 Task: Look for Airbnb properties in Hatsavan, Armenia from 2nd December, 2023 to 12th December, 2023 for 2 adults. Place can be private room with 1  bedroom having 1 bed and 1 bathroom. Amenities needed are: heating. Booking option can be shelf check-in.
Action: Key pressed hatsavan
Screenshot: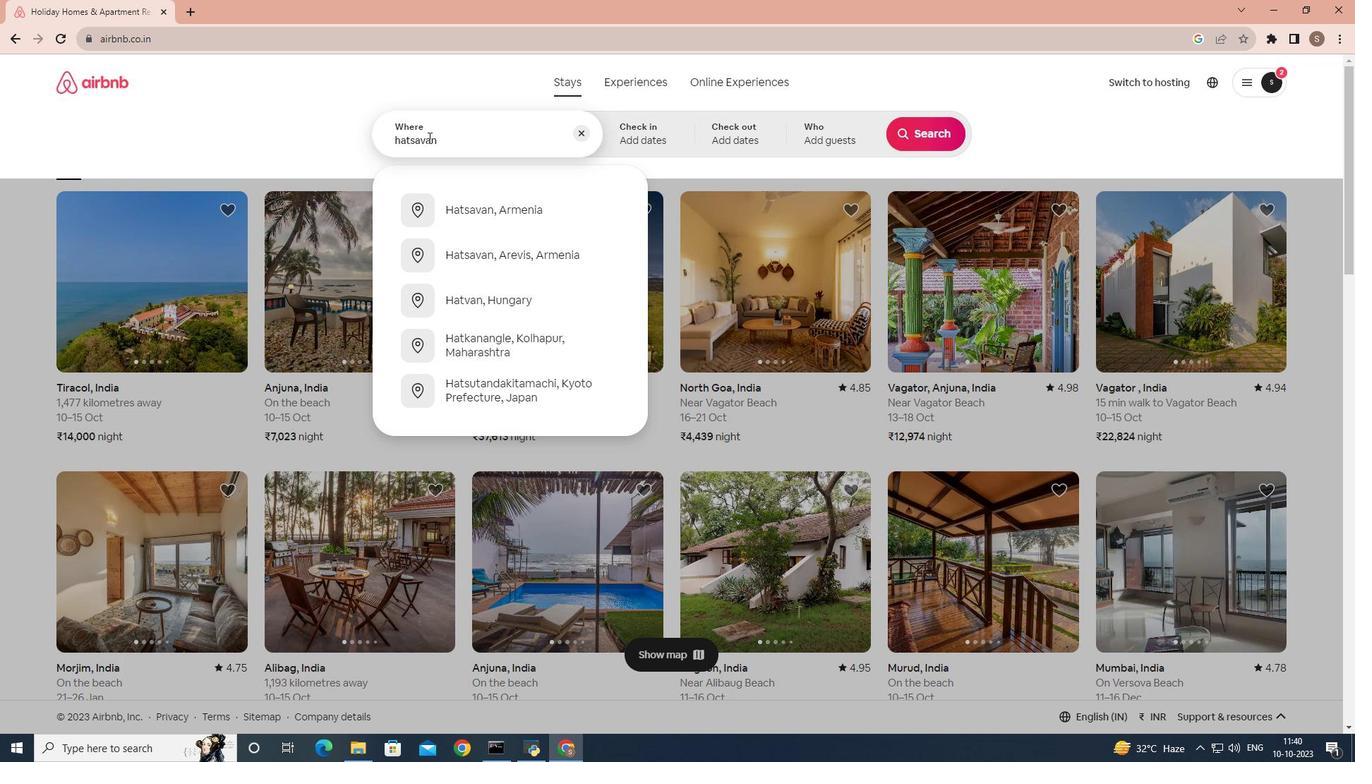 
Action: Mouse moved to (460, 226)
Screenshot: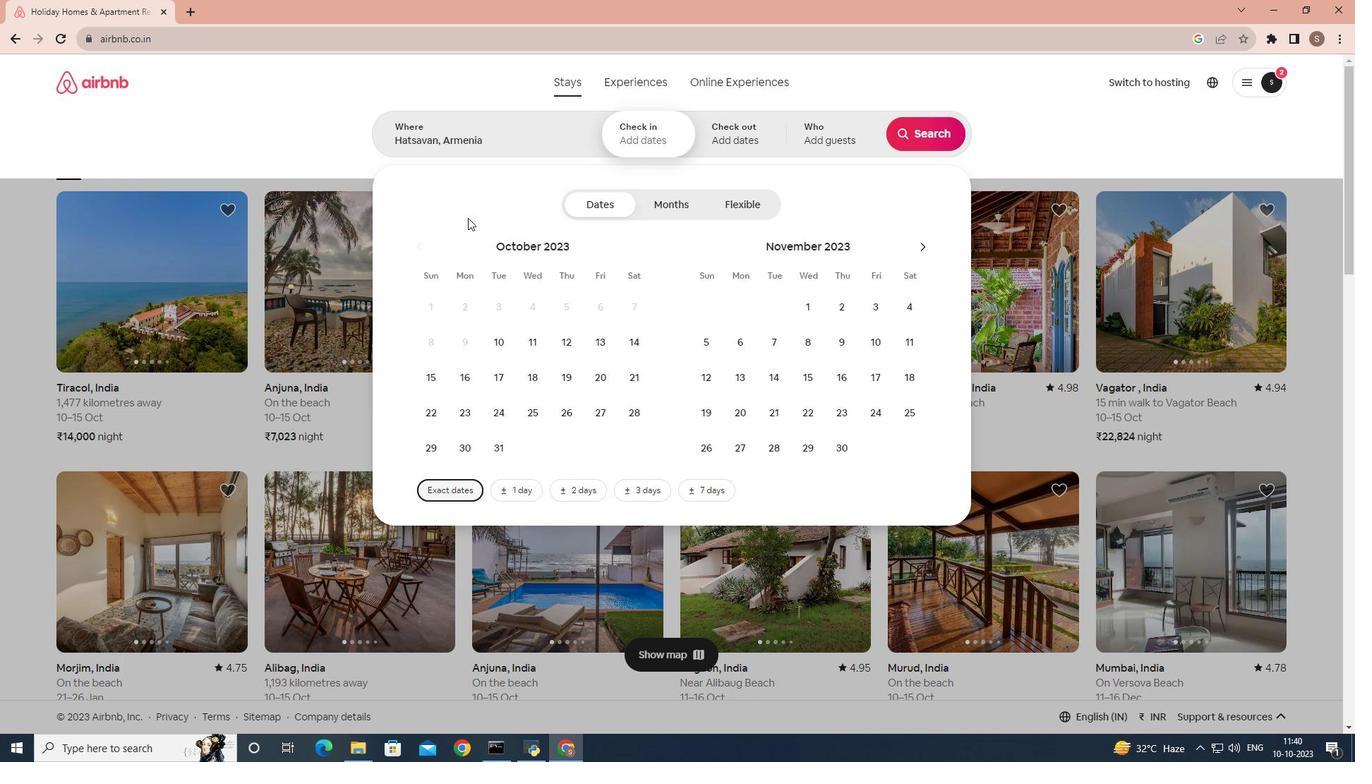 
Action: Mouse pressed left at (460, 226)
Screenshot: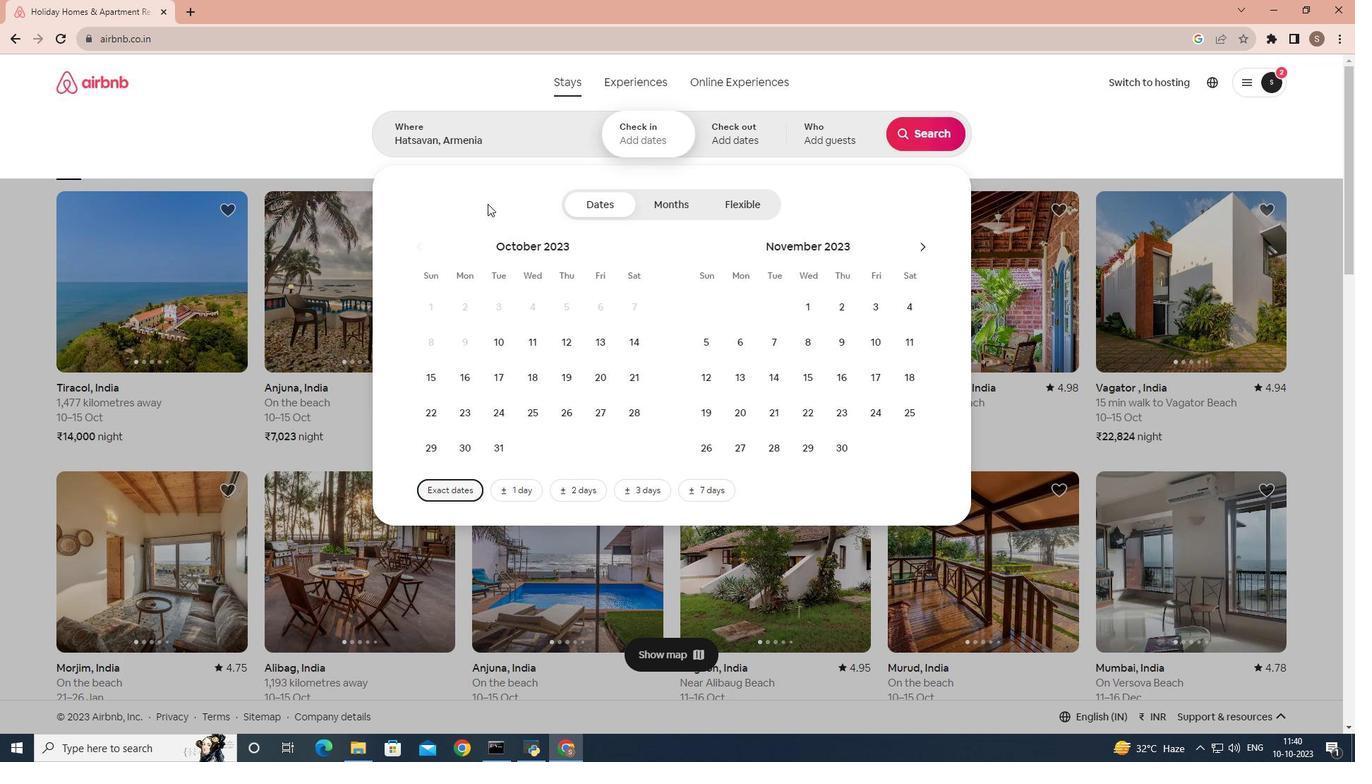 
Action: Mouse moved to (917, 250)
Screenshot: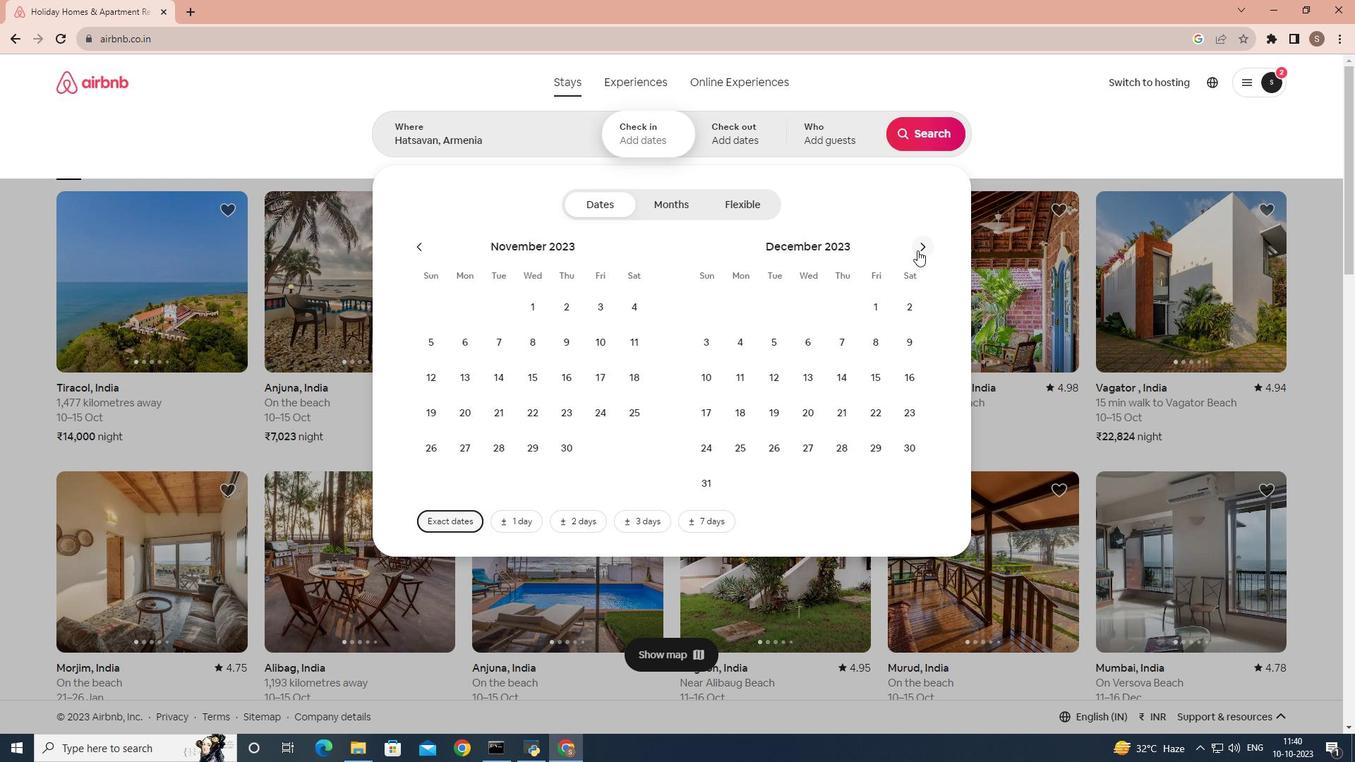 
Action: Mouse pressed left at (917, 250)
Screenshot: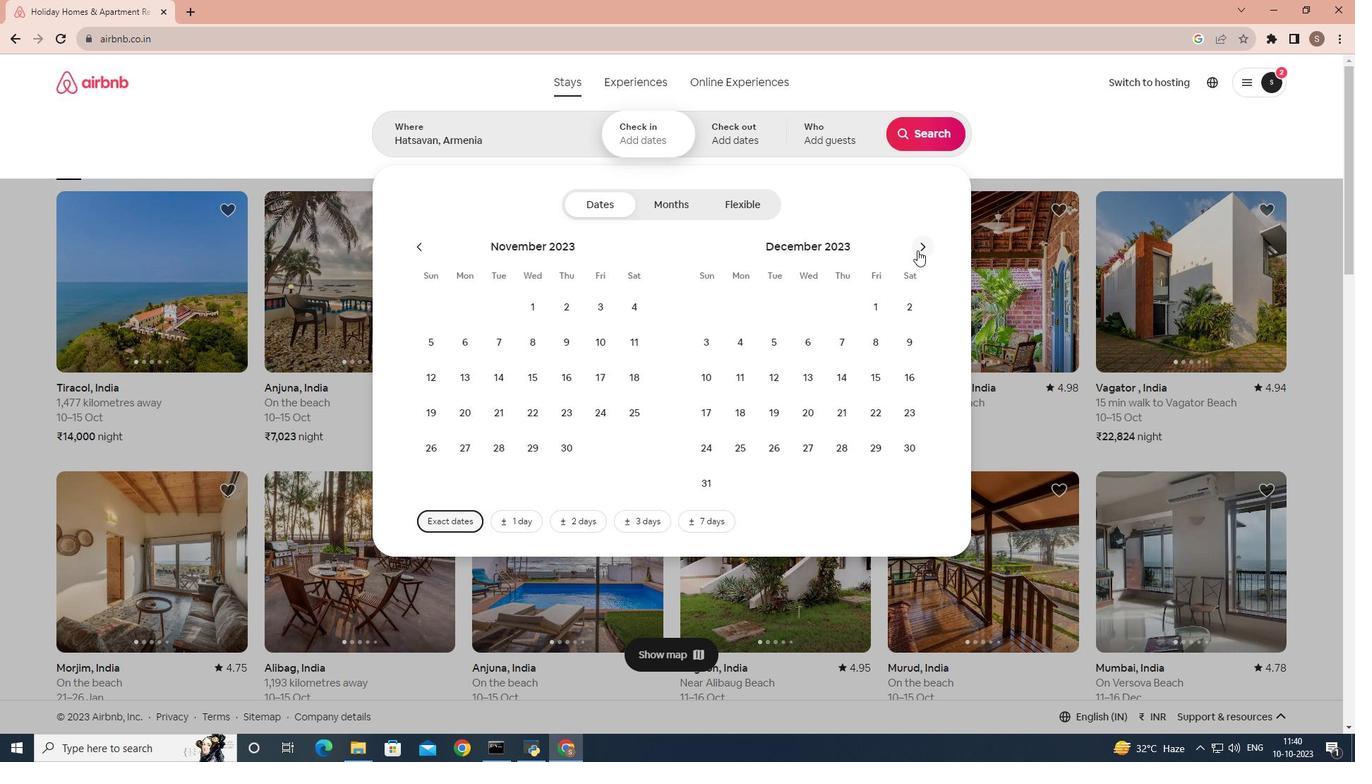 
Action: Mouse moved to (912, 305)
Screenshot: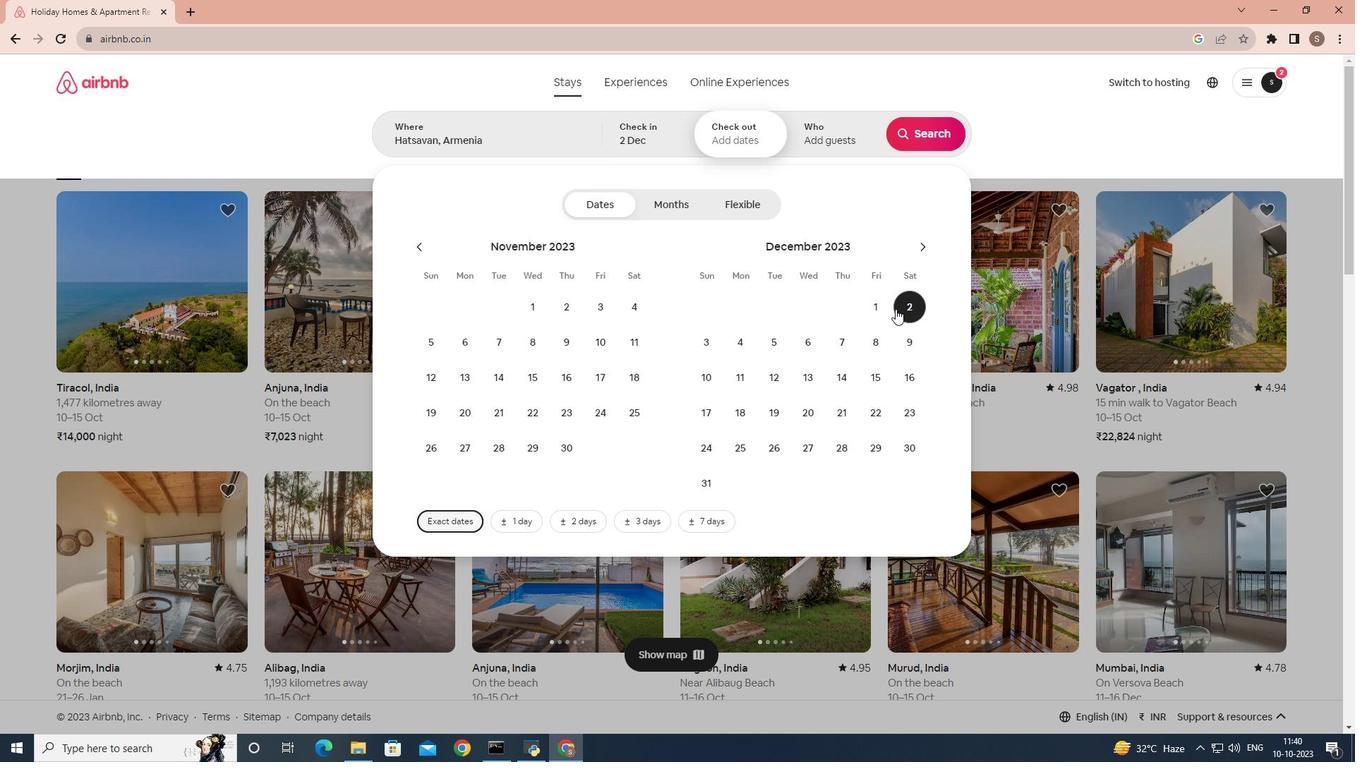 
Action: Mouse pressed left at (912, 305)
Screenshot: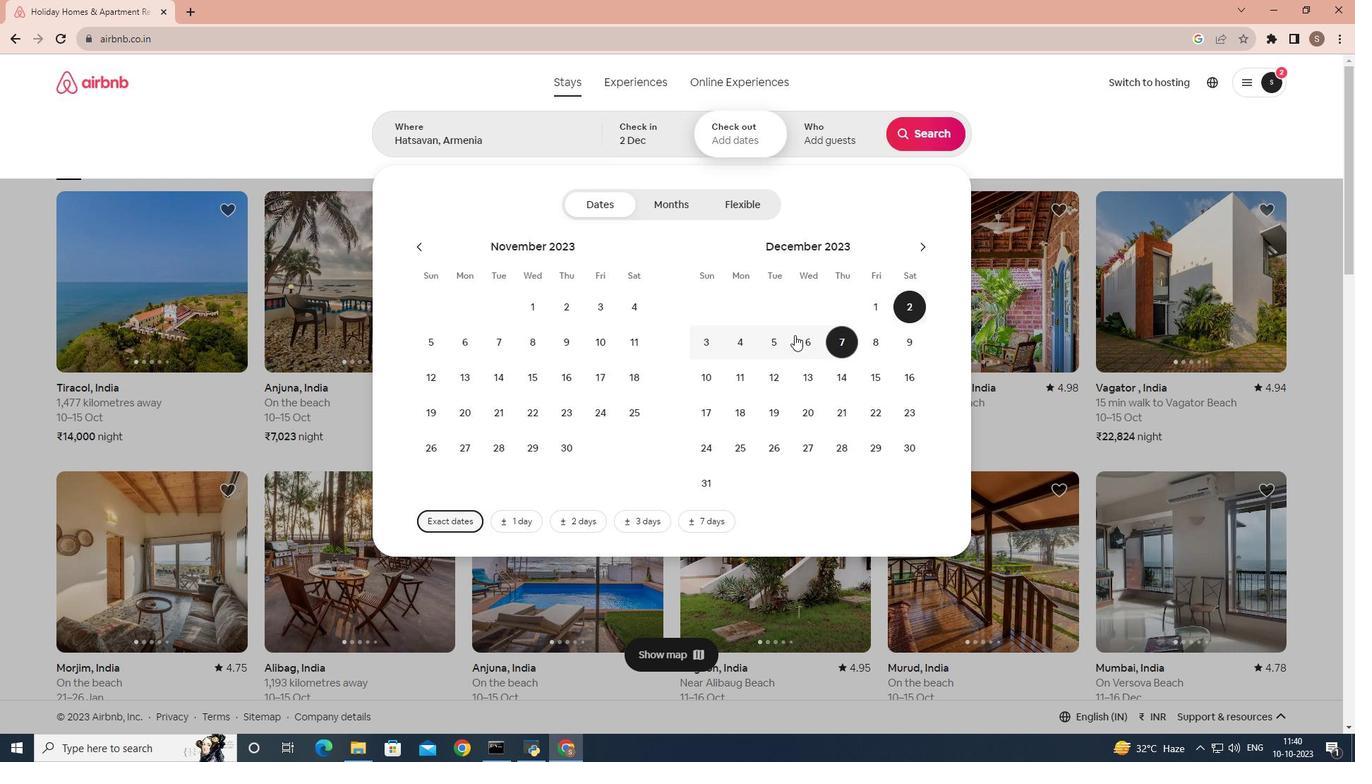 
Action: Mouse moved to (761, 376)
Screenshot: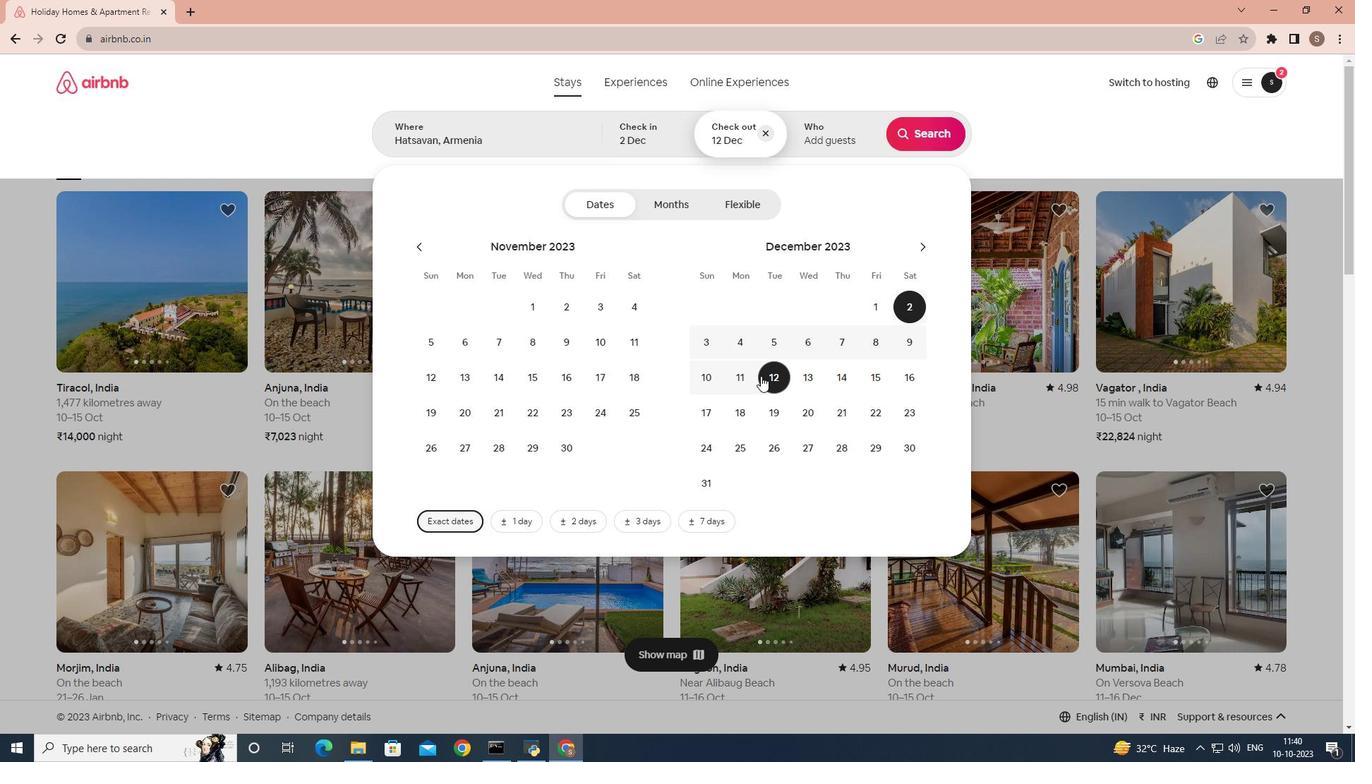 
Action: Mouse pressed left at (761, 376)
Screenshot: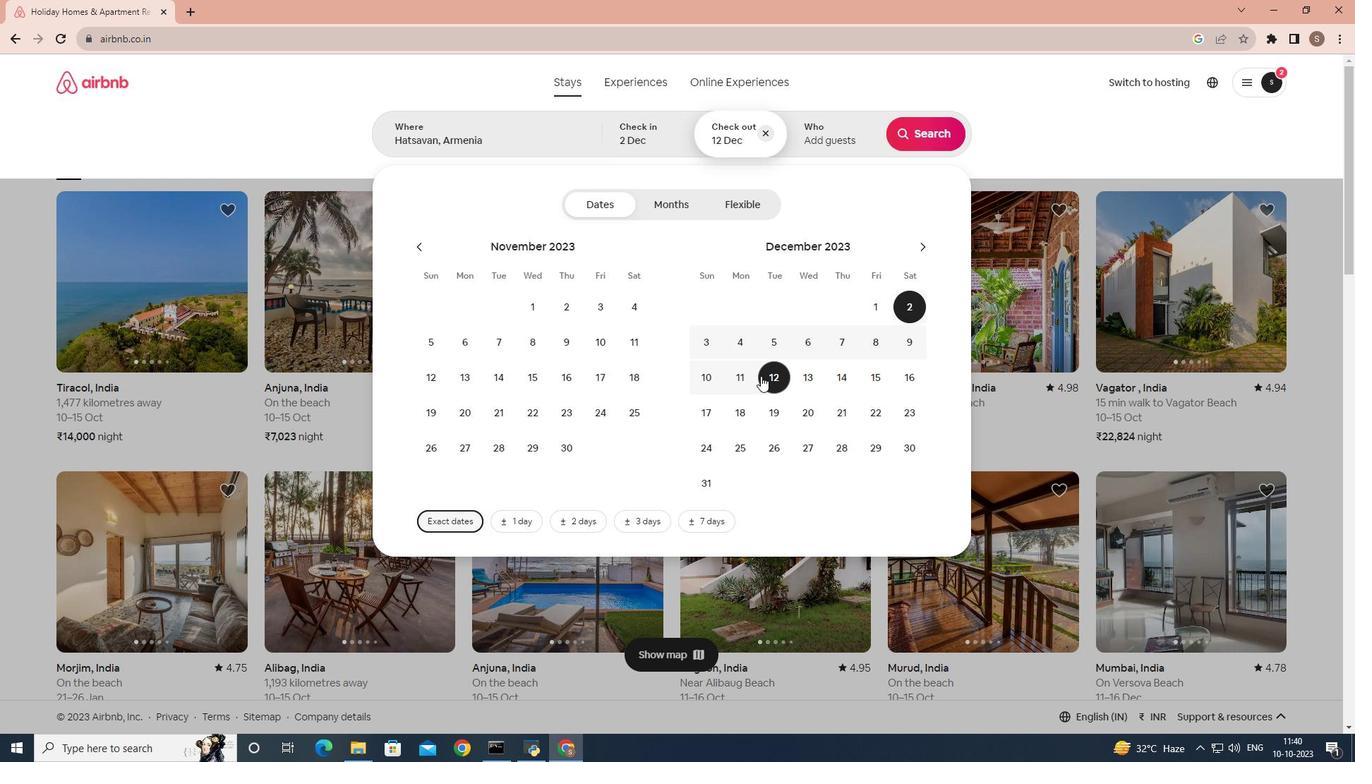 
Action: Mouse moved to (840, 147)
Screenshot: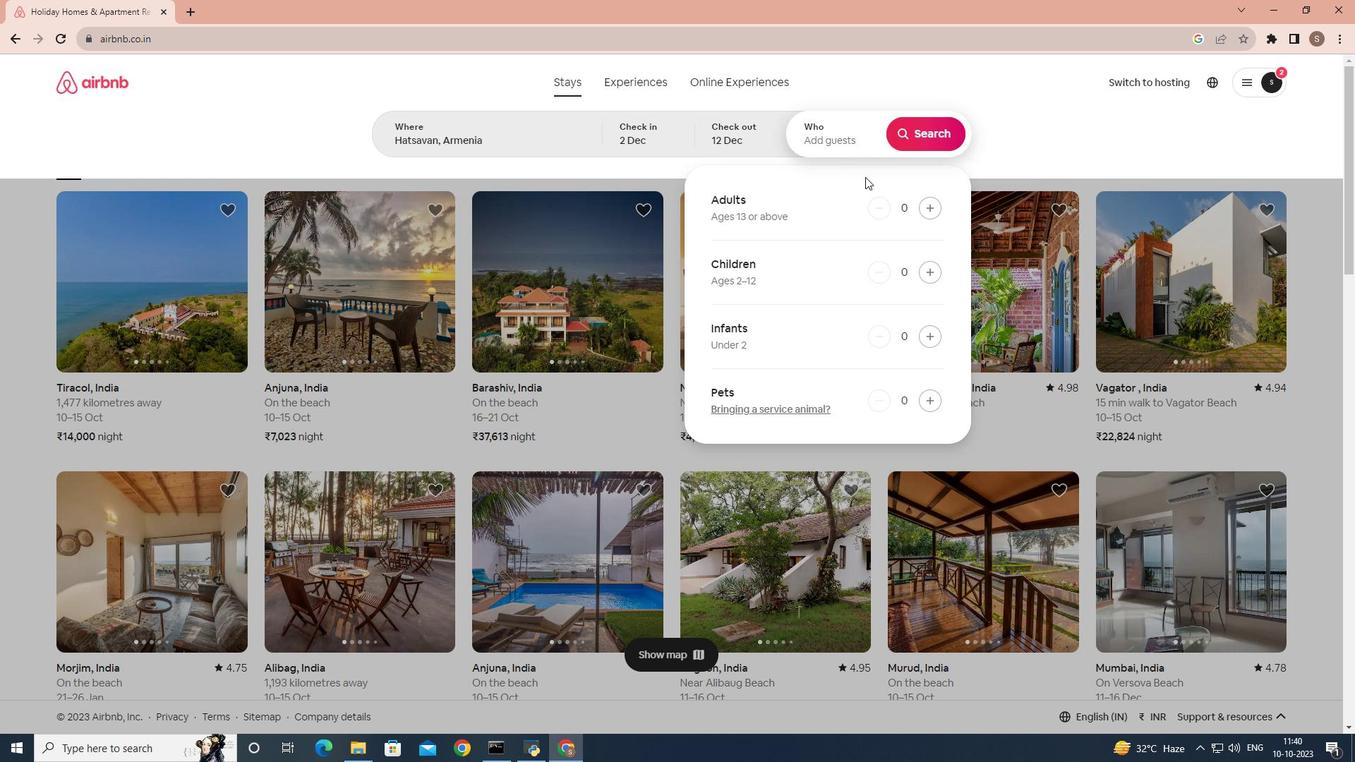 
Action: Mouse pressed left at (840, 147)
Screenshot: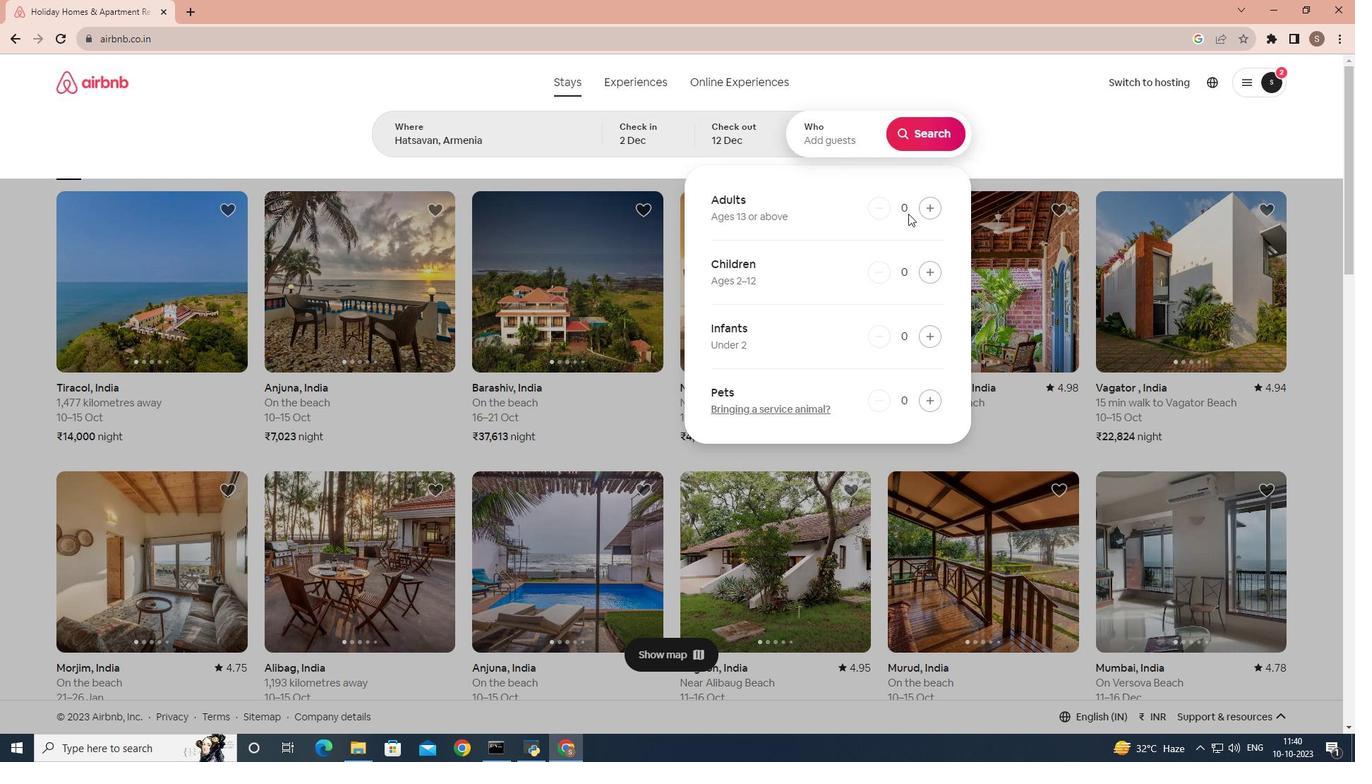 
Action: Mouse moved to (920, 213)
Screenshot: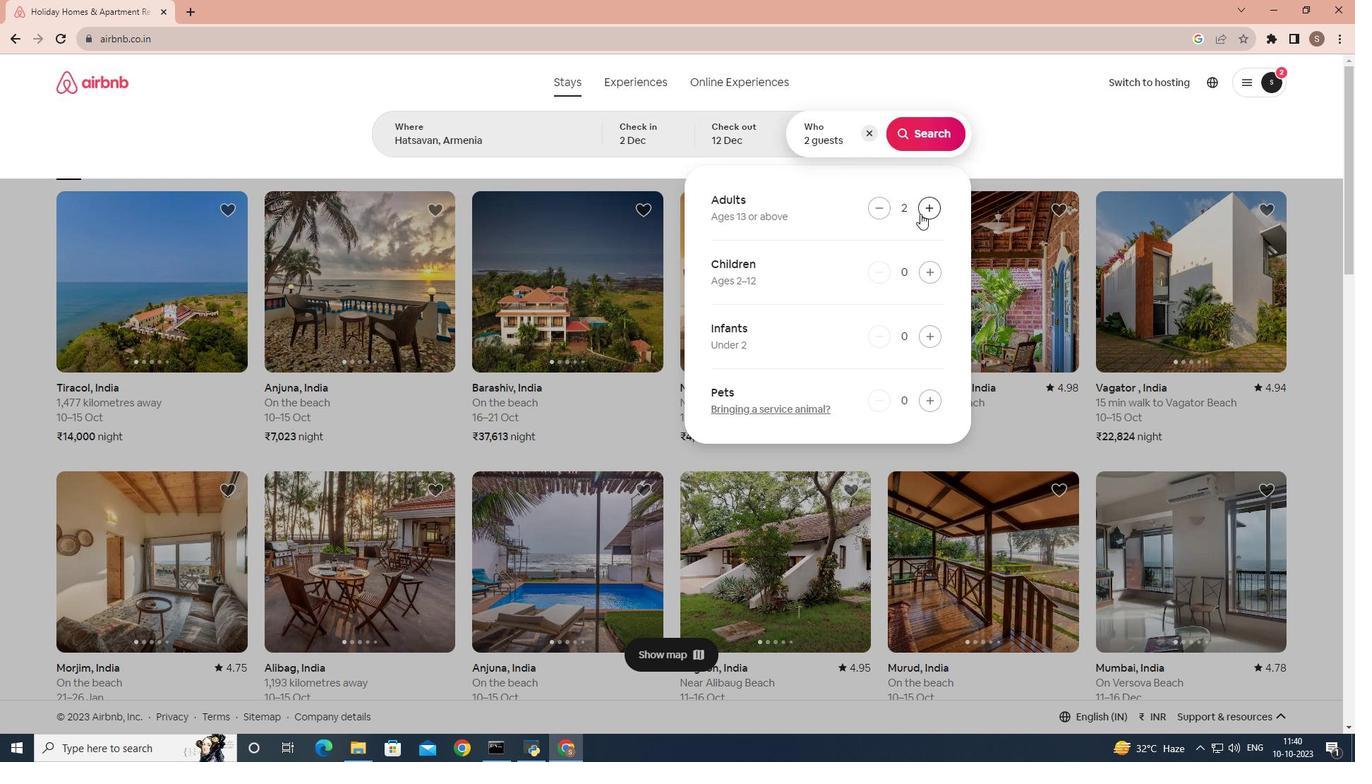 
Action: Mouse pressed left at (920, 213)
Screenshot: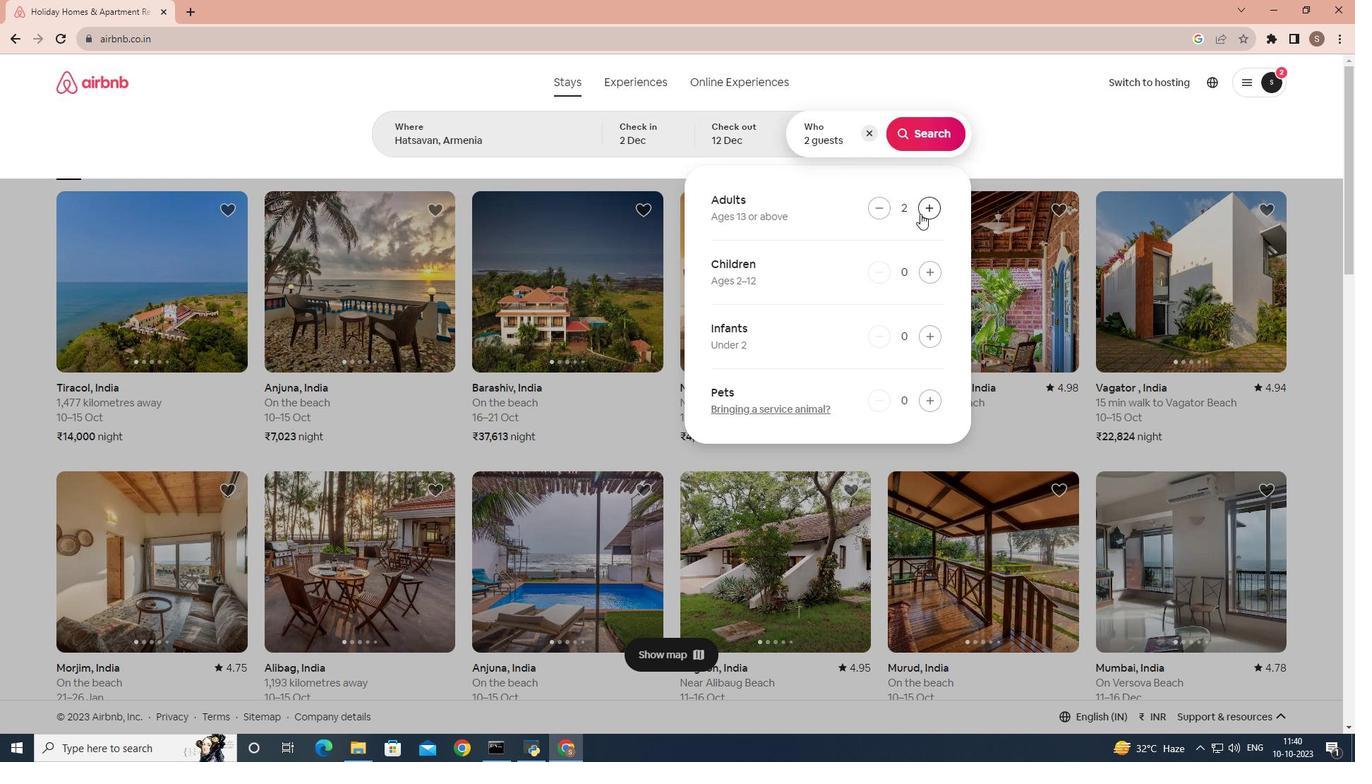 
Action: Mouse pressed left at (920, 213)
Screenshot: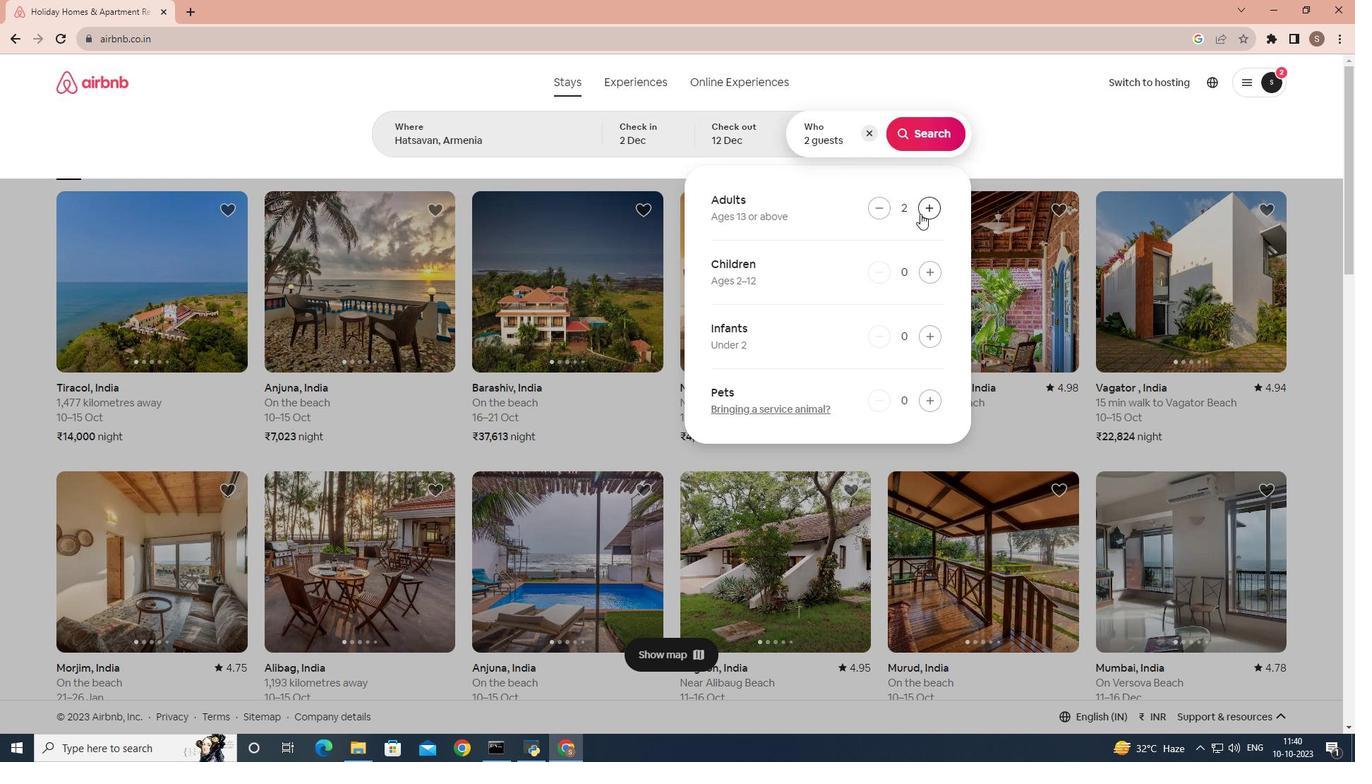
Action: Mouse moved to (936, 144)
Screenshot: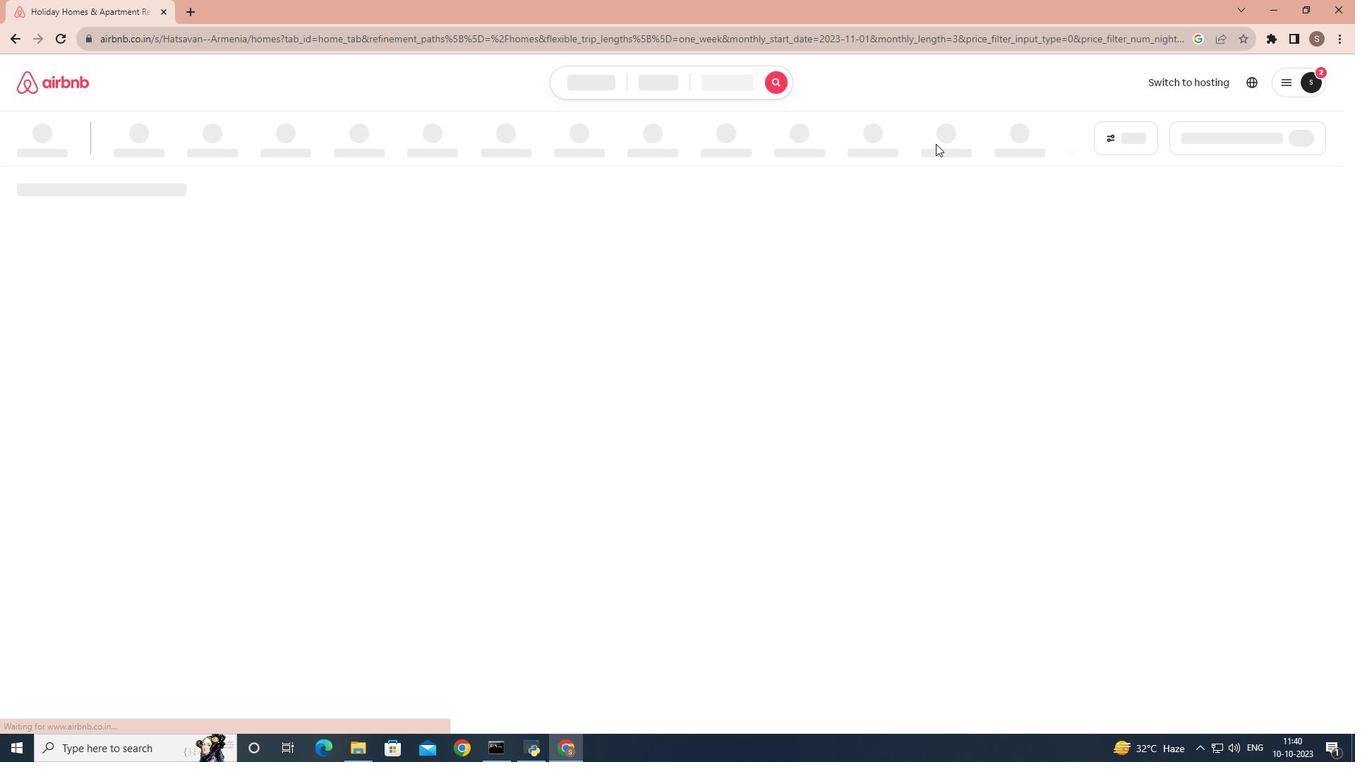 
Action: Mouse pressed left at (936, 144)
Screenshot: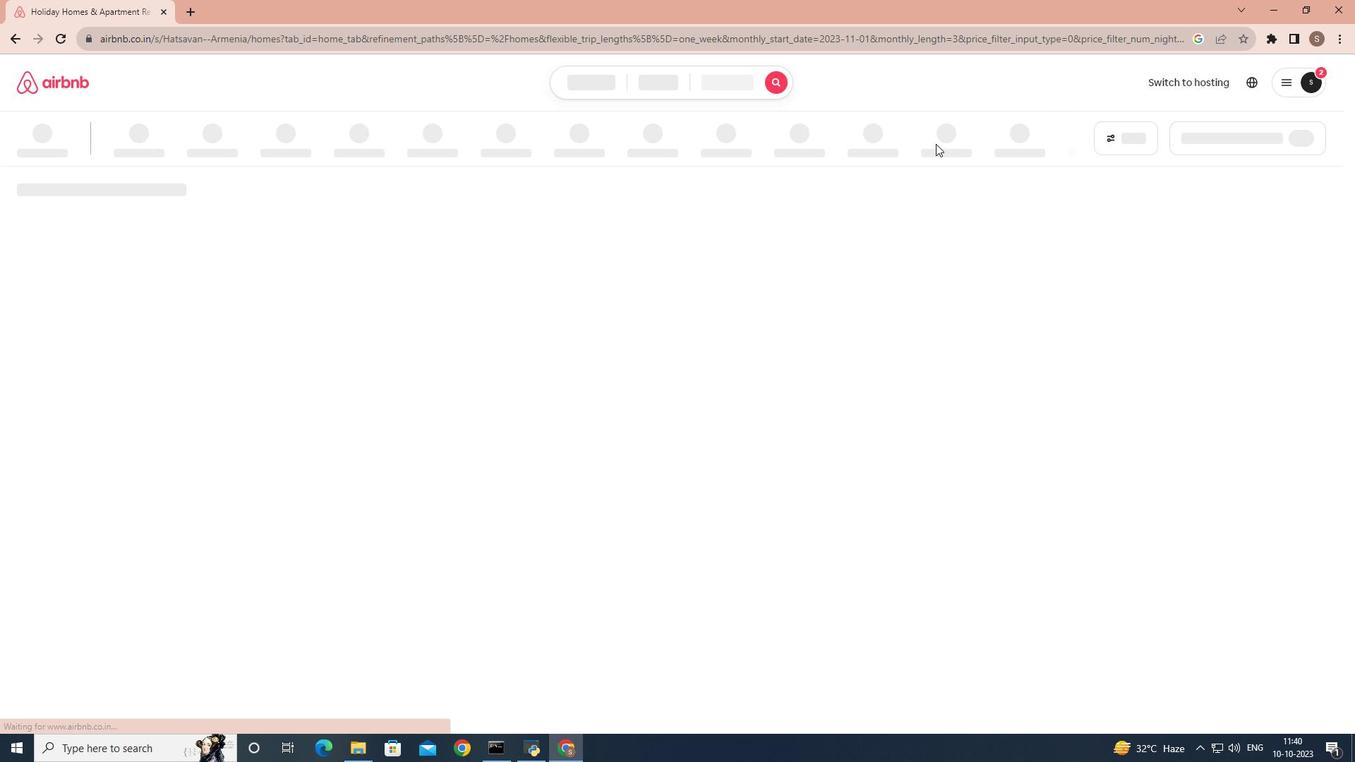
Action: Mouse moved to (1120, 149)
Screenshot: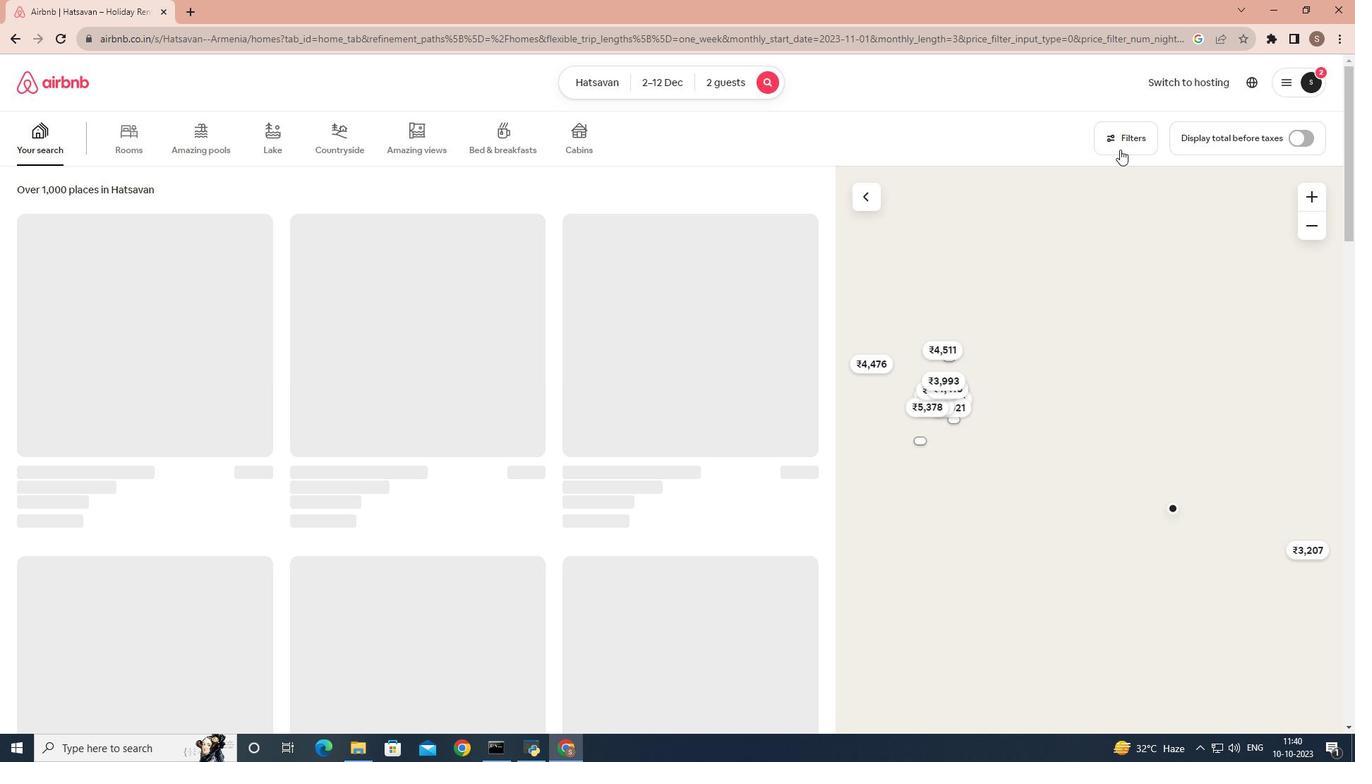 
Action: Mouse pressed left at (1120, 149)
Screenshot: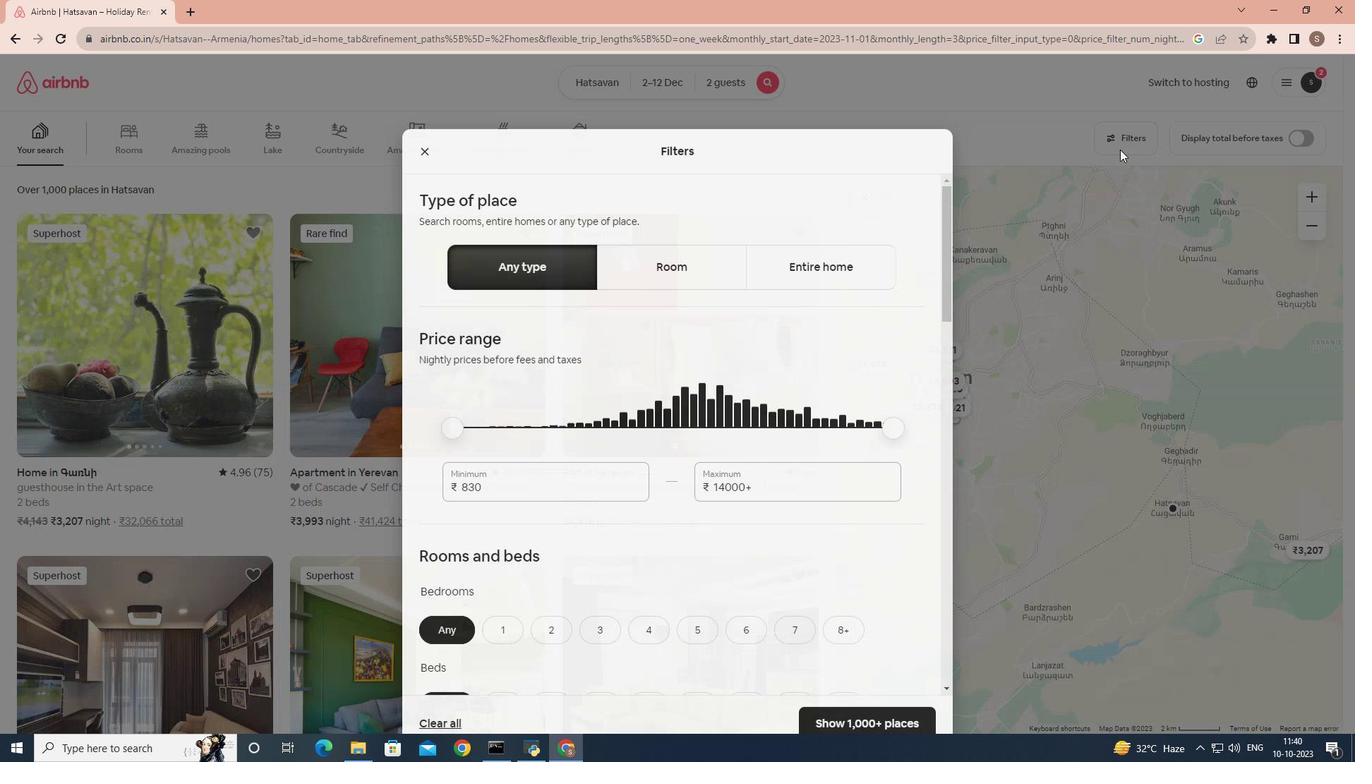 
Action: Mouse moved to (721, 237)
Screenshot: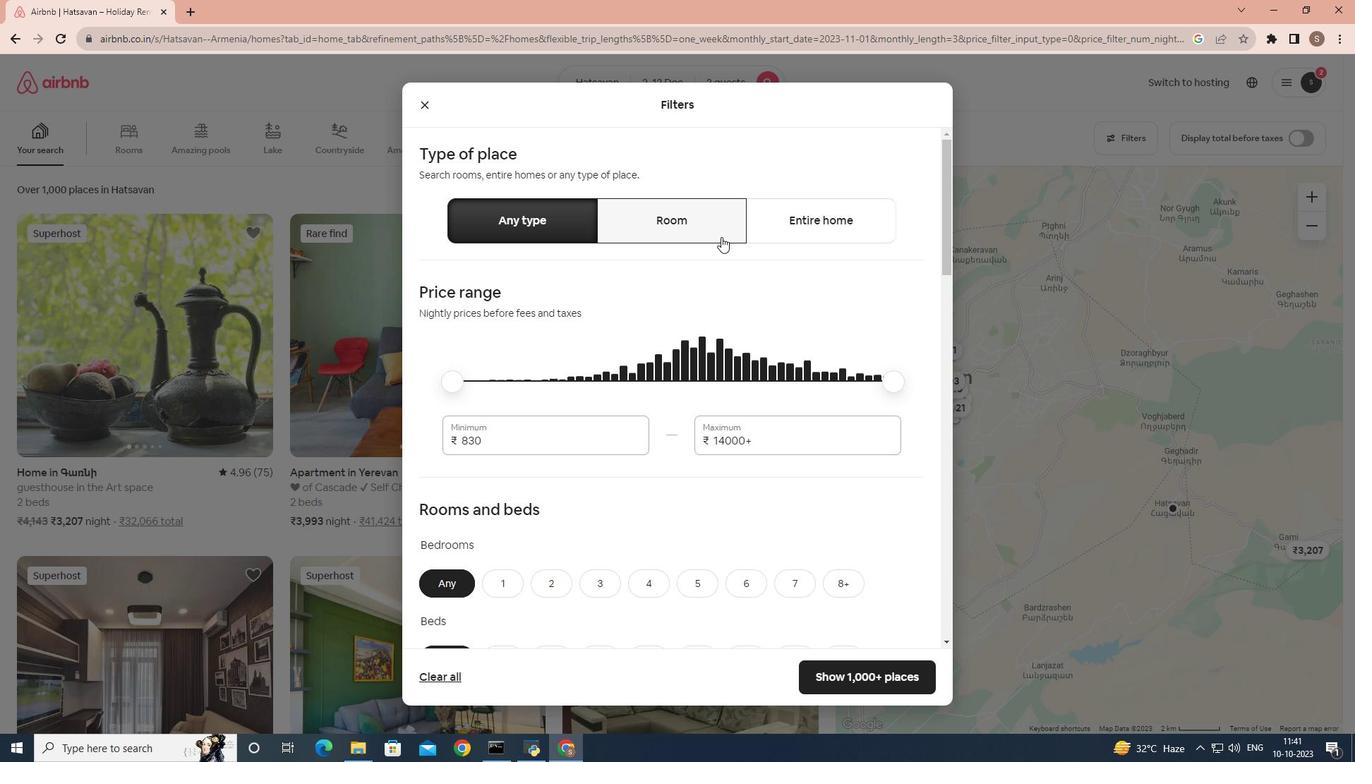 
Action: Mouse pressed left at (721, 237)
Screenshot: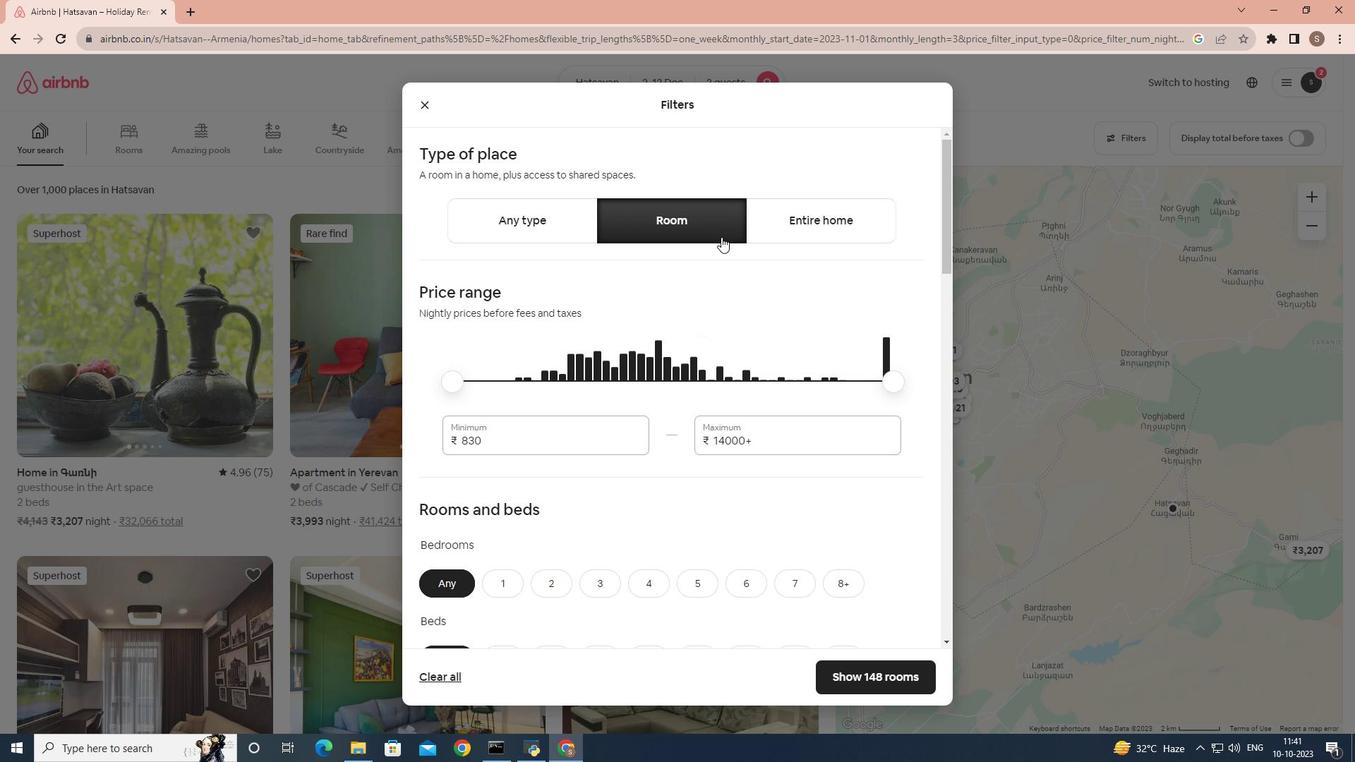 
Action: Mouse moved to (557, 423)
Screenshot: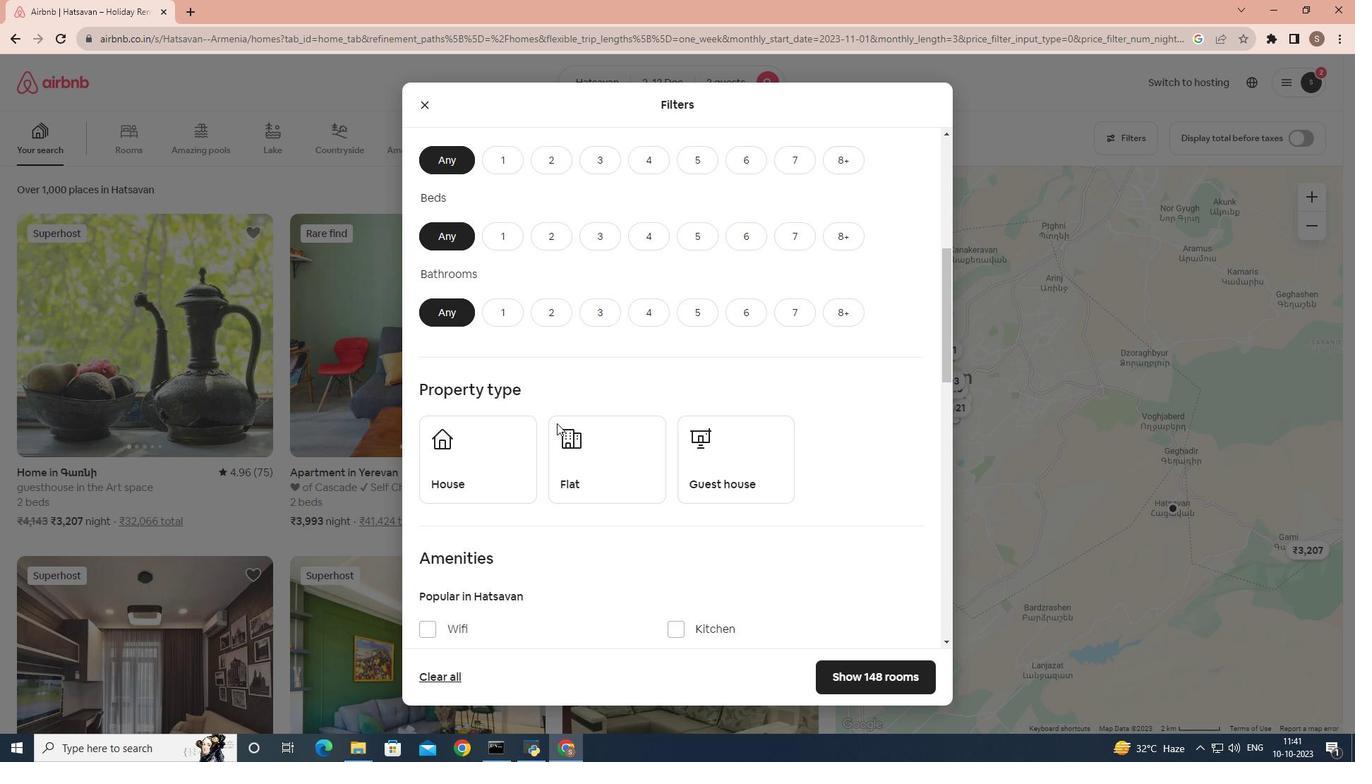 
Action: Mouse scrolled (557, 422) with delta (0, 0)
Screenshot: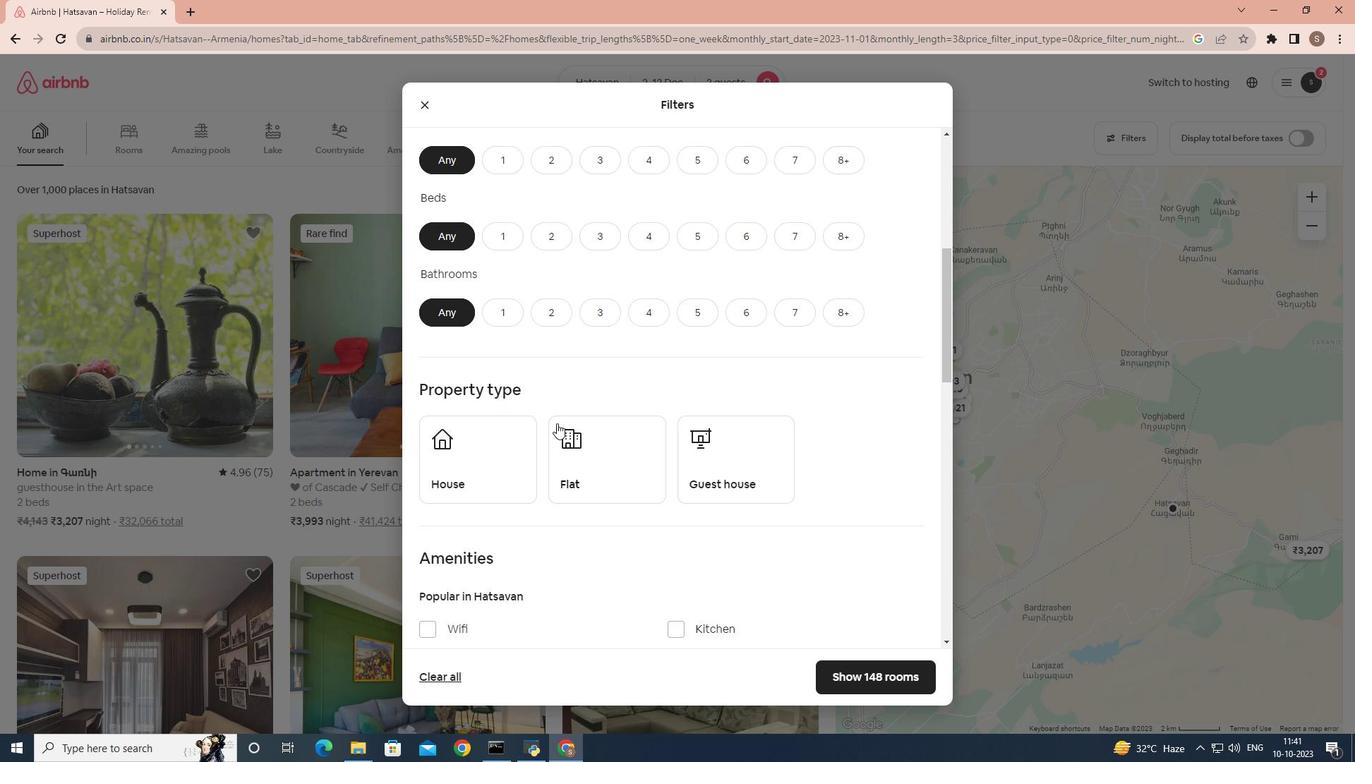
Action: Mouse scrolled (557, 422) with delta (0, 0)
Screenshot: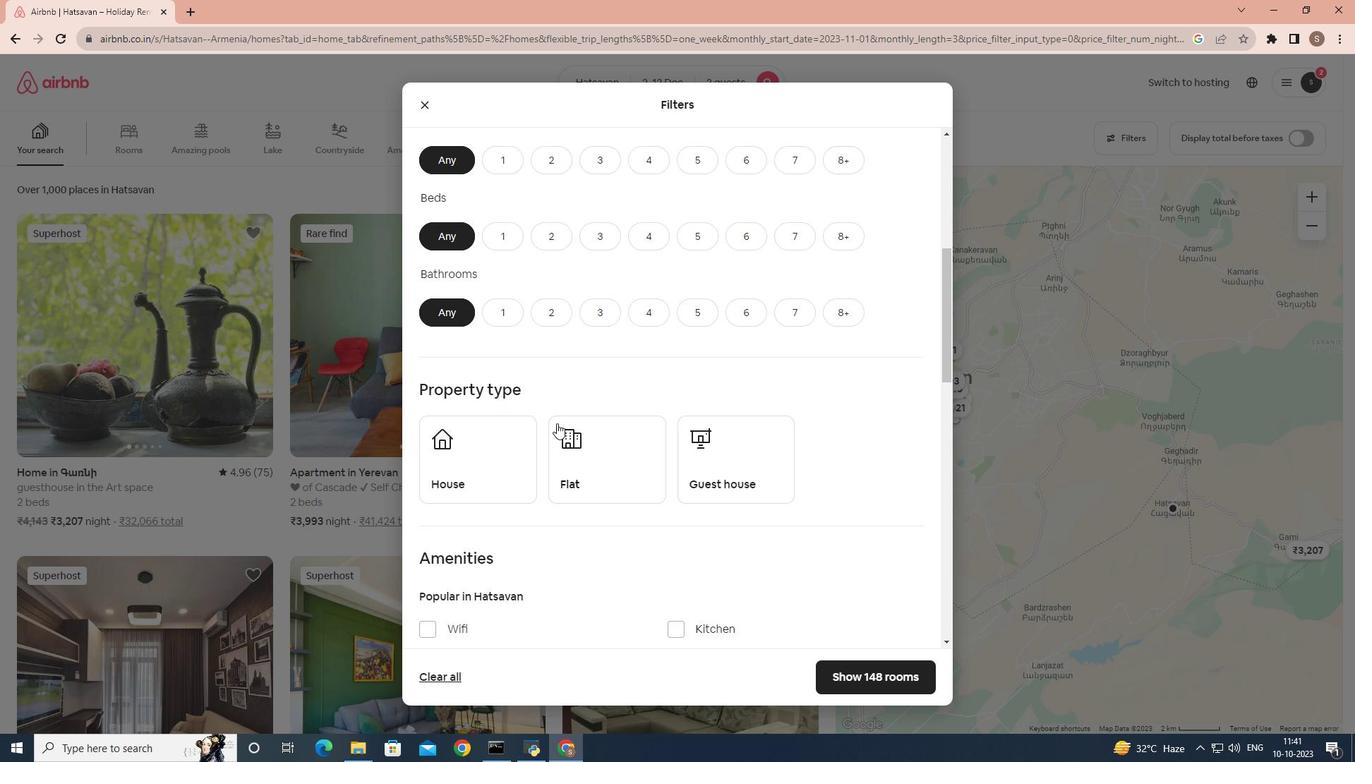 
Action: Mouse scrolled (557, 422) with delta (0, 0)
Screenshot: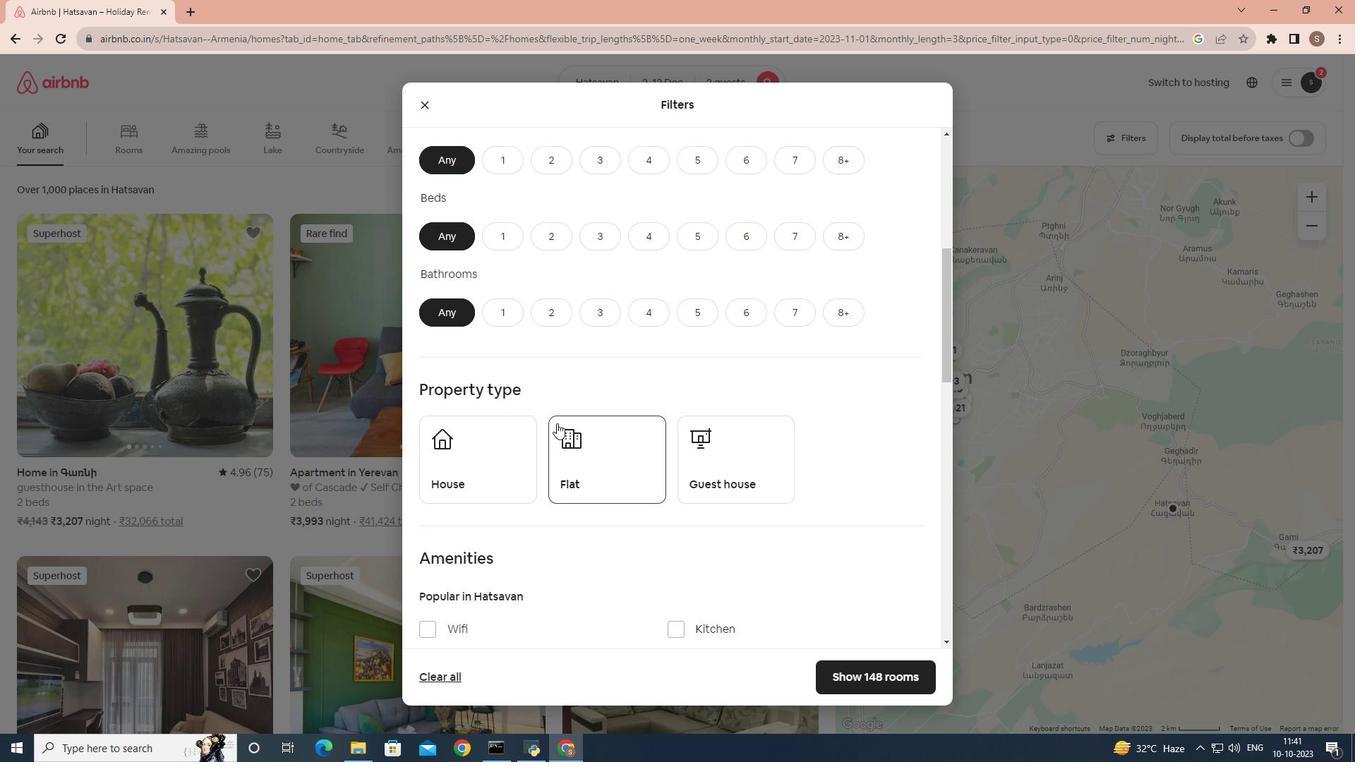 
Action: Mouse scrolled (557, 422) with delta (0, 0)
Screenshot: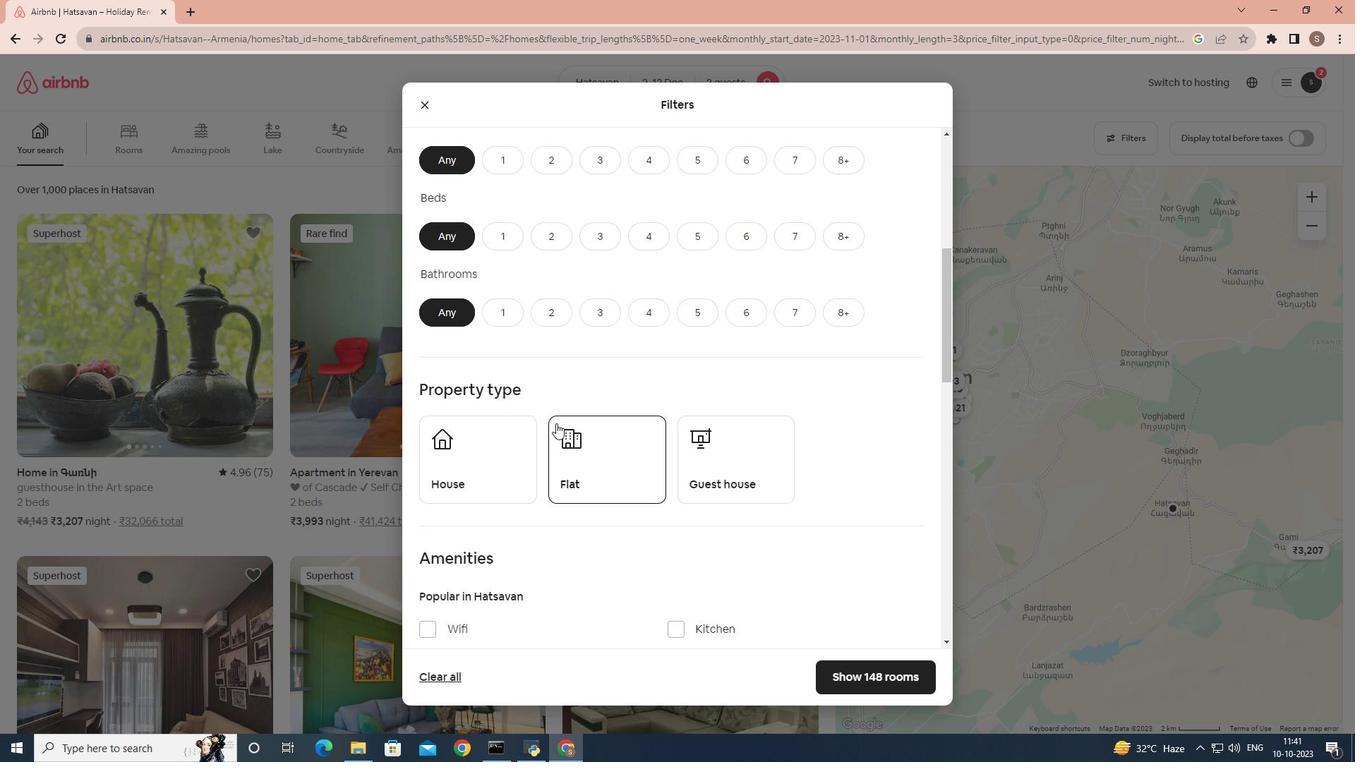 
Action: Mouse scrolled (557, 422) with delta (0, 0)
Screenshot: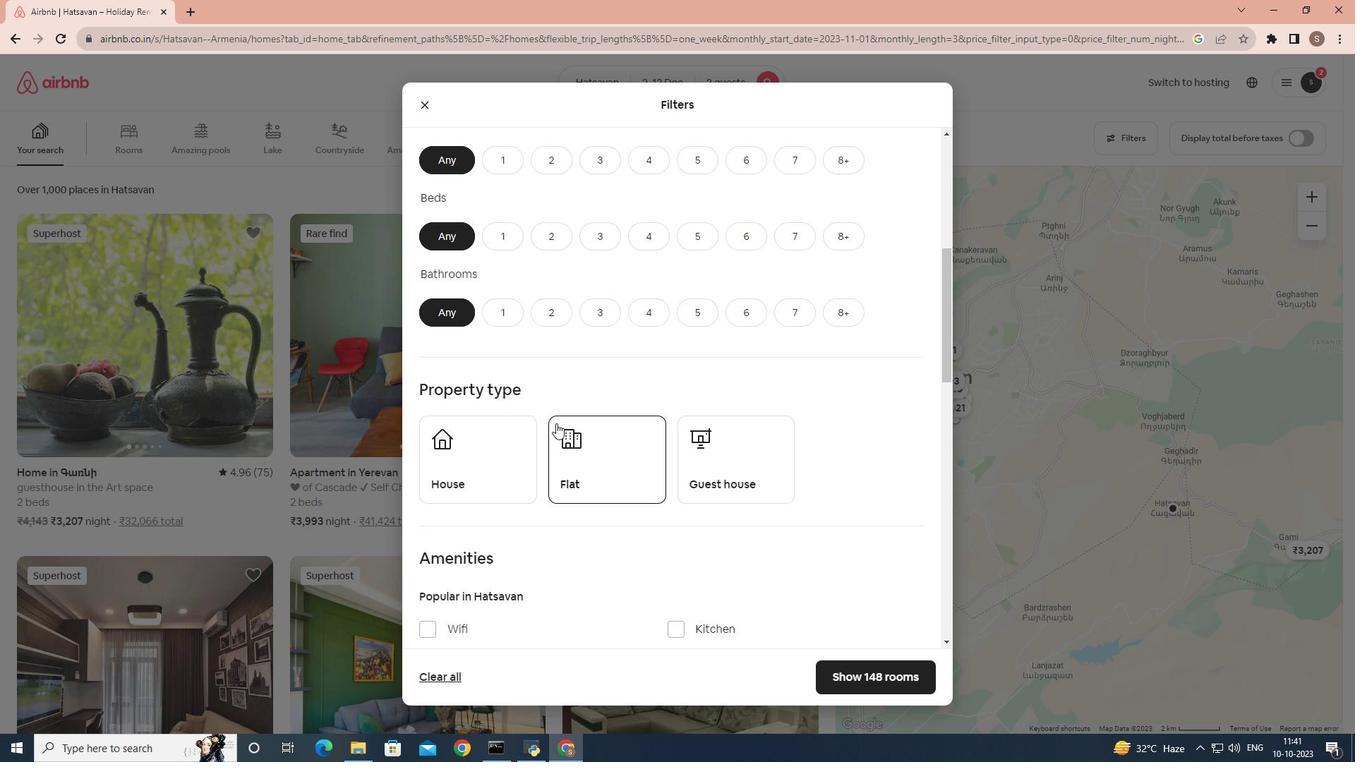 
Action: Mouse scrolled (557, 422) with delta (0, 0)
Screenshot: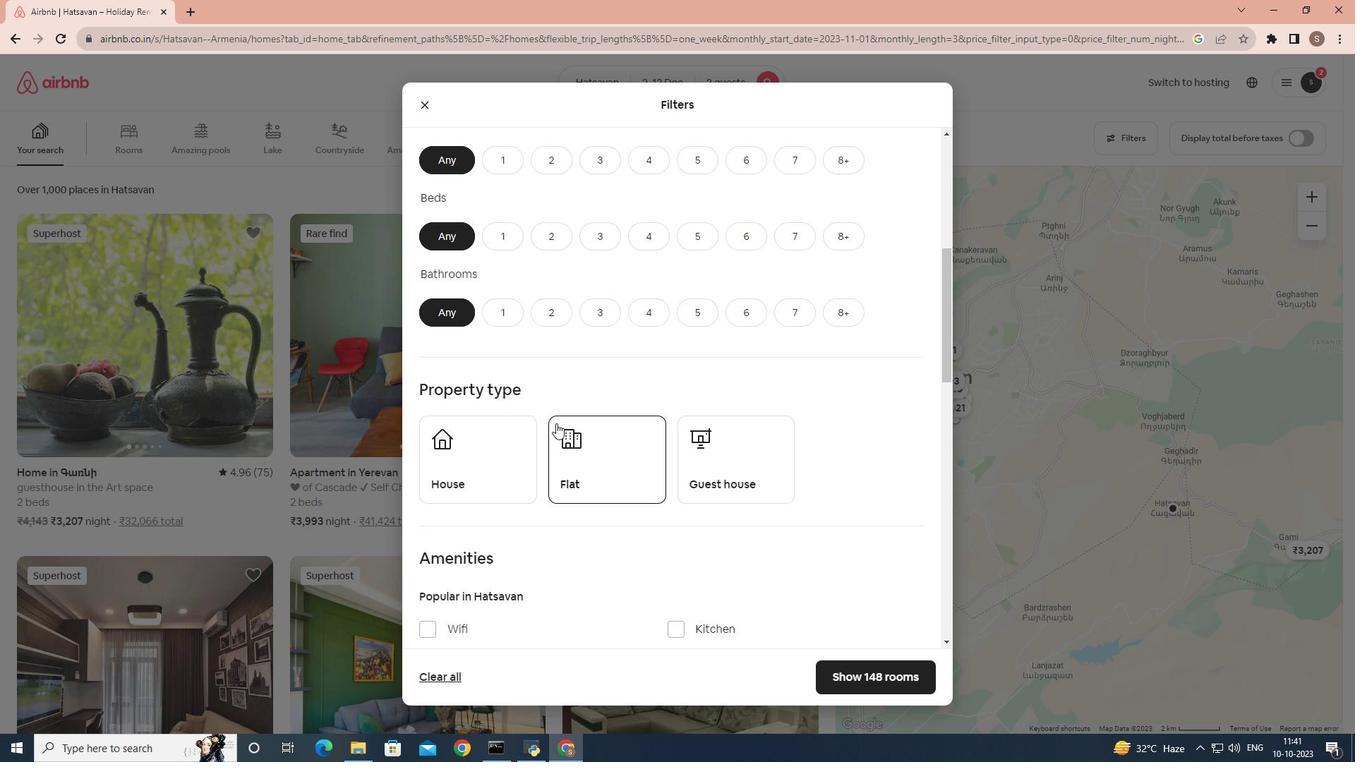 
Action: Mouse moved to (550, 411)
Screenshot: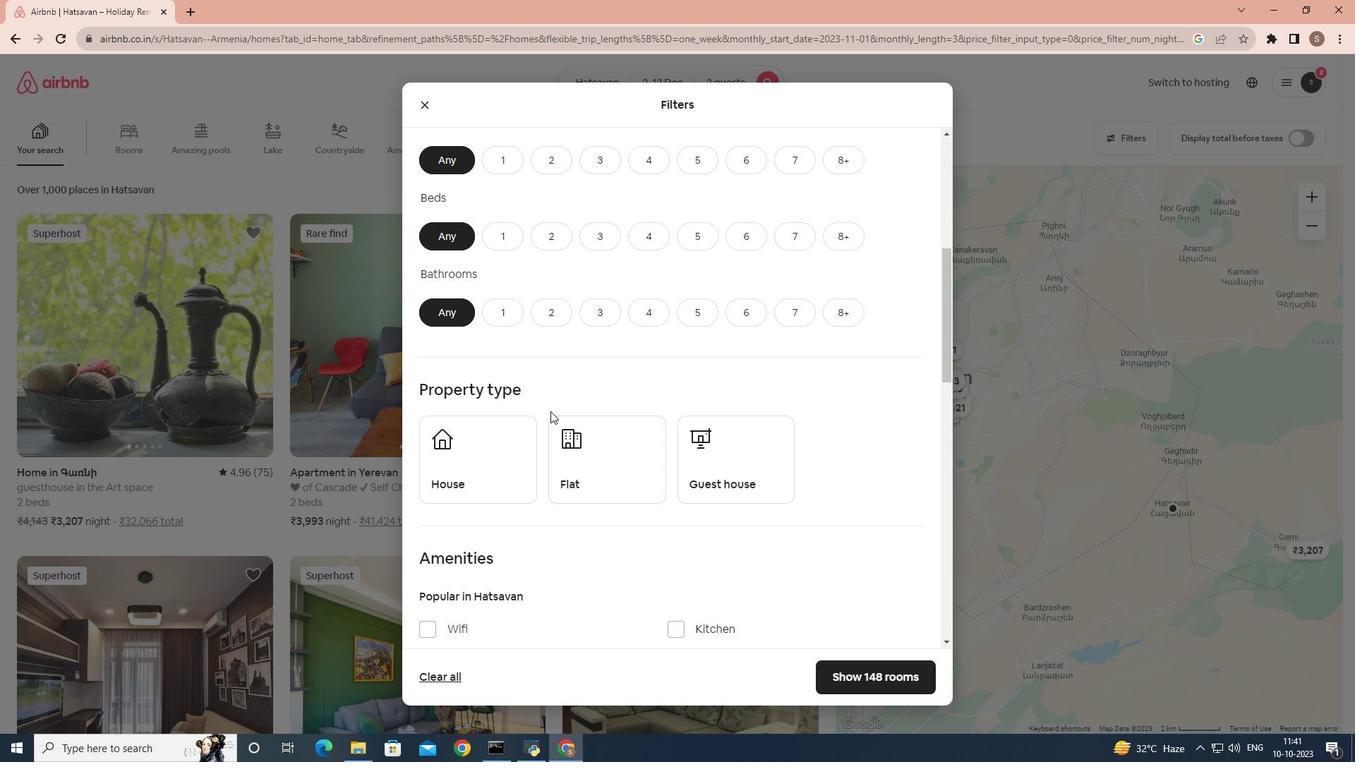 
Action: Mouse scrolled (550, 410) with delta (0, 0)
Screenshot: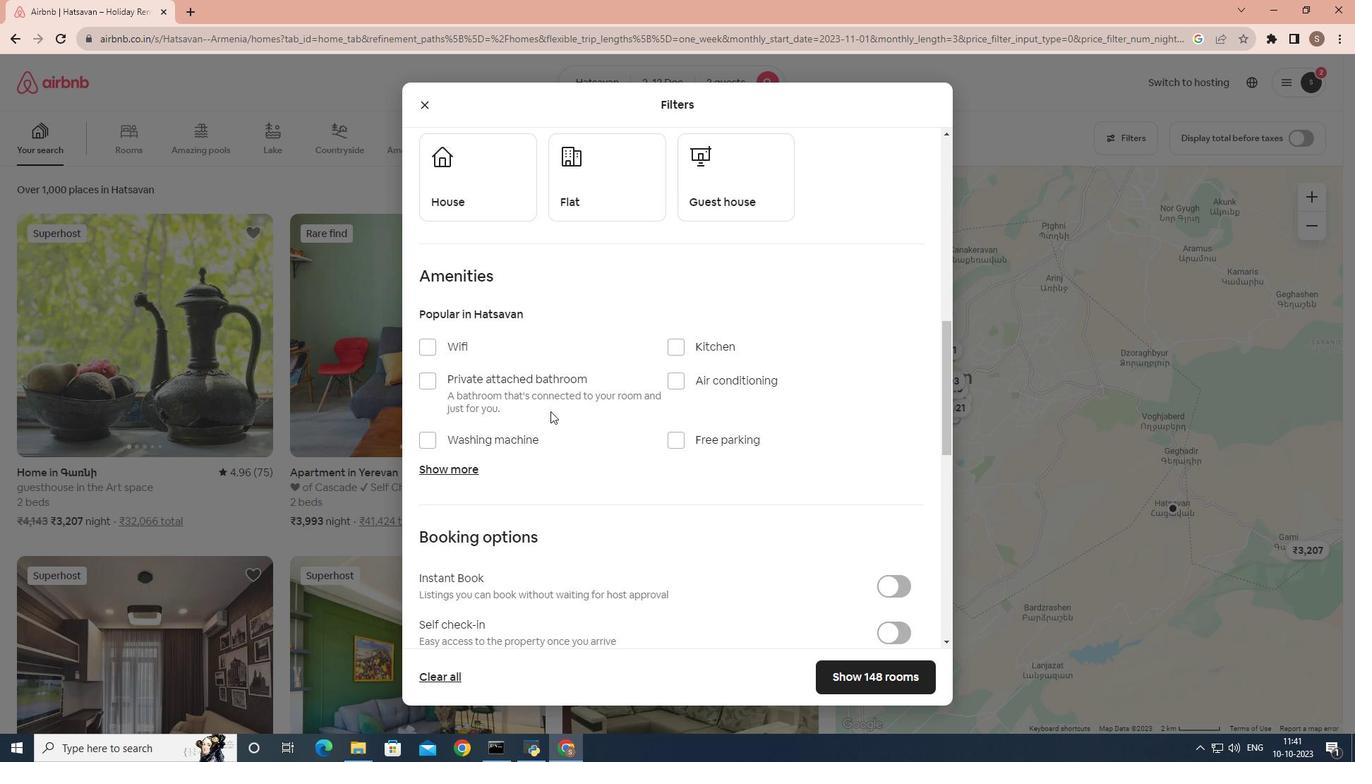 
Action: Mouse scrolled (550, 410) with delta (0, 0)
Screenshot: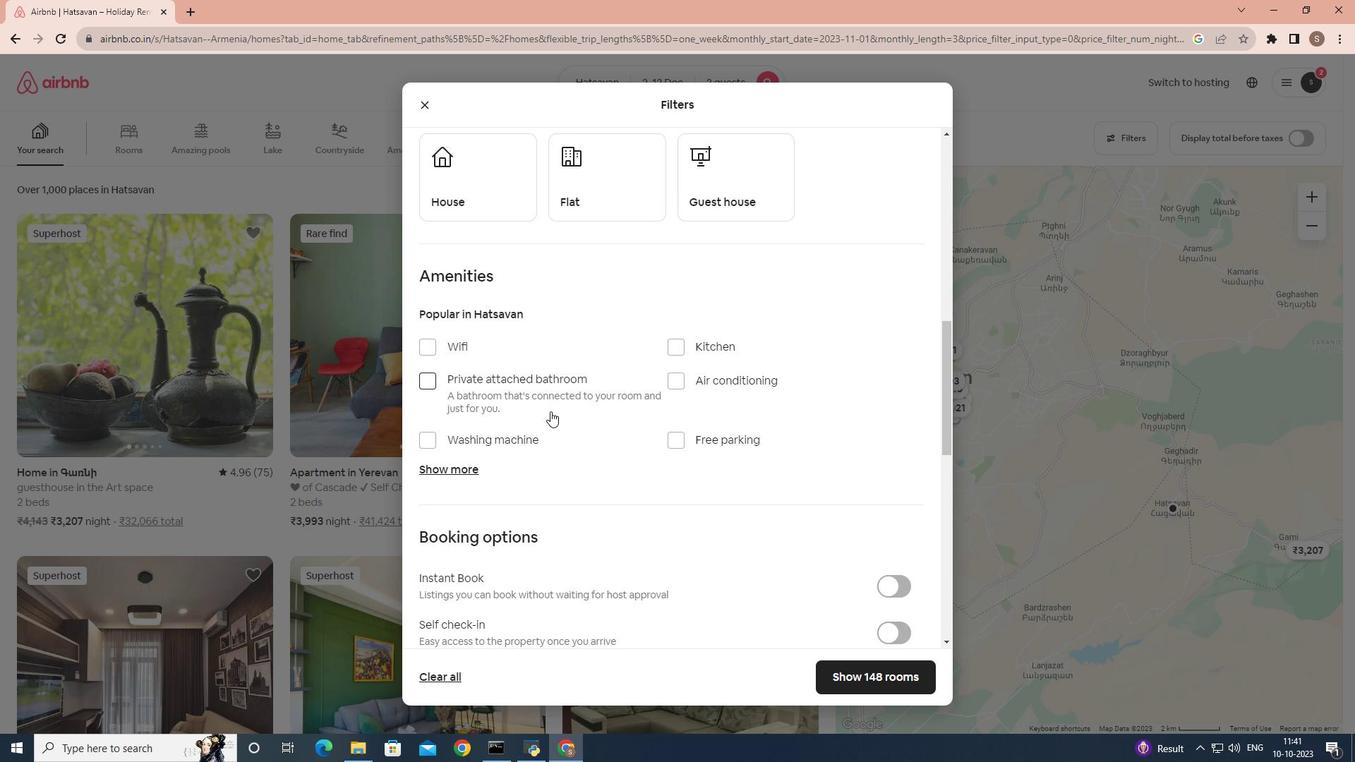 
Action: Mouse scrolled (550, 410) with delta (0, 0)
Screenshot: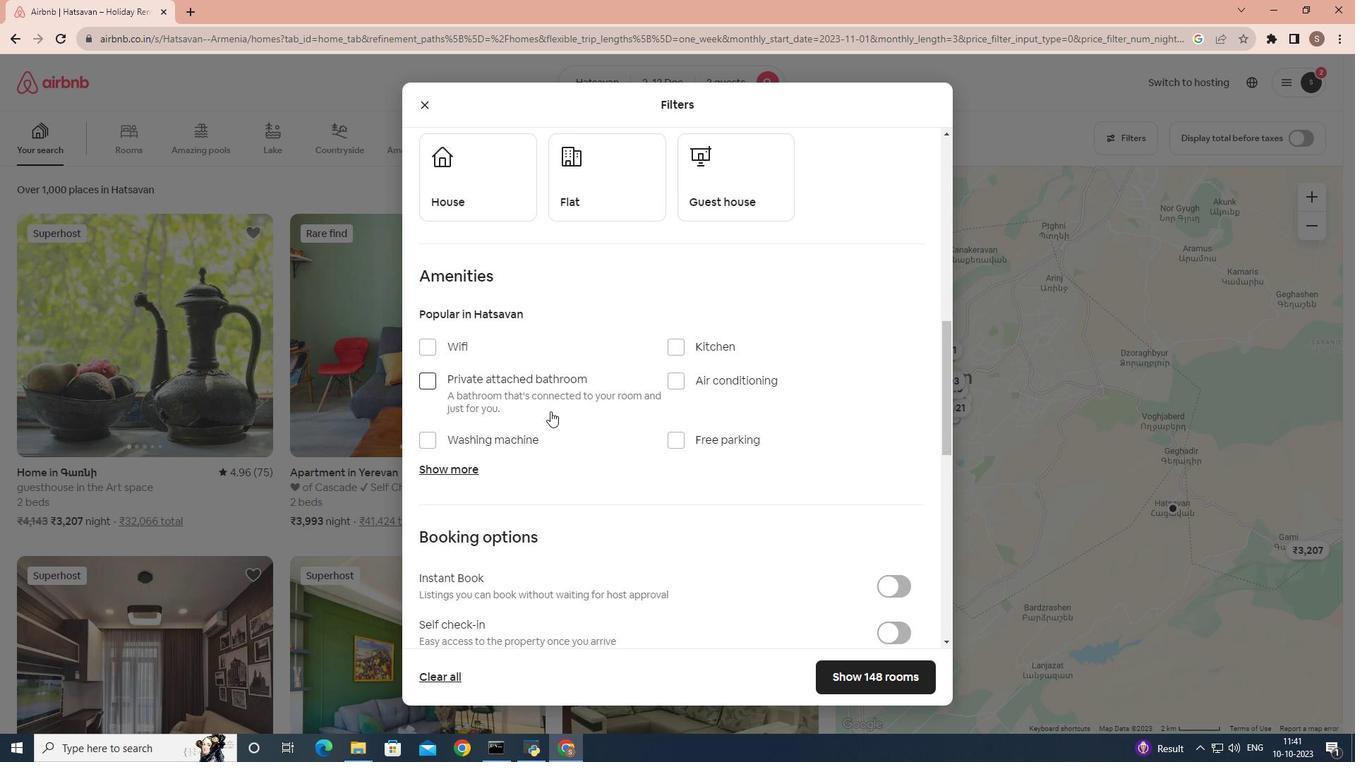 
Action: Mouse scrolled (550, 410) with delta (0, 0)
Screenshot: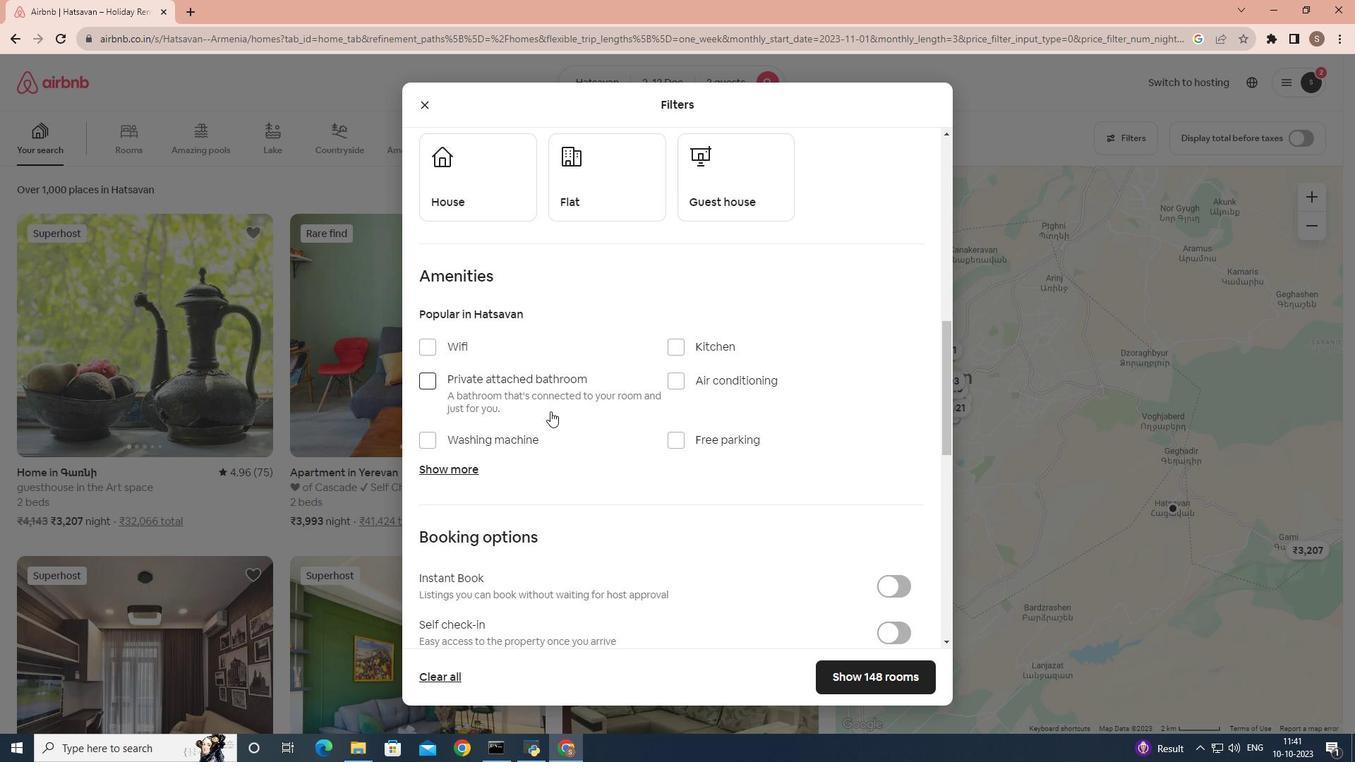 
Action: Mouse scrolled (550, 412) with delta (0, 0)
Screenshot: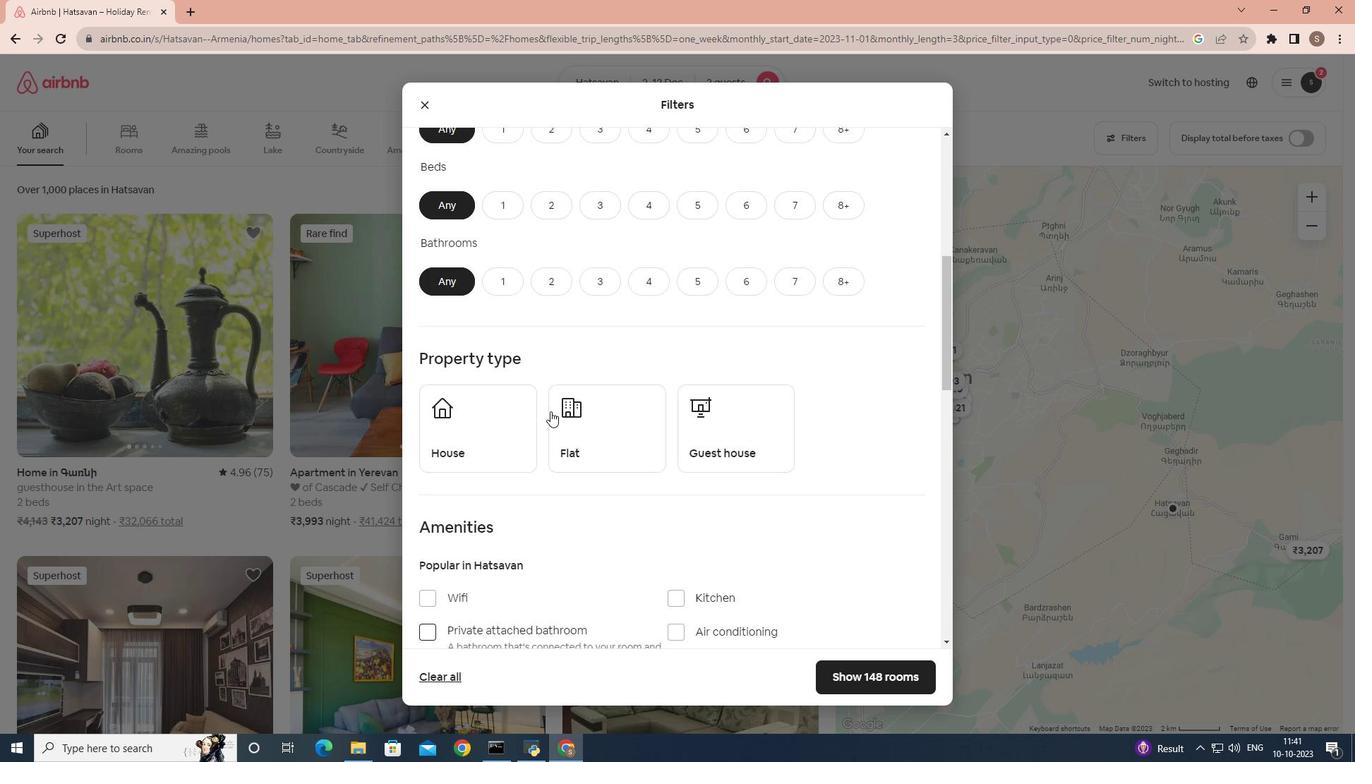 
Action: Mouse scrolled (550, 412) with delta (0, 0)
Screenshot: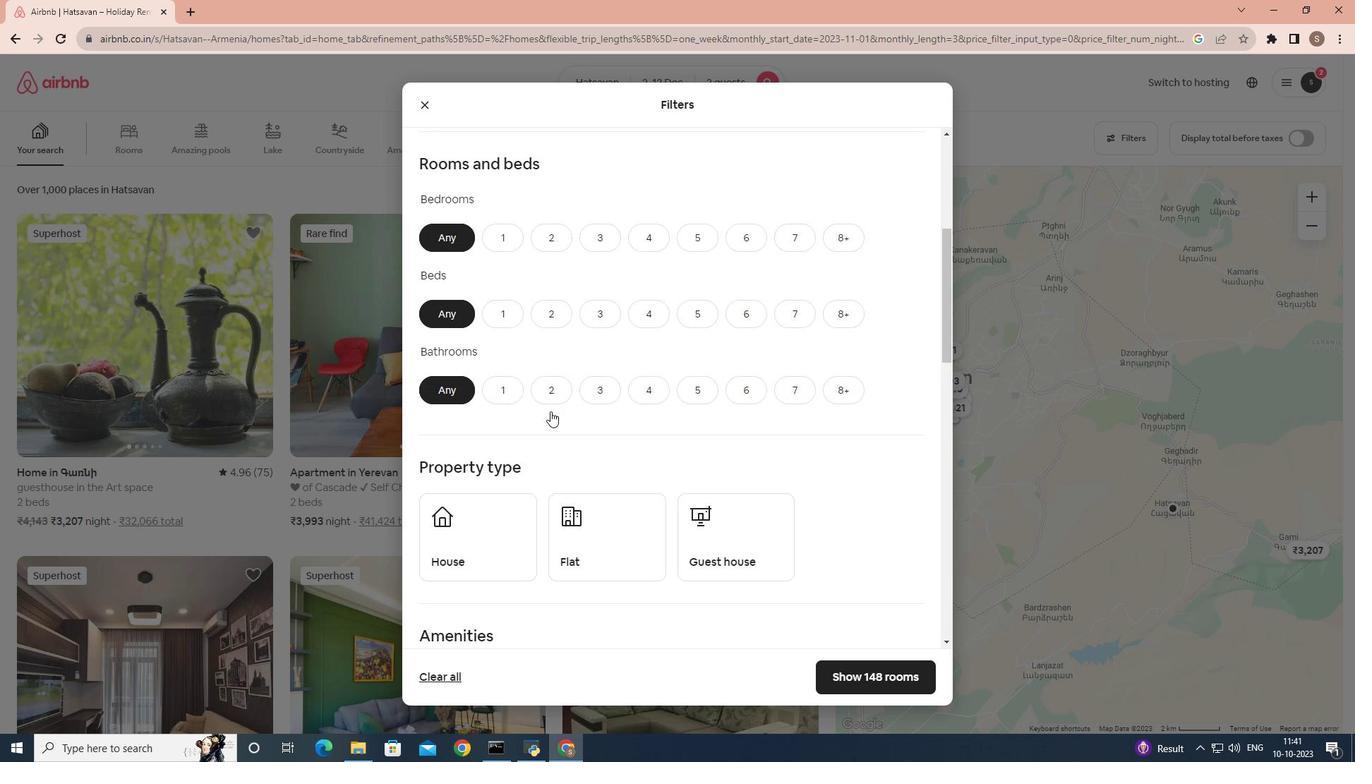 
Action: Mouse scrolled (550, 412) with delta (0, 0)
Screenshot: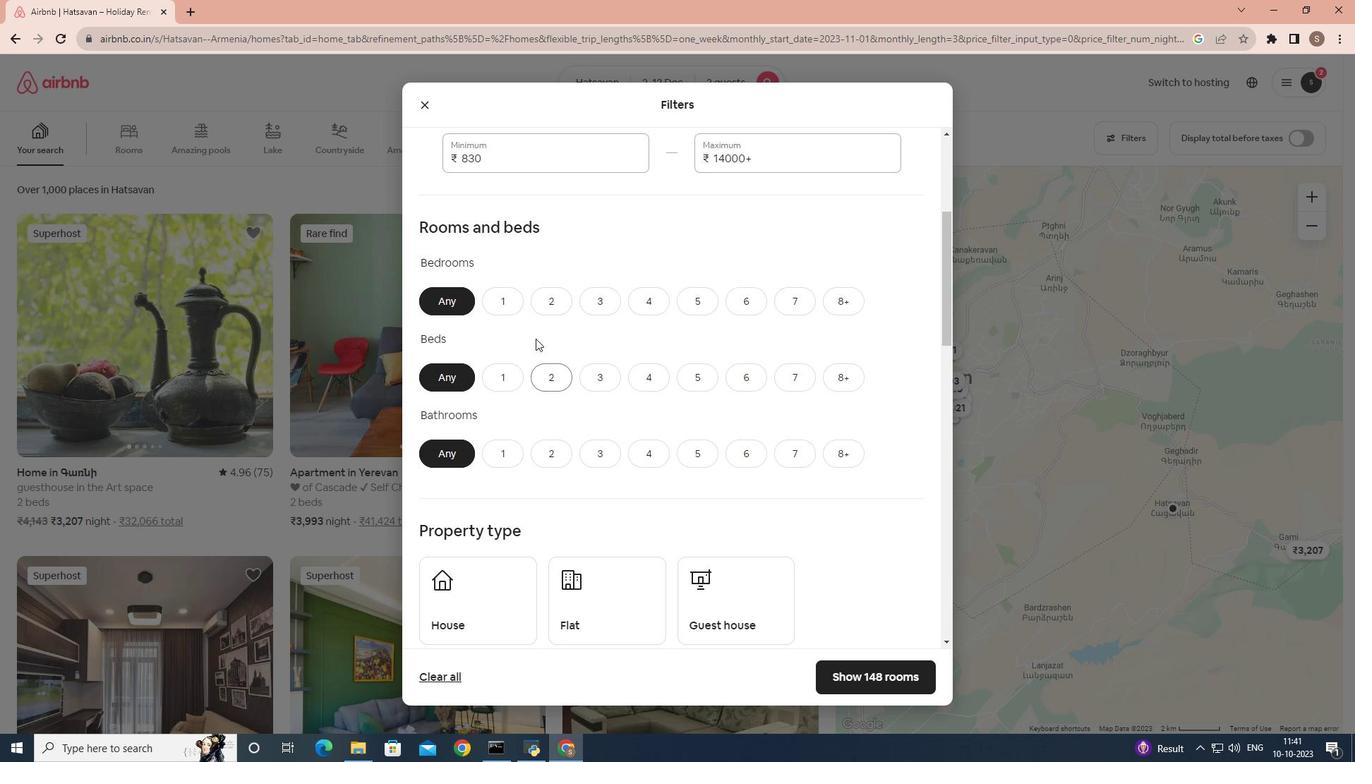
Action: Mouse scrolled (550, 412) with delta (0, 0)
Screenshot: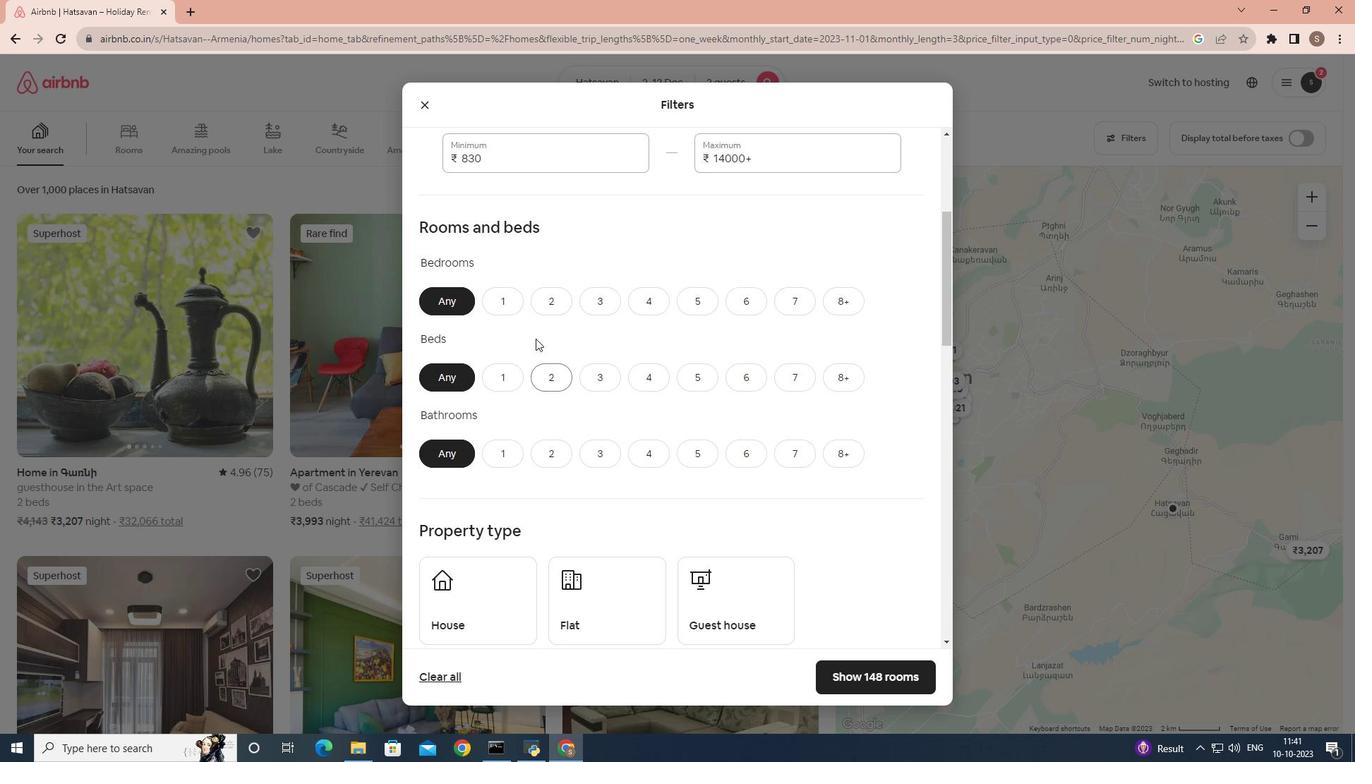 
Action: Mouse scrolled (550, 412) with delta (0, 0)
Screenshot: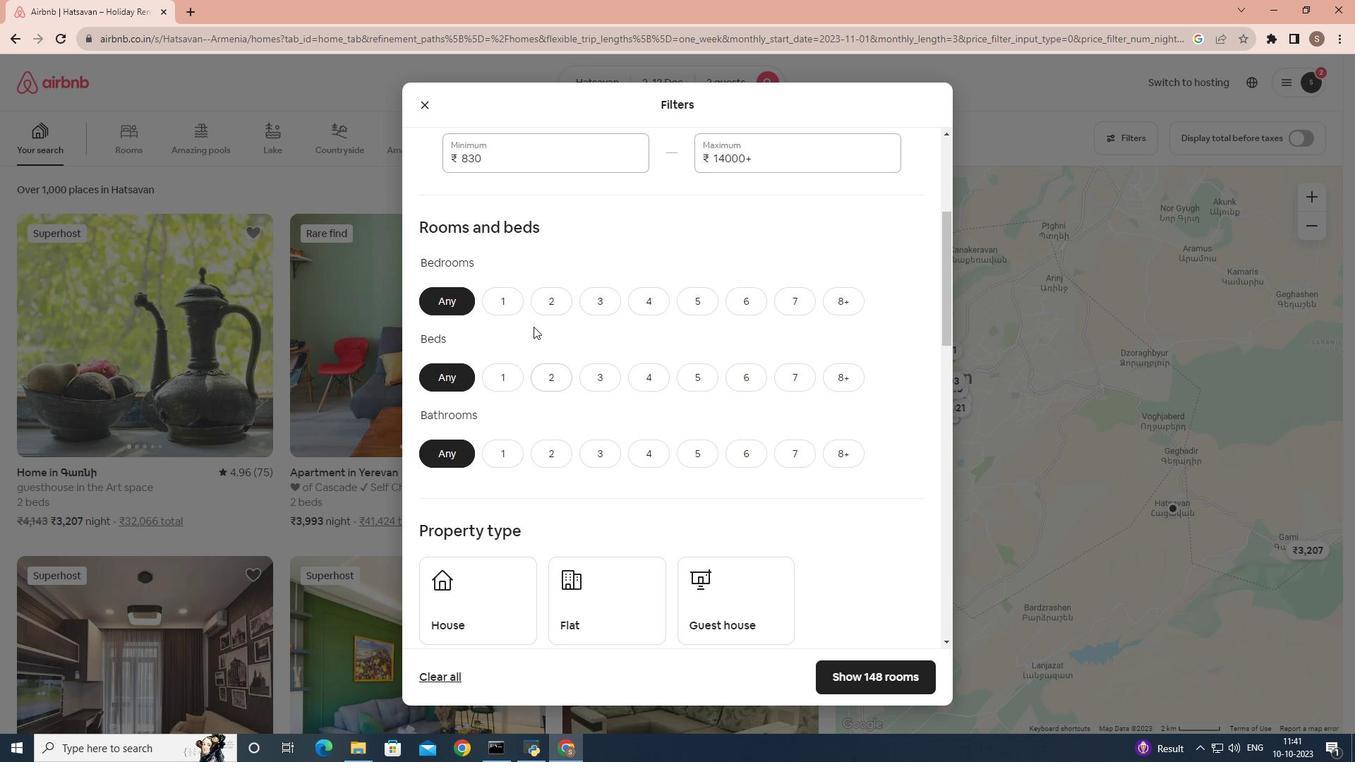 
Action: Mouse scrolled (550, 412) with delta (0, 0)
Screenshot: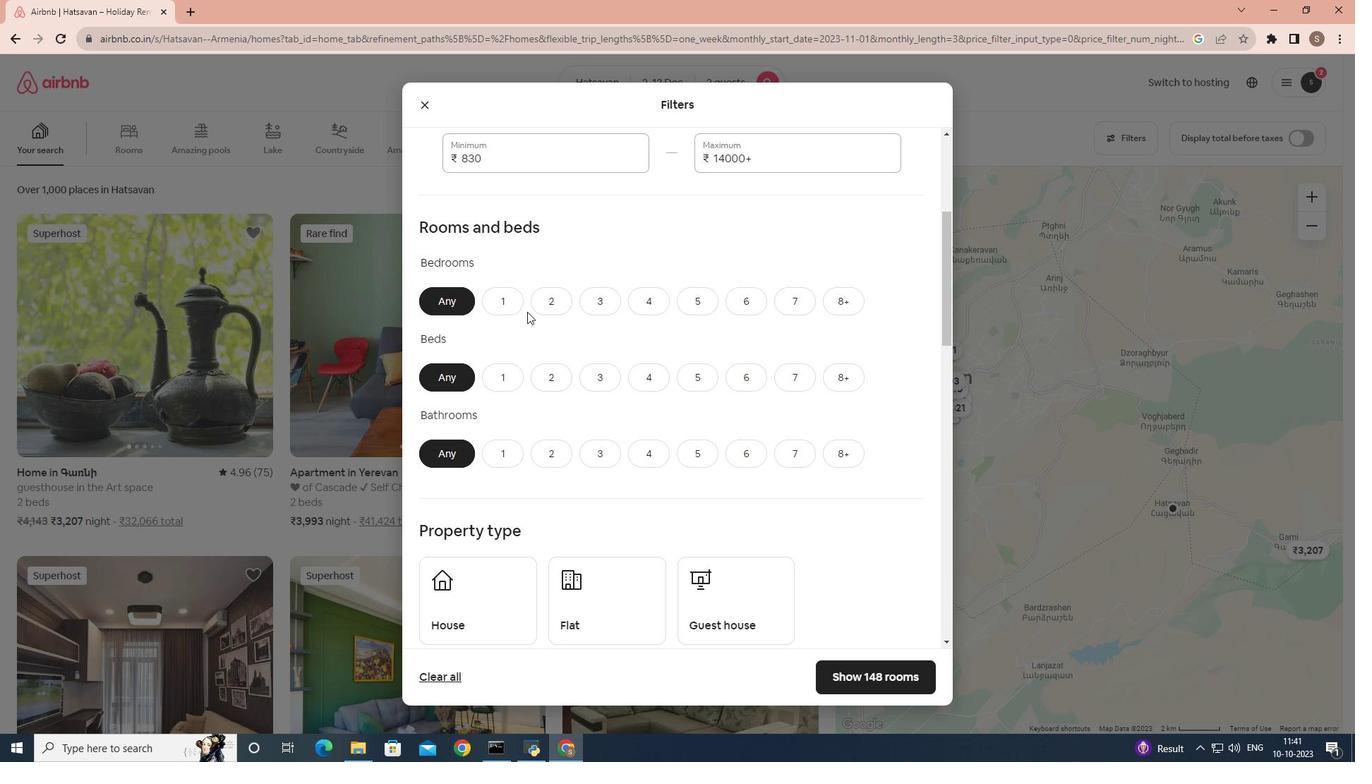
Action: Mouse moved to (516, 305)
Screenshot: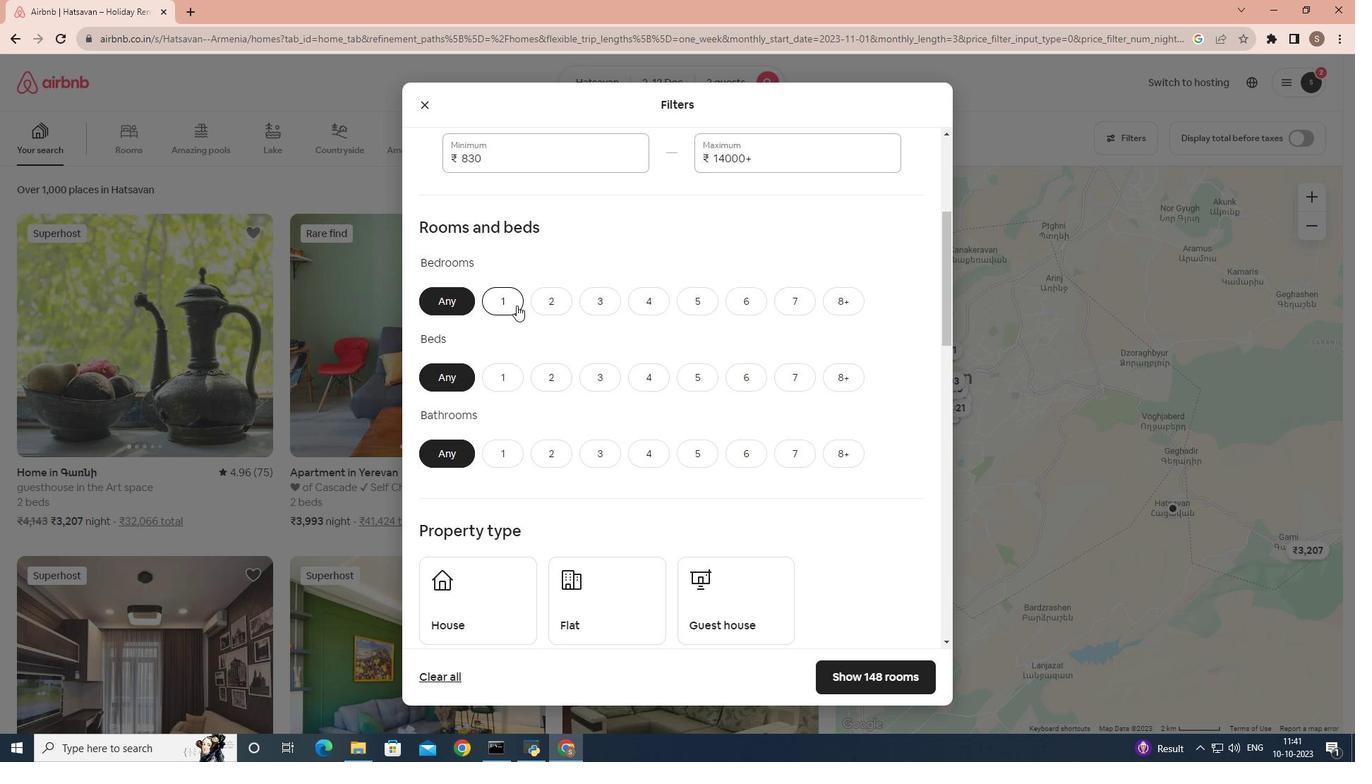 
Action: Mouse pressed left at (516, 305)
Screenshot: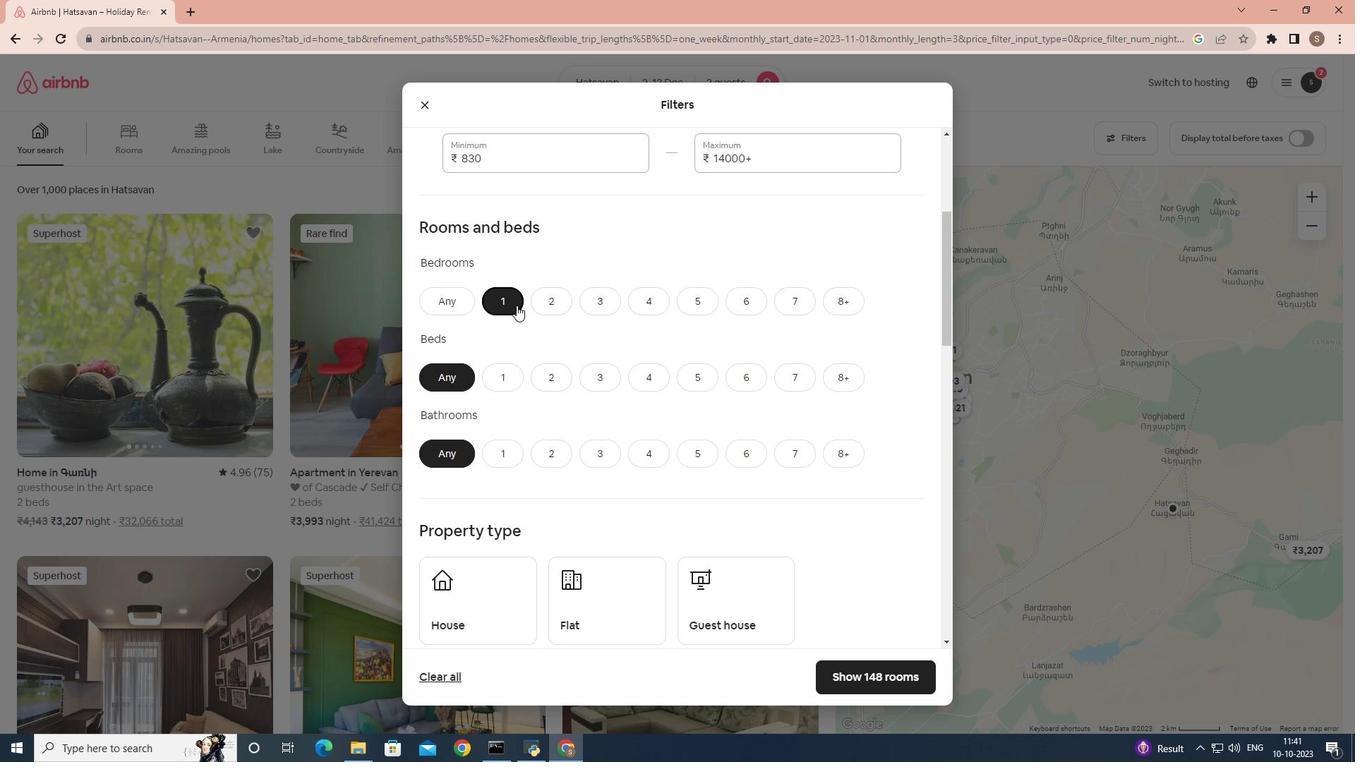 
Action: Mouse moved to (514, 383)
Screenshot: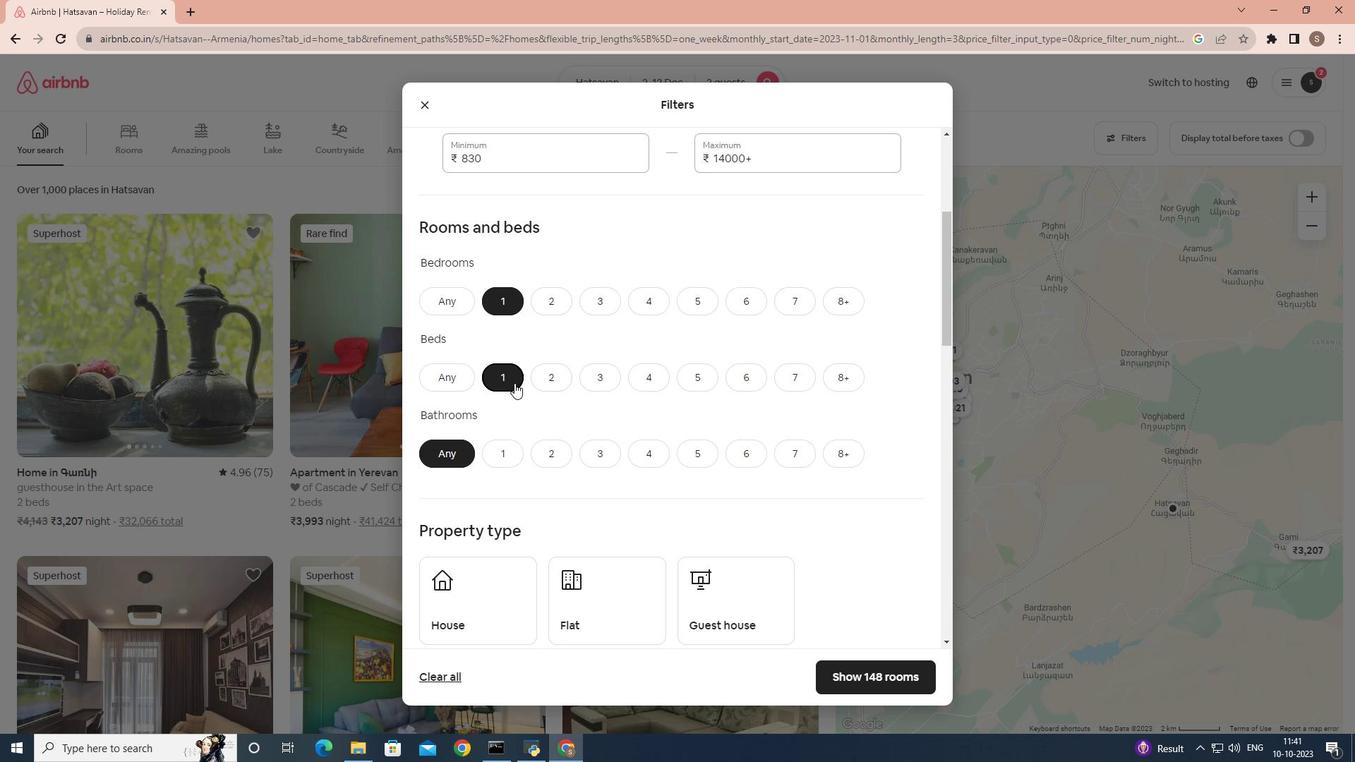 
Action: Mouse pressed left at (514, 383)
Screenshot: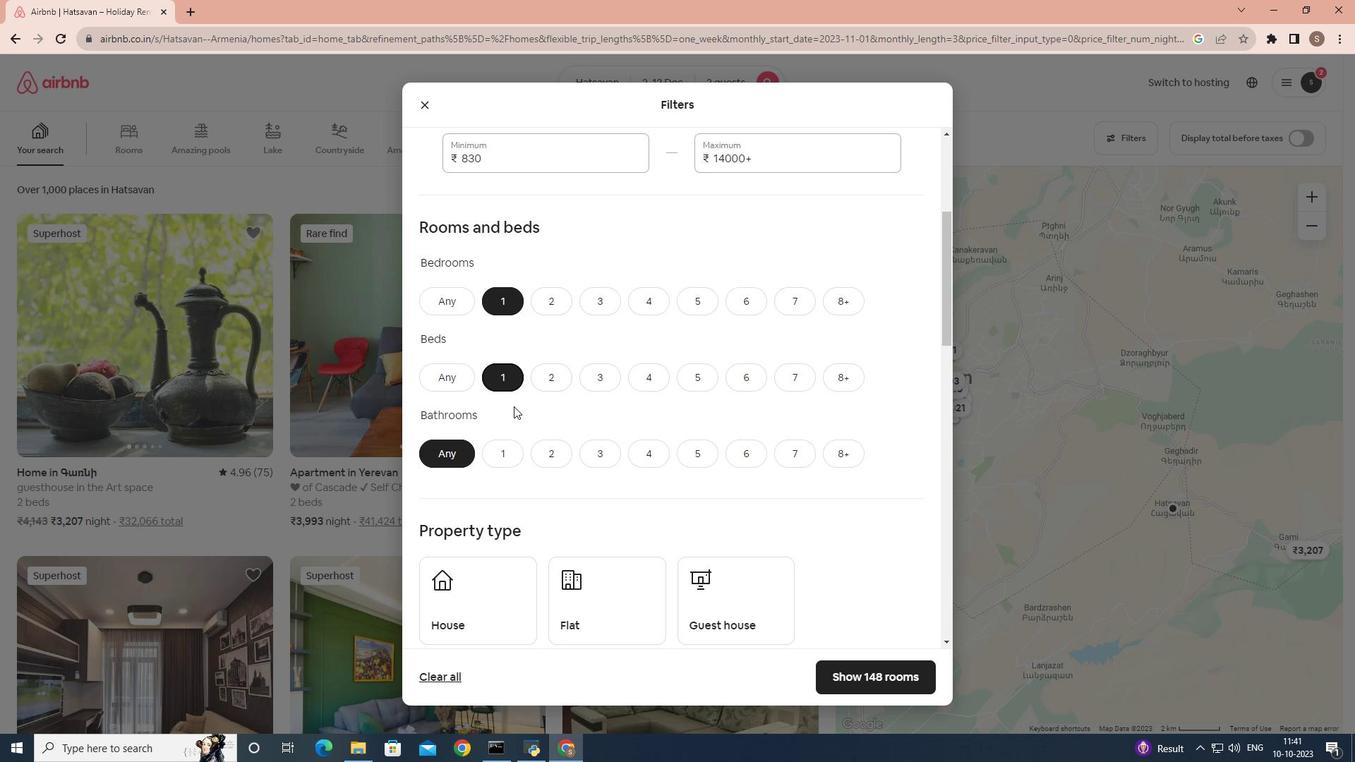 
Action: Mouse moved to (516, 460)
Screenshot: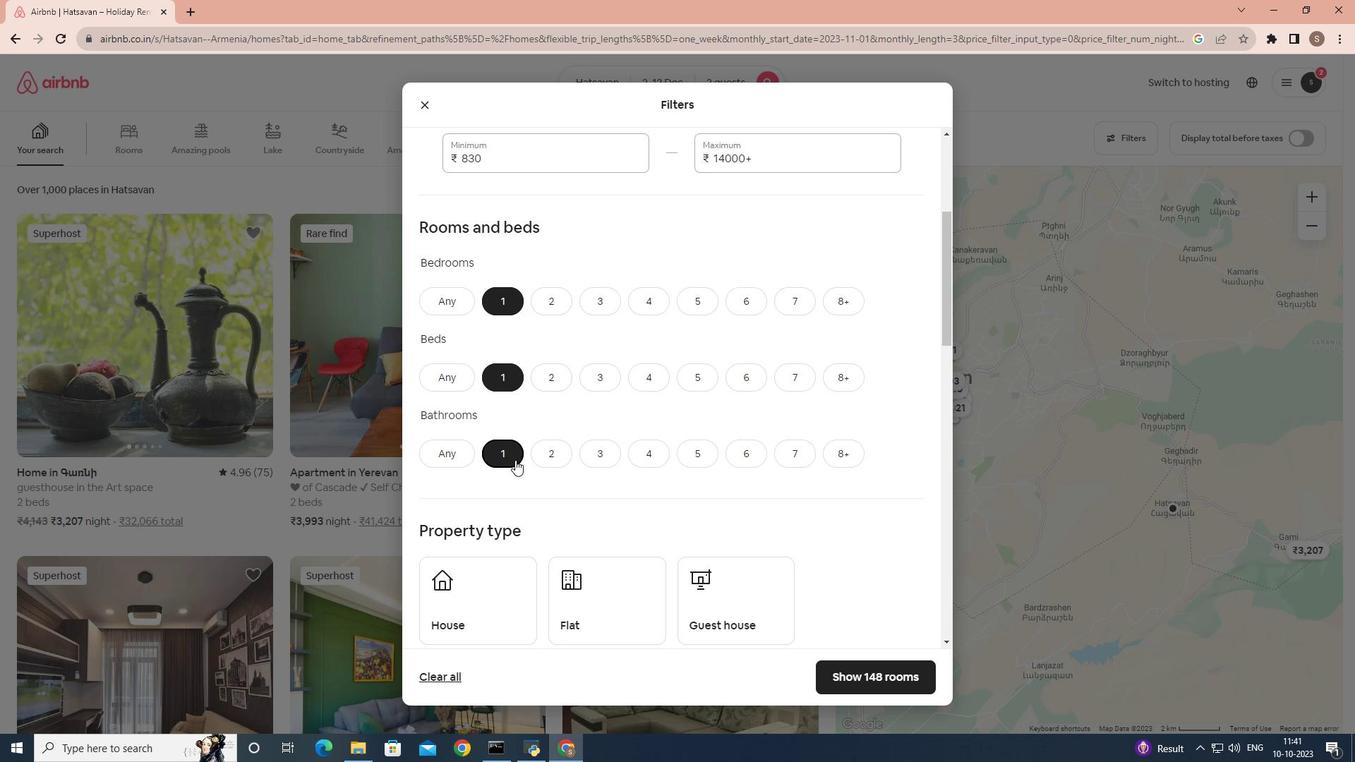 
Action: Mouse pressed left at (516, 460)
Screenshot: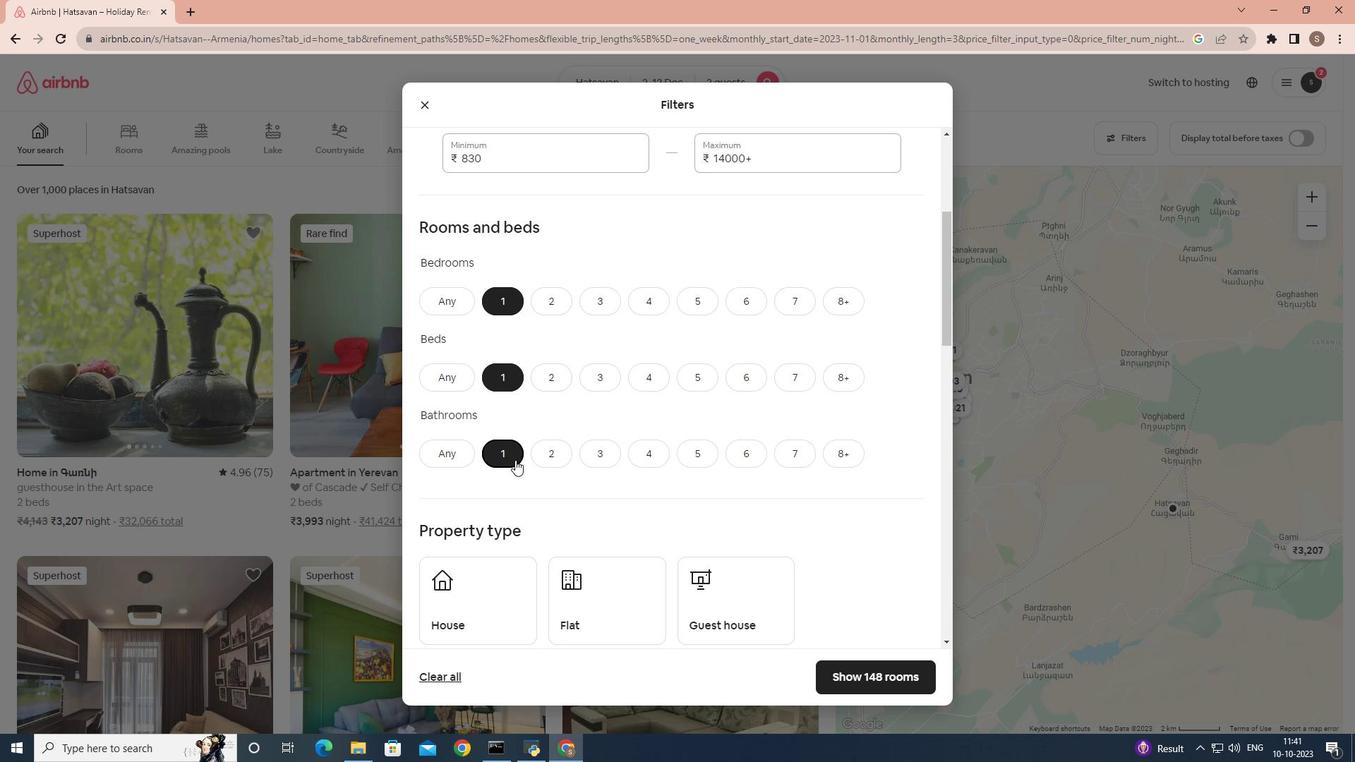 
Action: Mouse moved to (578, 465)
Screenshot: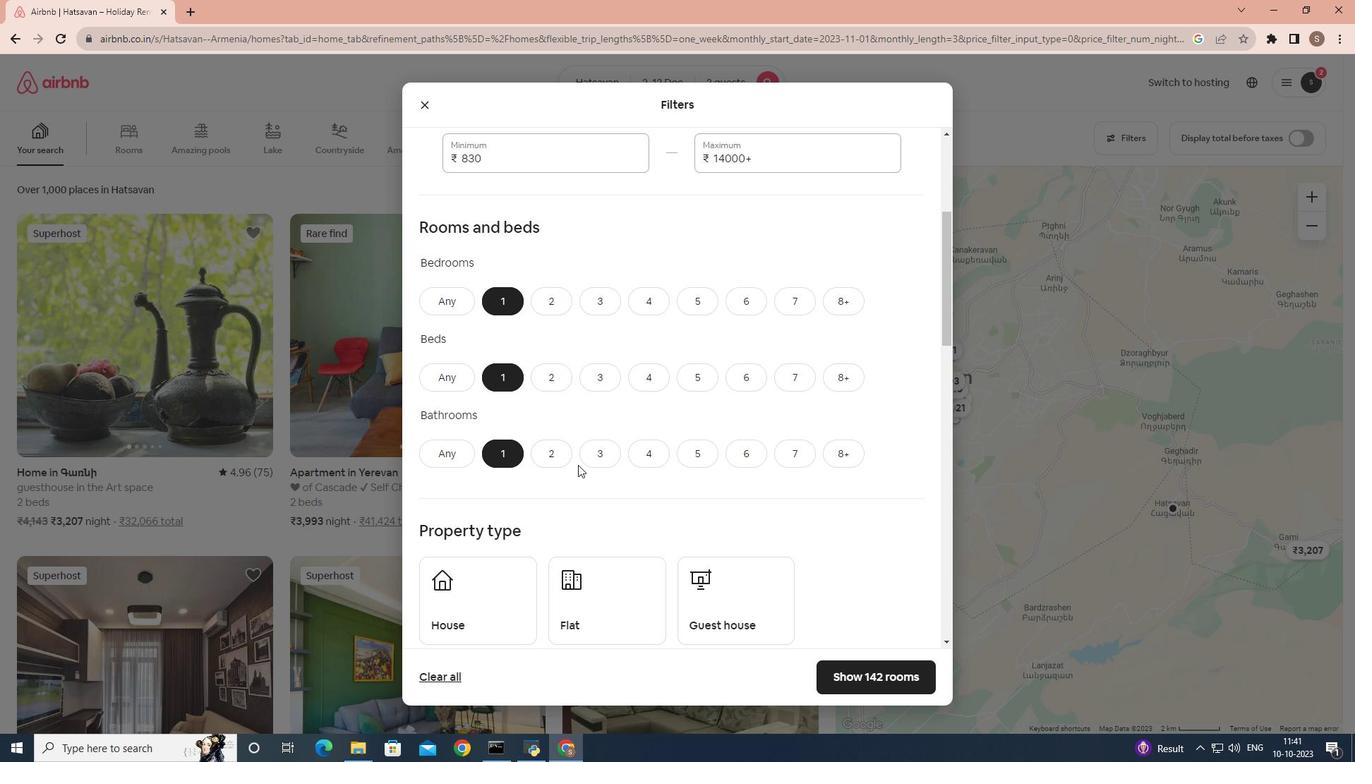 
Action: Mouse scrolled (578, 464) with delta (0, 0)
Screenshot: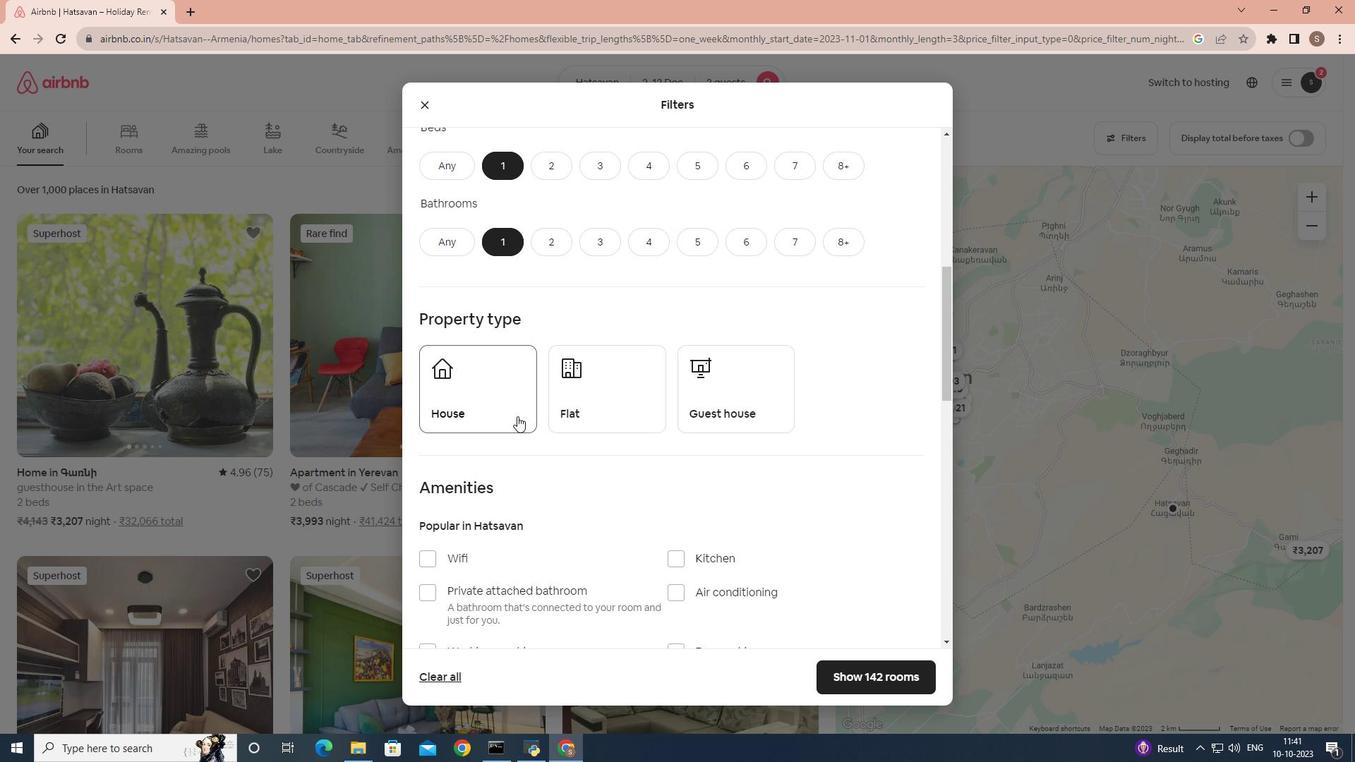 
Action: Mouse scrolled (578, 464) with delta (0, 0)
Screenshot: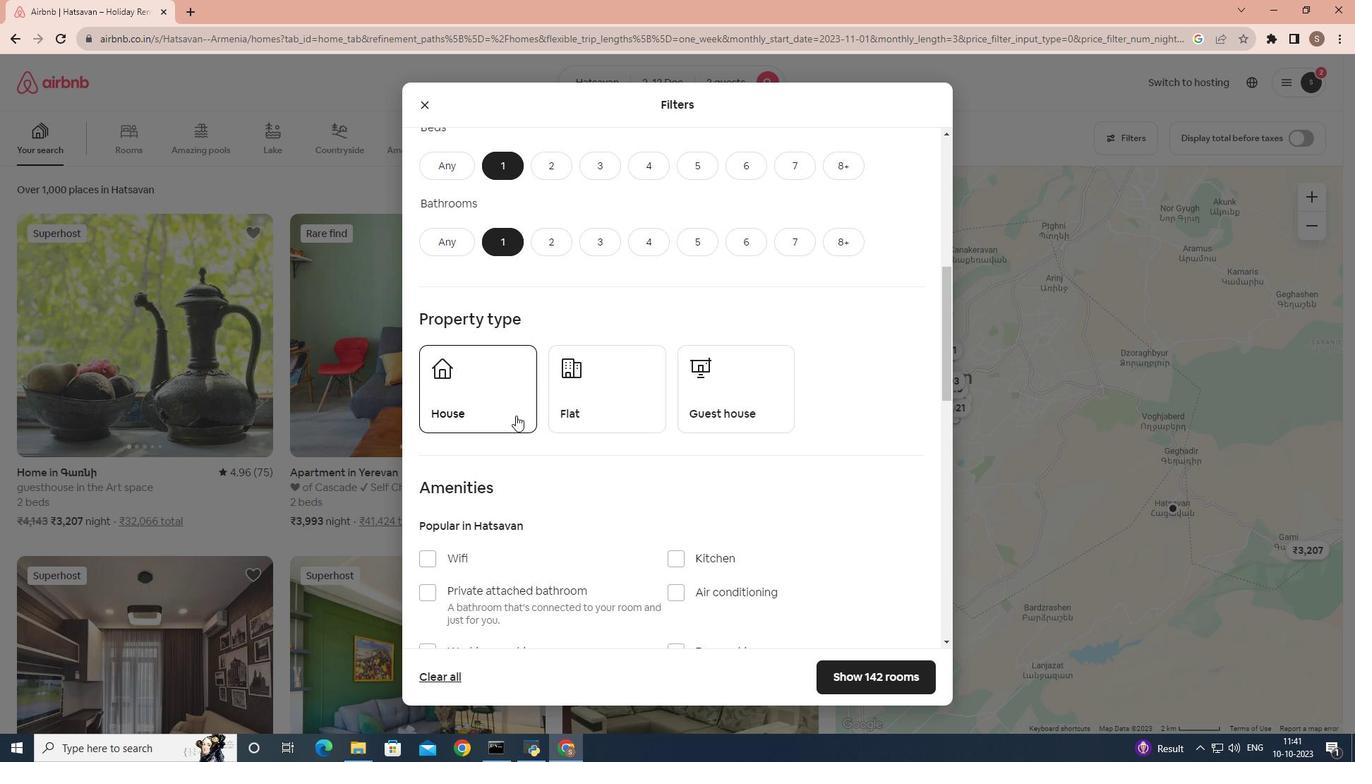 
Action: Mouse scrolled (578, 464) with delta (0, 0)
Screenshot: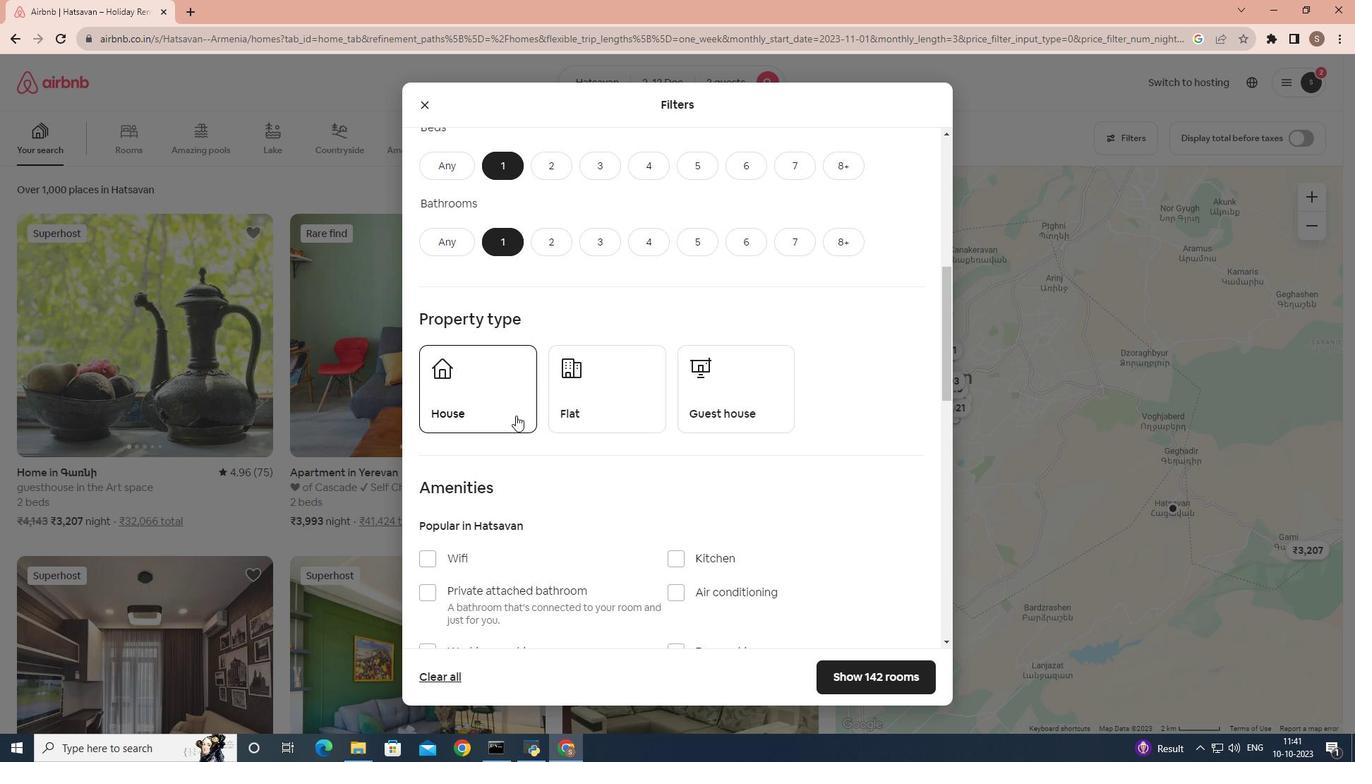 
Action: Mouse moved to (801, 438)
Screenshot: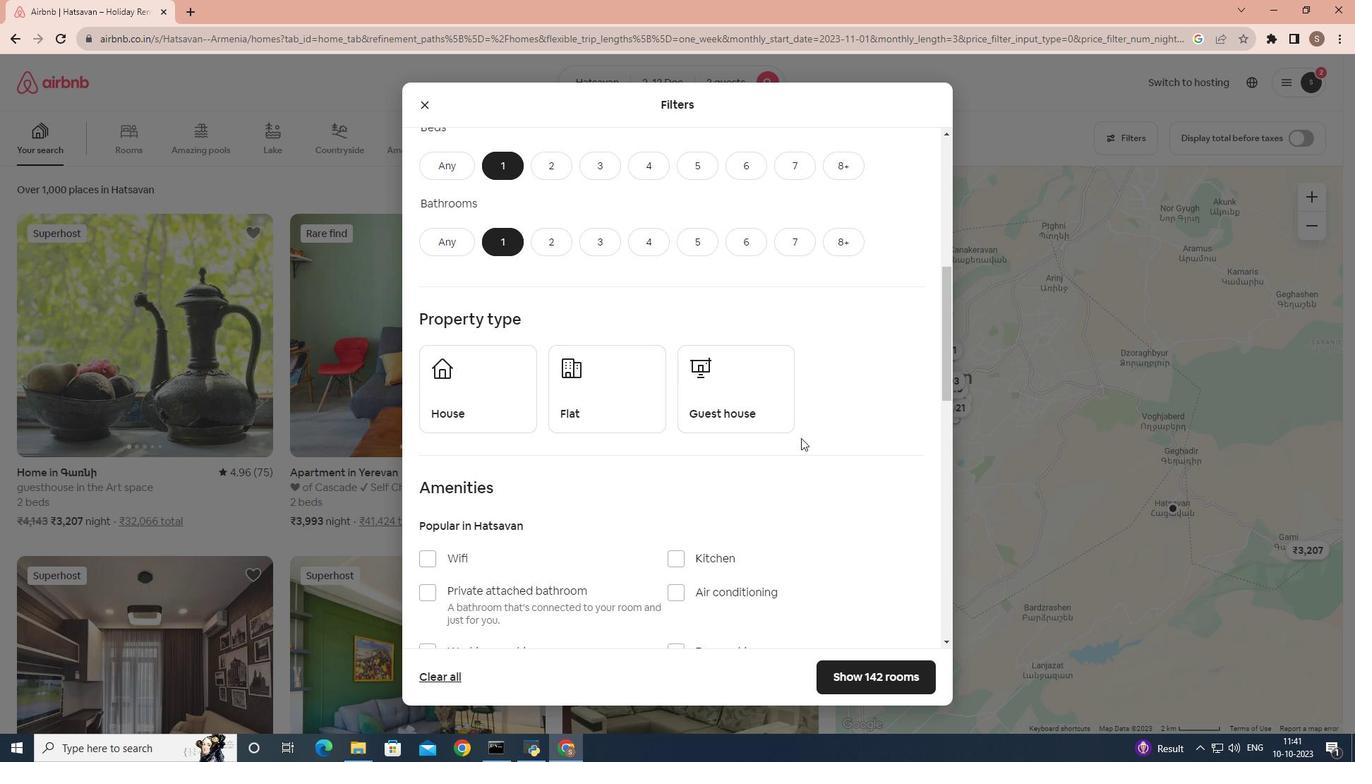 
Action: Mouse scrolled (801, 437) with delta (0, 0)
Screenshot: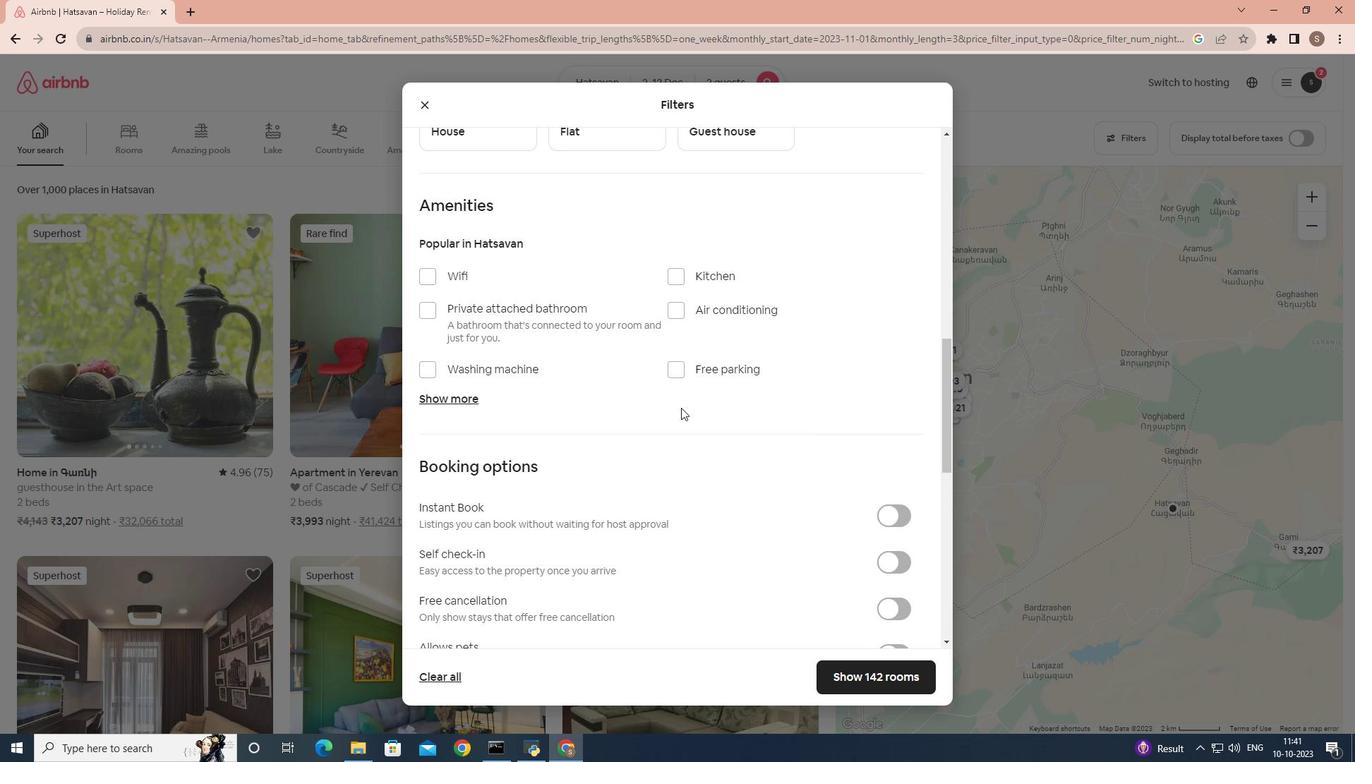 
Action: Mouse scrolled (801, 437) with delta (0, 0)
Screenshot: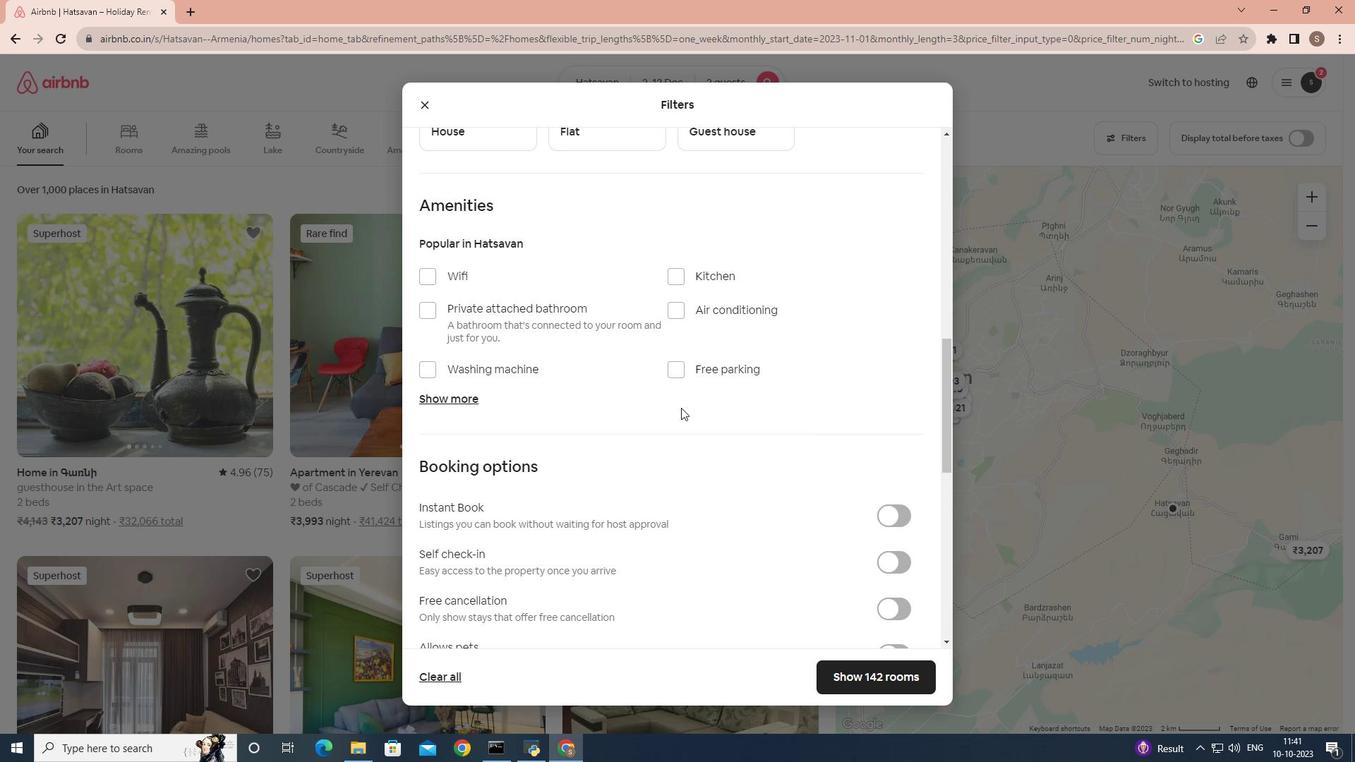 
Action: Mouse scrolled (801, 437) with delta (0, 0)
Screenshot: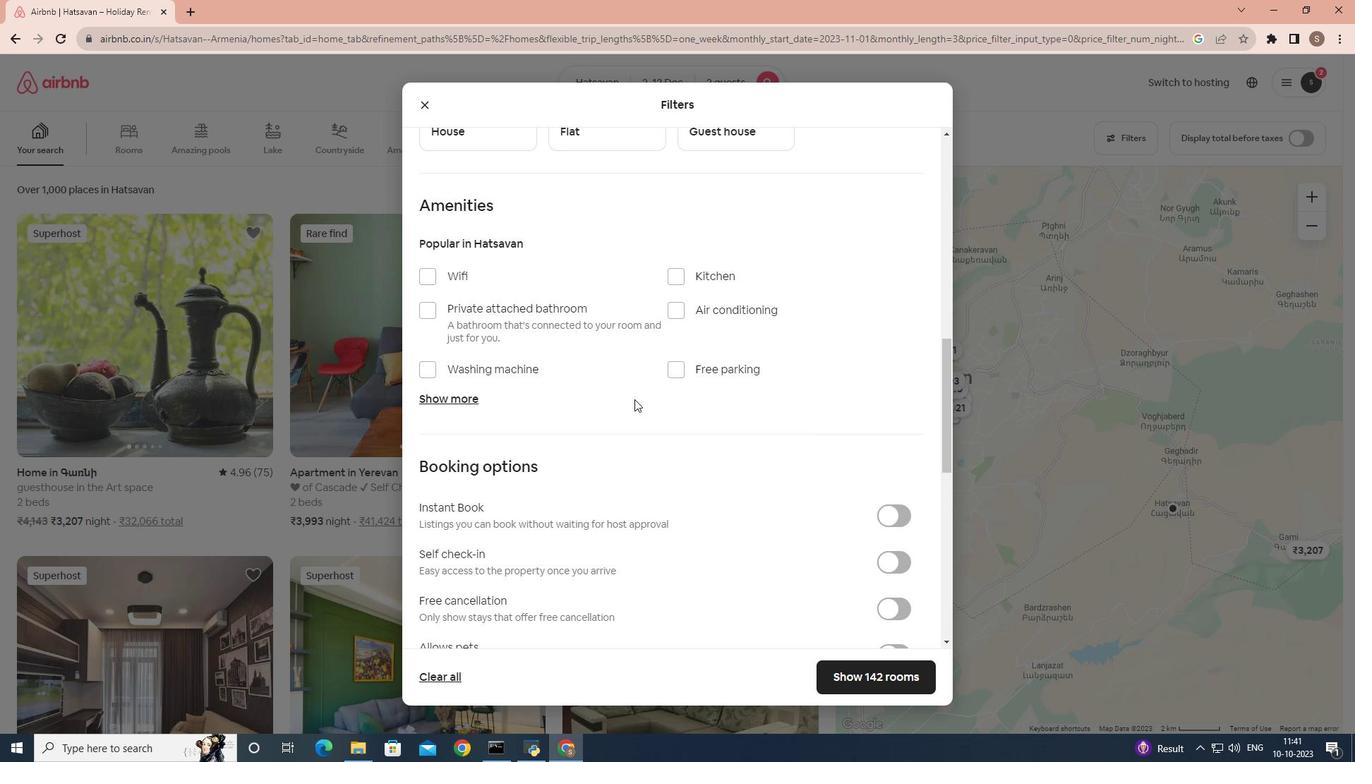 
Action: Mouse scrolled (801, 437) with delta (0, 0)
Screenshot: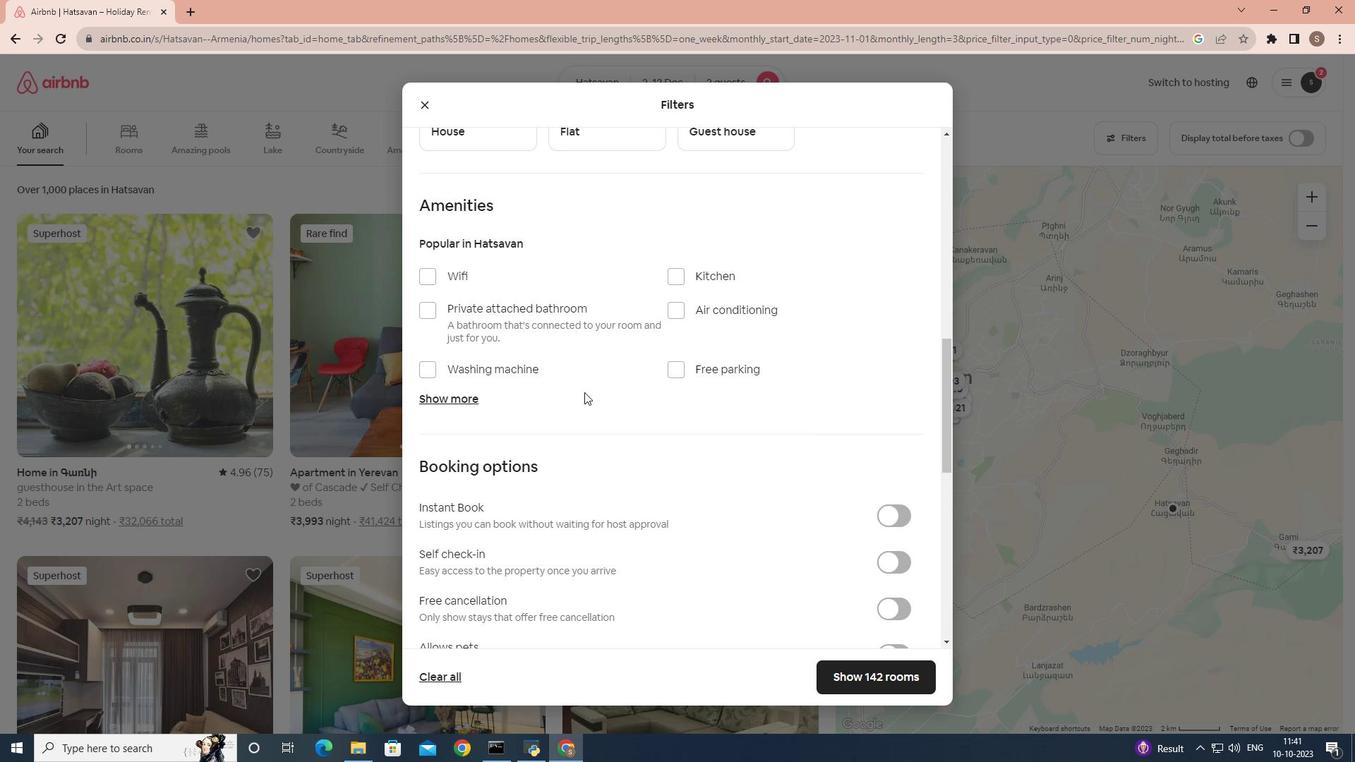 
Action: Mouse moved to (470, 401)
Screenshot: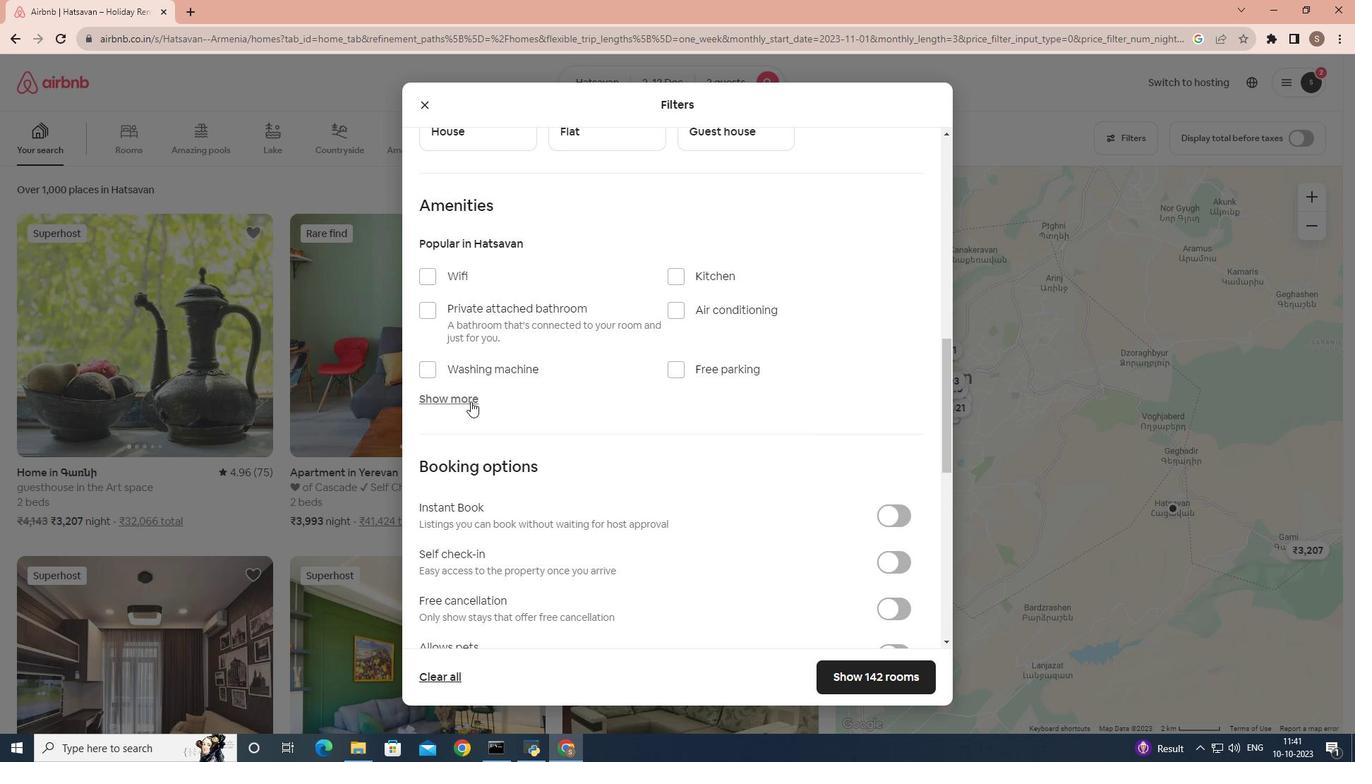 
Action: Mouse pressed left at (470, 401)
Screenshot: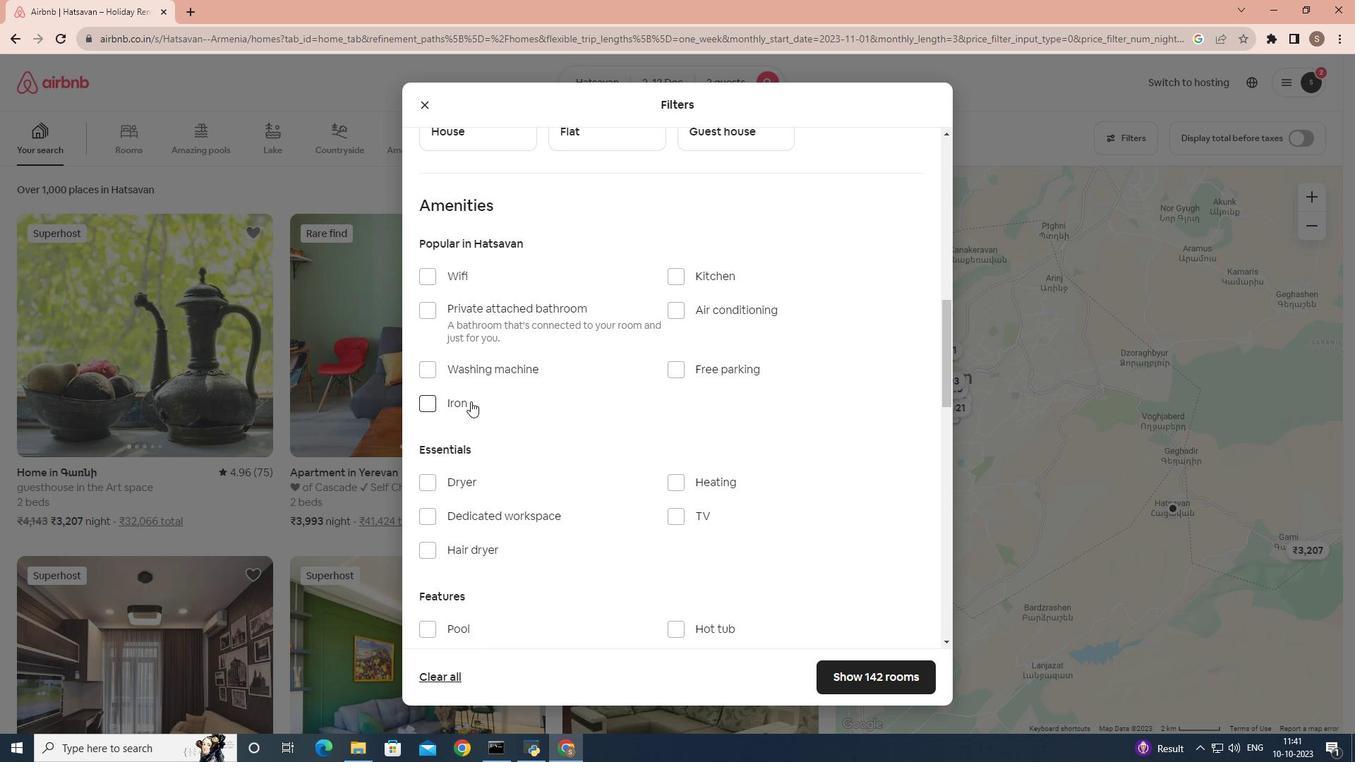 
Action: Mouse moved to (510, 399)
Screenshot: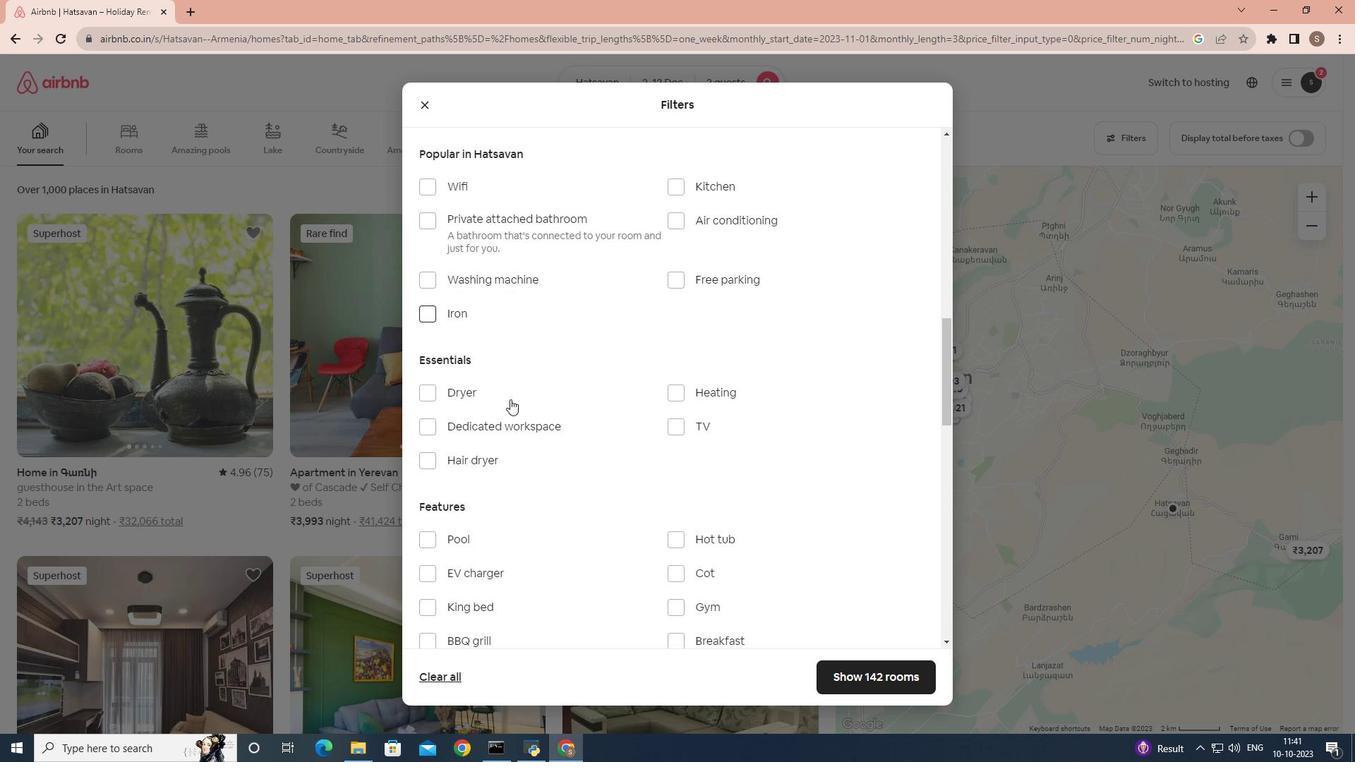 
Action: Mouse scrolled (510, 398) with delta (0, 0)
Screenshot: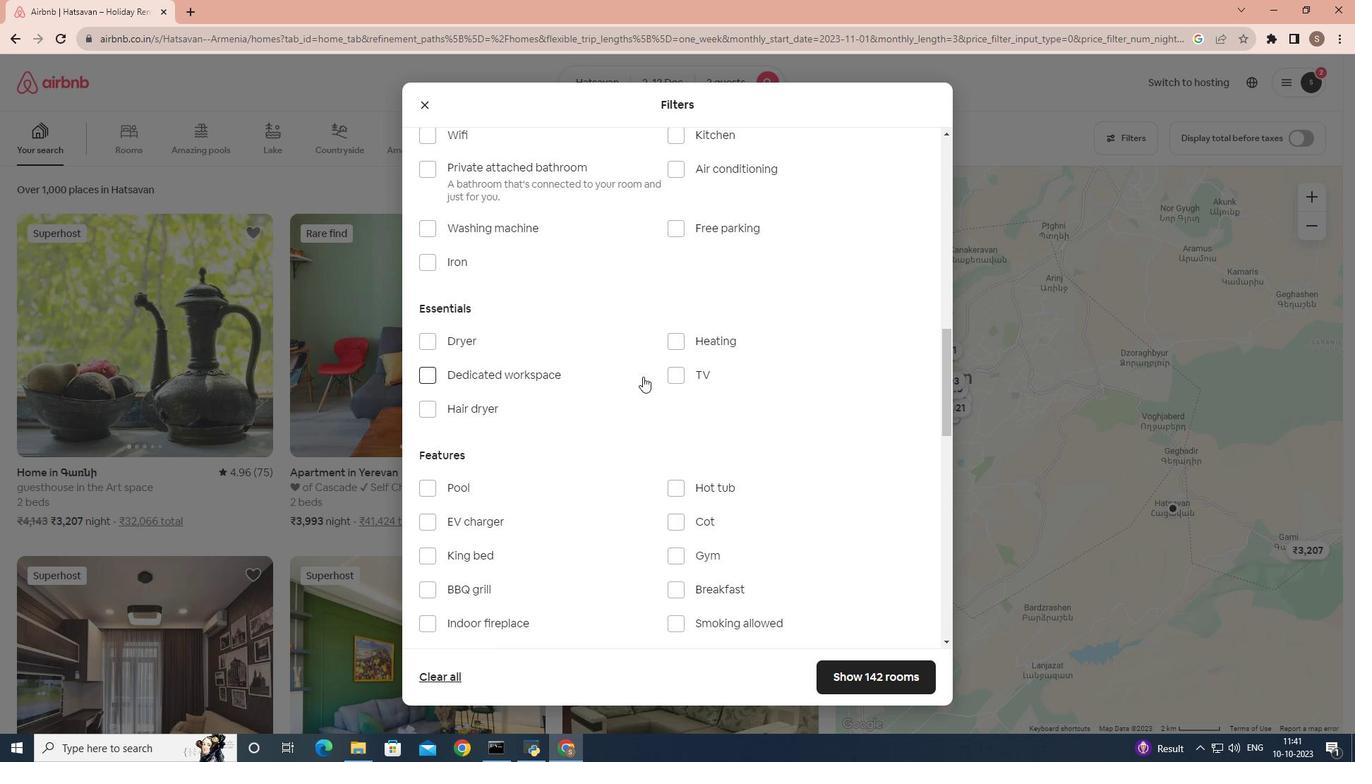 
Action: Mouse scrolled (510, 398) with delta (0, 0)
Screenshot: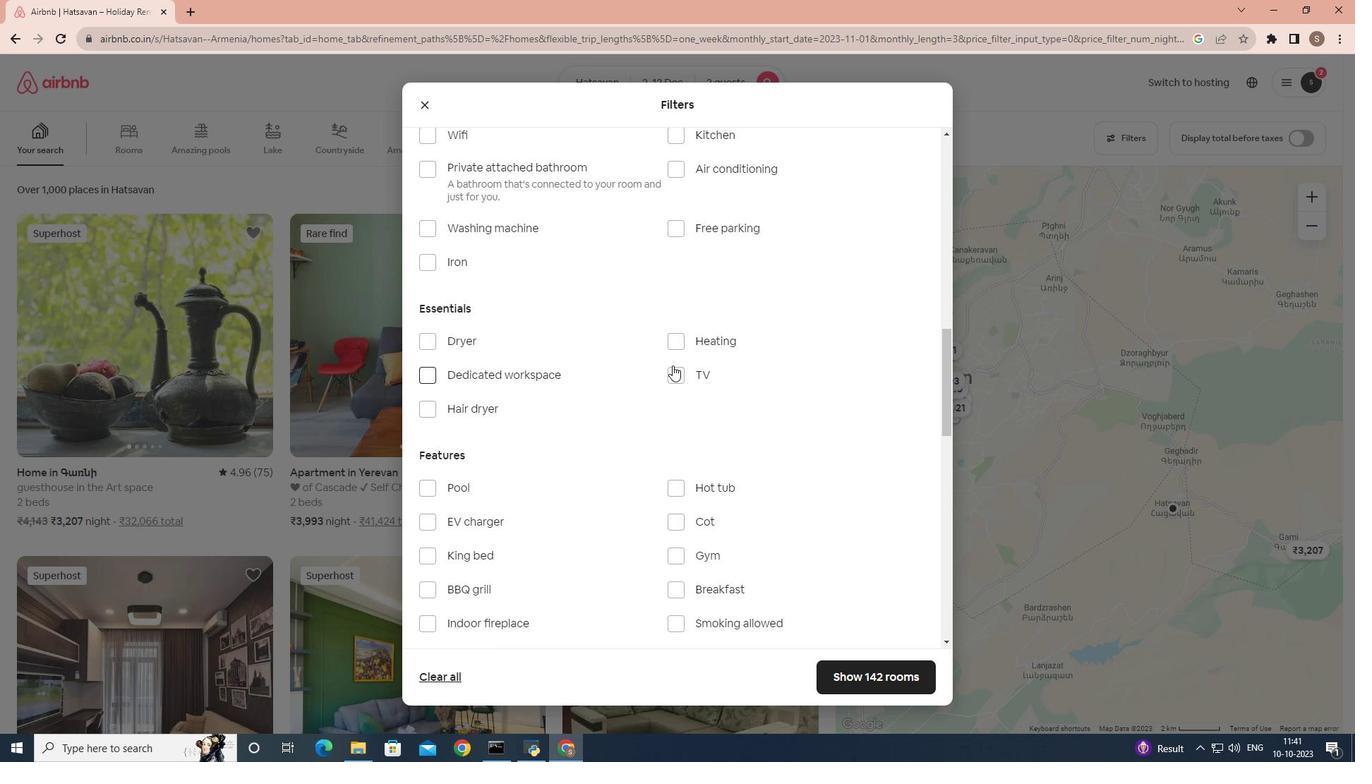 
Action: Mouse moved to (687, 349)
Screenshot: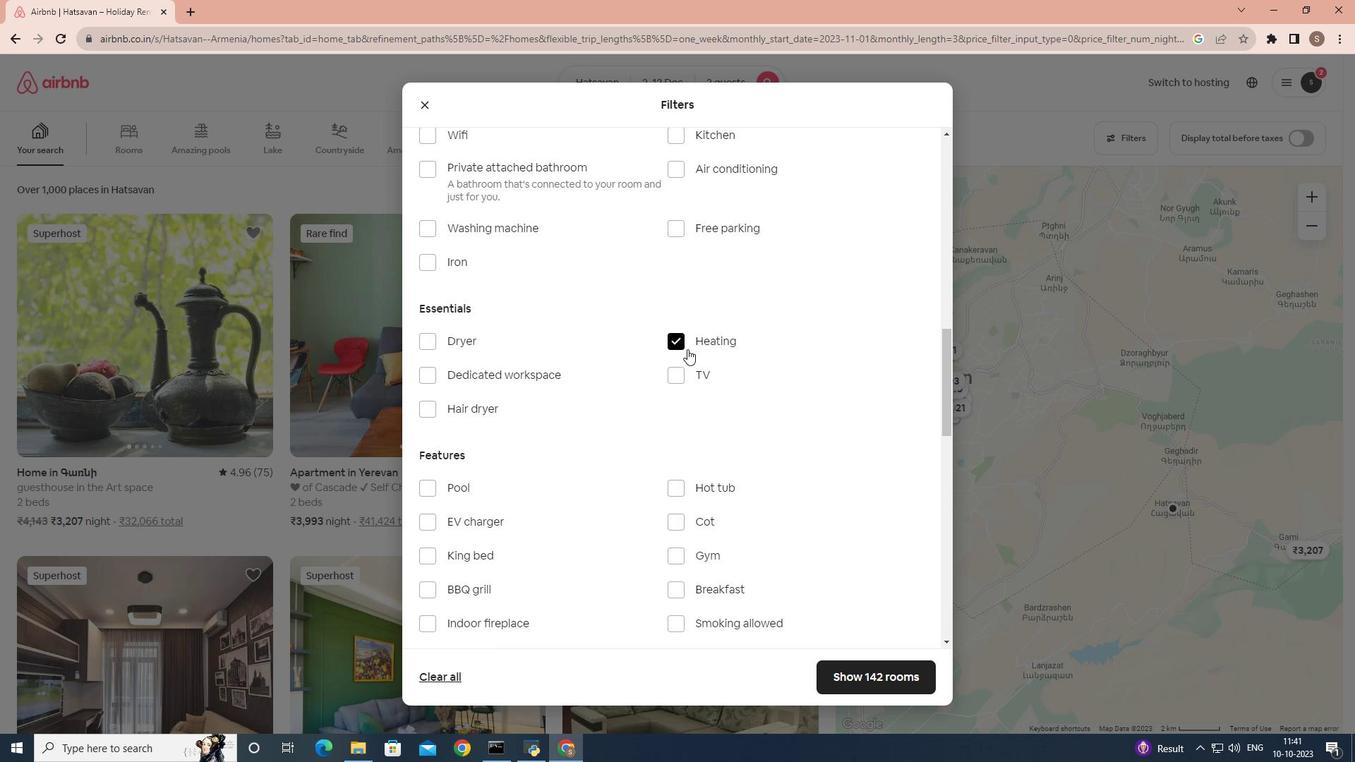 
Action: Mouse pressed left at (687, 349)
Screenshot: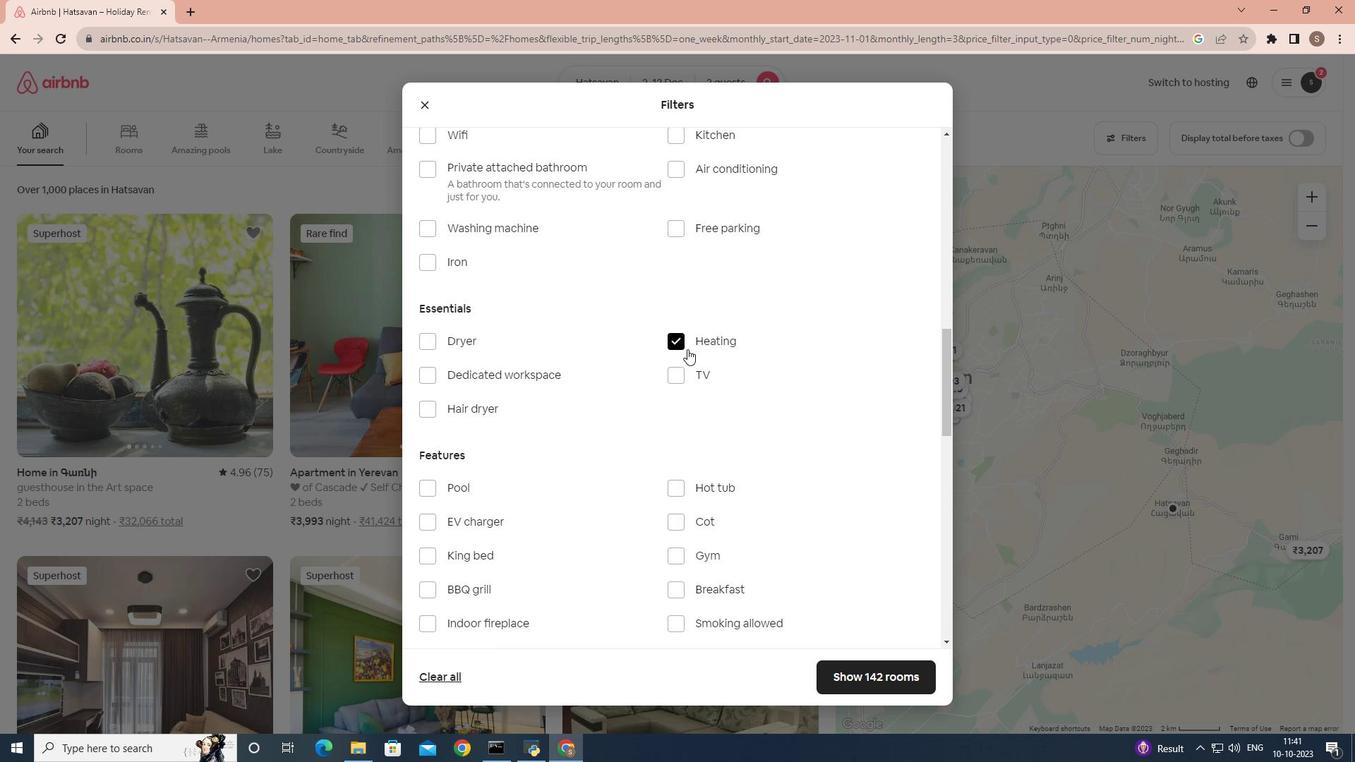 
Action: Mouse moved to (624, 471)
Screenshot: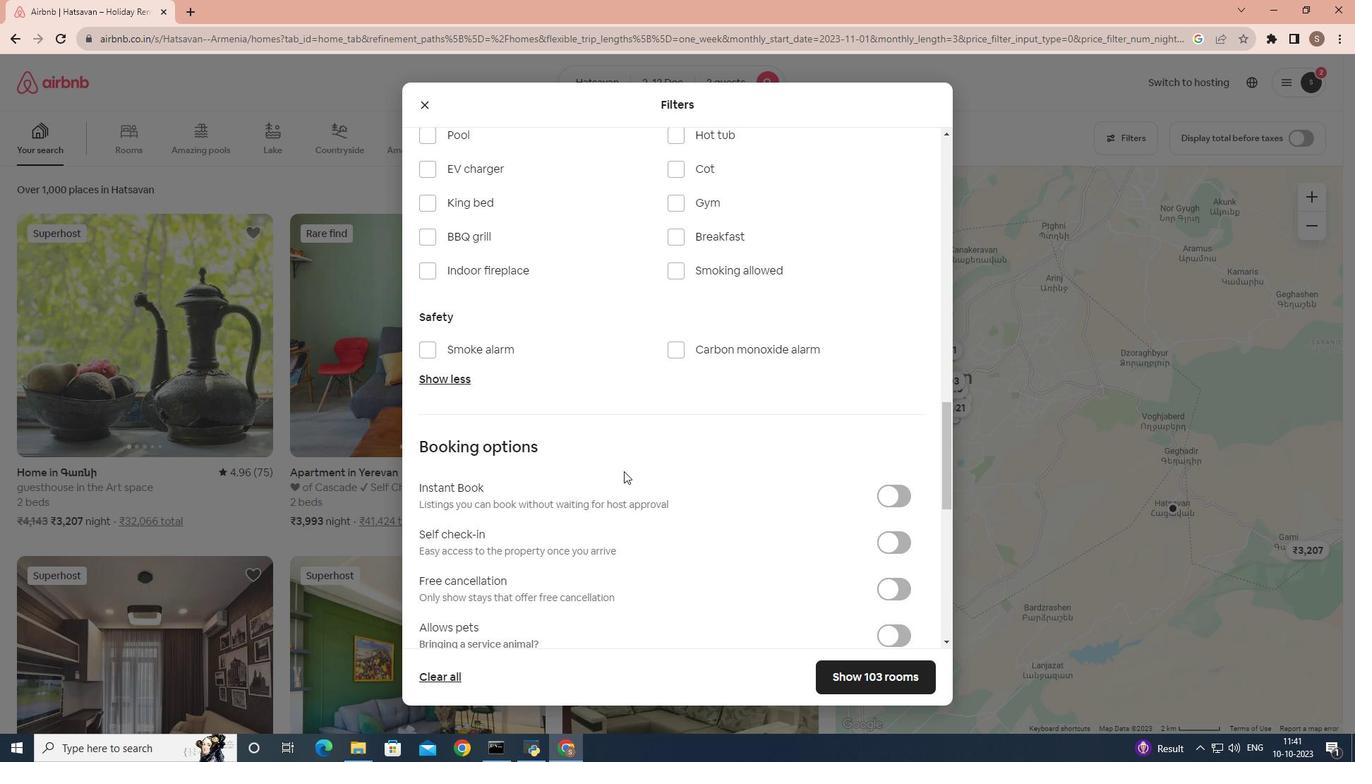 
Action: Mouse scrolled (624, 470) with delta (0, 0)
Screenshot: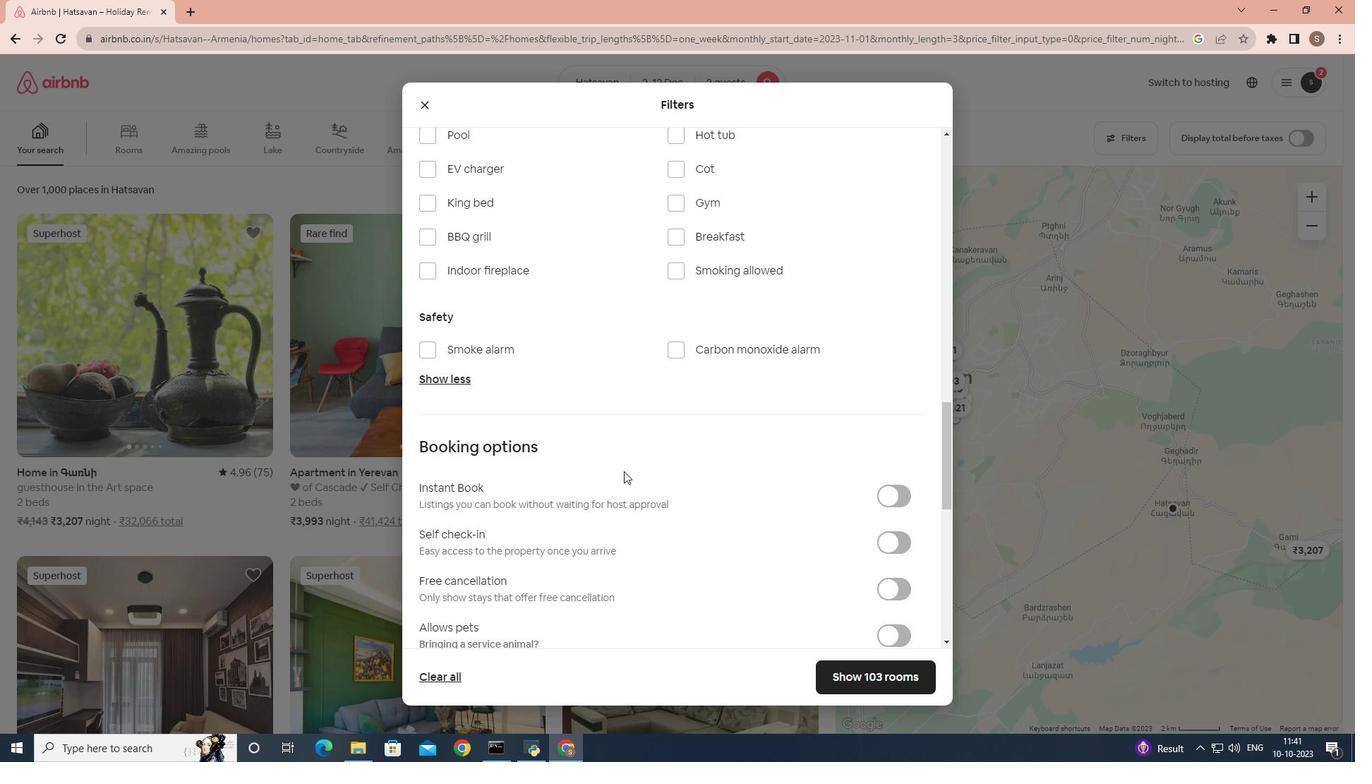 
Action: Mouse scrolled (624, 470) with delta (0, 0)
Screenshot: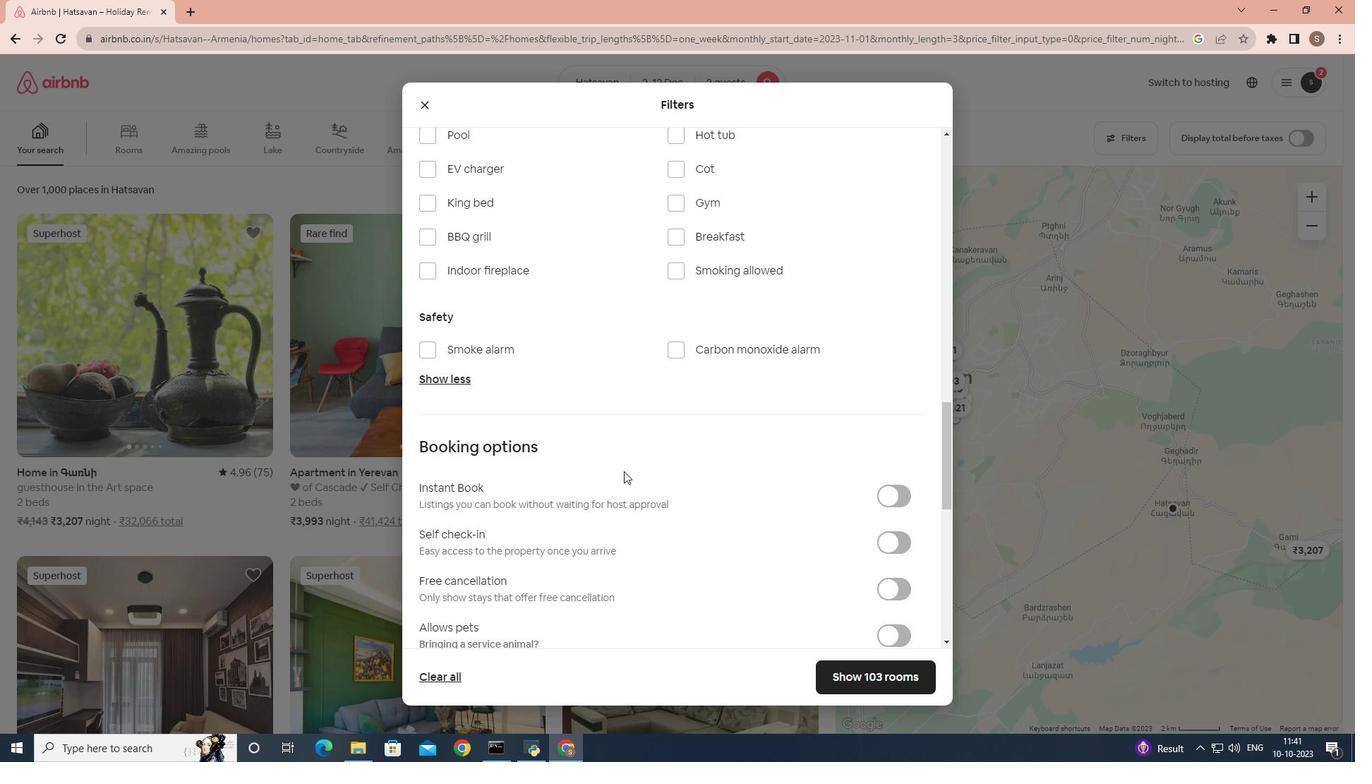 
Action: Mouse scrolled (624, 470) with delta (0, 0)
Screenshot: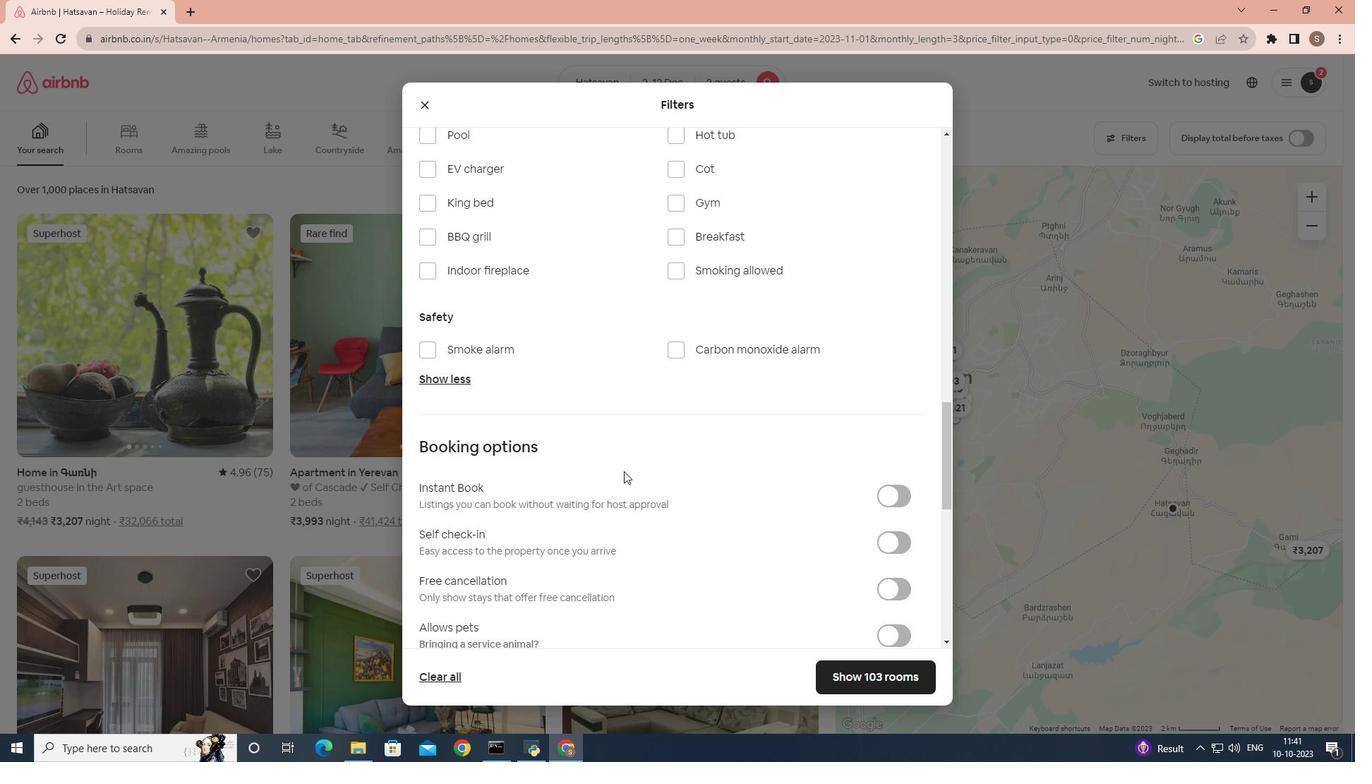
Action: Mouse scrolled (624, 470) with delta (0, 0)
Screenshot: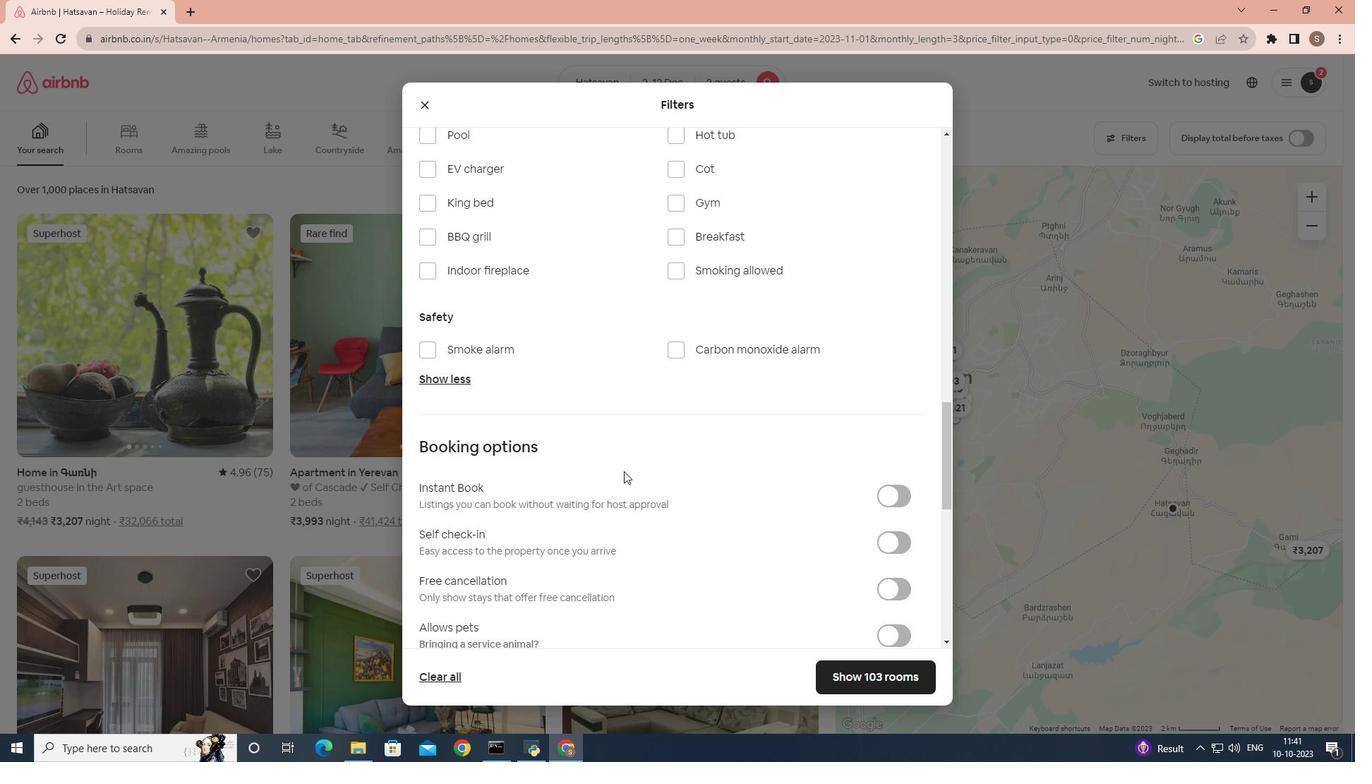 
Action: Mouse scrolled (624, 470) with delta (0, 0)
Screenshot: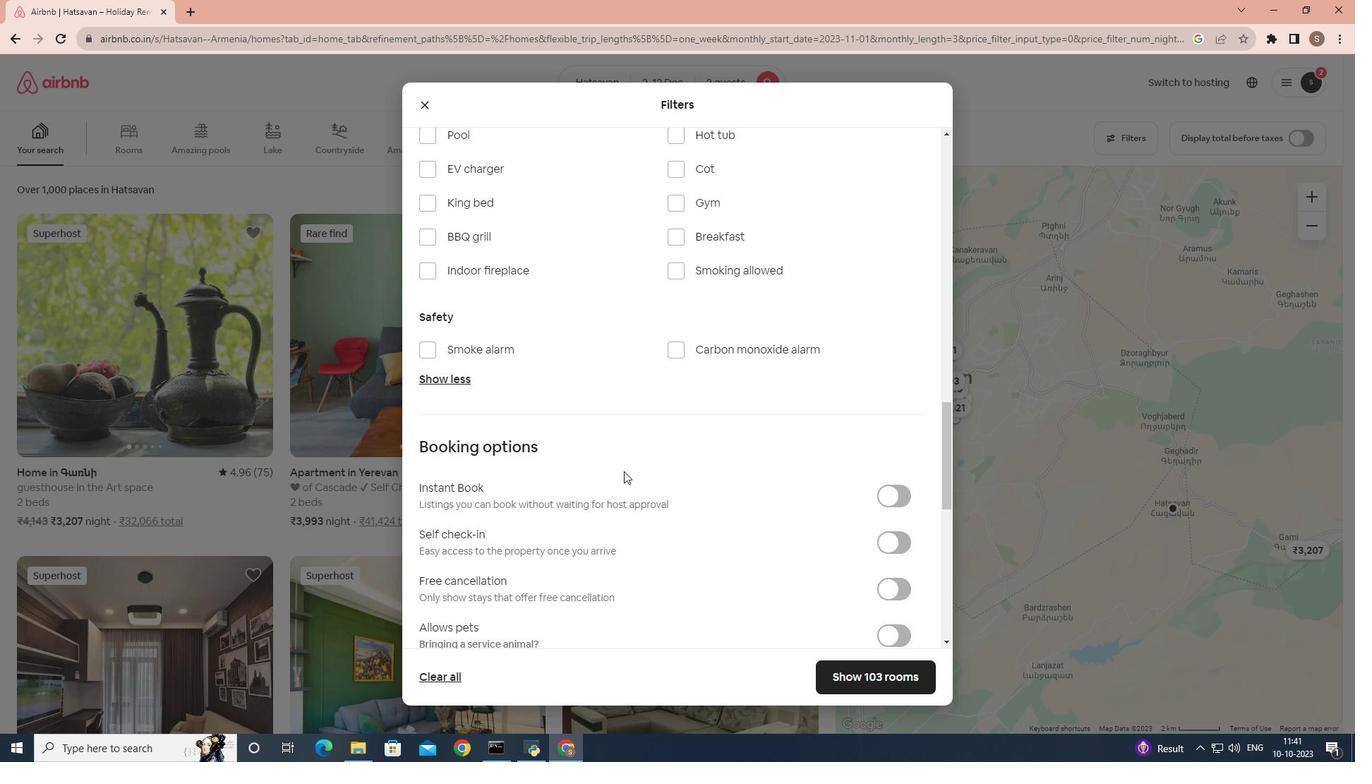 
Action: Mouse scrolled (624, 470) with delta (0, 0)
Screenshot: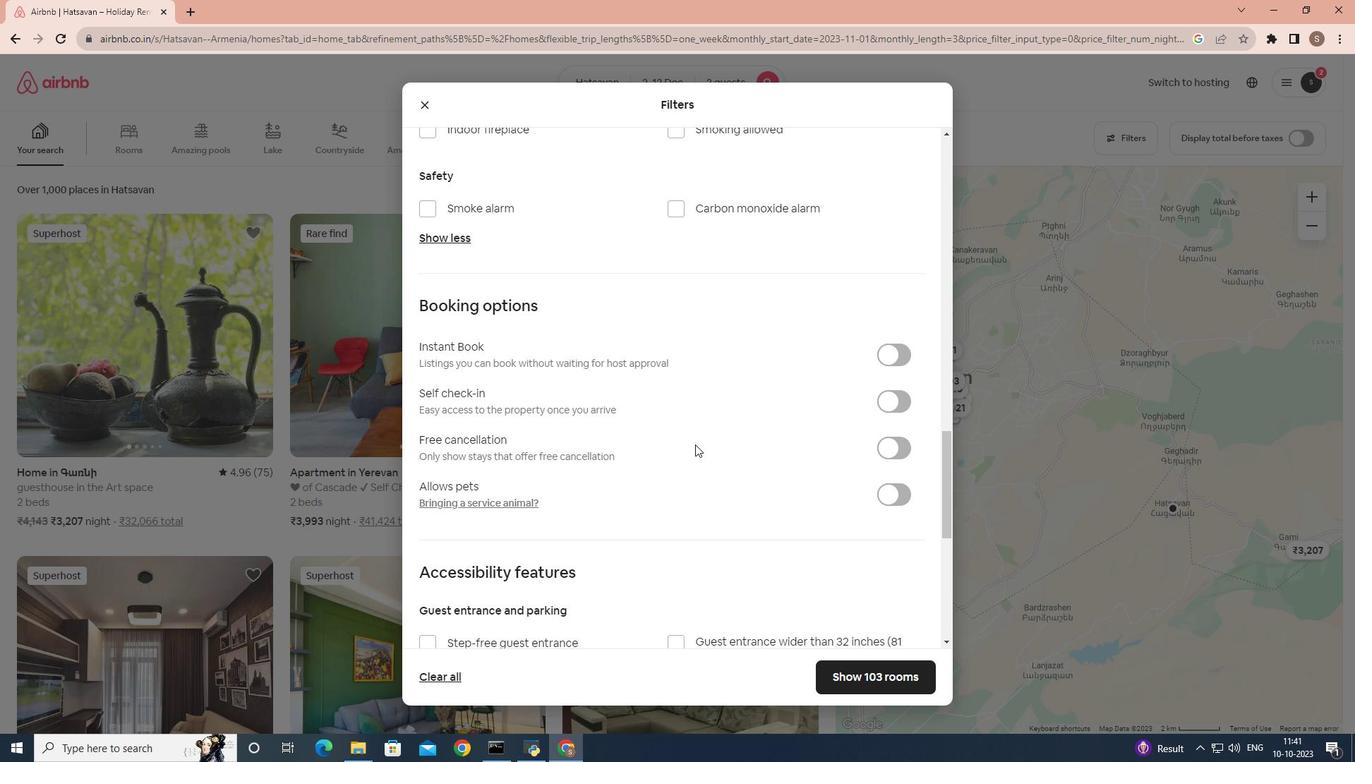 
Action: Mouse scrolled (624, 470) with delta (0, 0)
Screenshot: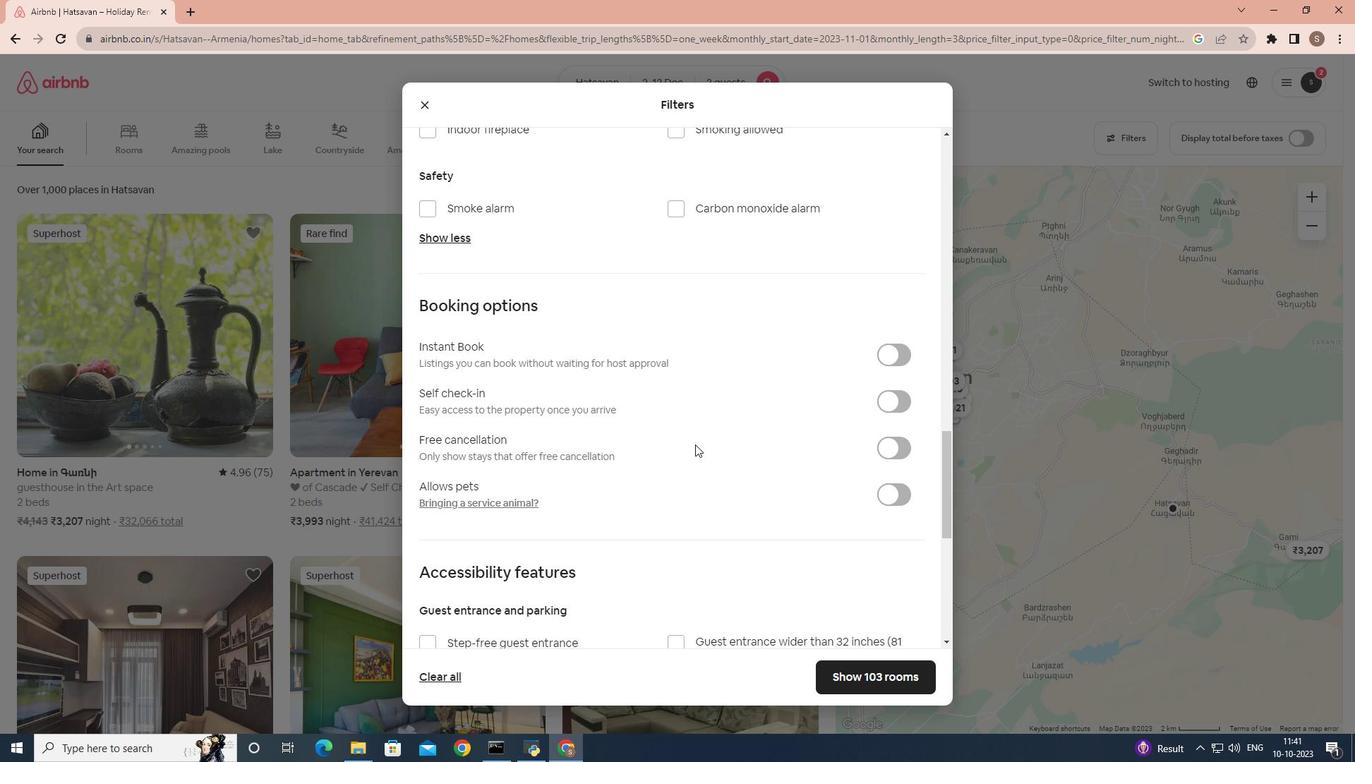 
Action: Mouse moved to (904, 412)
Screenshot: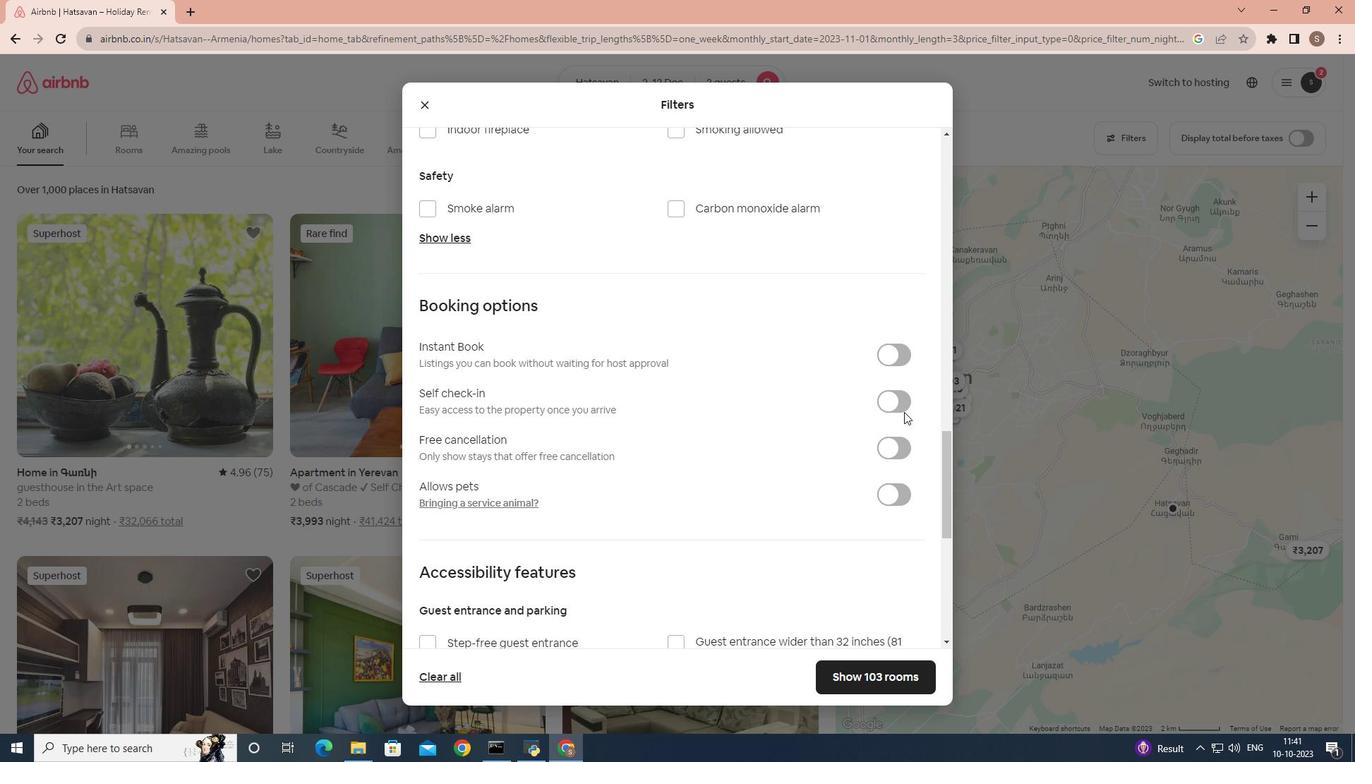 
Action: Mouse pressed left at (904, 412)
Screenshot: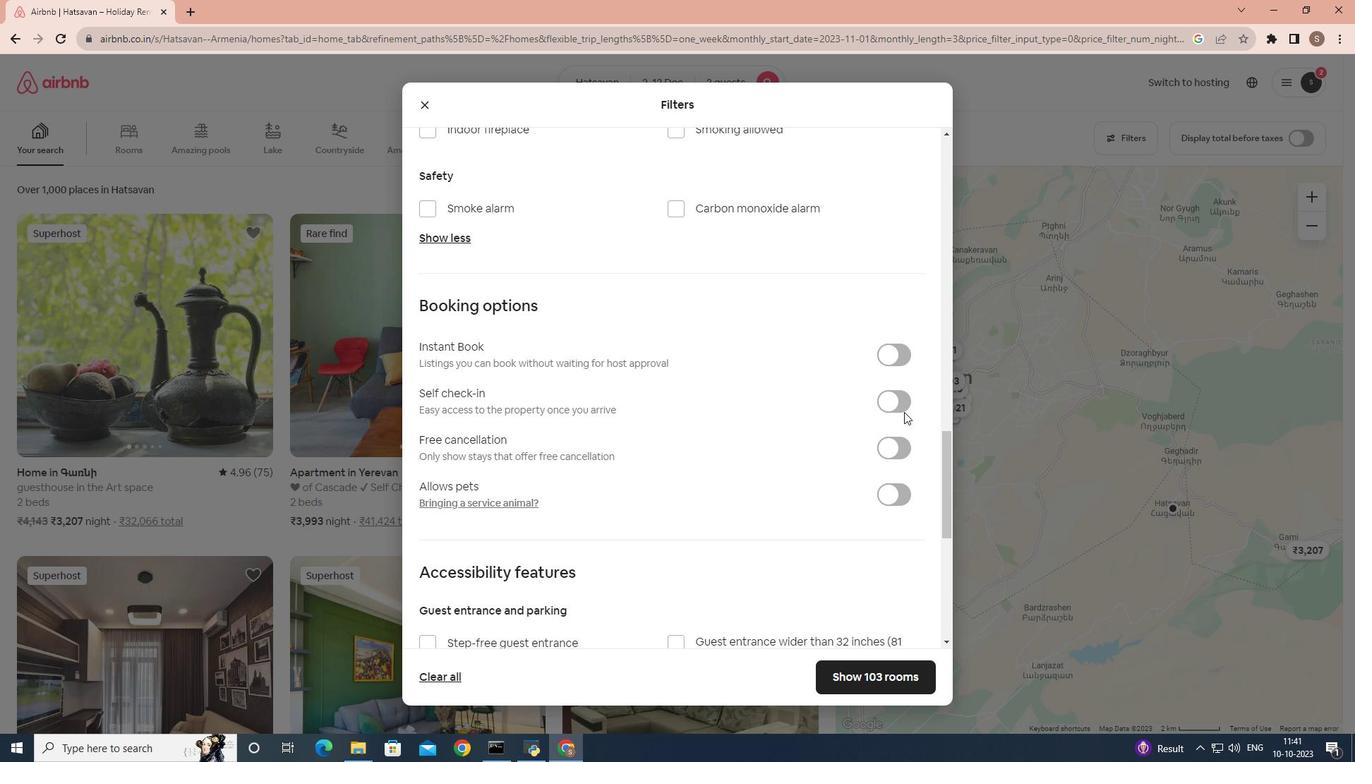 
Action: Mouse moved to (902, 403)
Screenshot: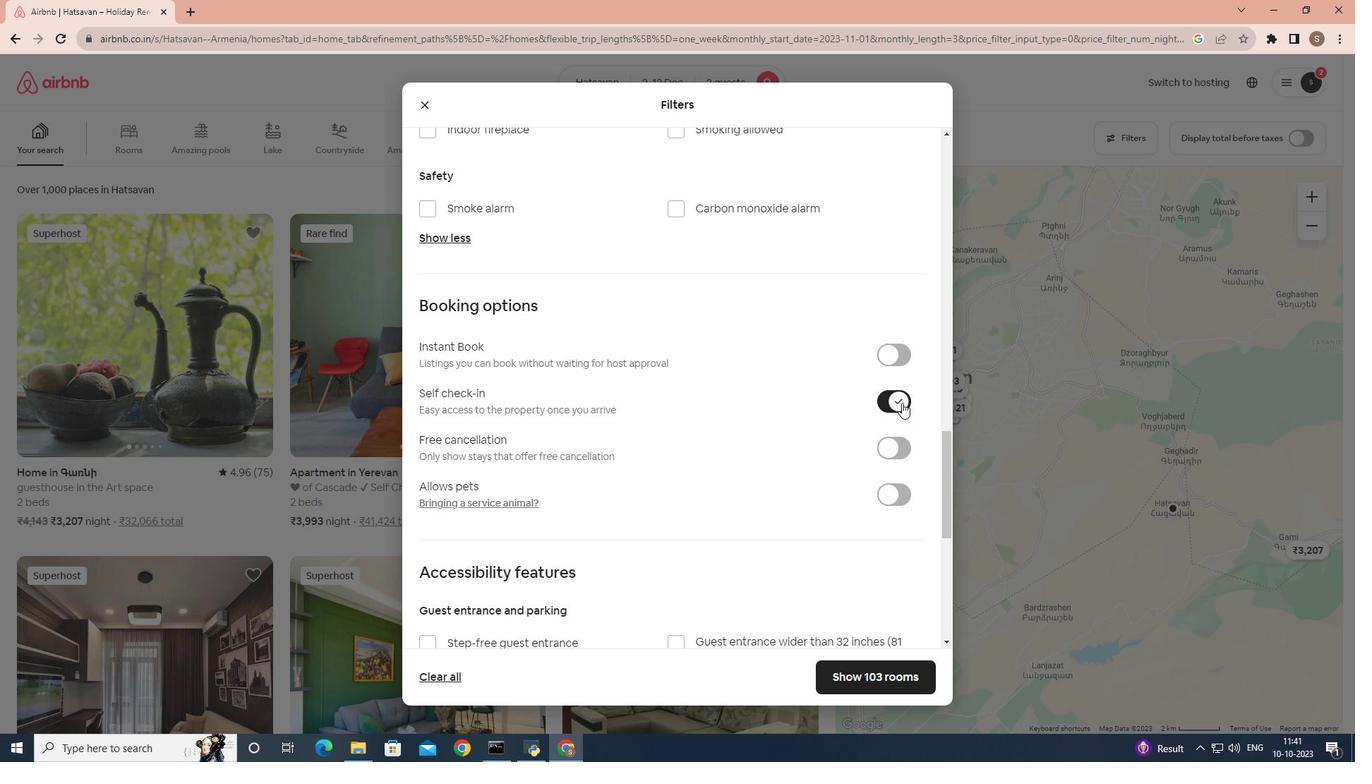 
Action: Mouse pressed left at (902, 403)
Screenshot: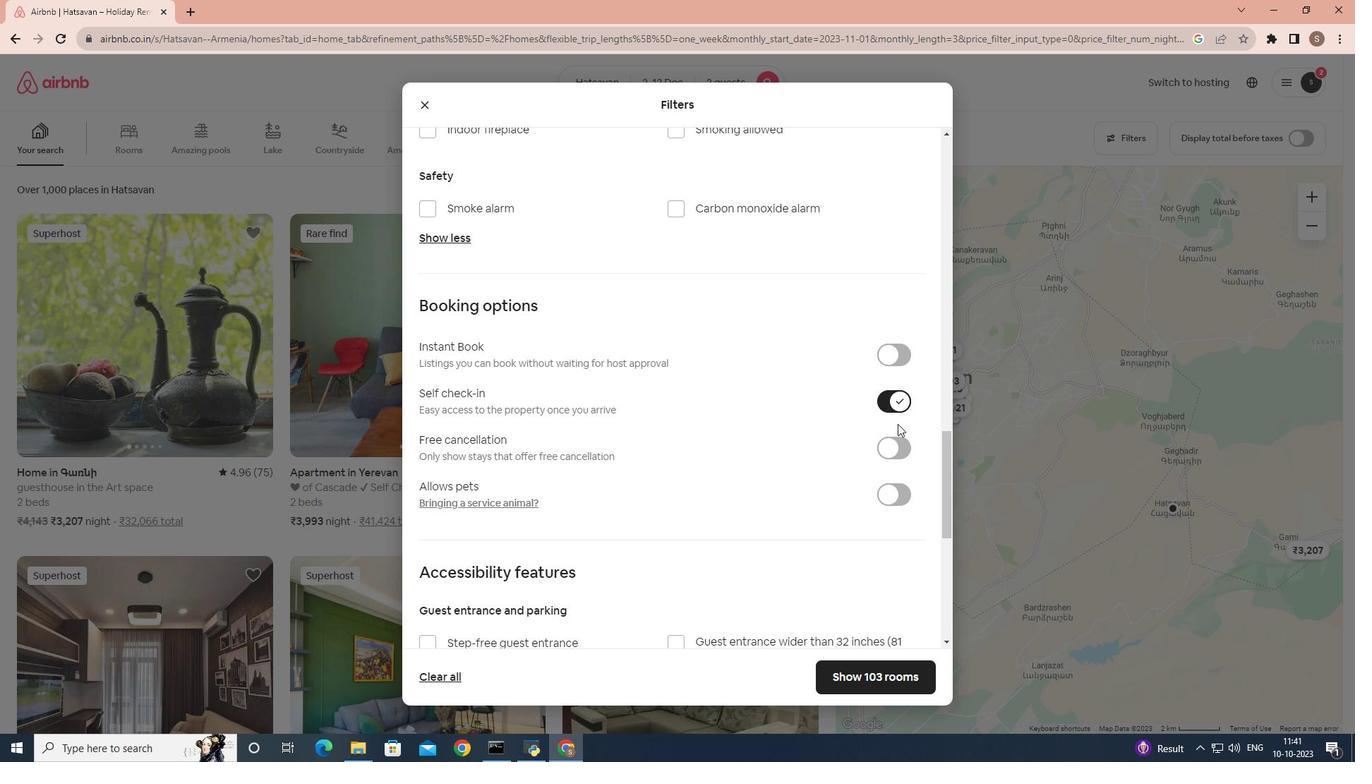 
Action: Mouse moved to (860, 677)
Screenshot: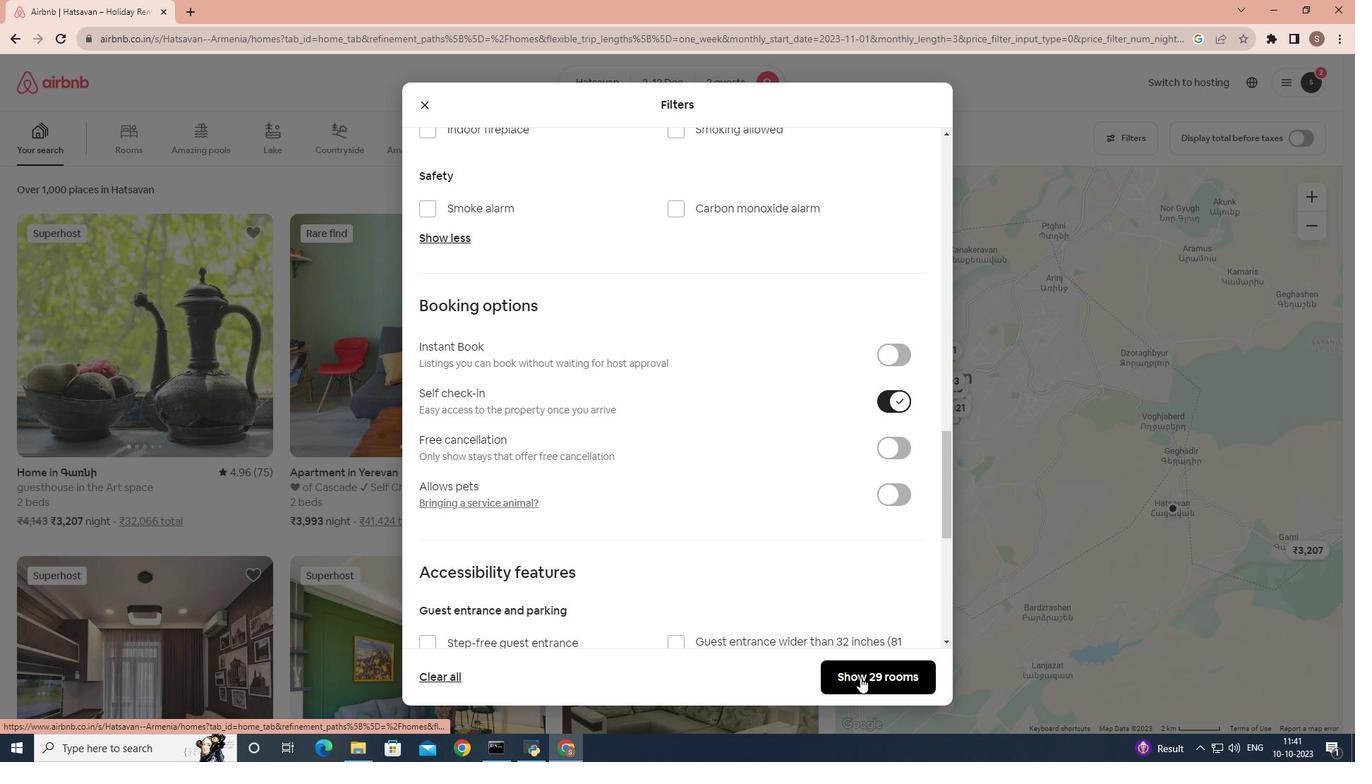 
Action: Mouse pressed left at (860, 677)
Screenshot: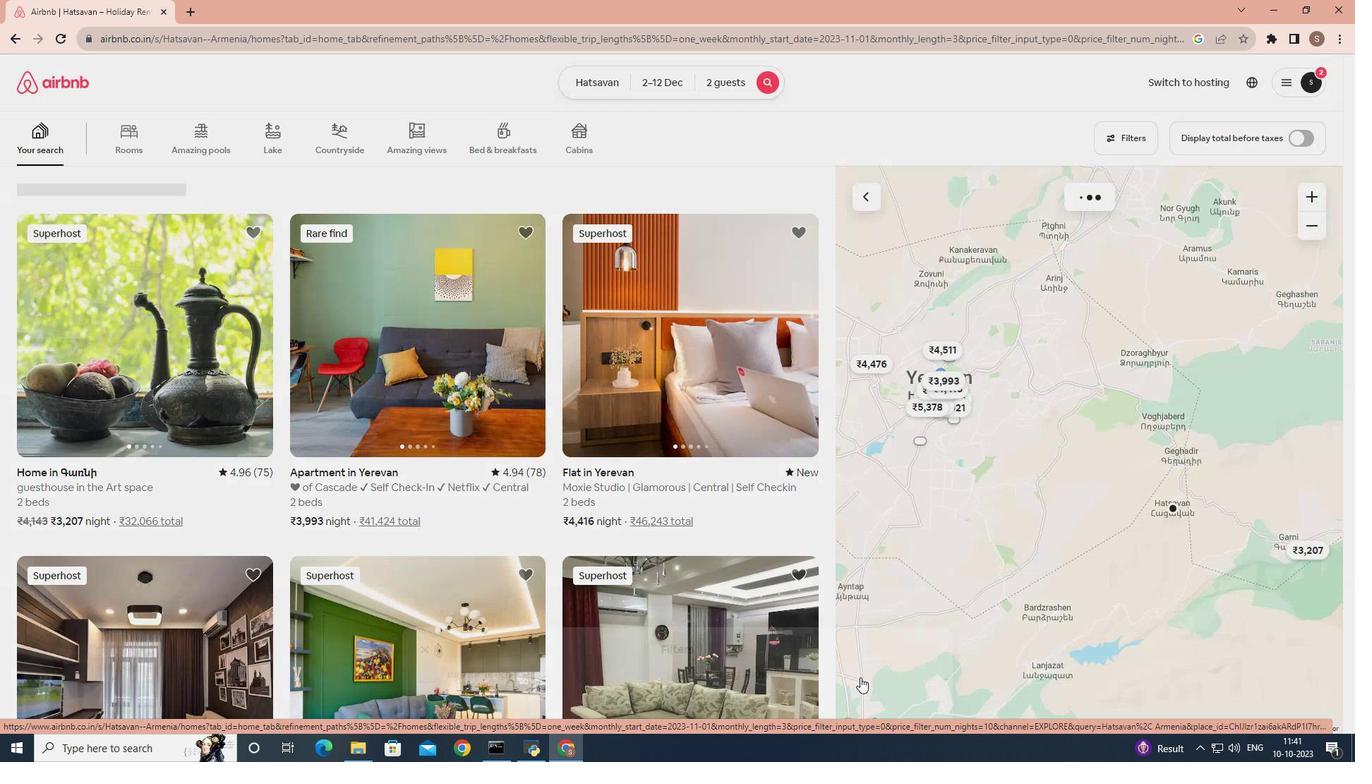 
Action: Mouse moved to (249, 386)
Screenshot: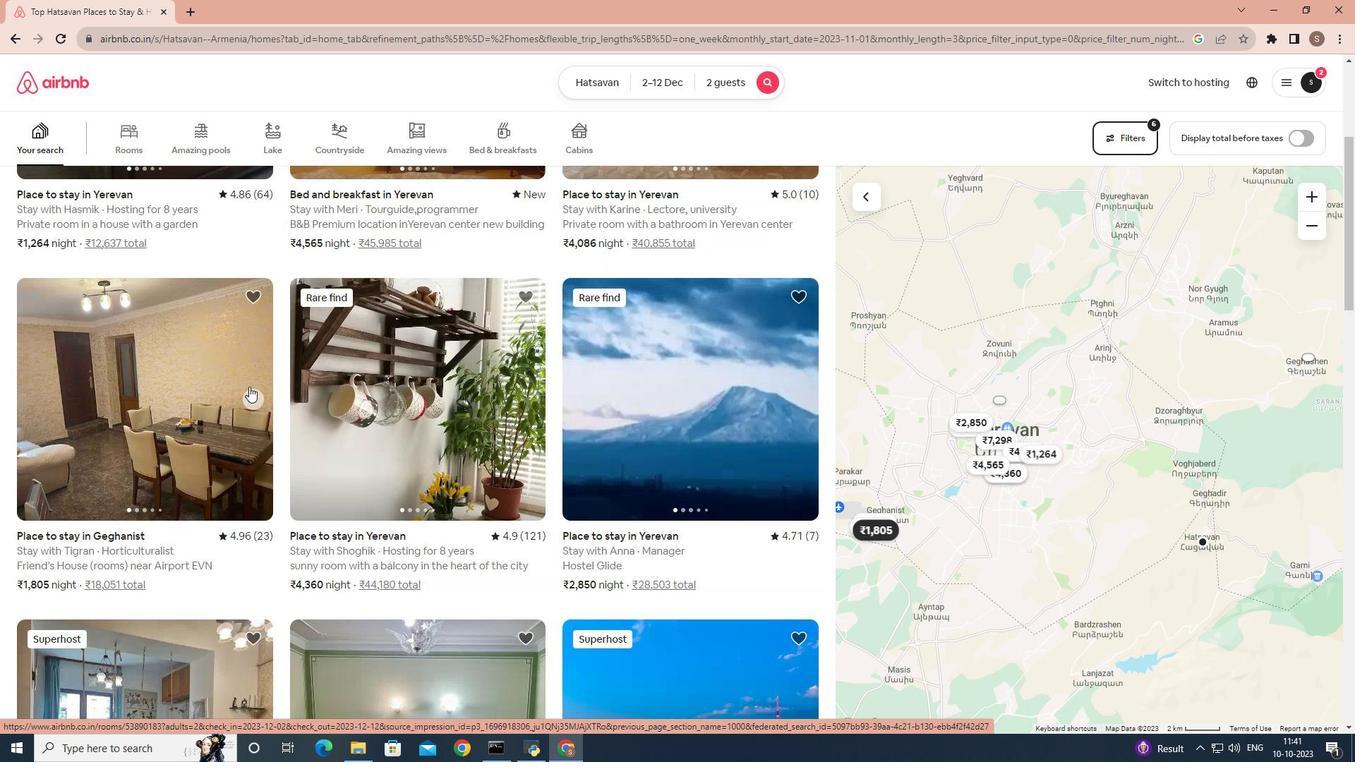 
Action: Mouse scrolled (249, 386) with delta (0, 0)
Screenshot: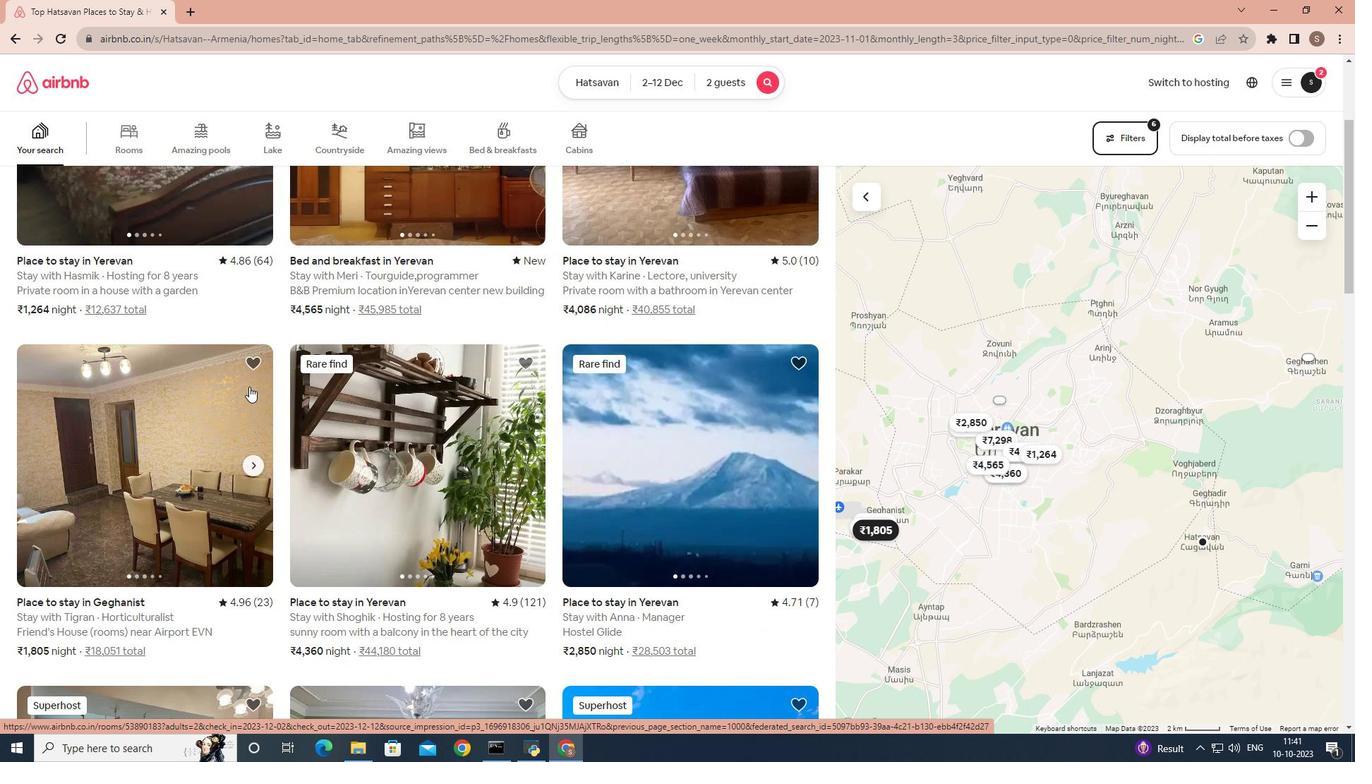 
Action: Mouse scrolled (249, 386) with delta (0, 0)
Screenshot: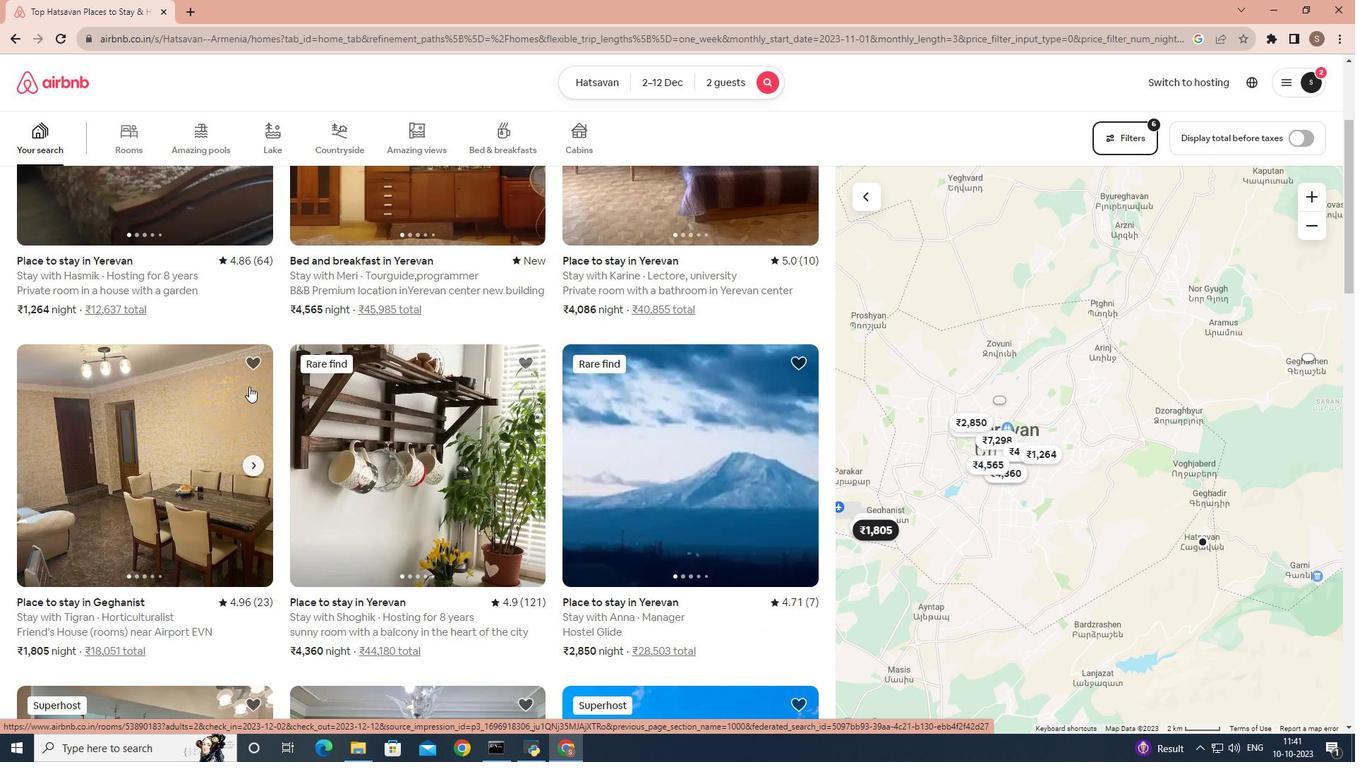 
Action: Mouse scrolled (249, 386) with delta (0, 0)
Screenshot: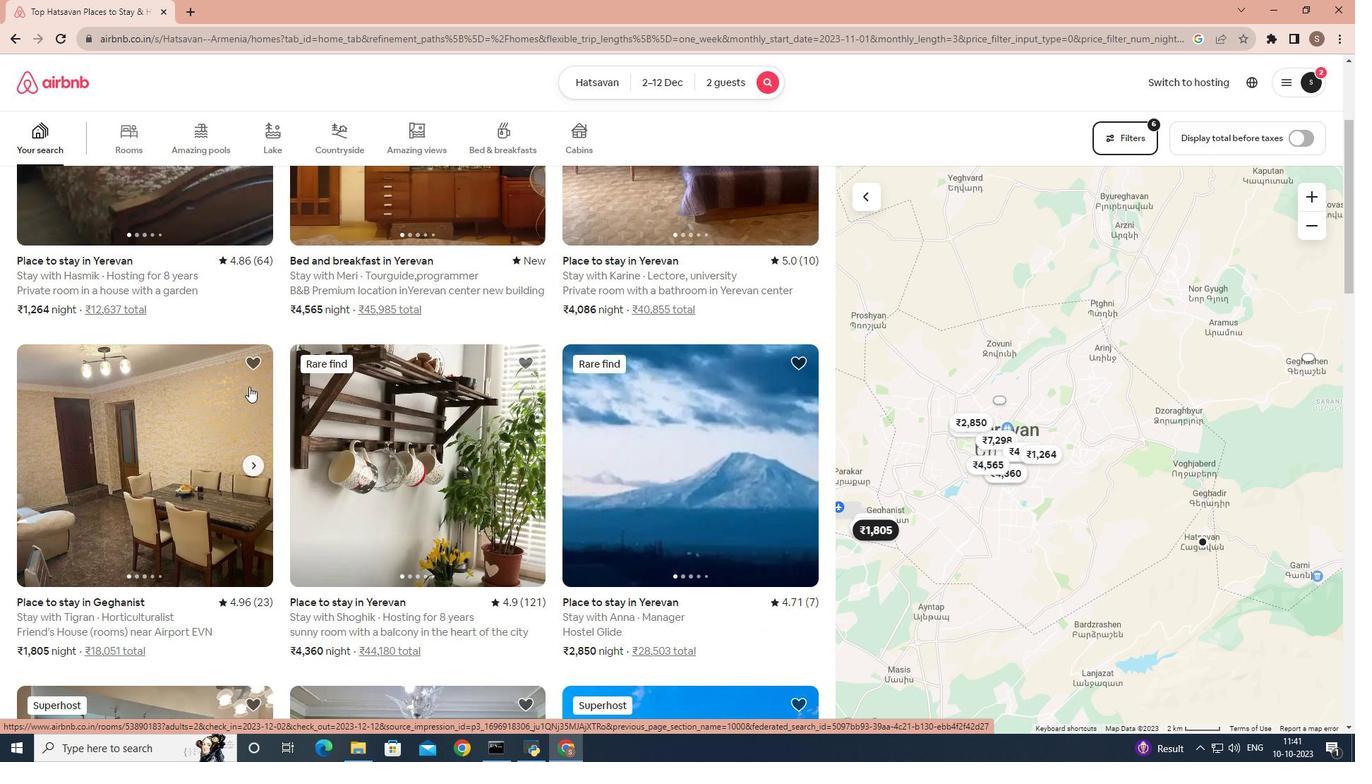 
Action: Mouse scrolled (249, 386) with delta (0, 0)
Screenshot: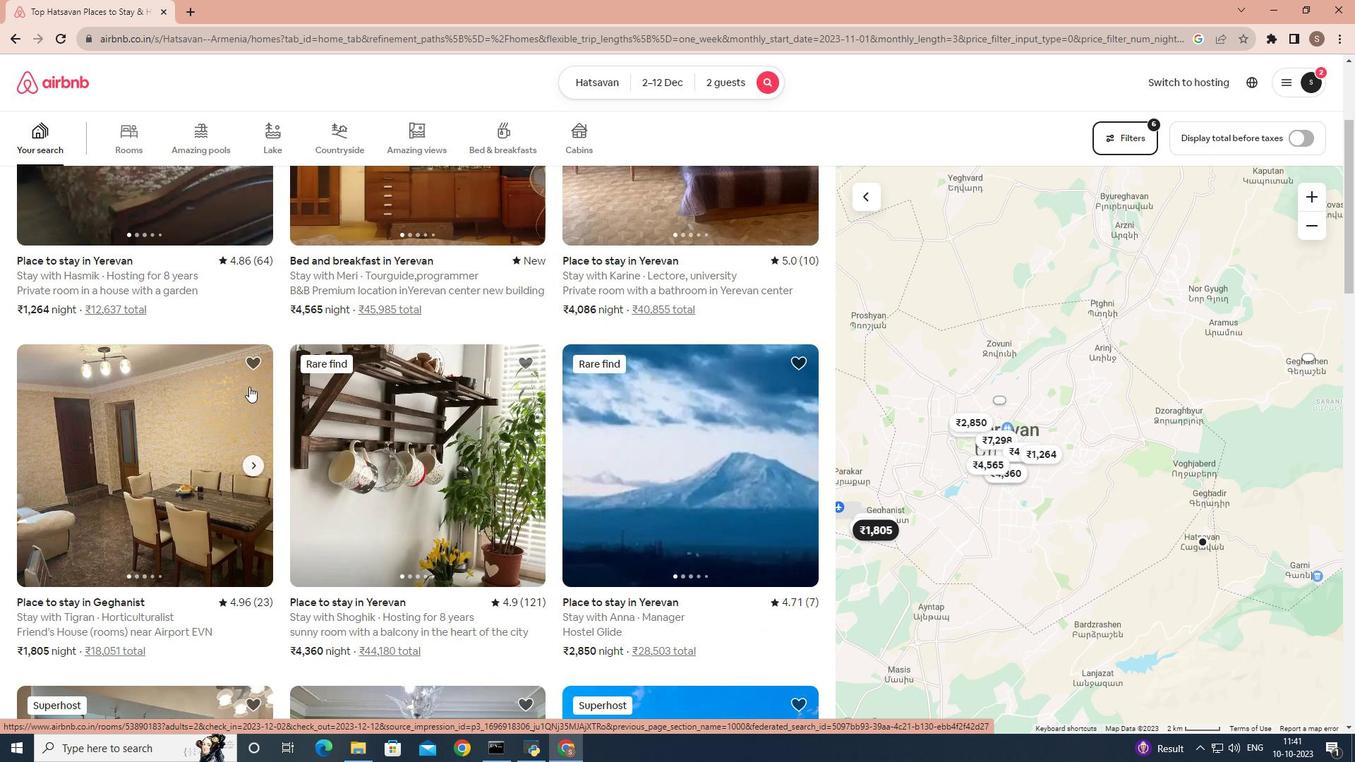 
Action: Mouse scrolled (249, 387) with delta (0, 0)
Screenshot: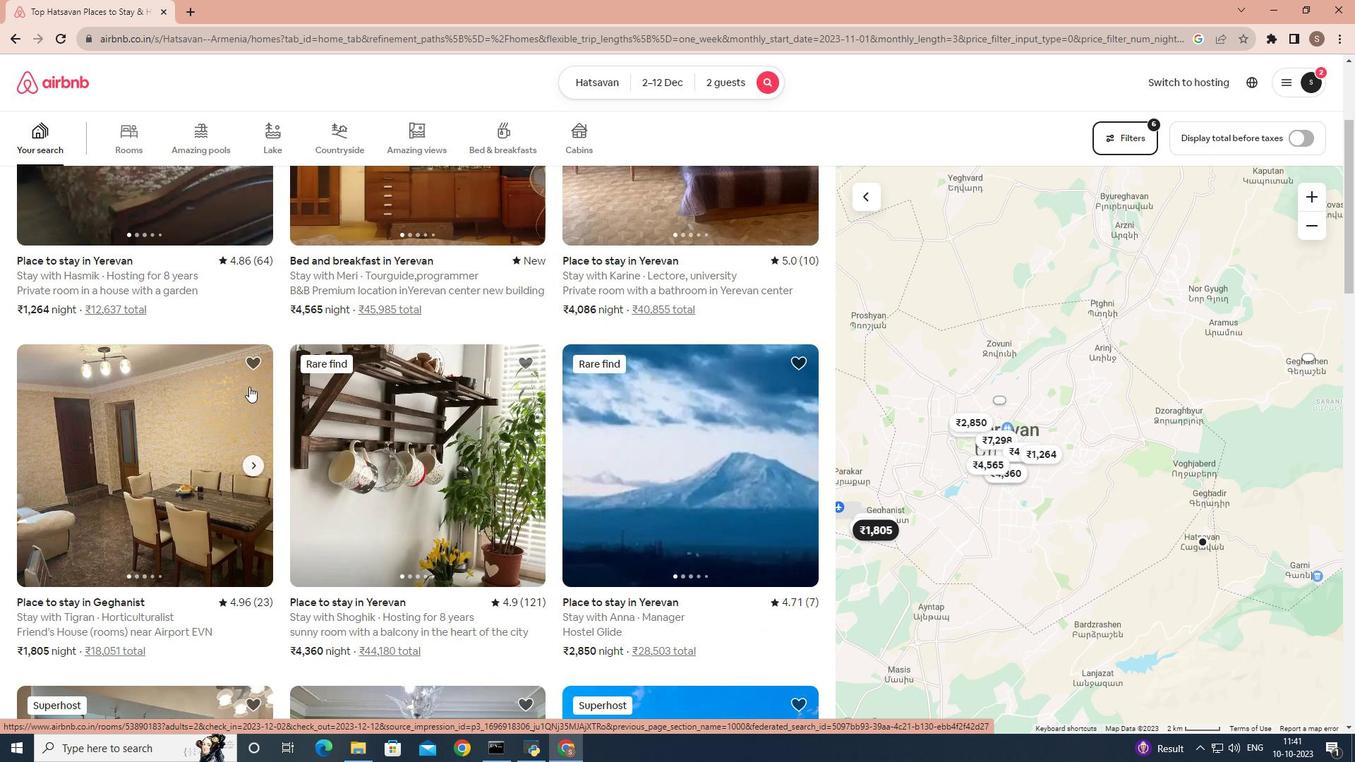 
Action: Mouse moved to (368, 399)
Screenshot: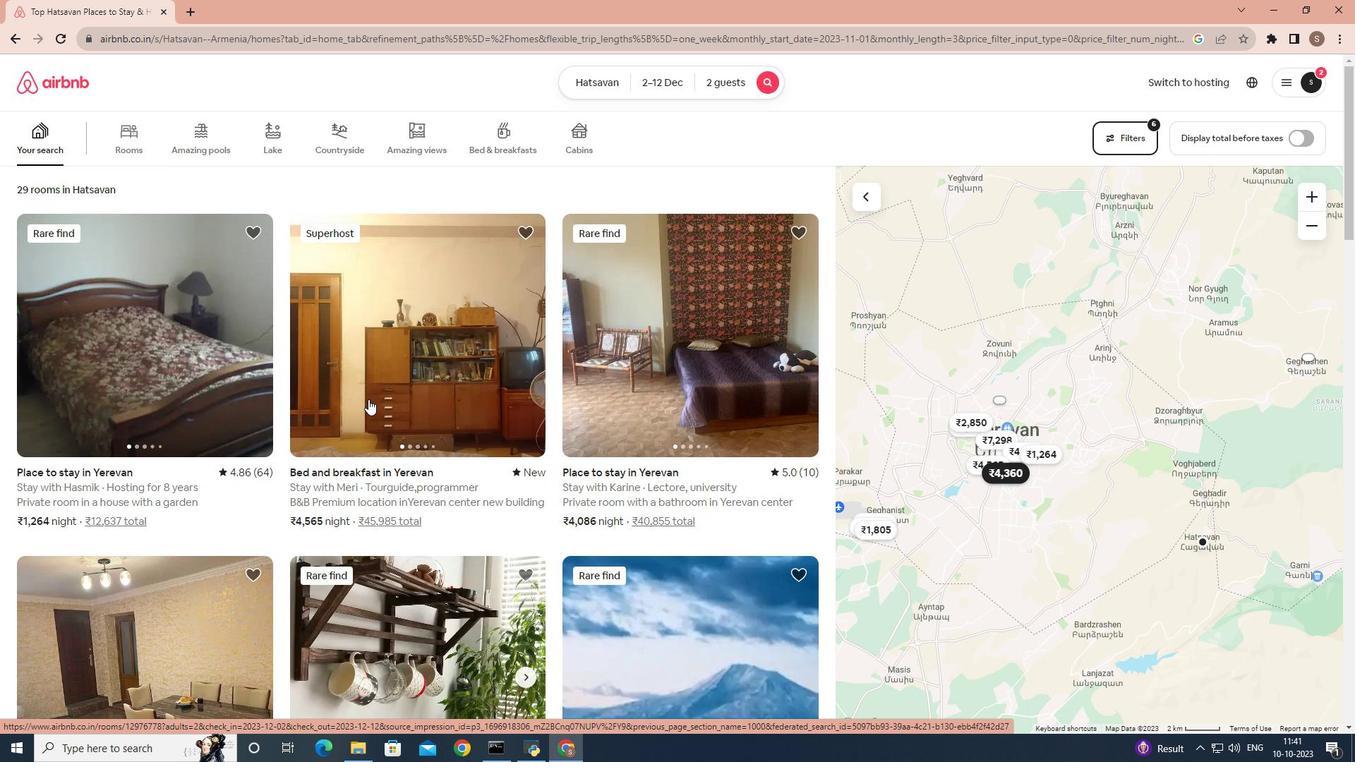 
Action: Mouse scrolled (368, 400) with delta (0, 0)
Screenshot: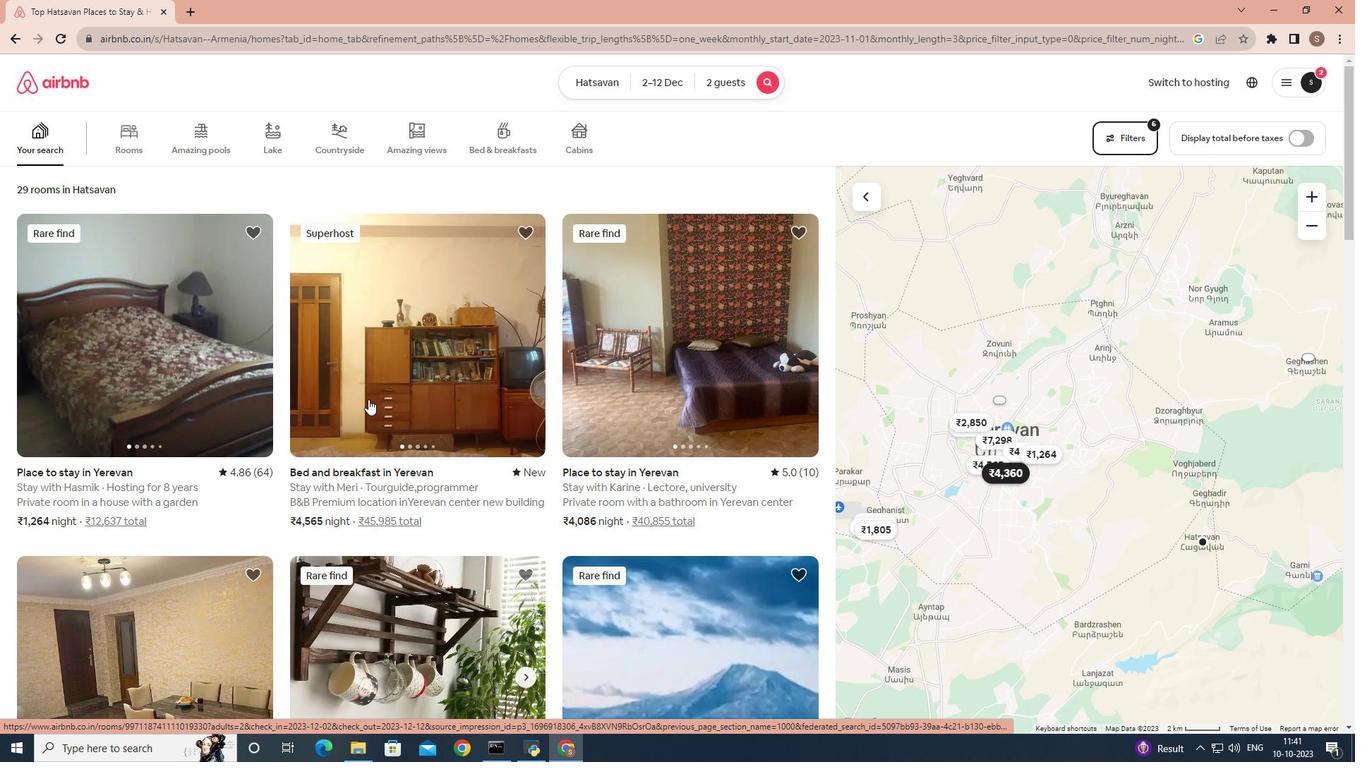 
Action: Mouse scrolled (368, 400) with delta (0, 0)
Screenshot: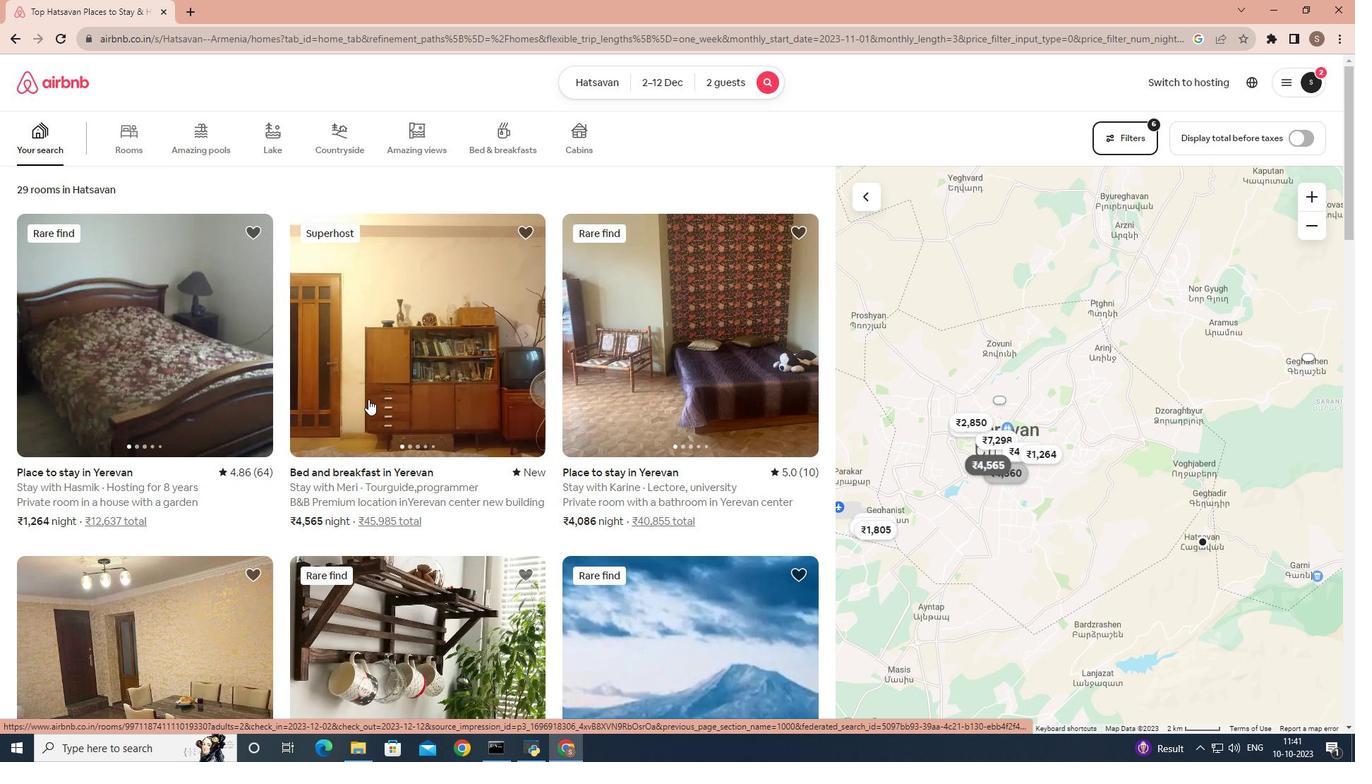 
Action: Mouse scrolled (368, 400) with delta (0, 0)
Screenshot: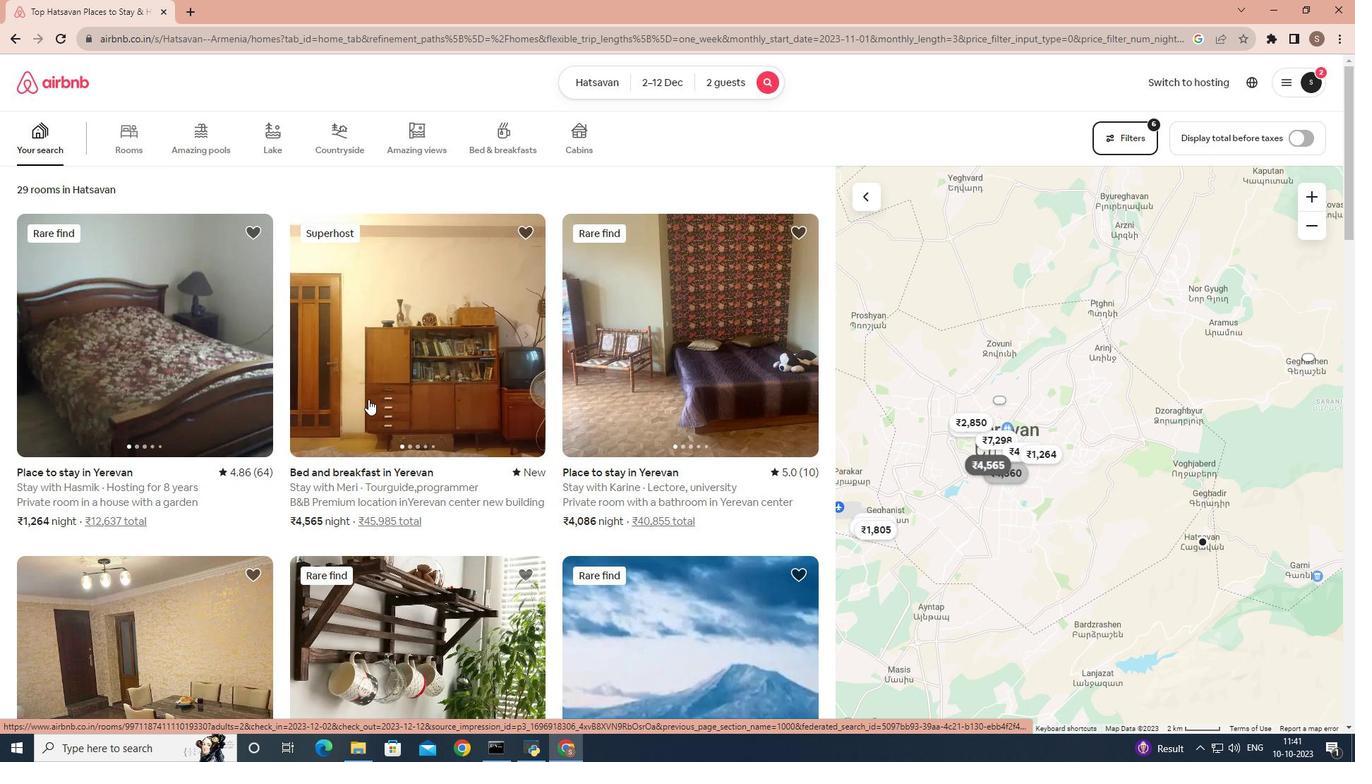 
Action: Mouse scrolled (368, 398) with delta (0, 0)
Screenshot: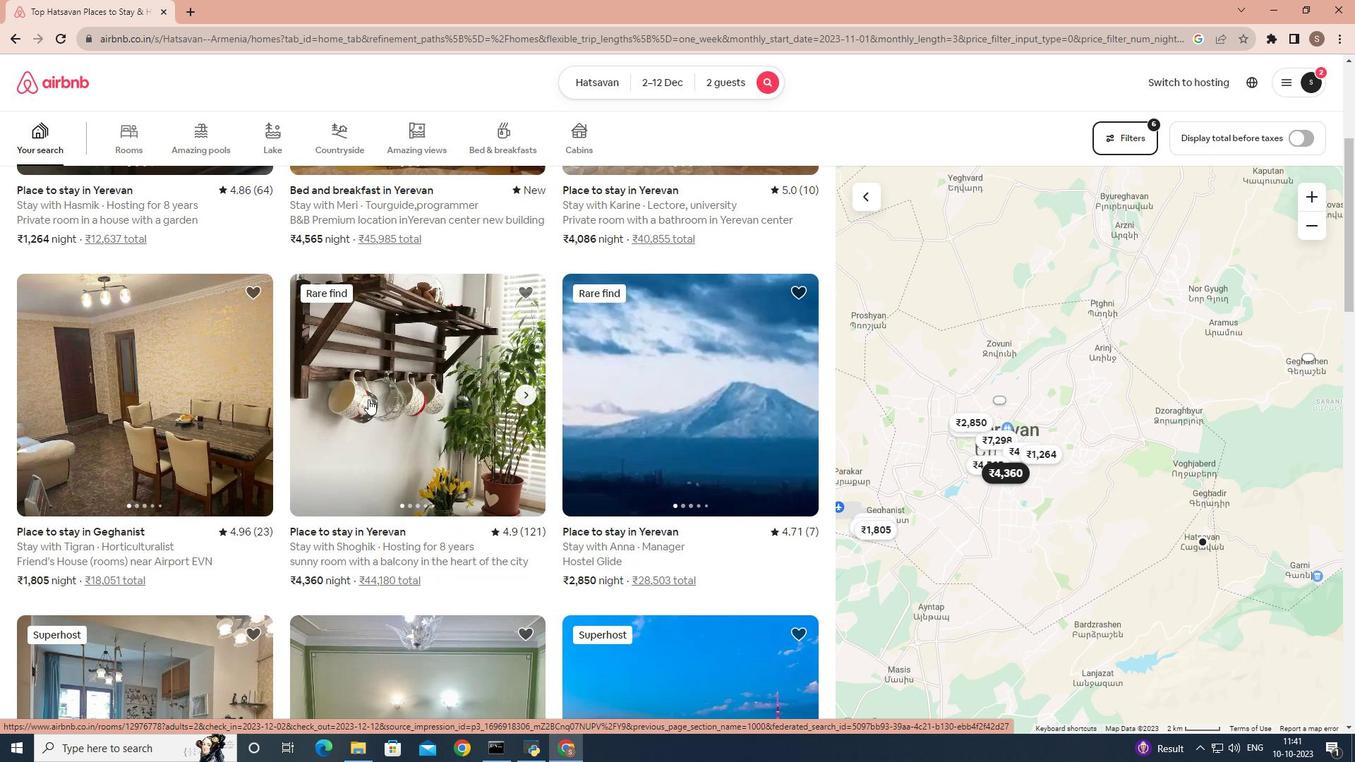 
Action: Mouse scrolled (368, 398) with delta (0, 0)
Screenshot: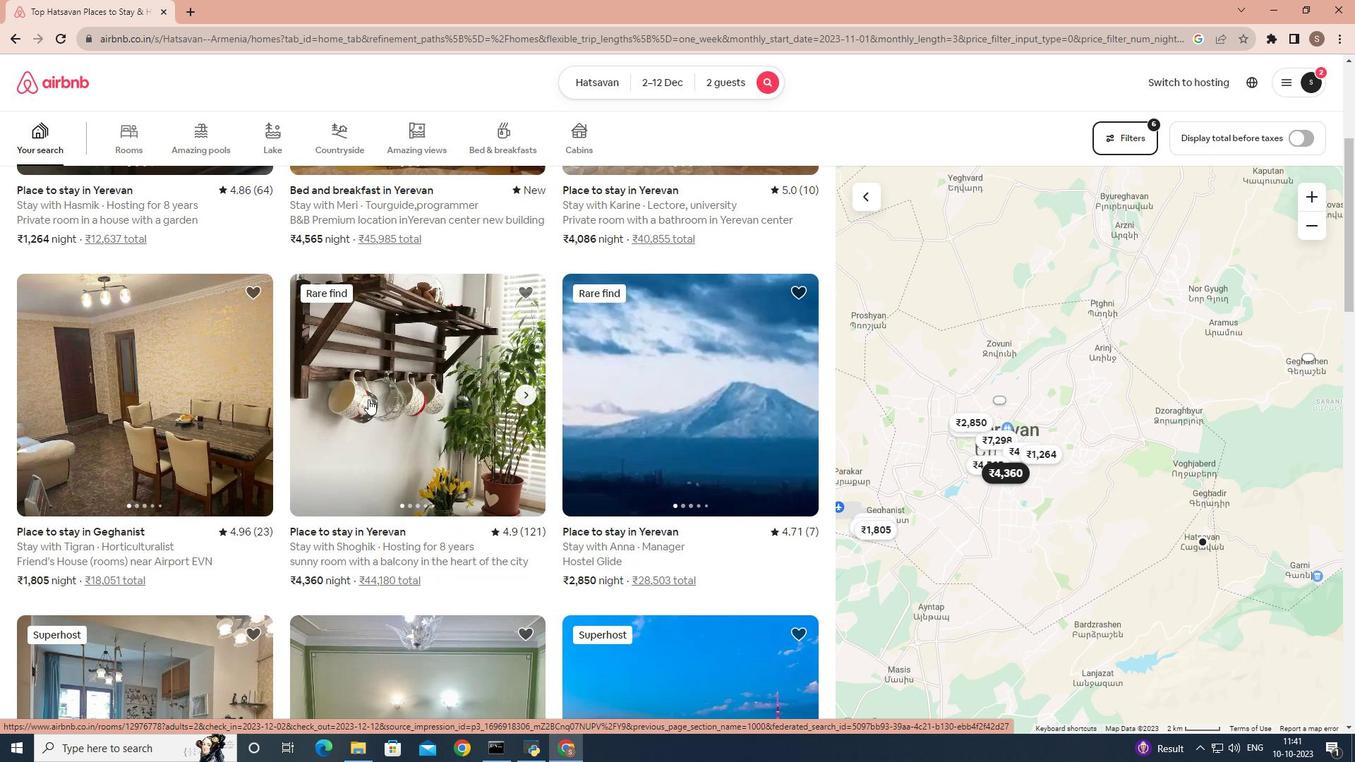 
Action: Mouse scrolled (368, 398) with delta (0, 0)
Screenshot: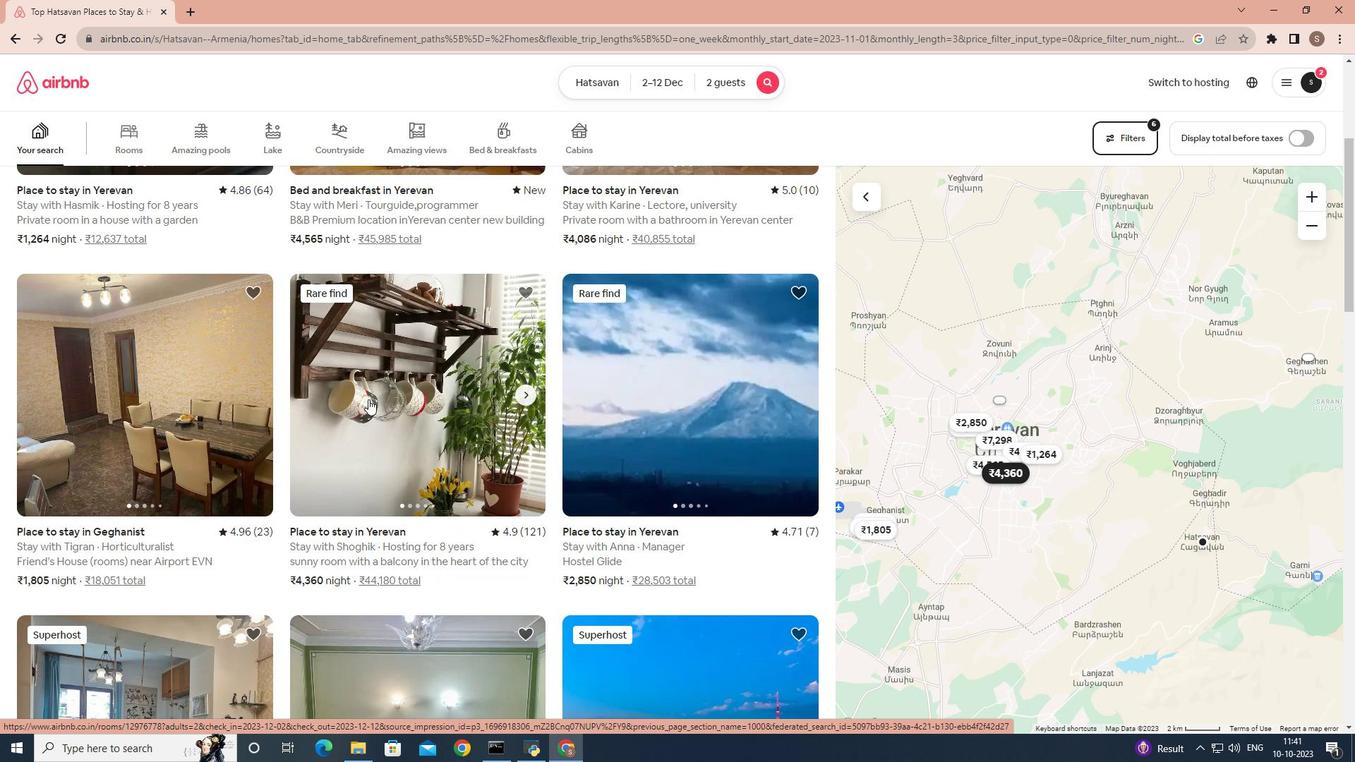 
Action: Mouse scrolled (368, 398) with delta (0, 0)
Screenshot: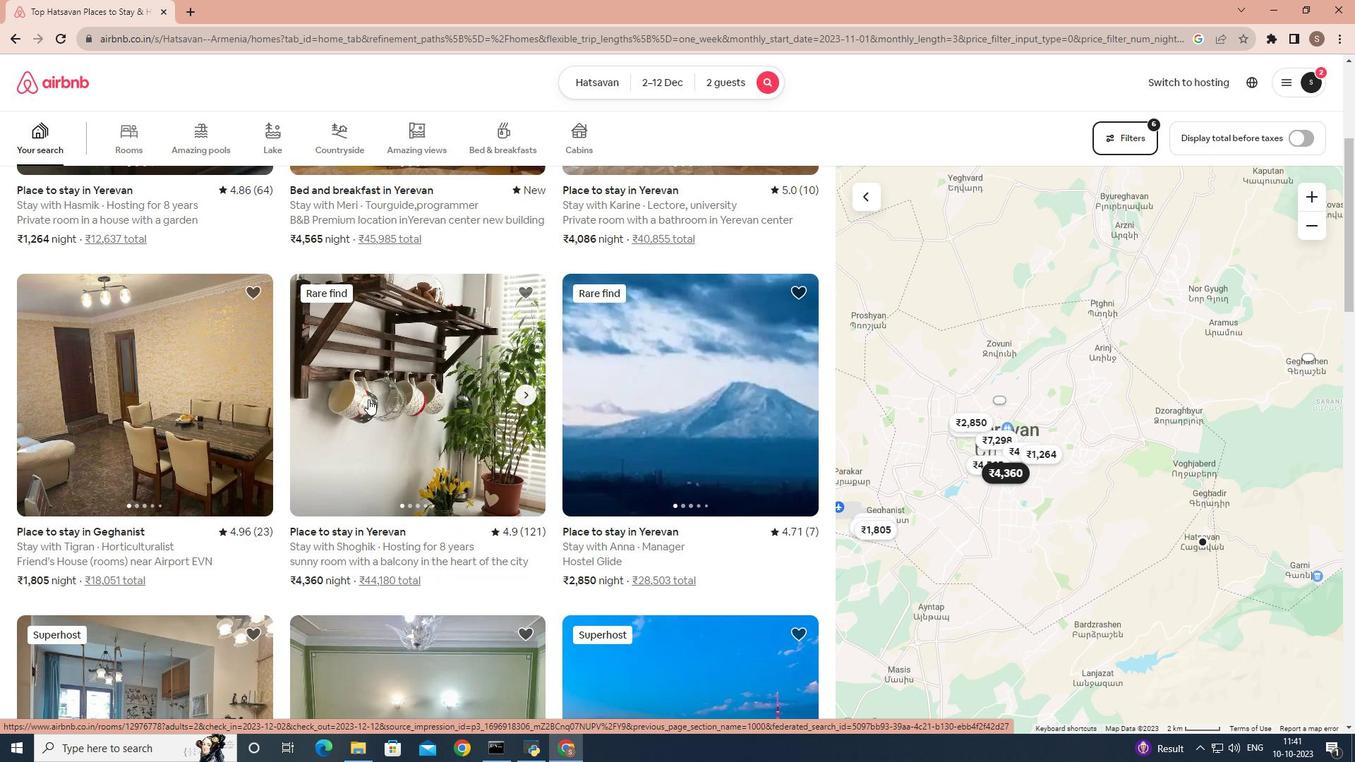 
Action: Mouse scrolled (368, 398) with delta (0, 0)
Screenshot: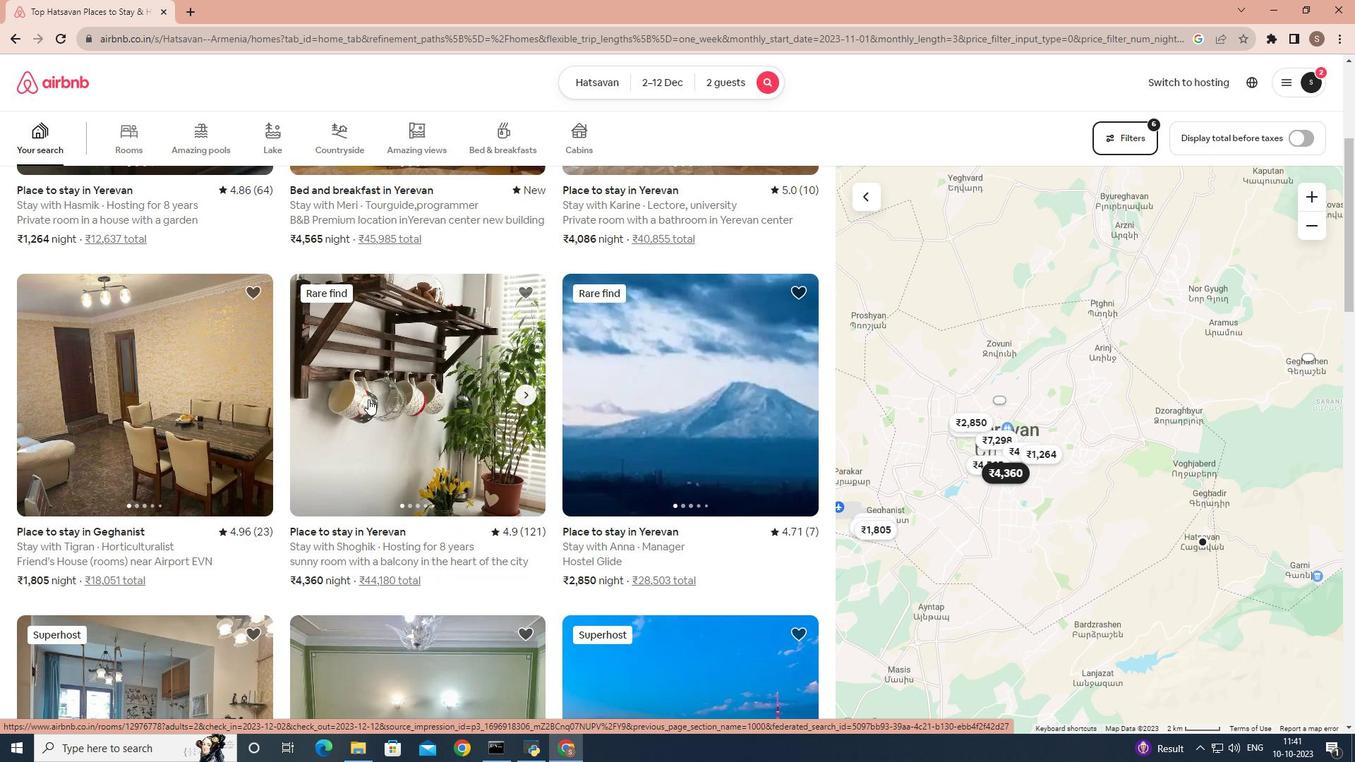 
Action: Mouse scrolled (368, 400) with delta (0, 0)
Screenshot: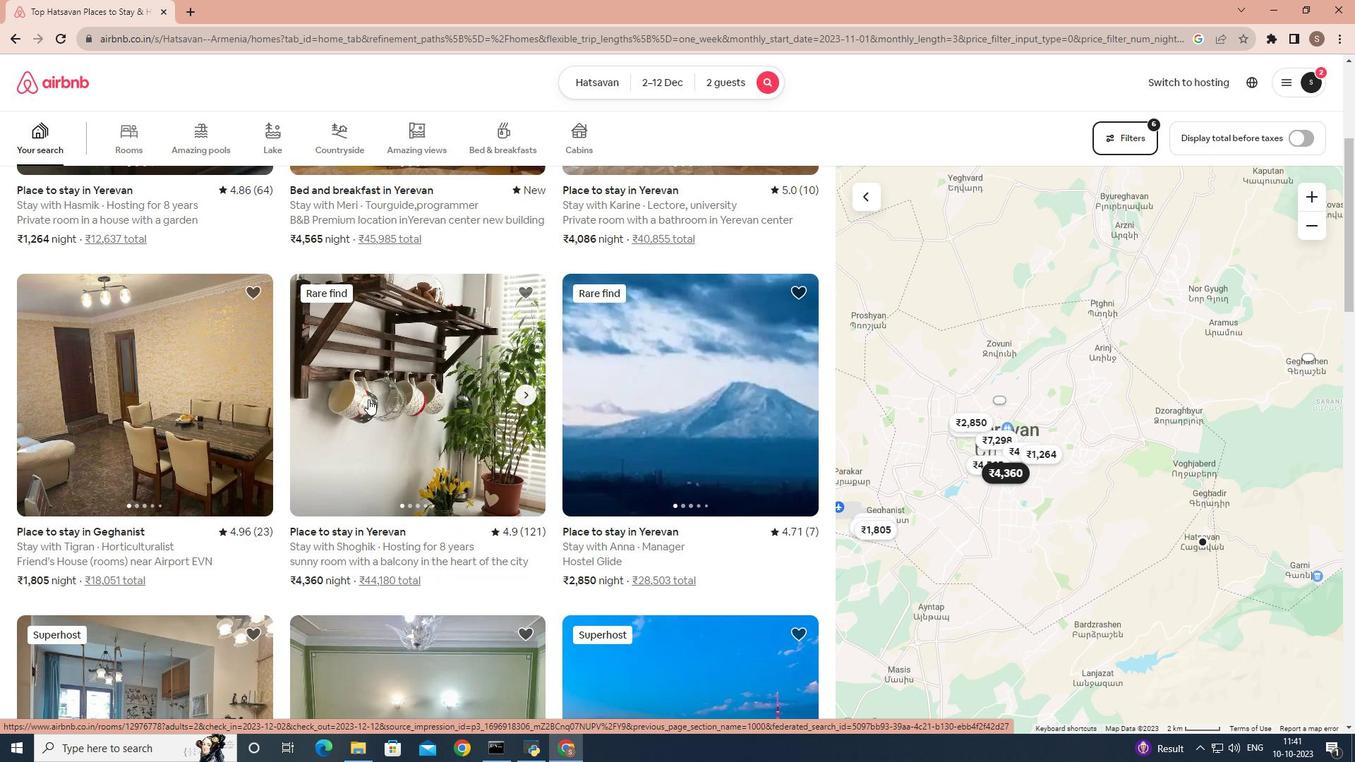 
Action: Mouse scrolled (368, 398) with delta (0, 0)
Screenshot: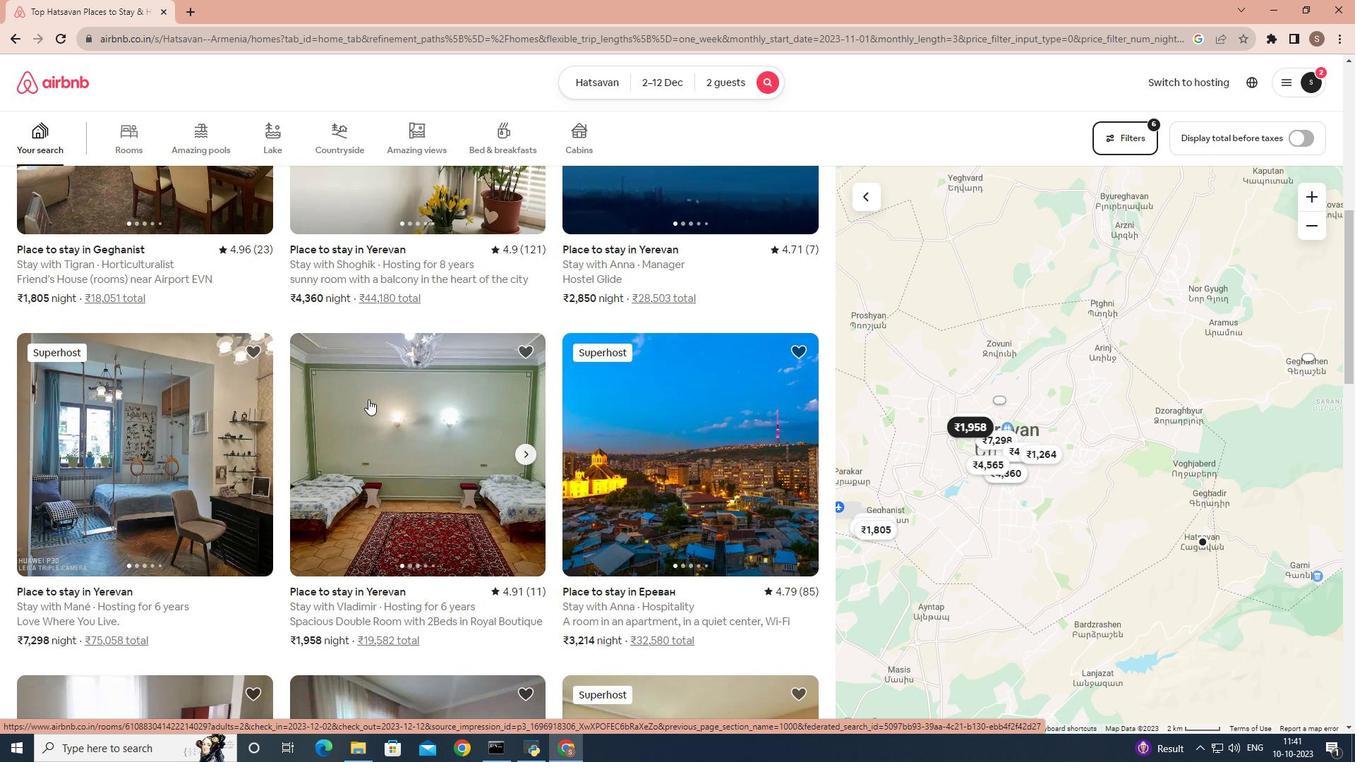 
Action: Mouse scrolled (368, 398) with delta (0, 0)
Screenshot: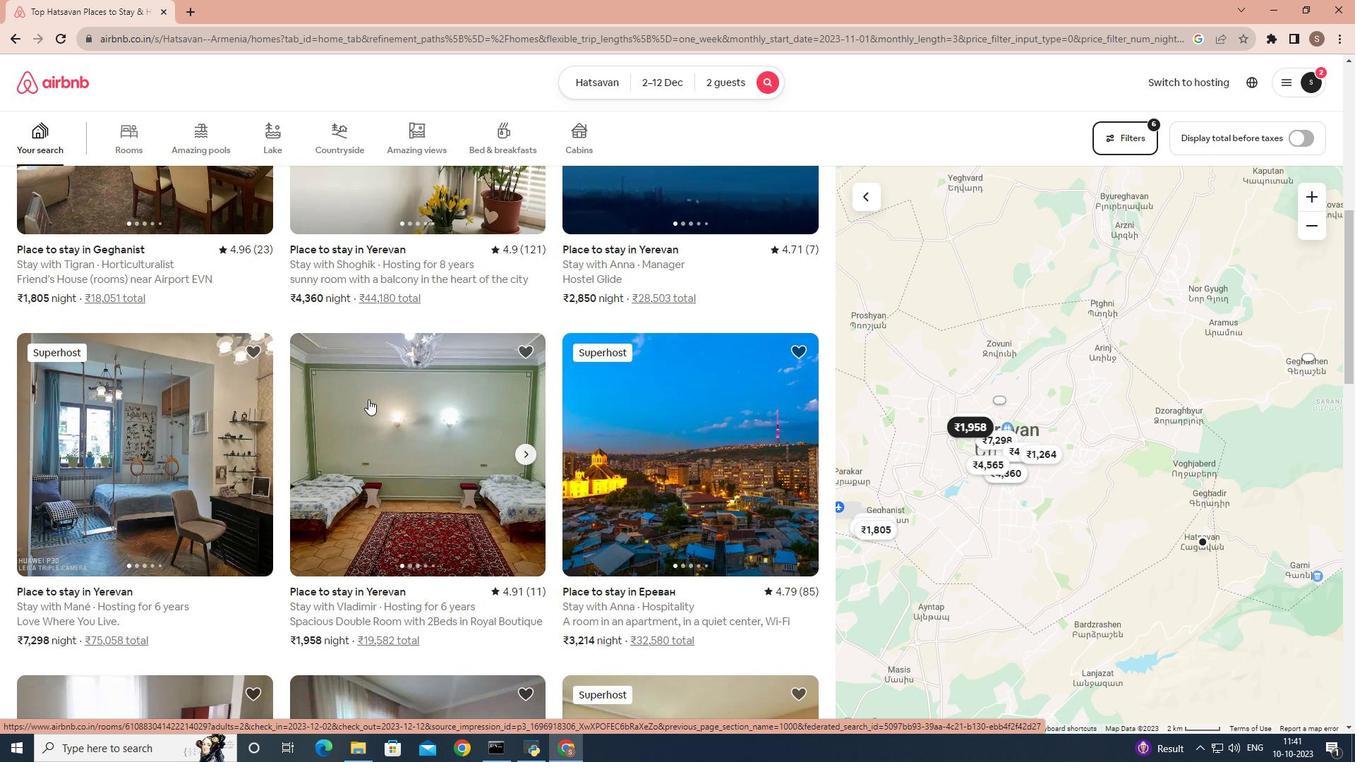 
Action: Mouse scrolled (368, 398) with delta (0, 0)
Screenshot: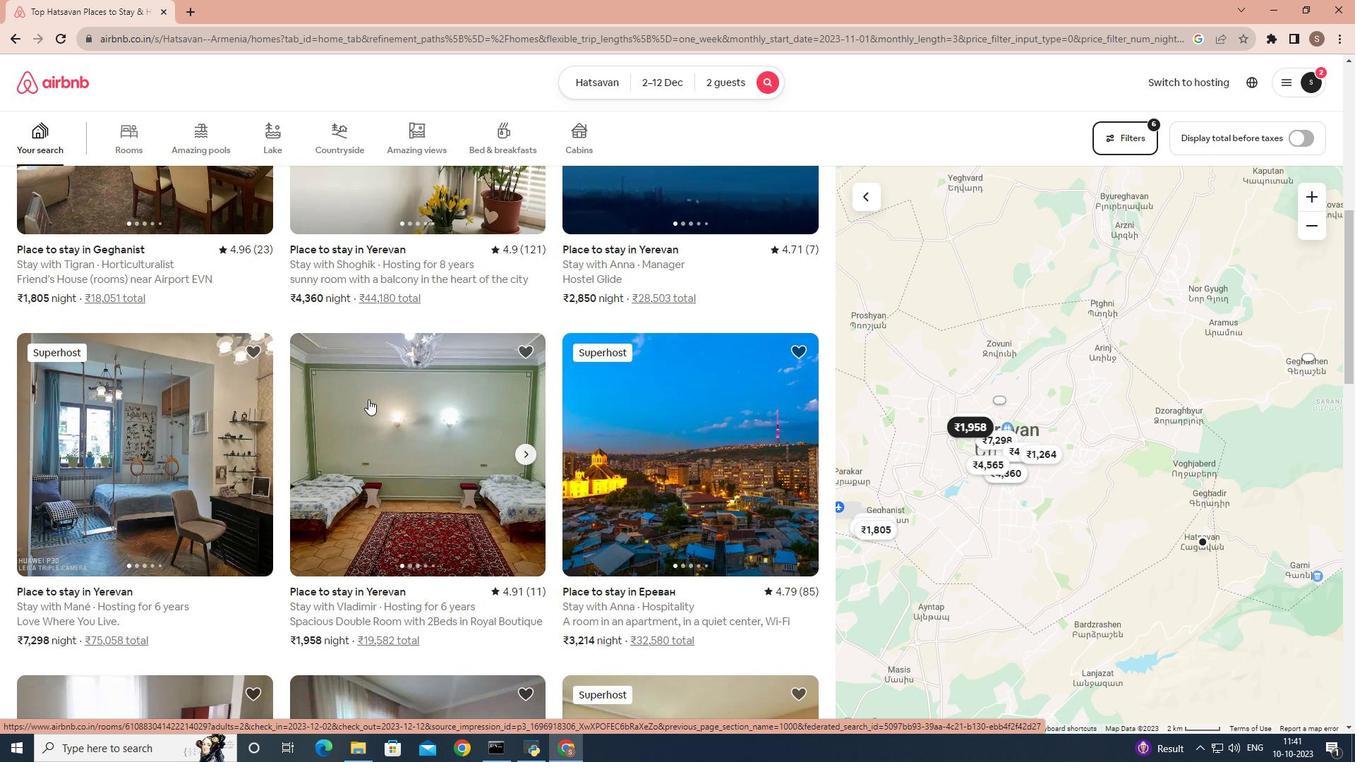 
Action: Mouse scrolled (368, 398) with delta (0, 0)
Screenshot: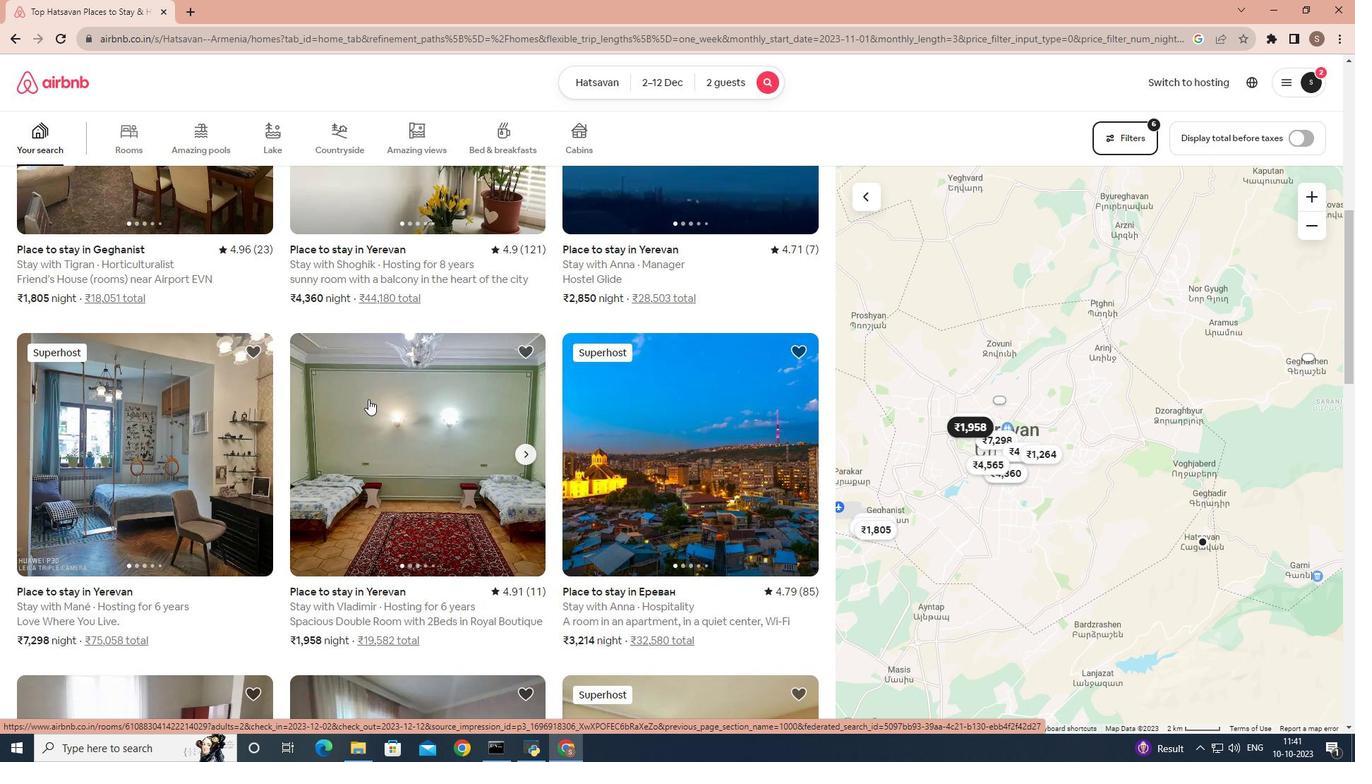 
Action: Mouse scrolled (368, 398) with delta (0, 0)
Screenshot: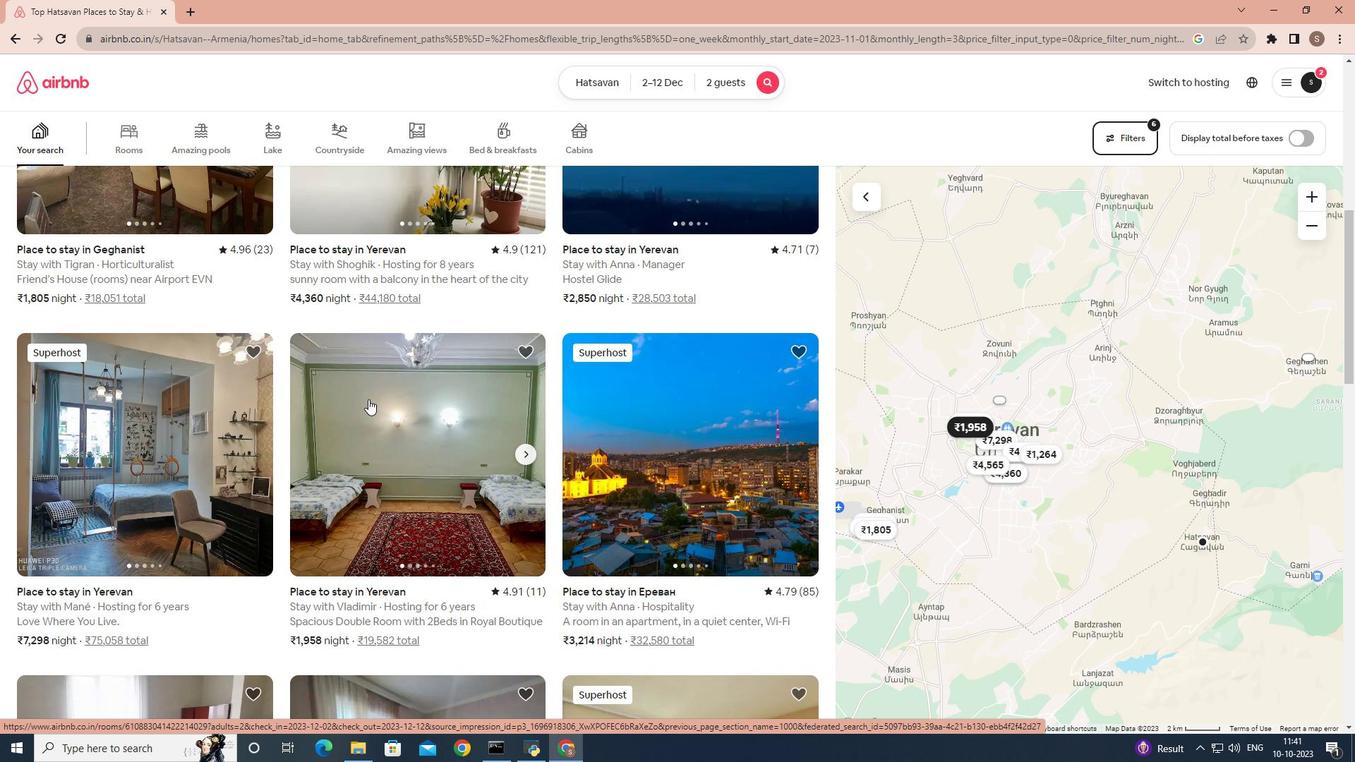 
Action: Mouse scrolled (368, 400) with delta (0, 0)
Screenshot: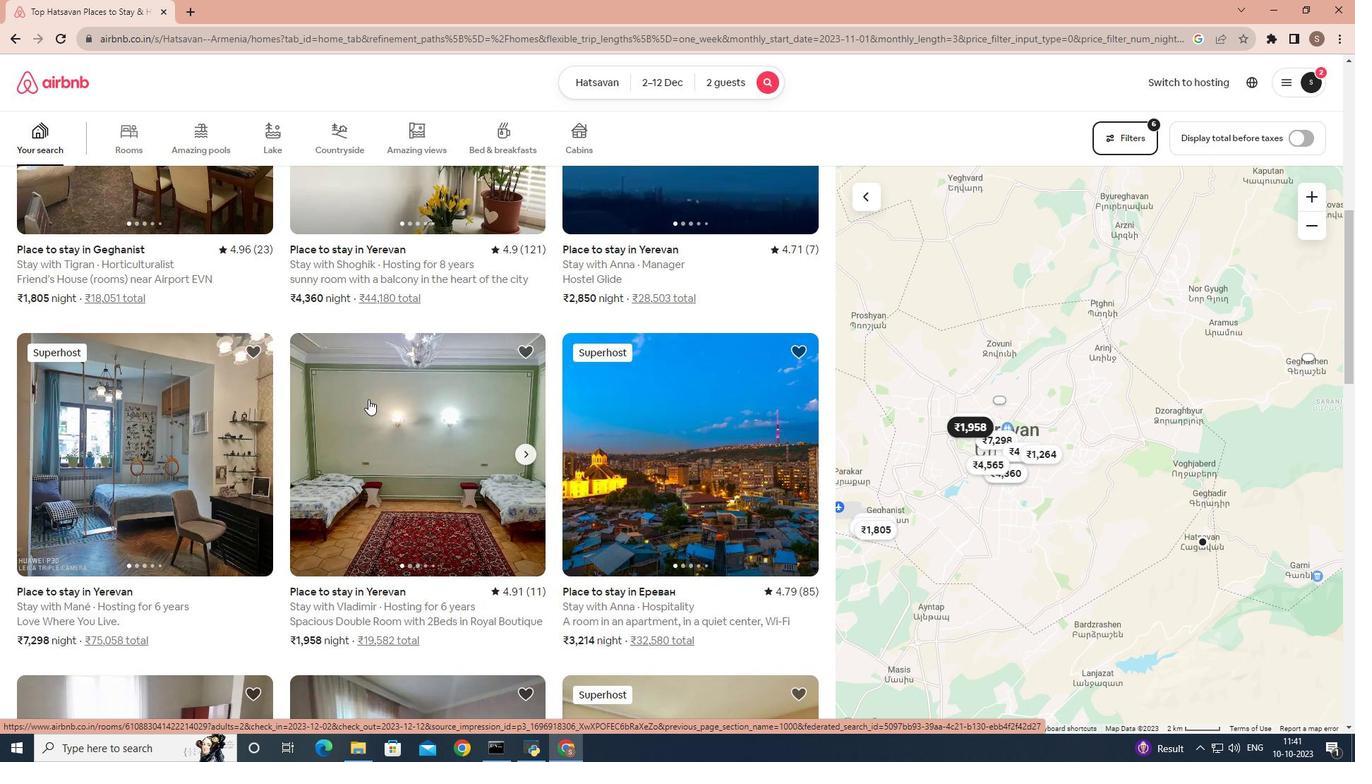 
Action: Mouse scrolled (368, 400) with delta (0, 0)
Screenshot: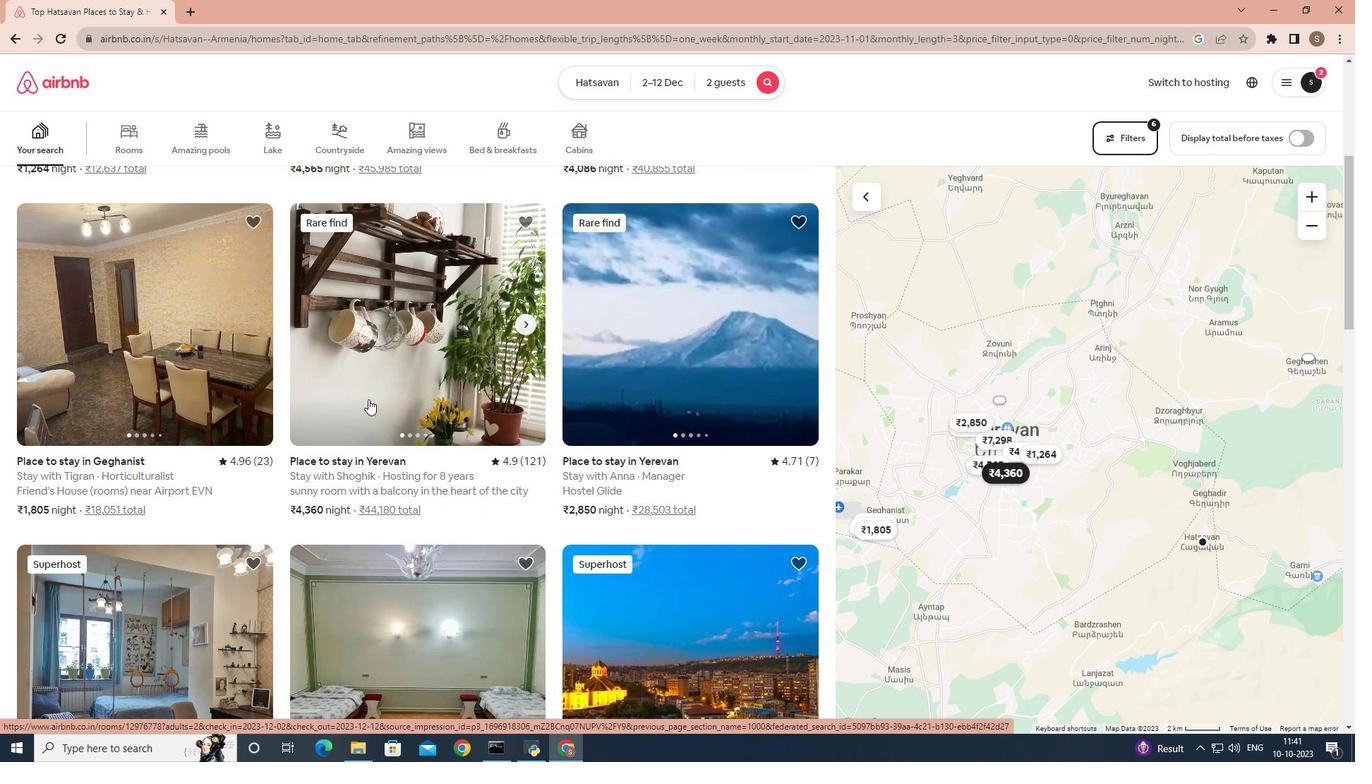 
Action: Mouse scrolled (368, 400) with delta (0, 0)
Screenshot: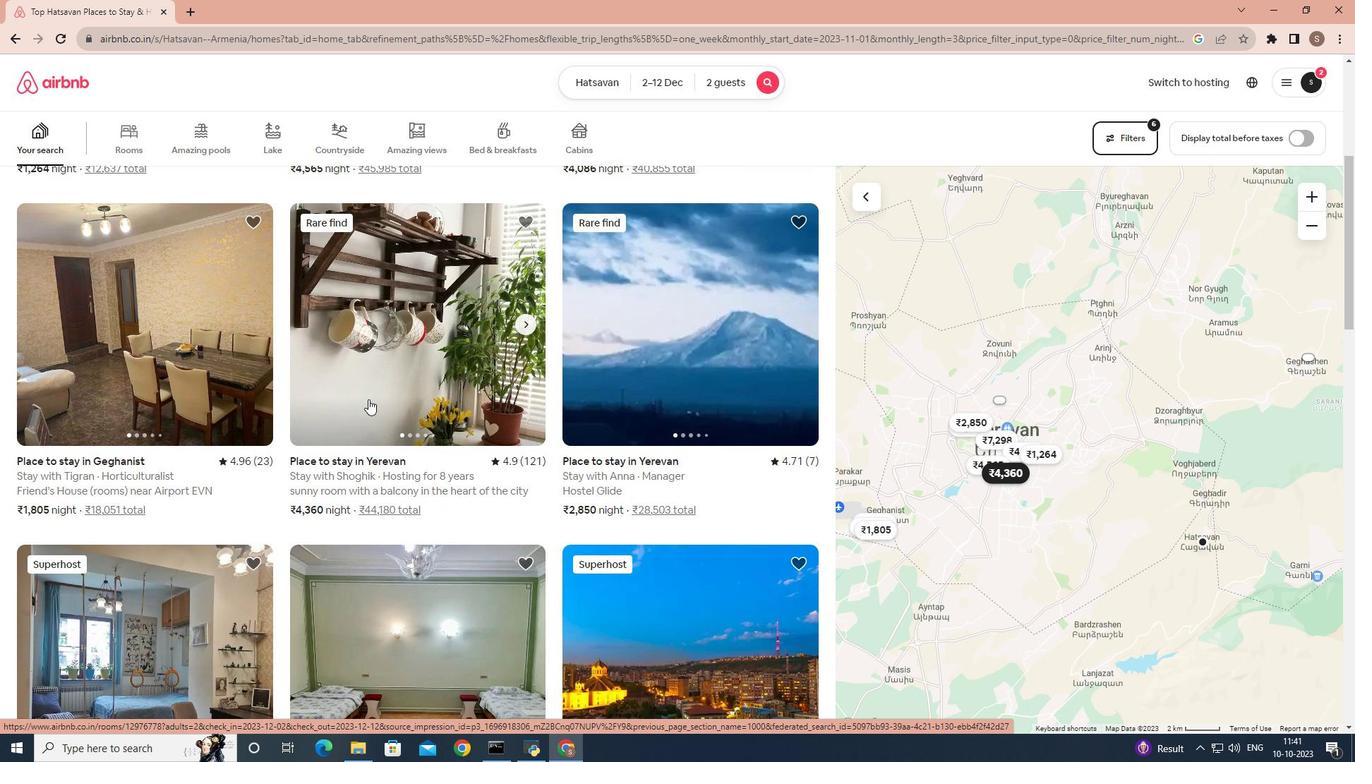 
Action: Mouse scrolled (368, 400) with delta (0, 0)
Screenshot: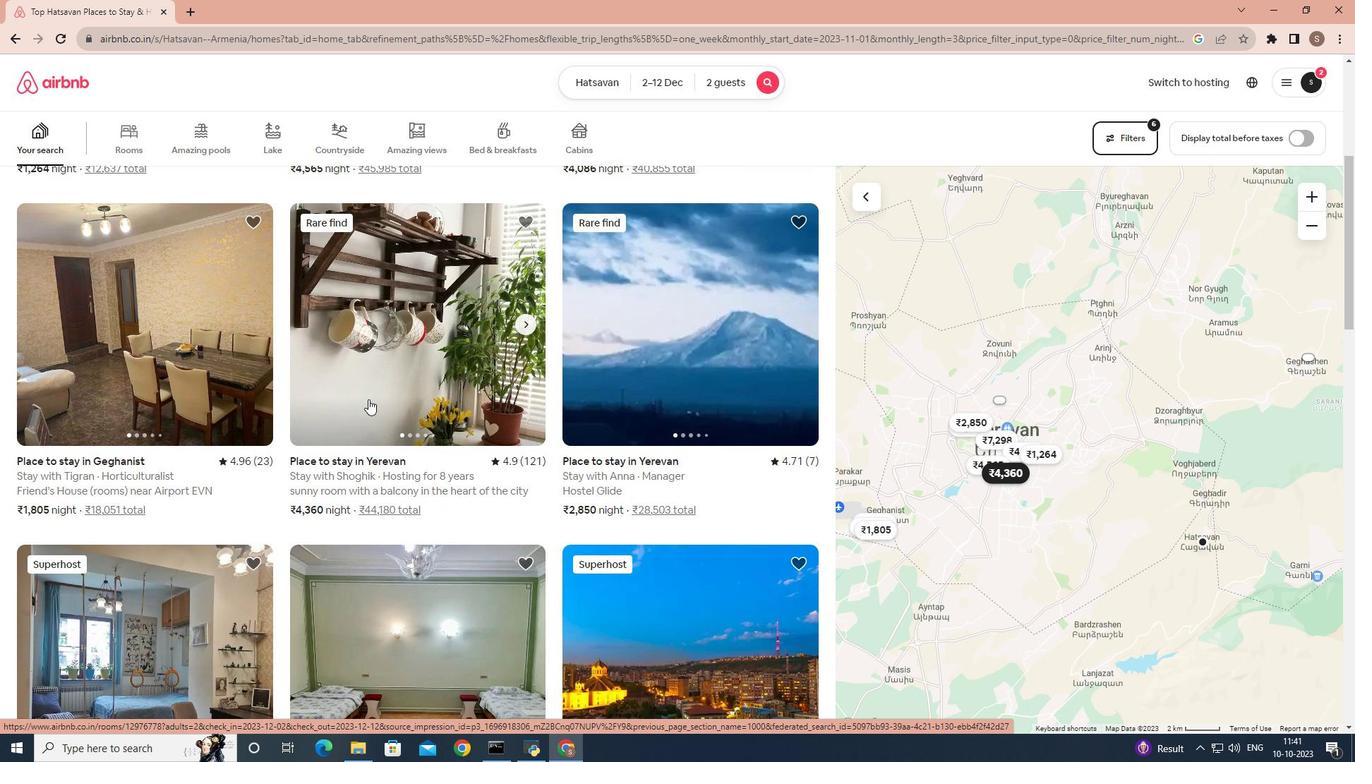 
Action: Mouse scrolled (368, 400) with delta (0, 0)
Screenshot: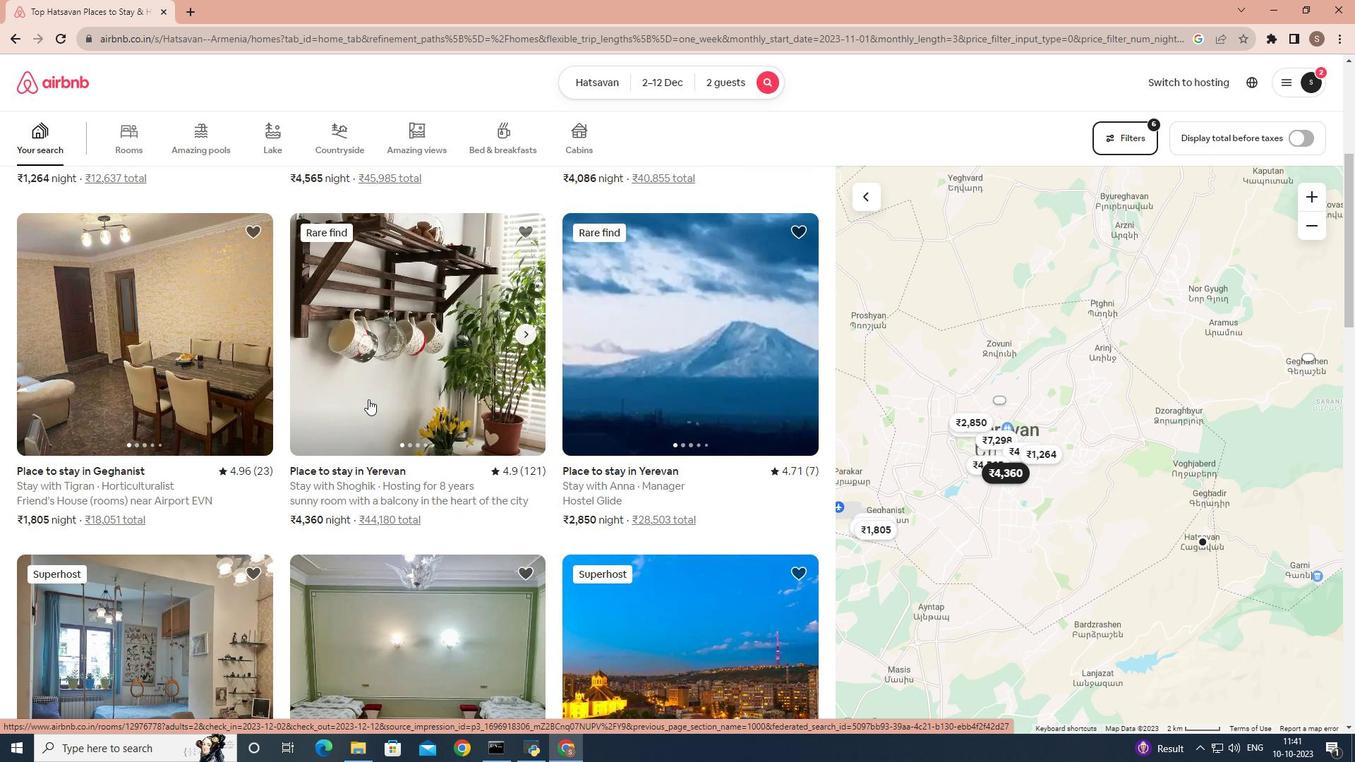 
Action: Mouse scrolled (368, 398) with delta (0, 0)
Screenshot: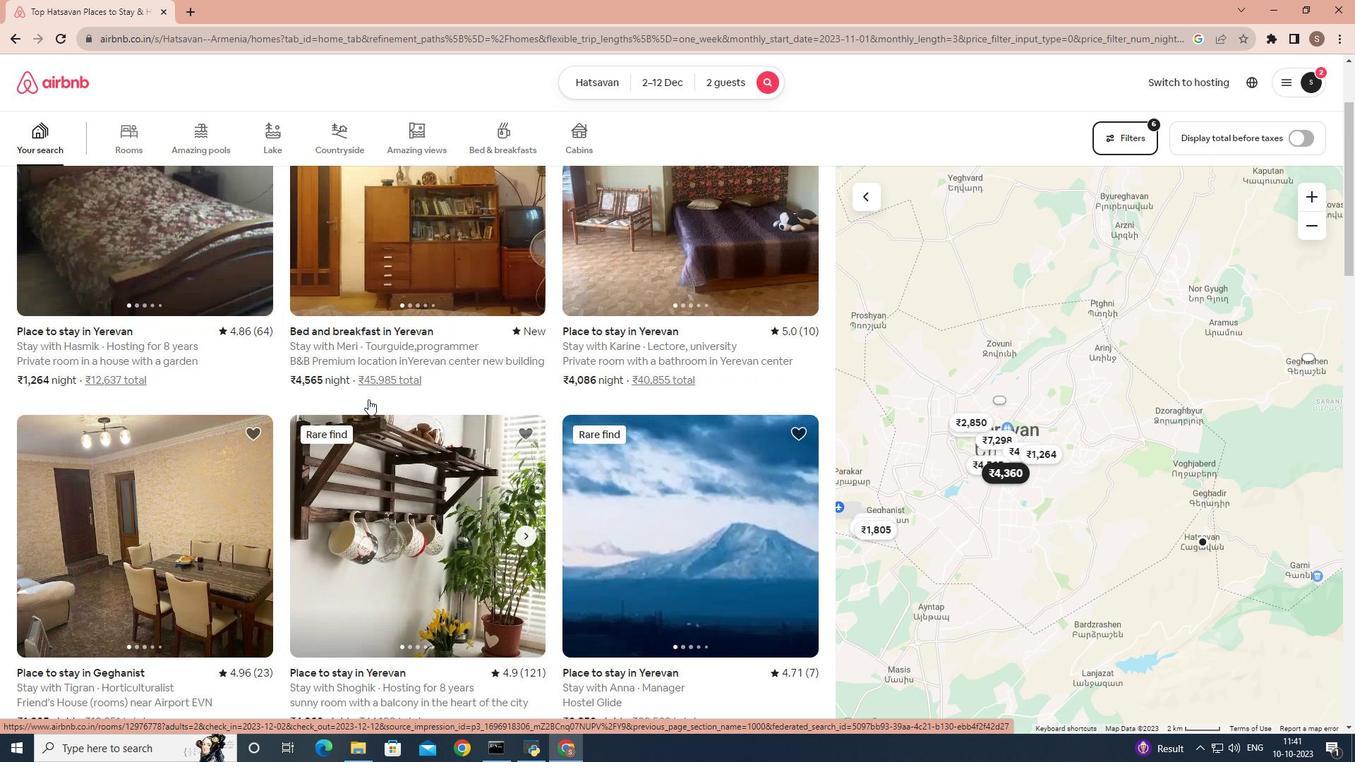 
Action: Mouse scrolled (368, 400) with delta (0, 0)
Screenshot: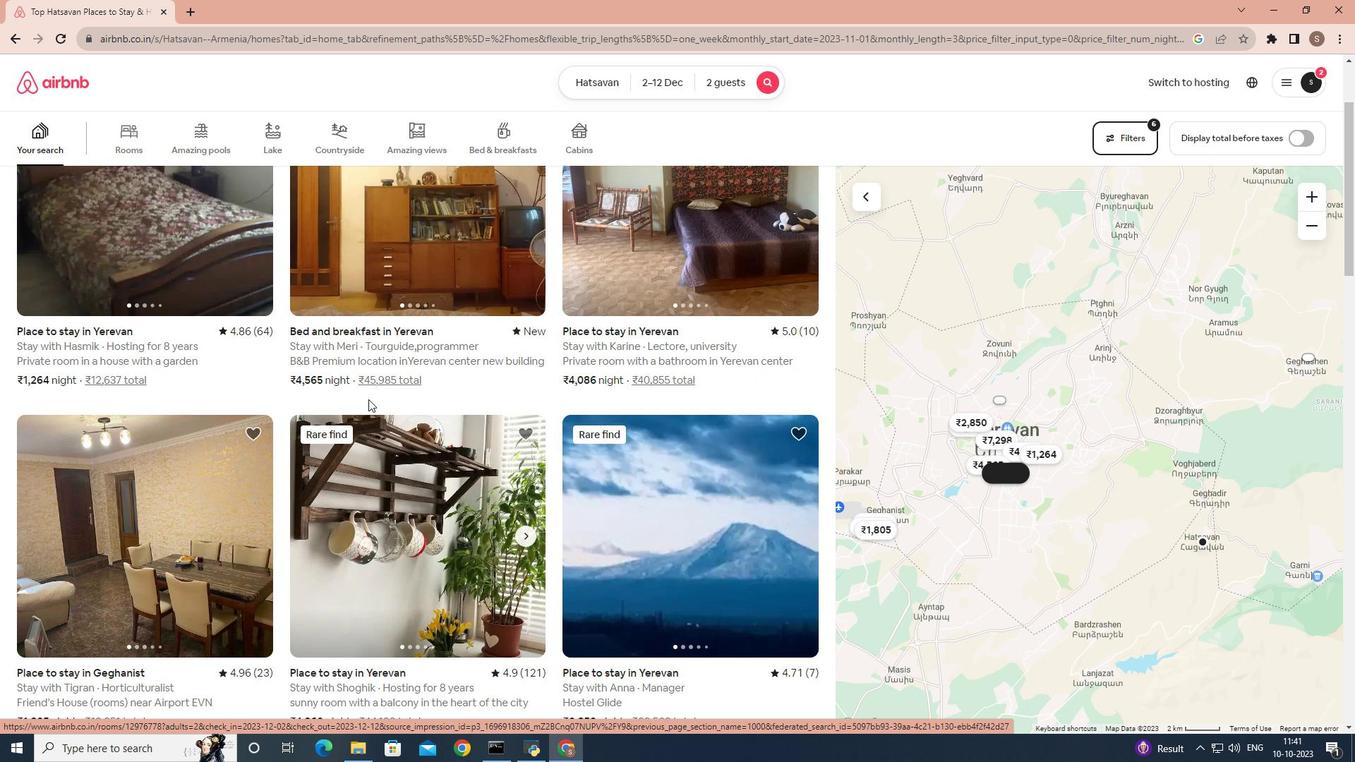 
Action: Mouse scrolled (368, 400) with delta (0, 0)
Screenshot: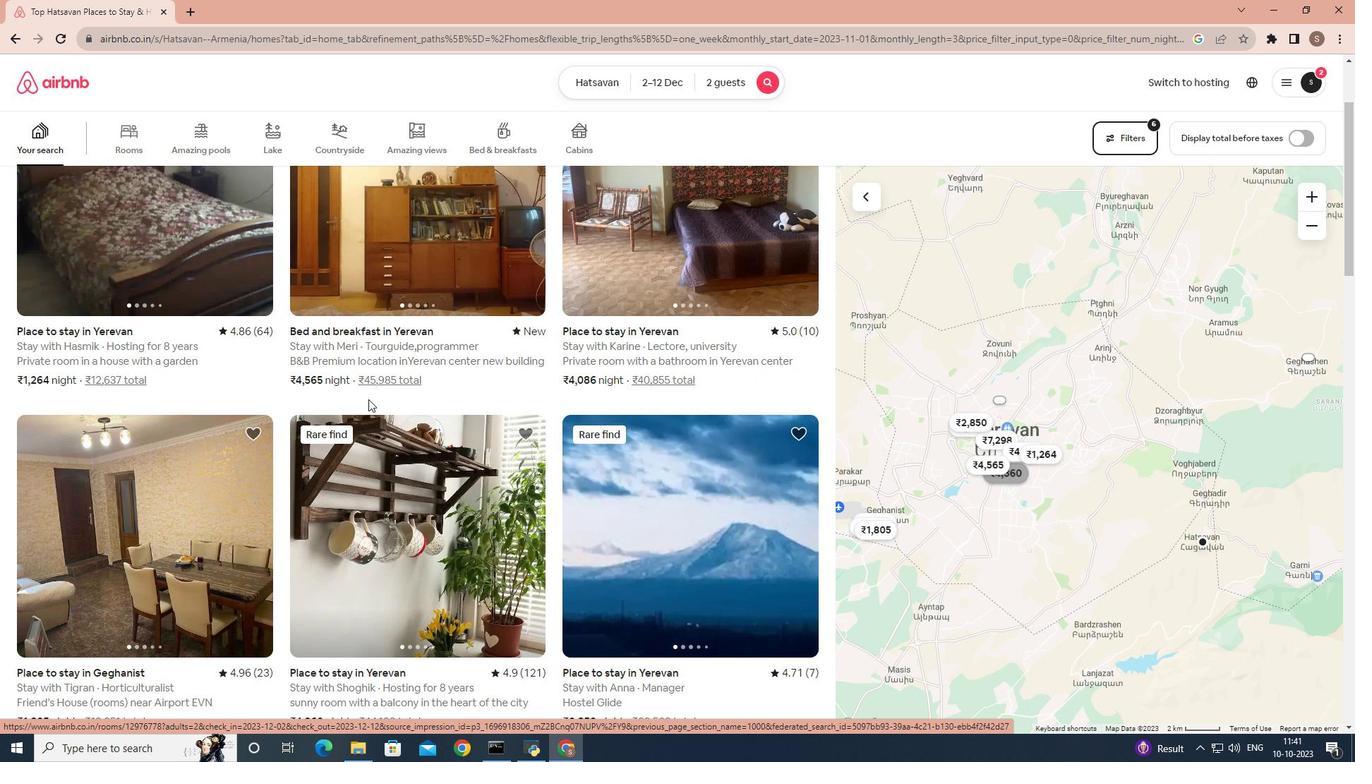 
Action: Mouse scrolled (368, 400) with delta (0, 0)
Screenshot: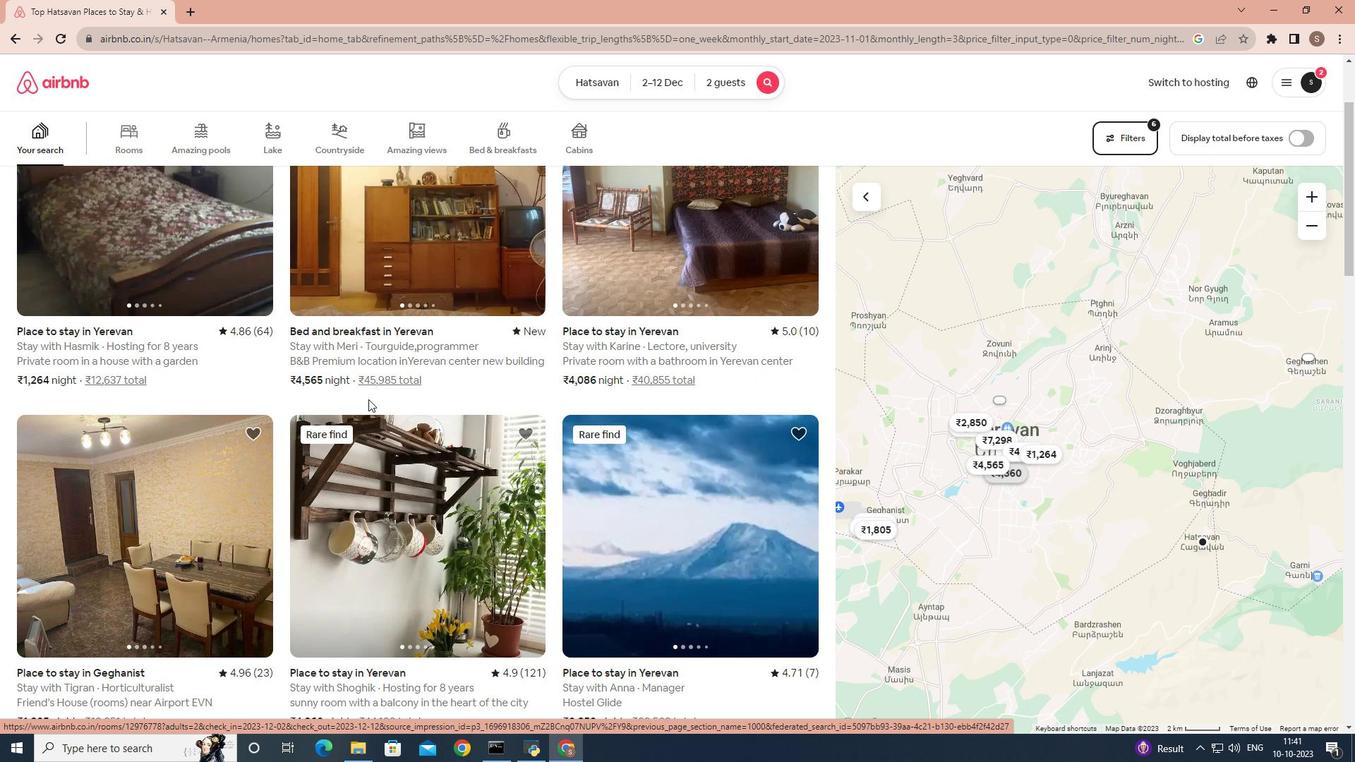 
Action: Mouse scrolled (368, 400) with delta (0, 0)
Screenshot: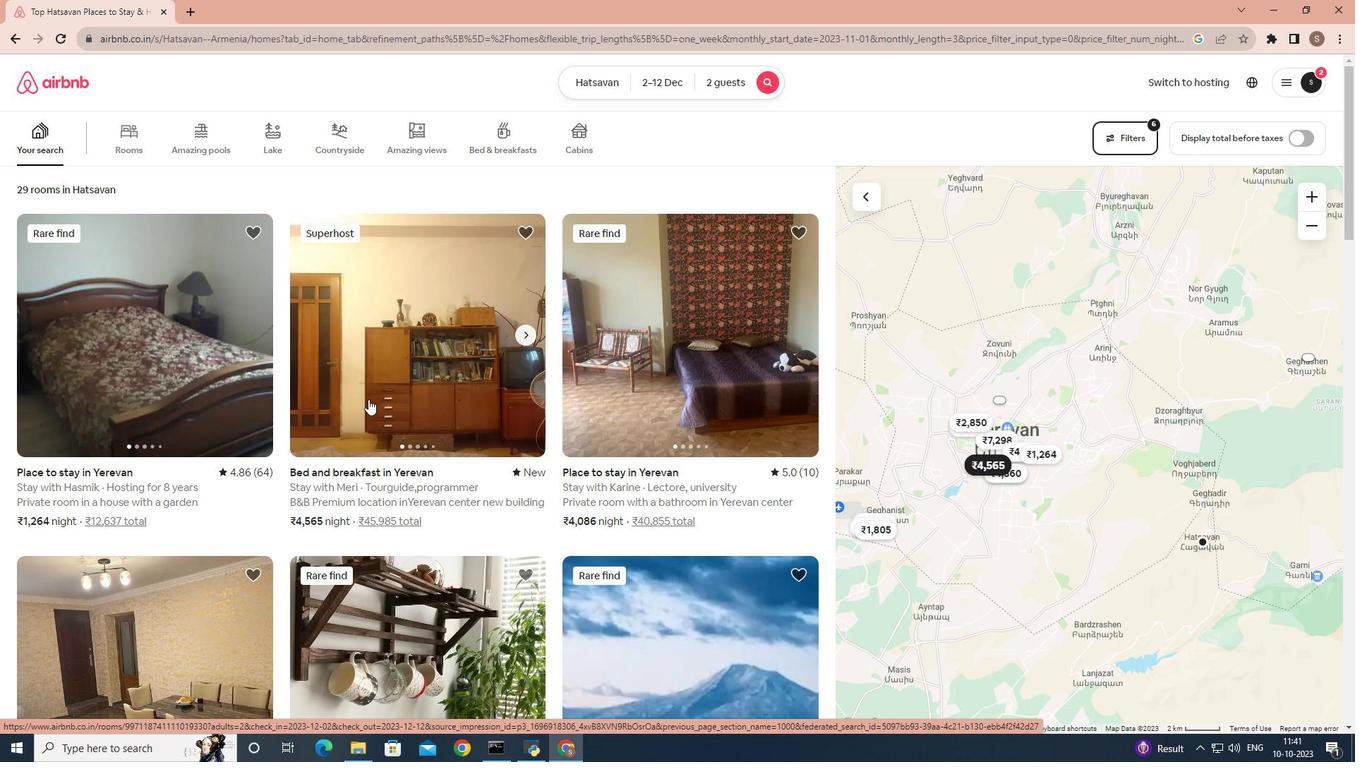 
Action: Mouse scrolled (368, 400) with delta (0, 0)
Screenshot: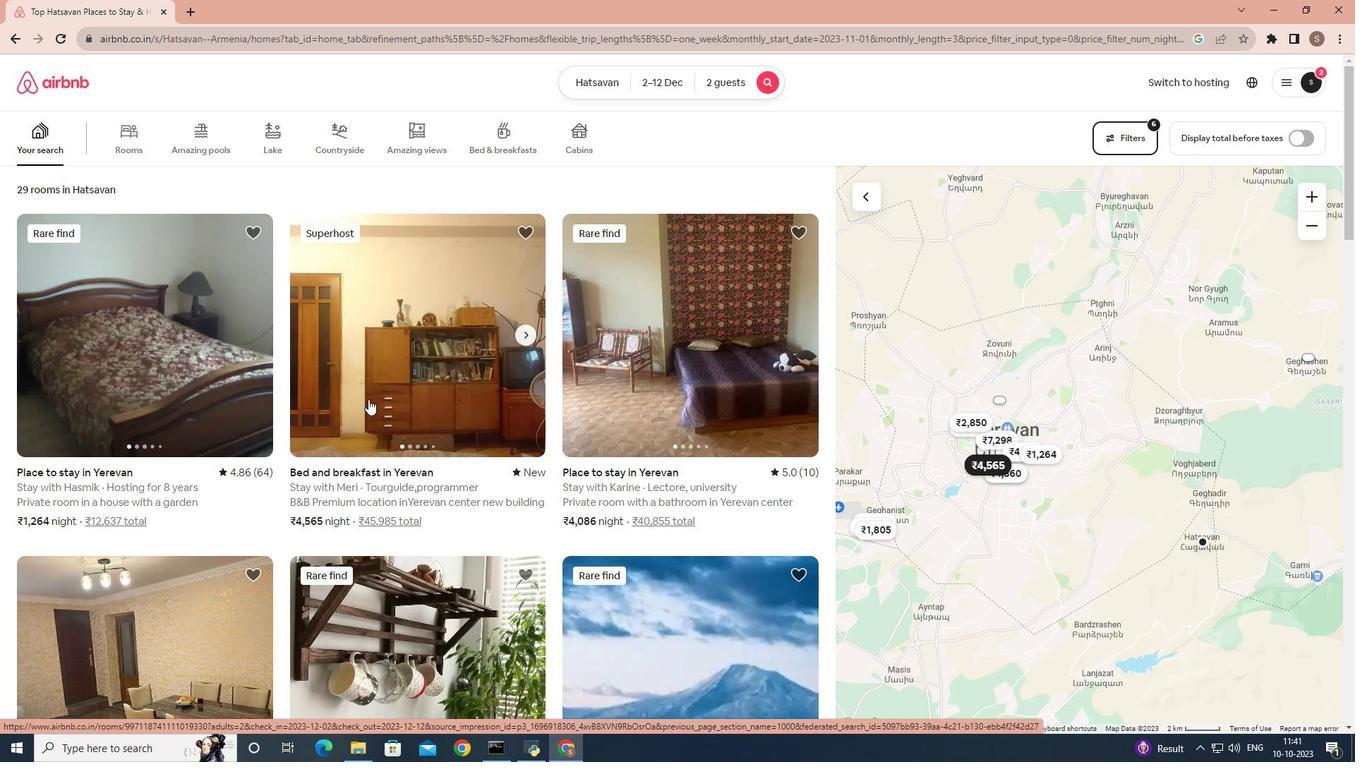 
Action: Mouse scrolled (368, 400) with delta (0, 0)
Screenshot: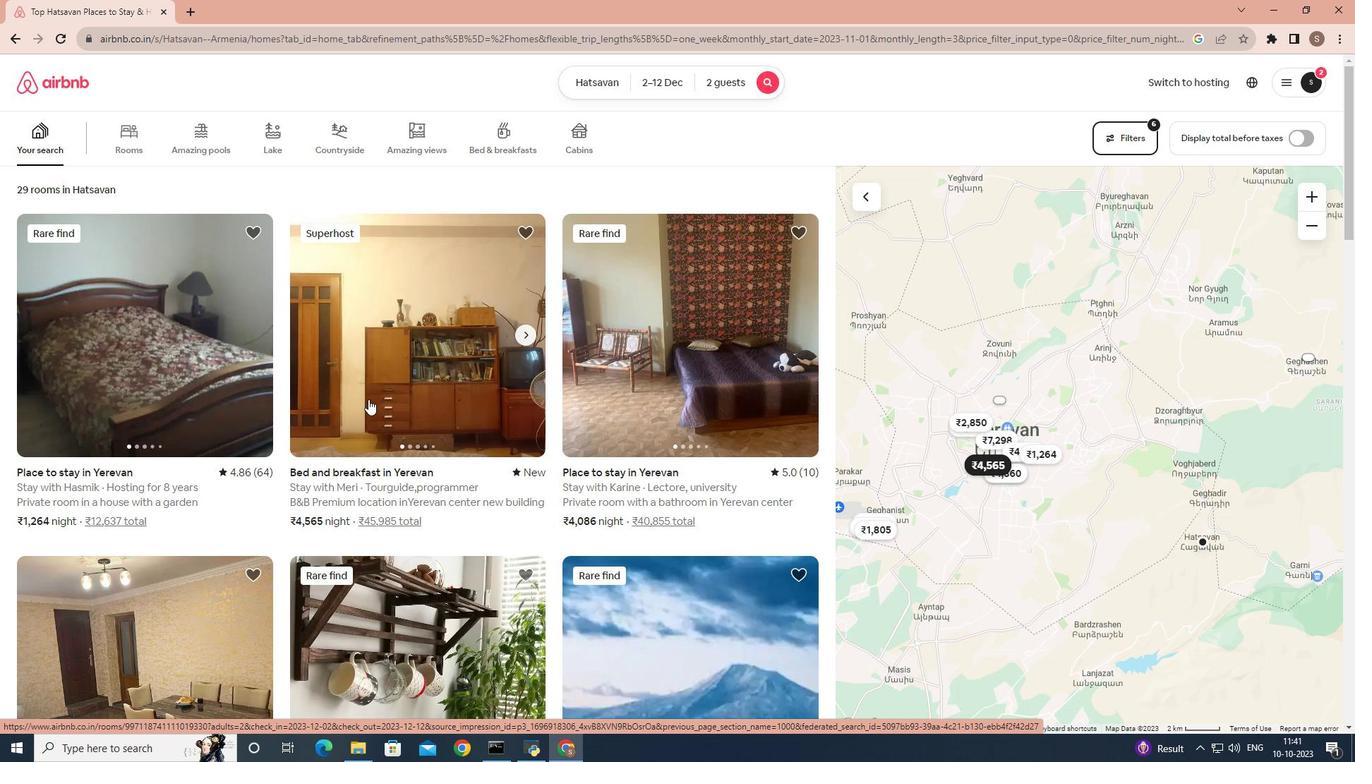 
Action: Mouse scrolled (368, 400) with delta (0, 0)
Screenshot: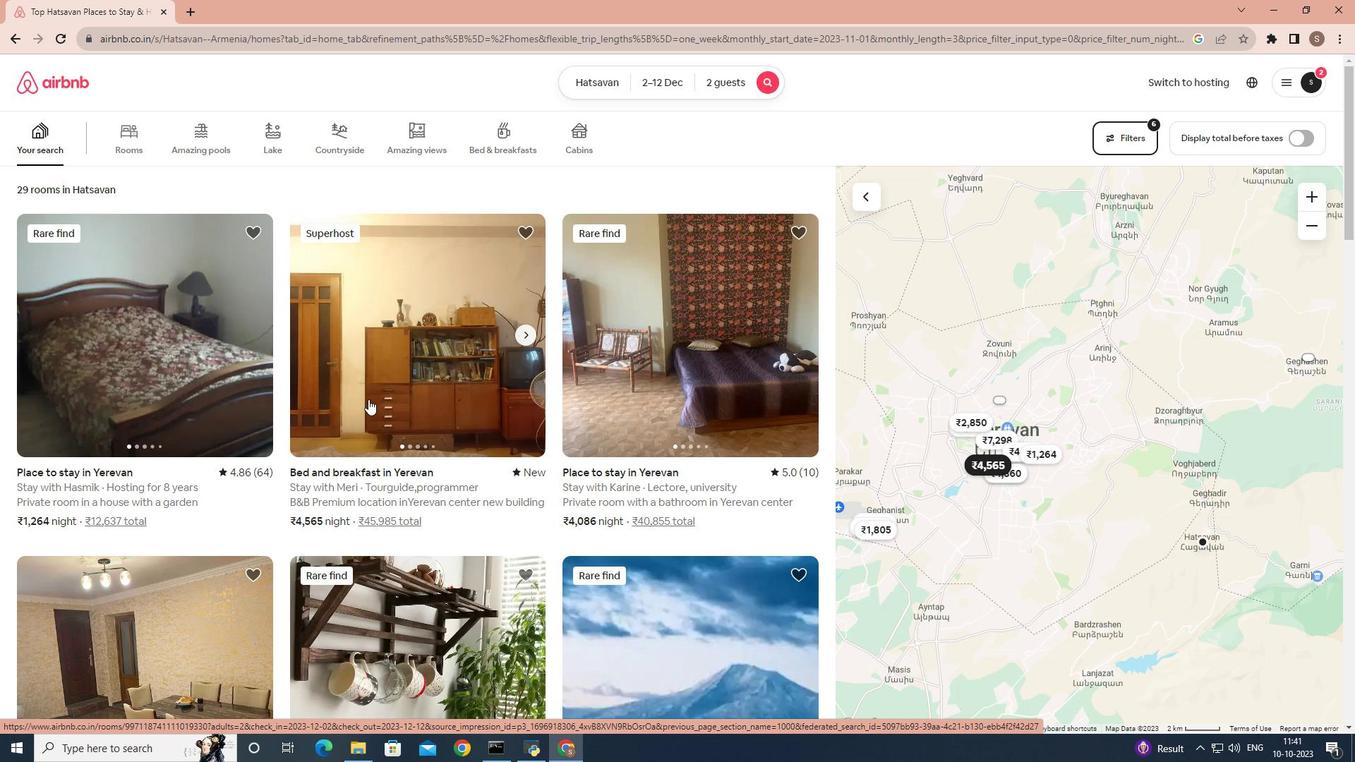 
Action: Mouse scrolled (368, 400) with delta (0, 0)
Screenshot: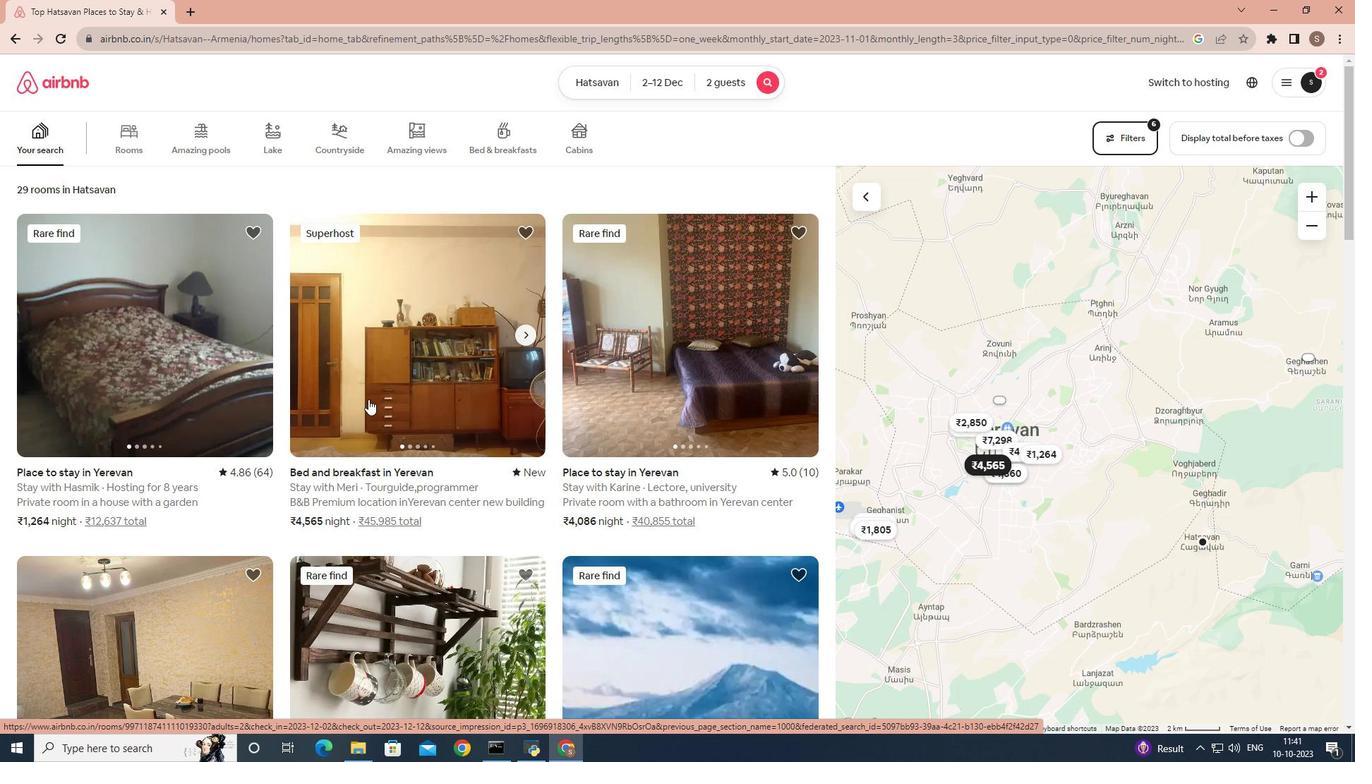 
Action: Mouse scrolled (368, 400) with delta (0, 0)
Screenshot: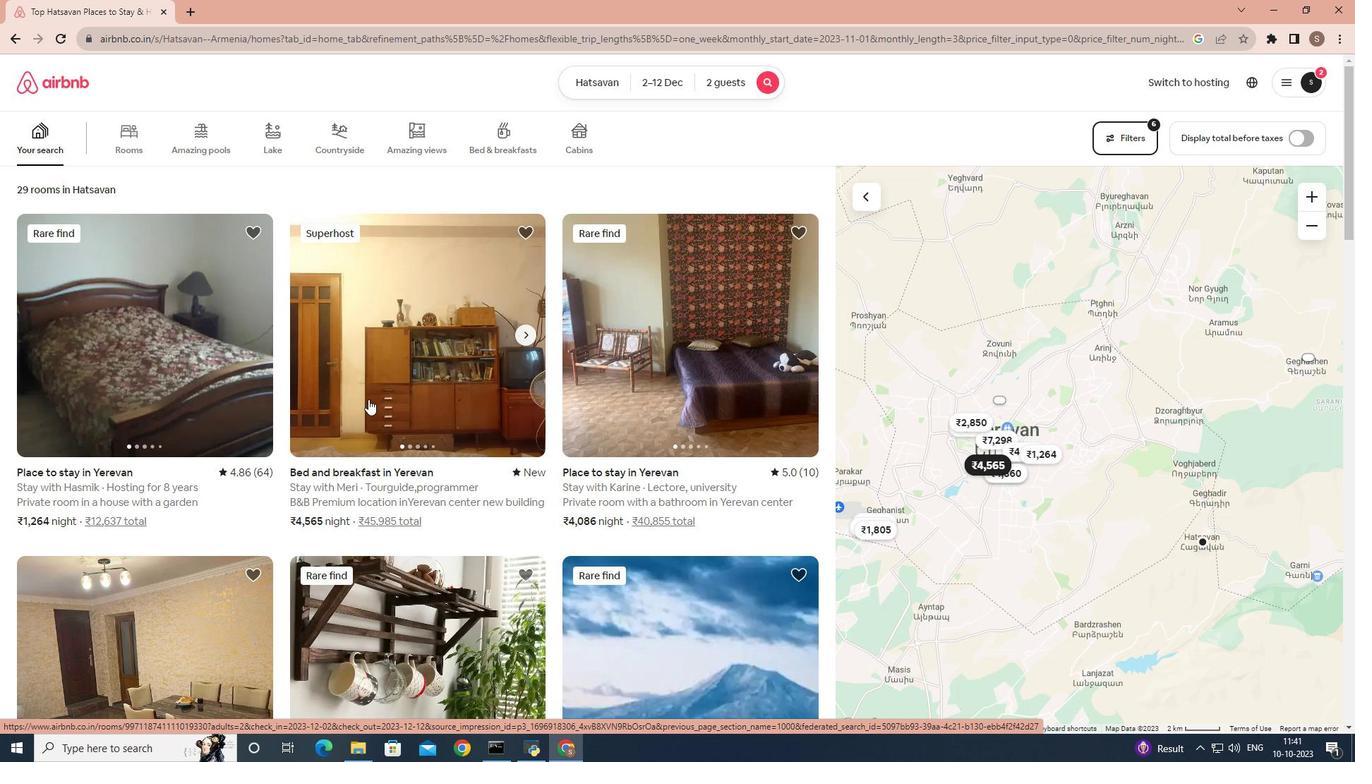 
Action: Mouse scrolled (368, 400) with delta (0, 0)
Screenshot: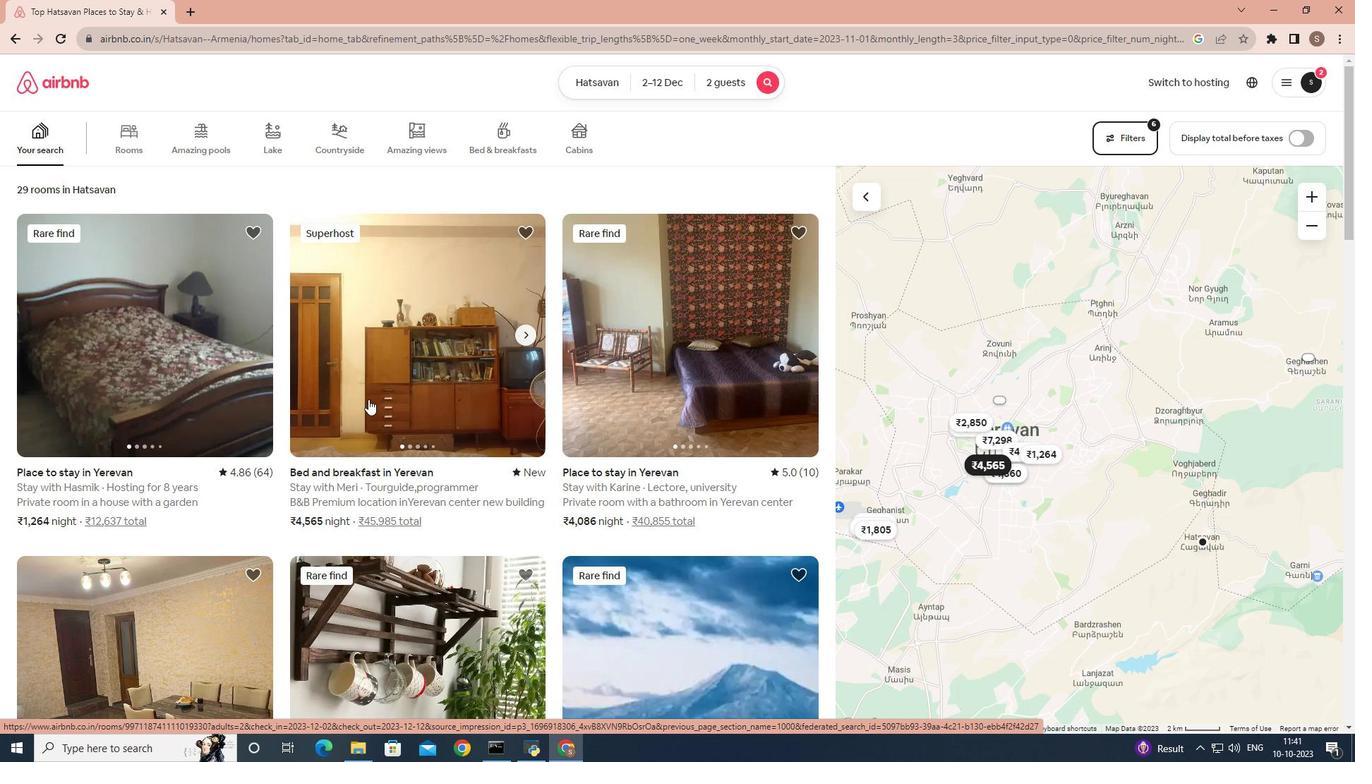 
Action: Mouse scrolled (368, 400) with delta (0, 0)
Screenshot: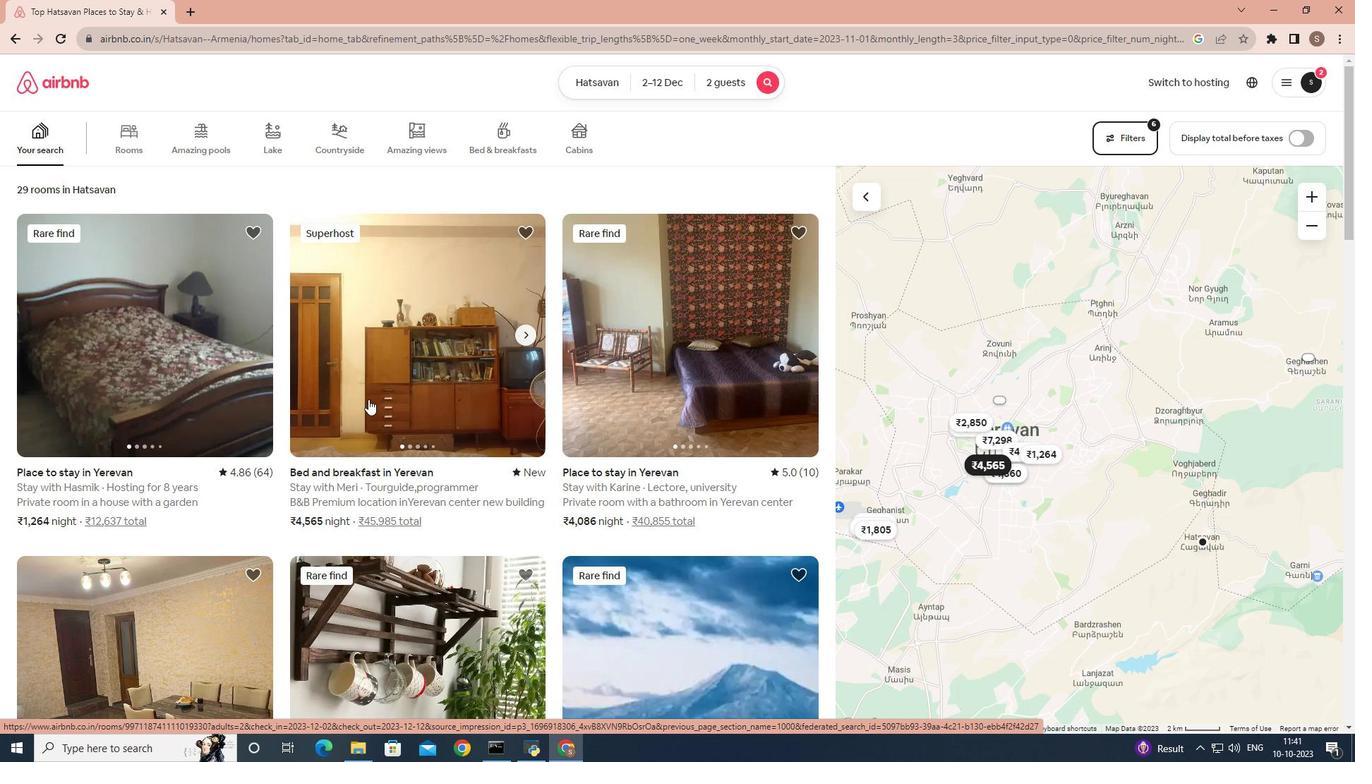 
Action: Mouse scrolled (368, 398) with delta (0, 0)
Screenshot: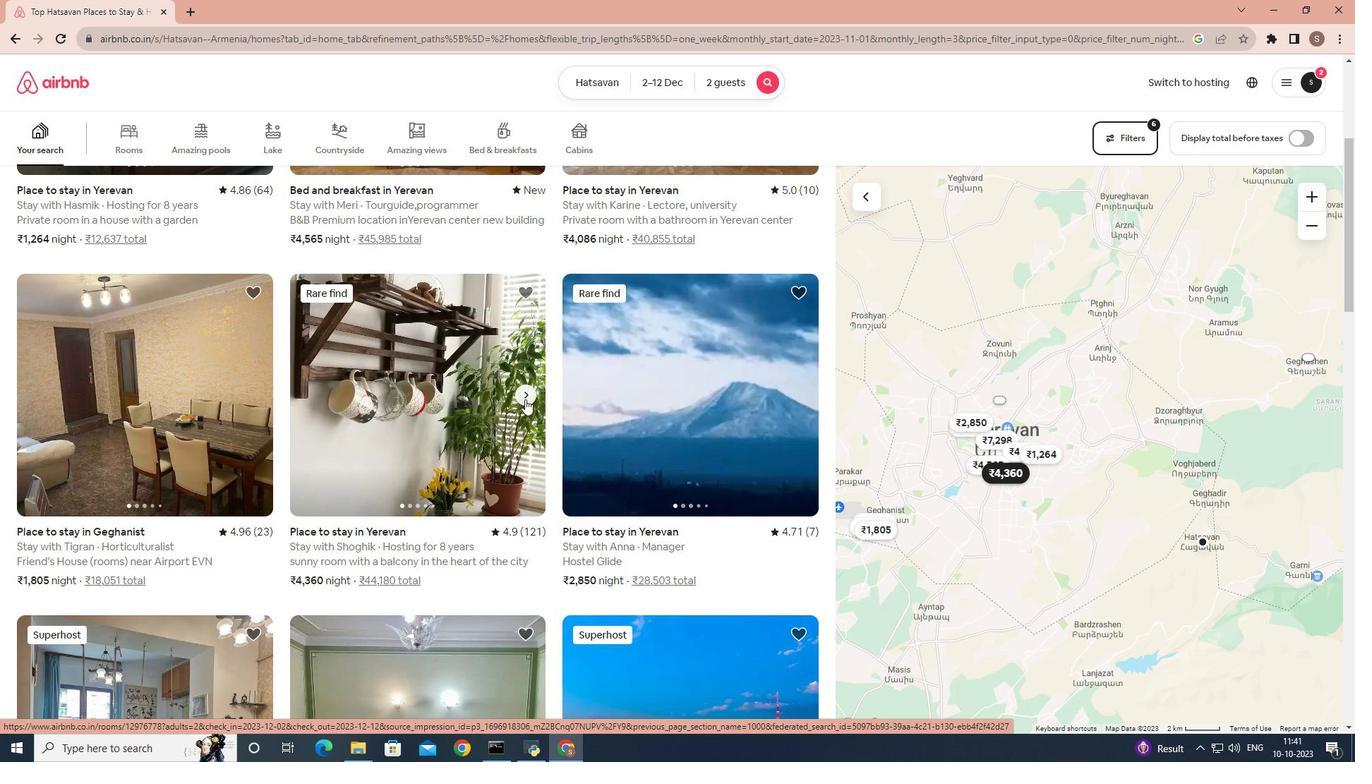 
Action: Mouse scrolled (368, 398) with delta (0, 0)
Screenshot: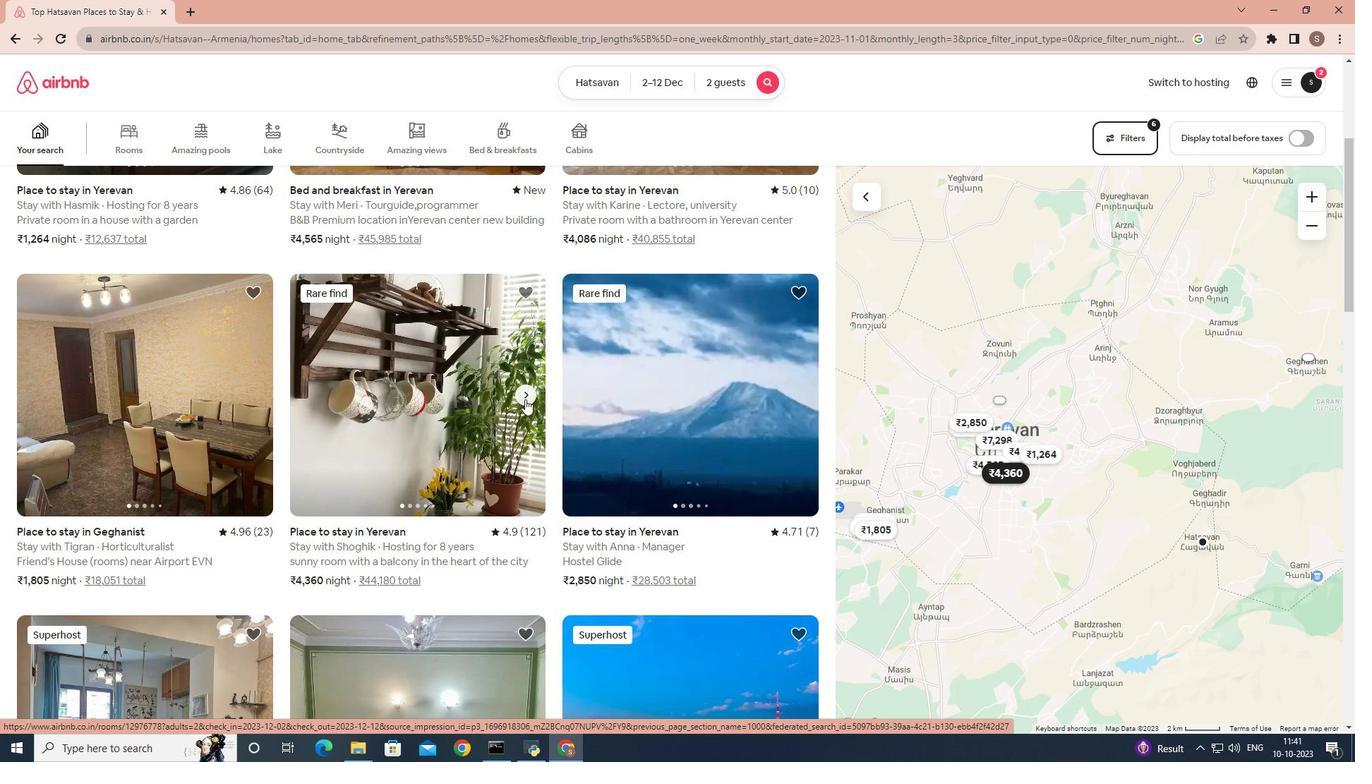 
Action: Mouse scrolled (368, 398) with delta (0, 0)
Screenshot: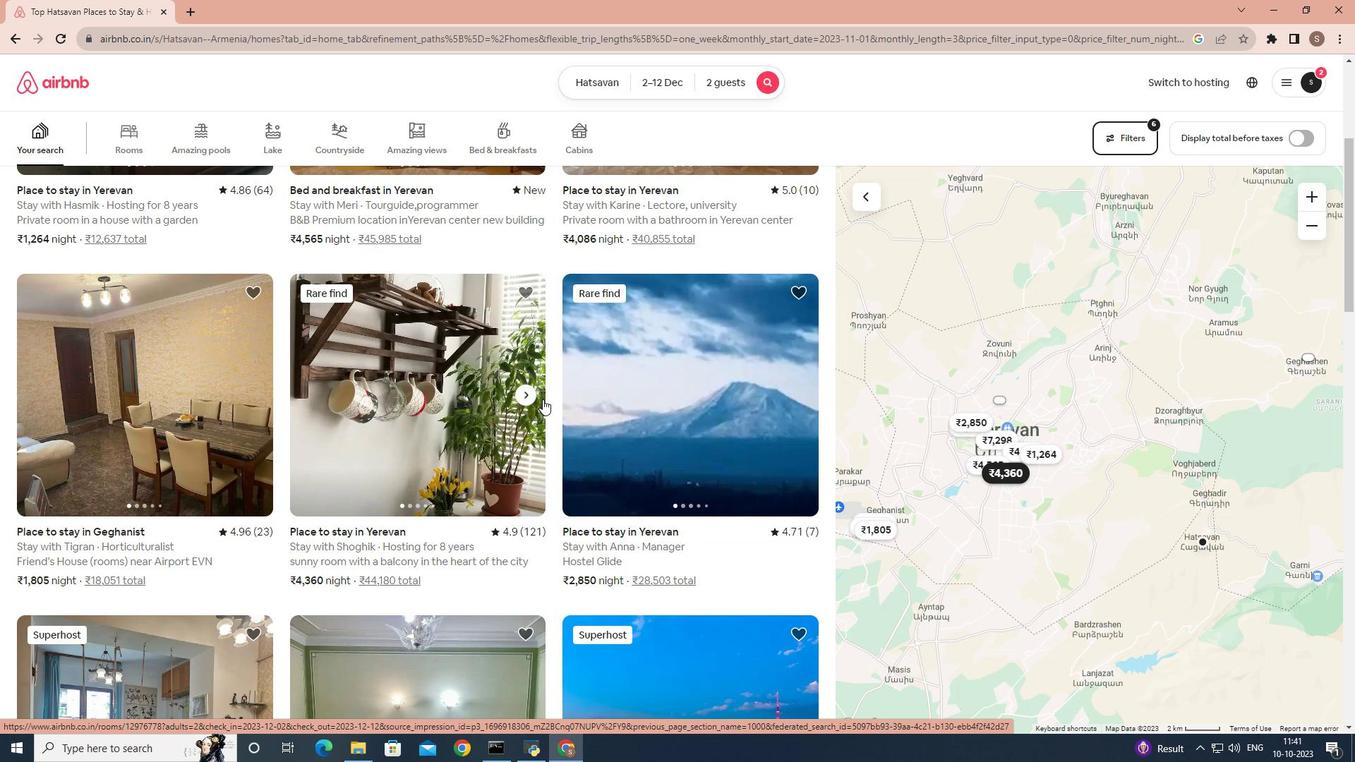 
Action: Mouse scrolled (368, 398) with delta (0, 0)
Screenshot: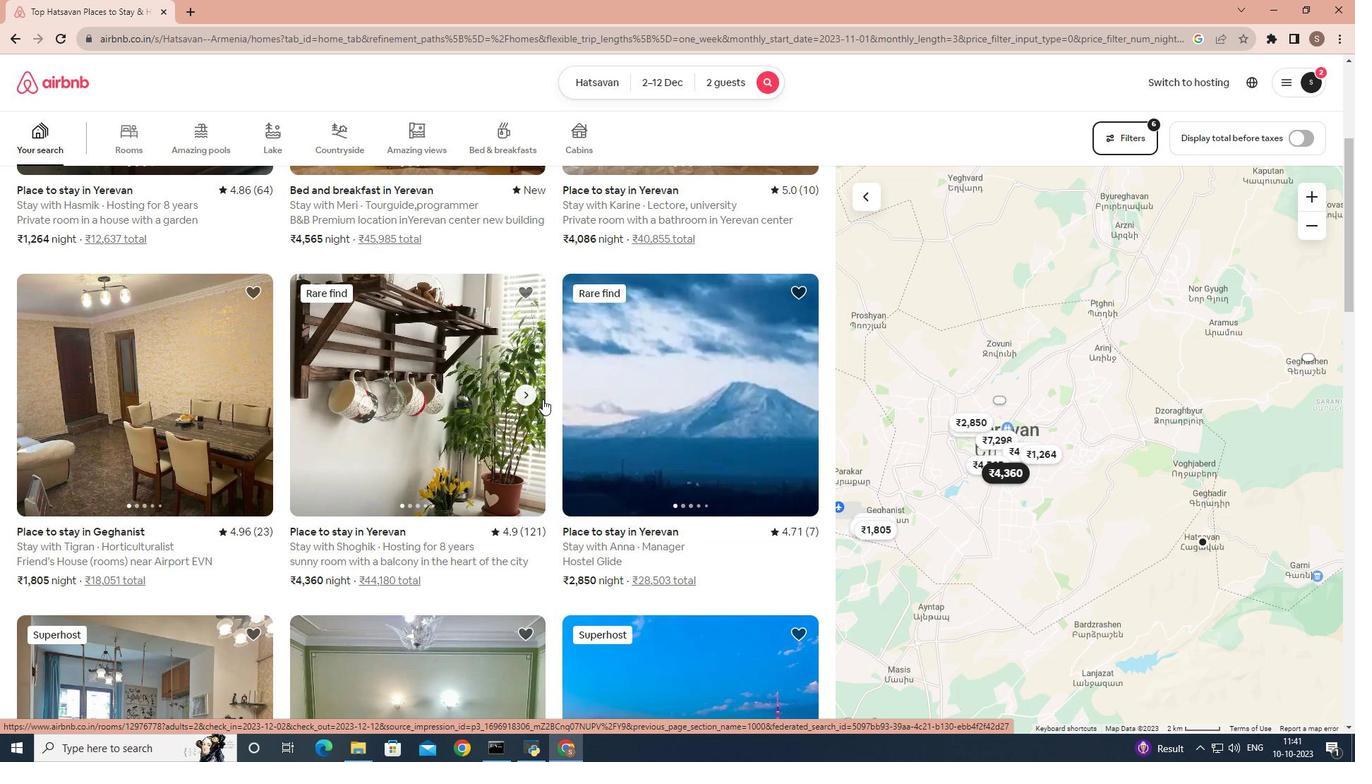 
Action: Mouse moved to (542, 399)
Screenshot: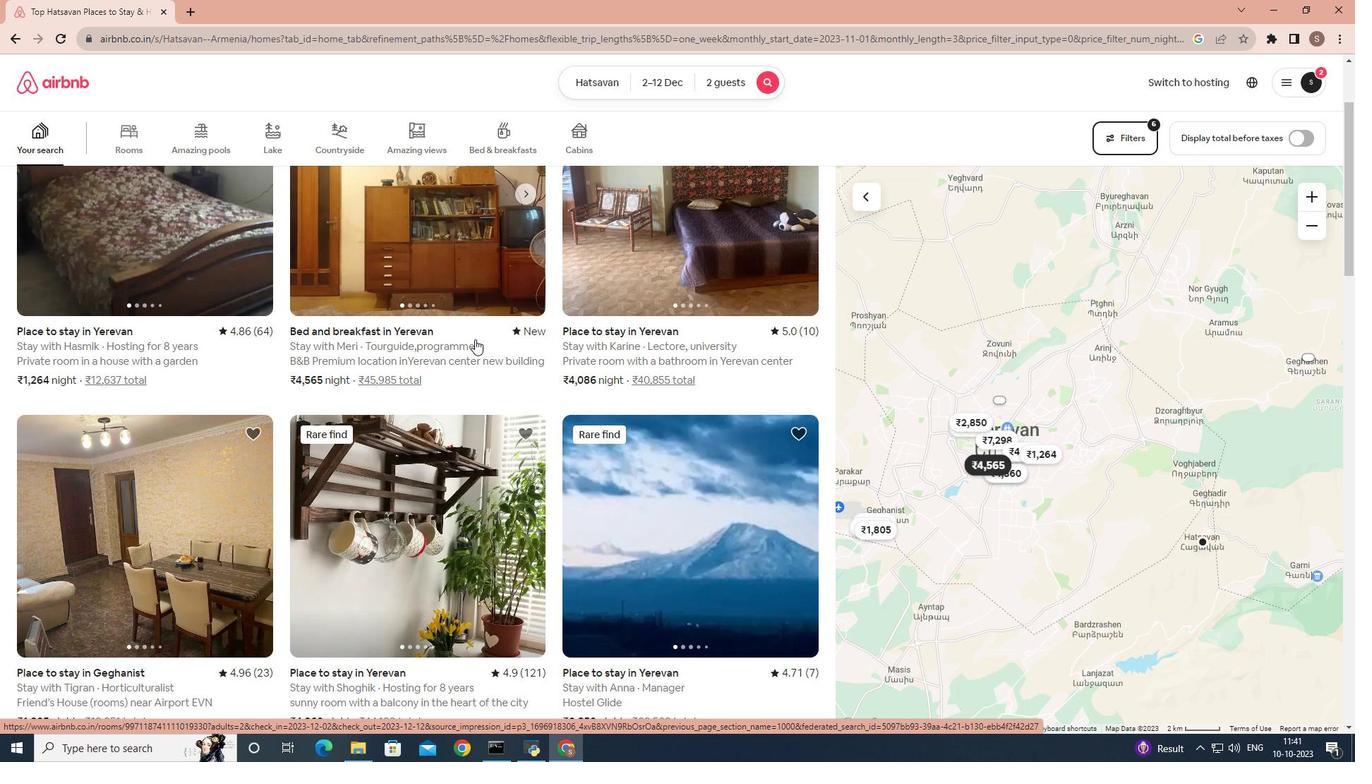 
Action: Mouse scrolled (542, 400) with delta (0, 0)
Screenshot: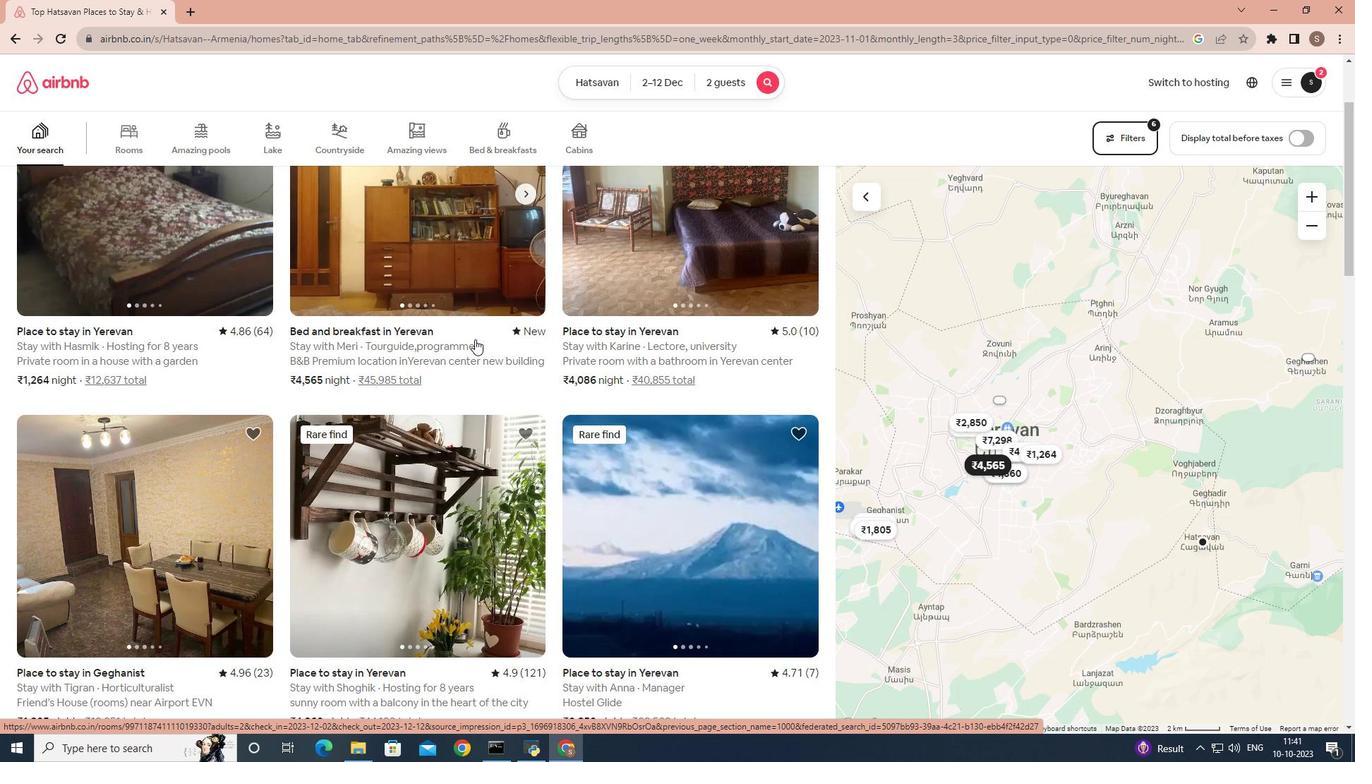 
Action: Mouse scrolled (542, 400) with delta (0, 0)
Screenshot: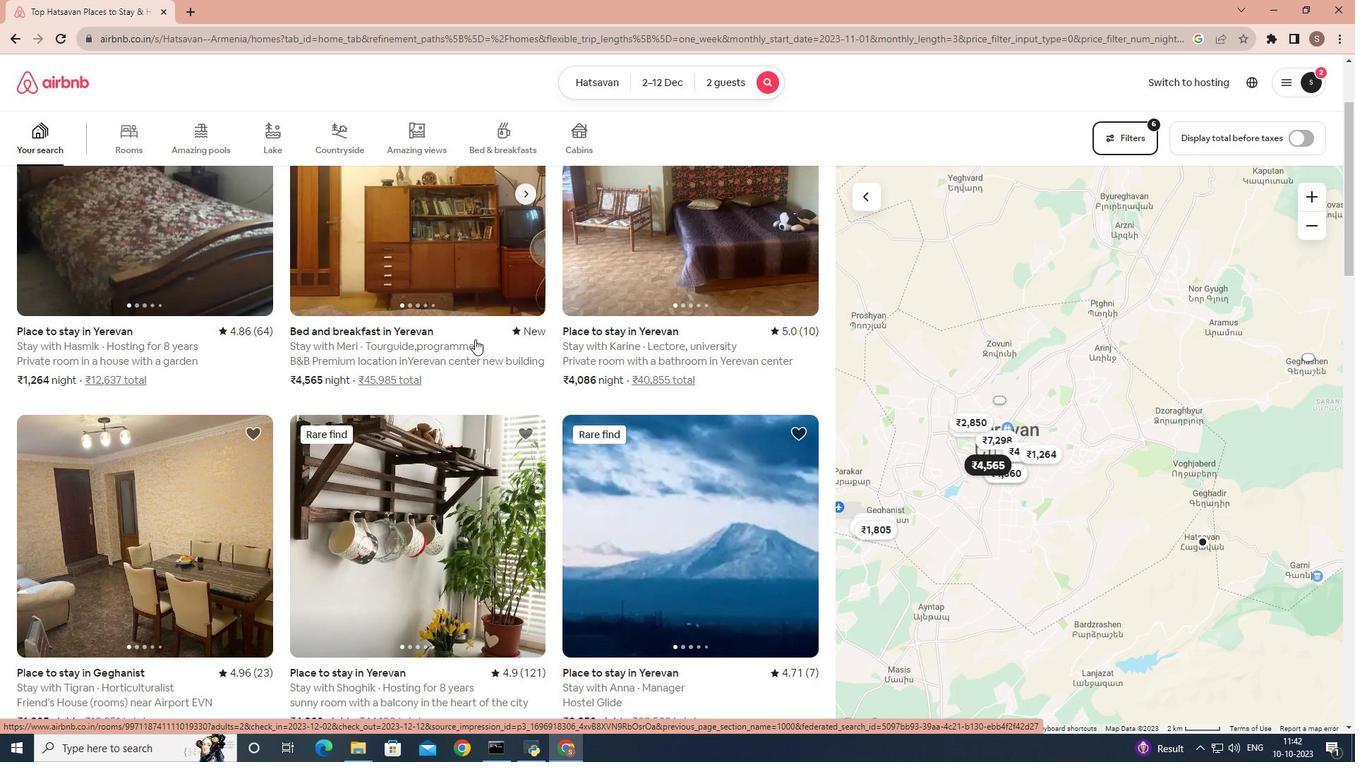 
Action: Mouse moved to (475, 339)
Screenshot: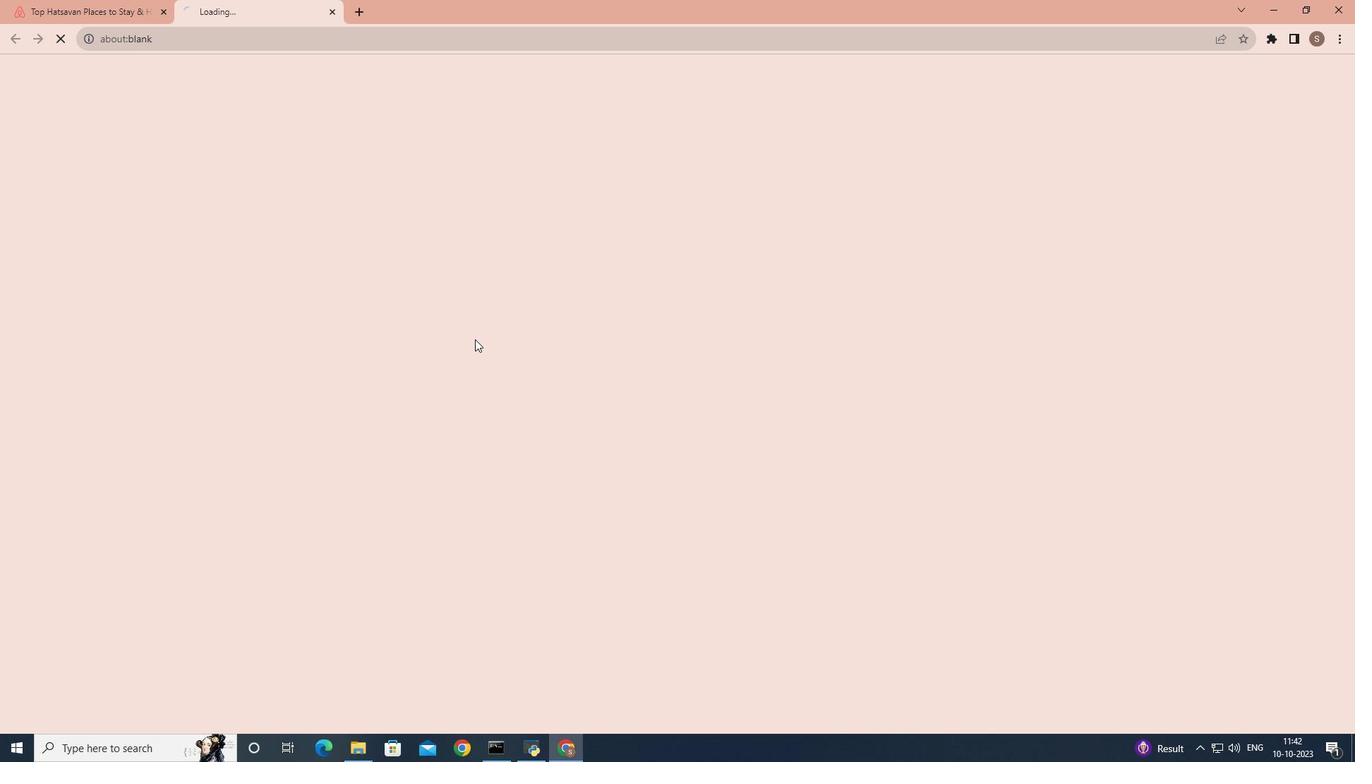 
Action: Mouse pressed left at (475, 339)
Screenshot: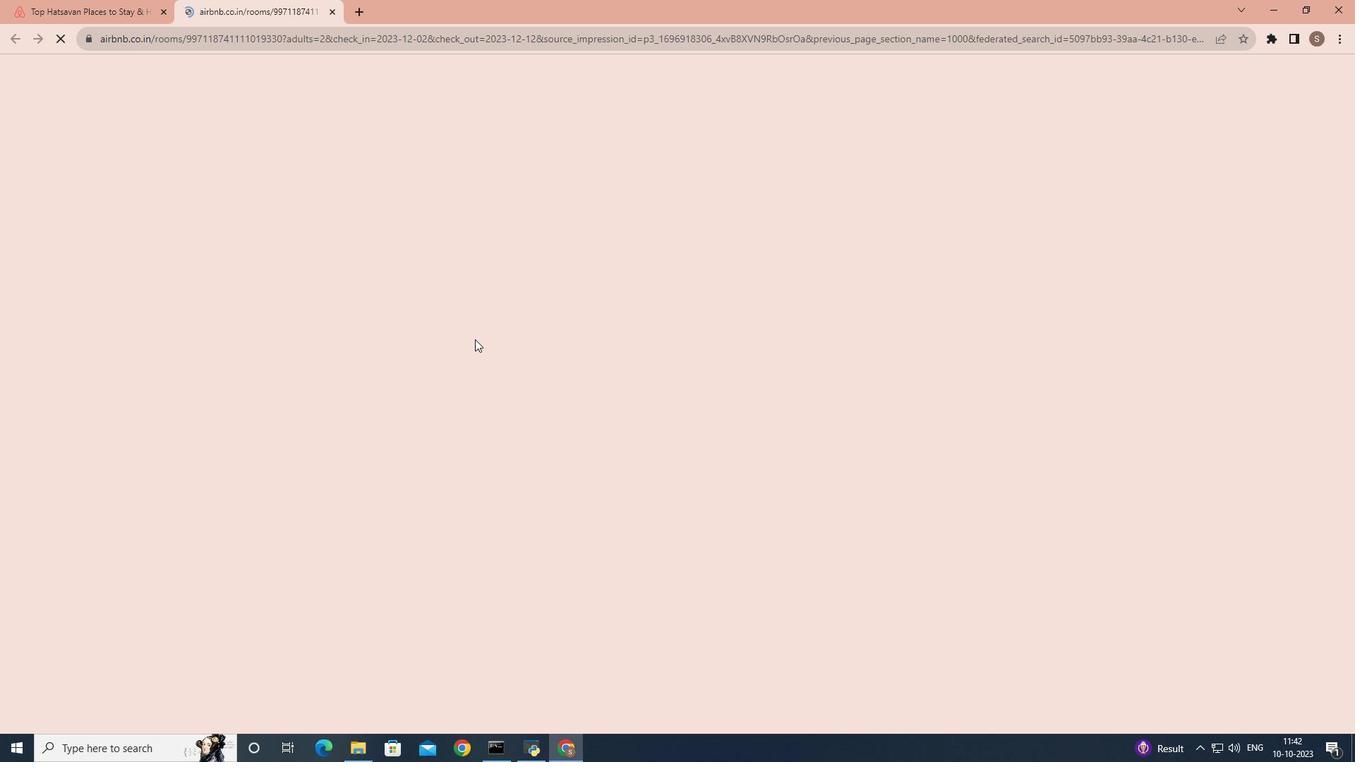 
Action: Mouse scrolled (475, 338) with delta (0, 0)
Screenshot: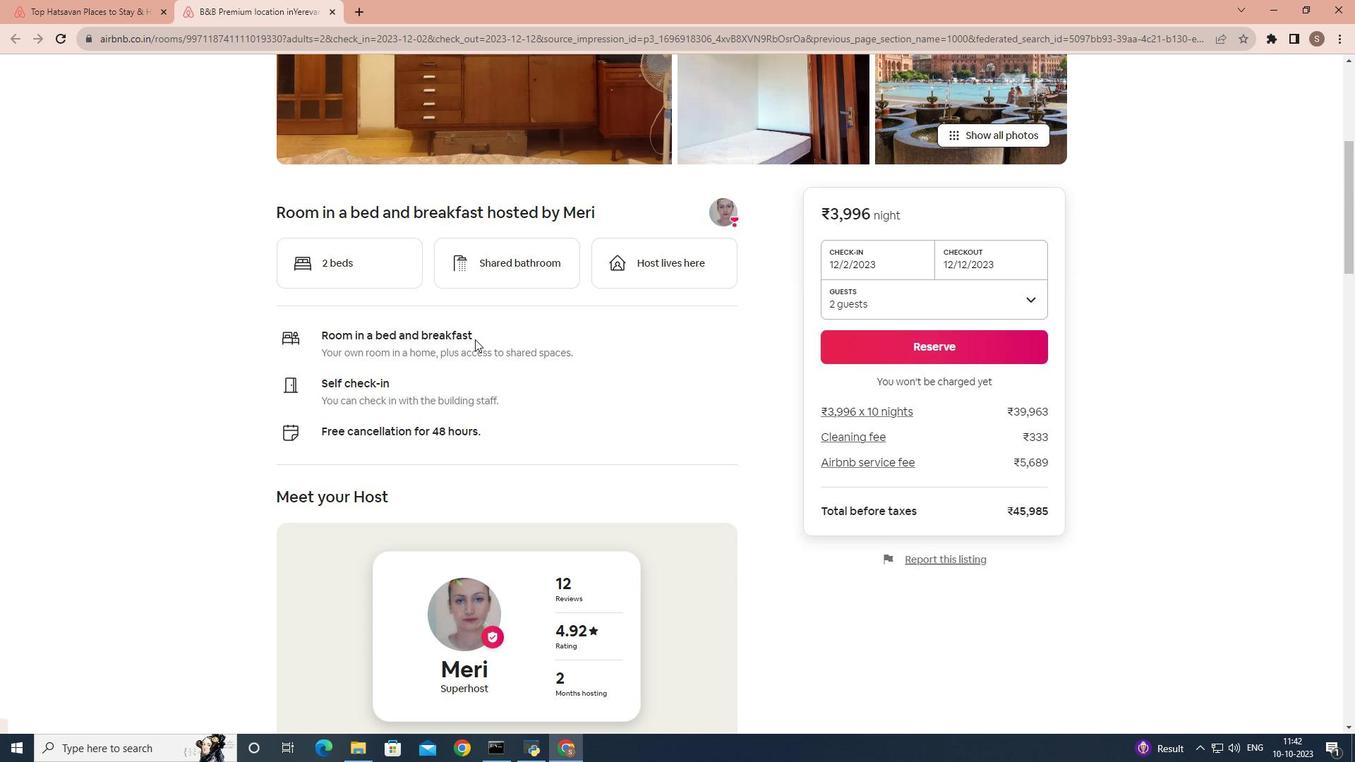 
Action: Mouse scrolled (475, 338) with delta (0, 0)
Screenshot: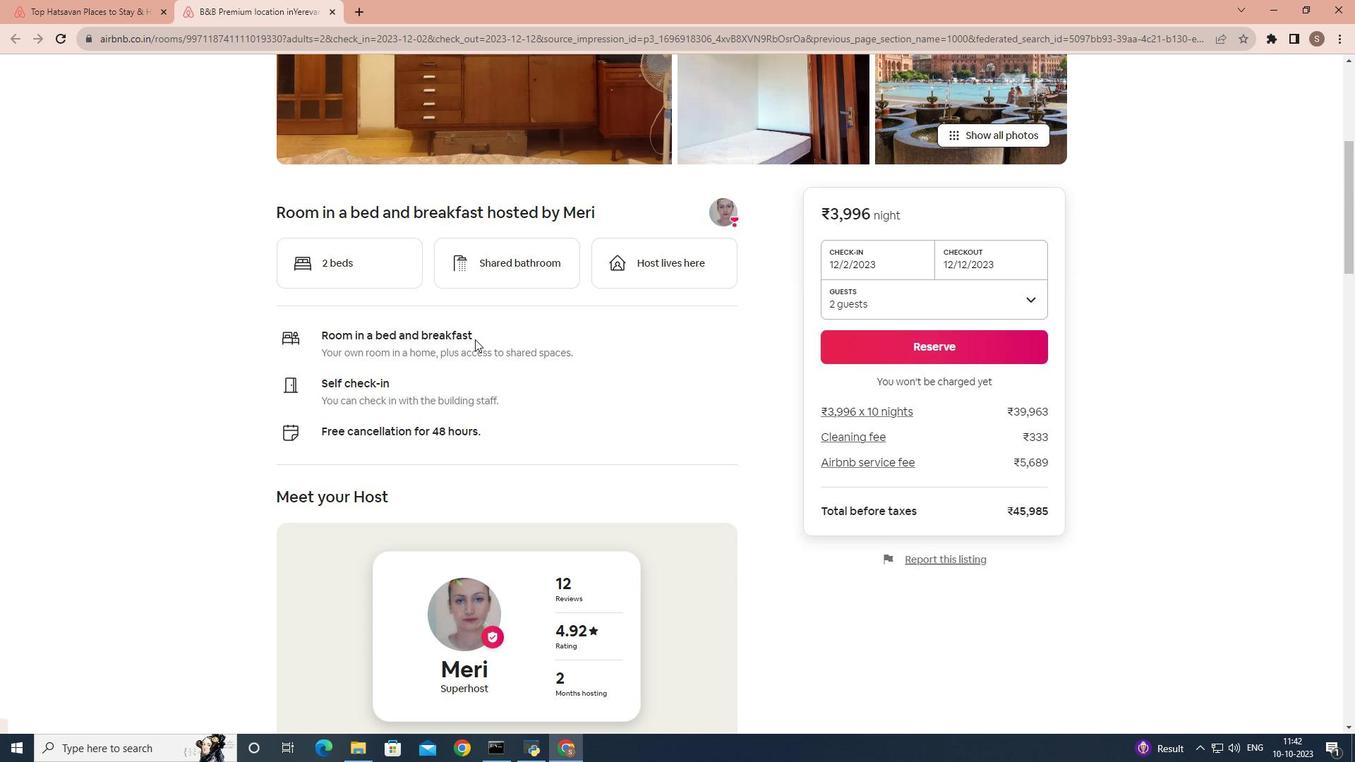 
Action: Mouse scrolled (475, 338) with delta (0, 0)
Screenshot: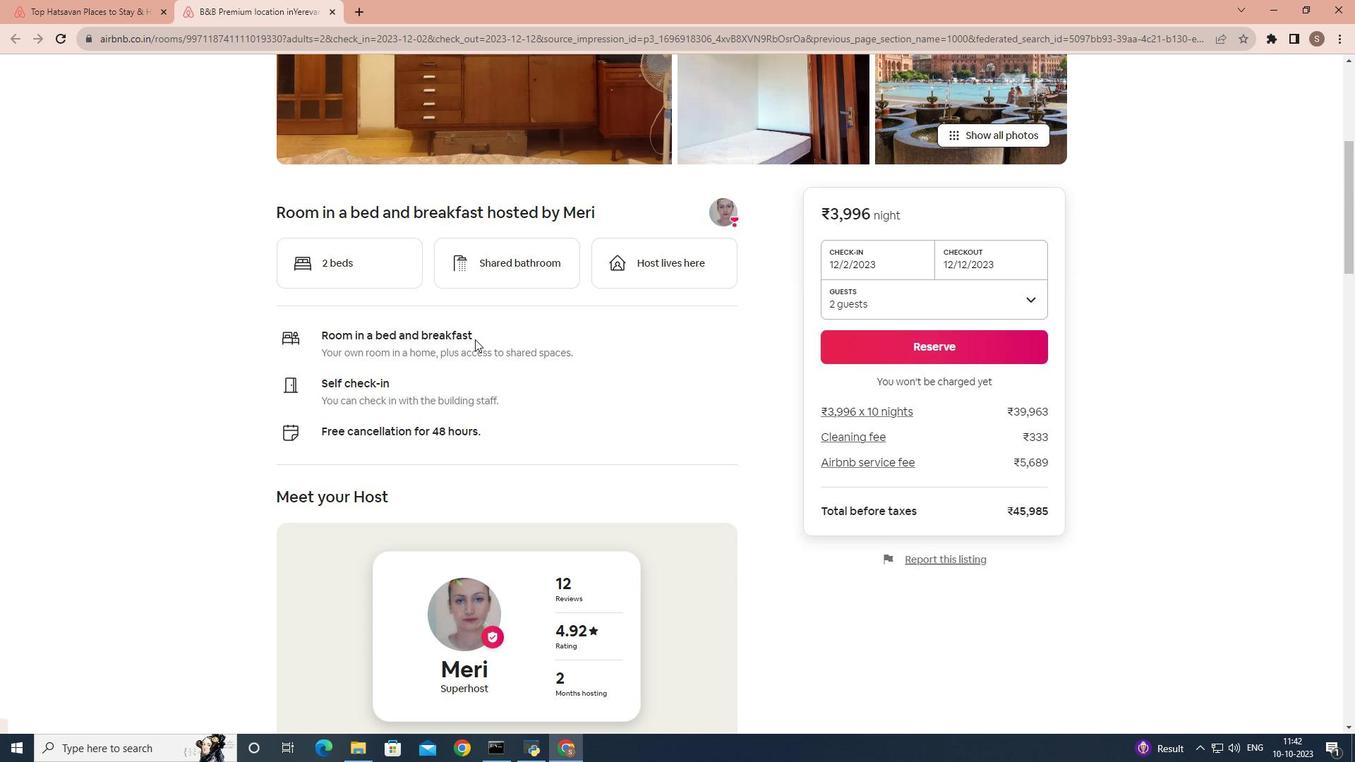 
Action: Mouse scrolled (475, 338) with delta (0, 0)
Screenshot: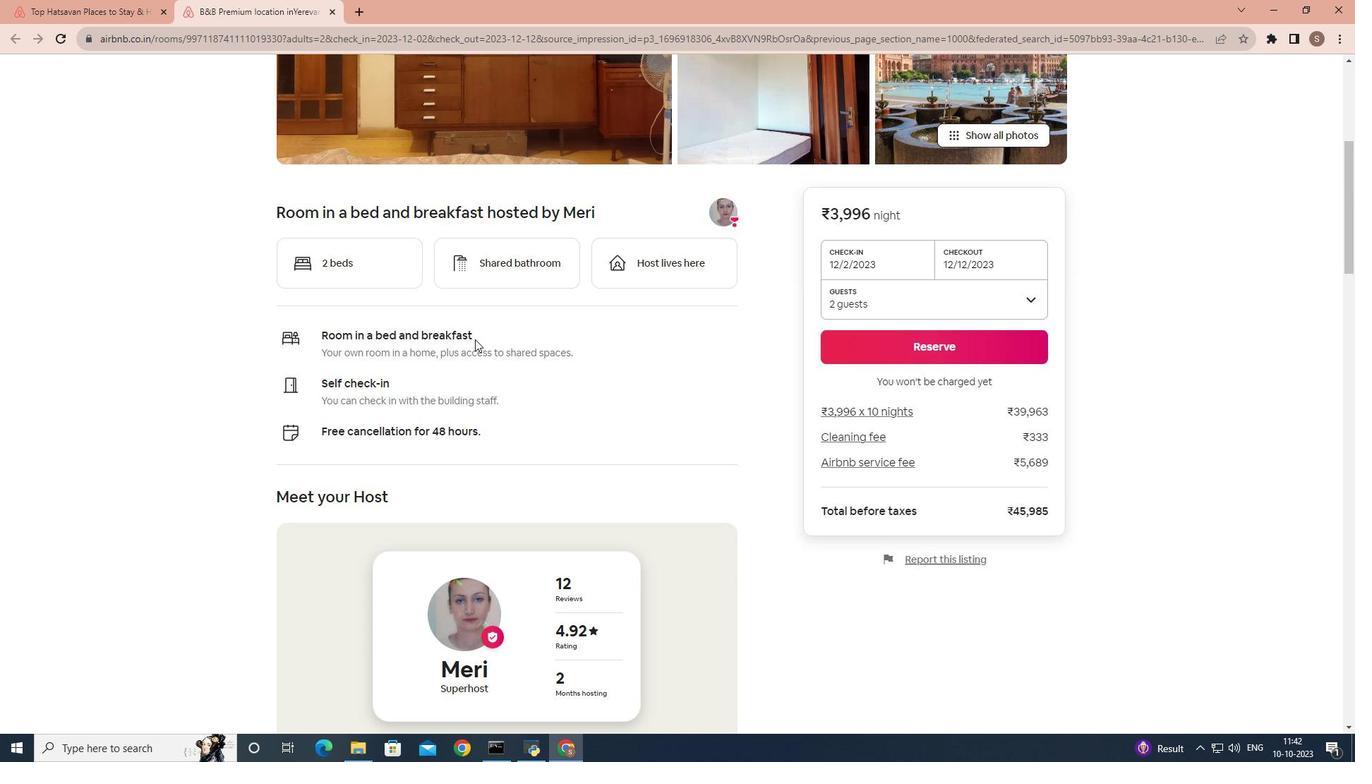 
Action: Mouse scrolled (475, 338) with delta (0, 0)
Screenshot: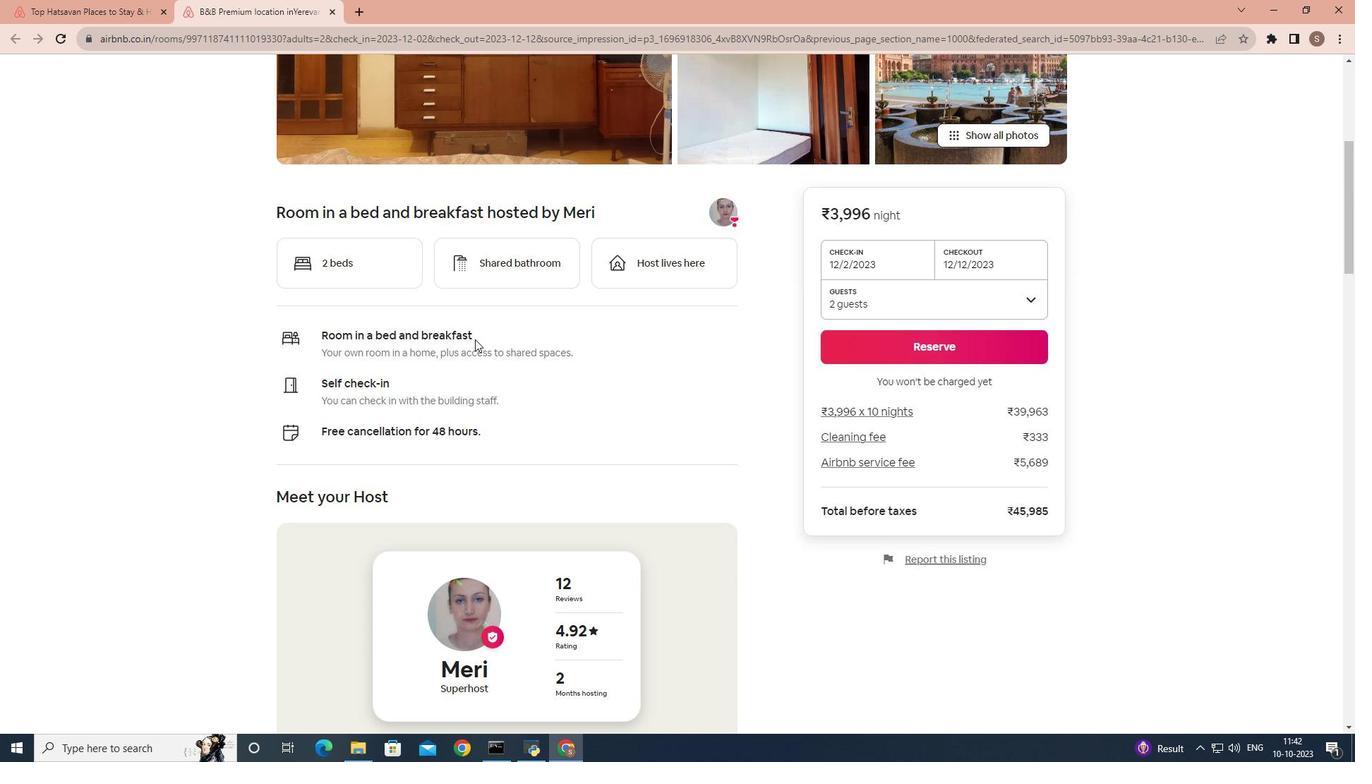 
Action: Mouse scrolled (475, 338) with delta (0, 0)
Screenshot: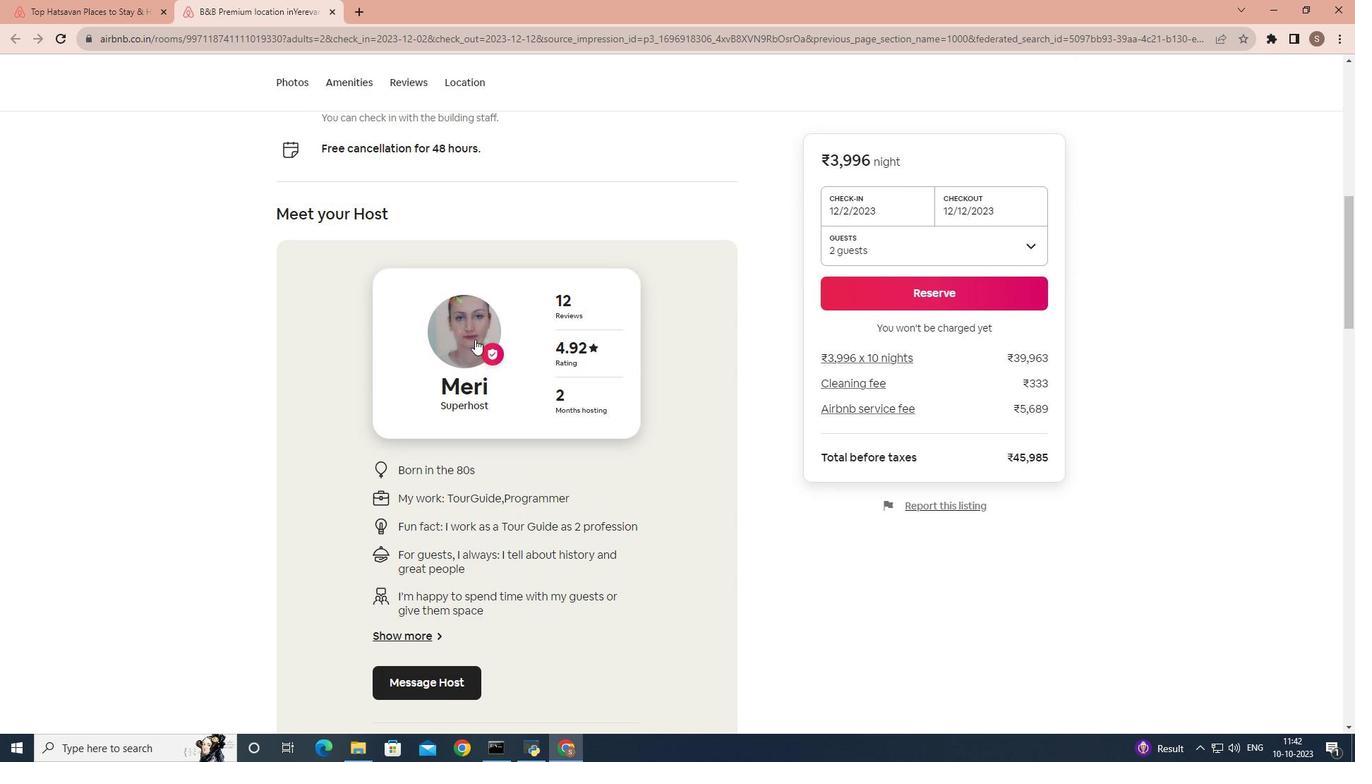 
Action: Mouse scrolled (475, 338) with delta (0, 0)
Screenshot: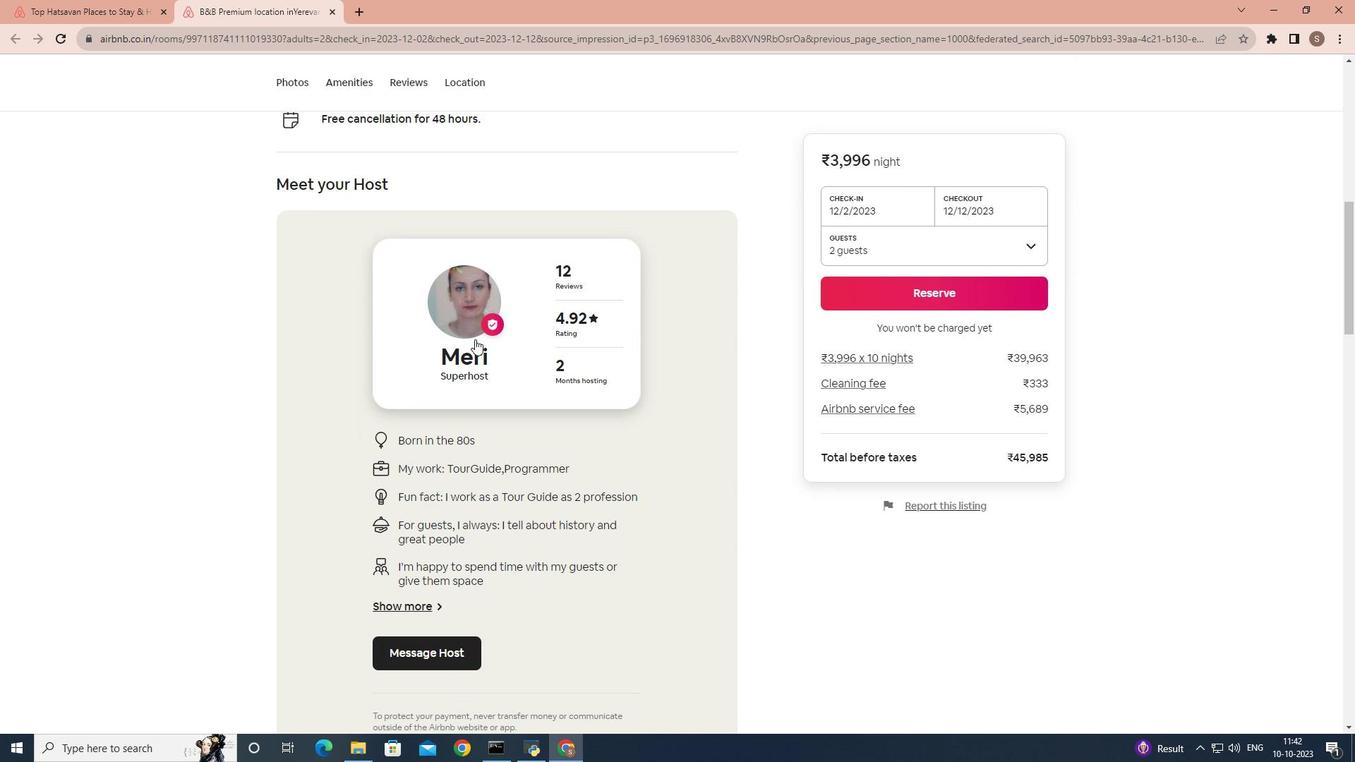 
Action: Mouse scrolled (475, 338) with delta (0, 0)
Screenshot: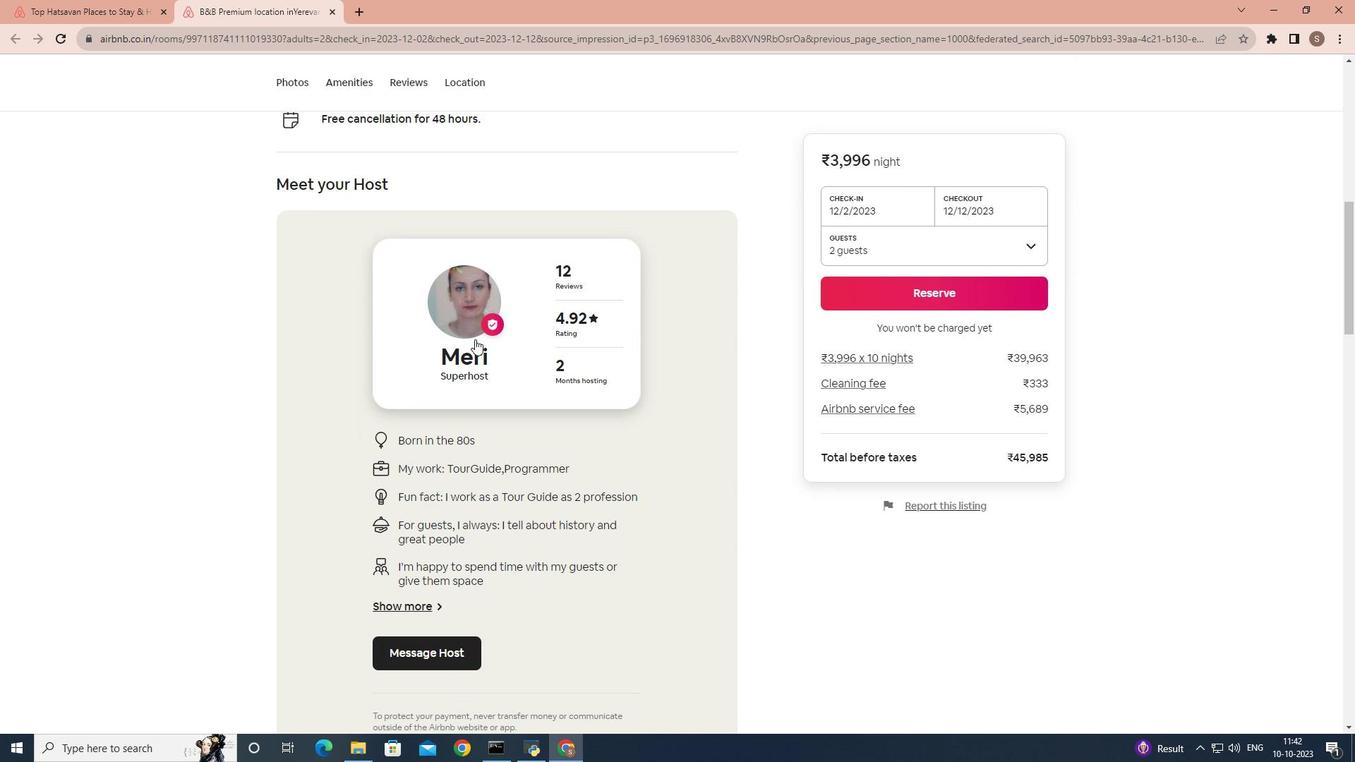 
Action: Mouse scrolled (475, 338) with delta (0, 0)
Screenshot: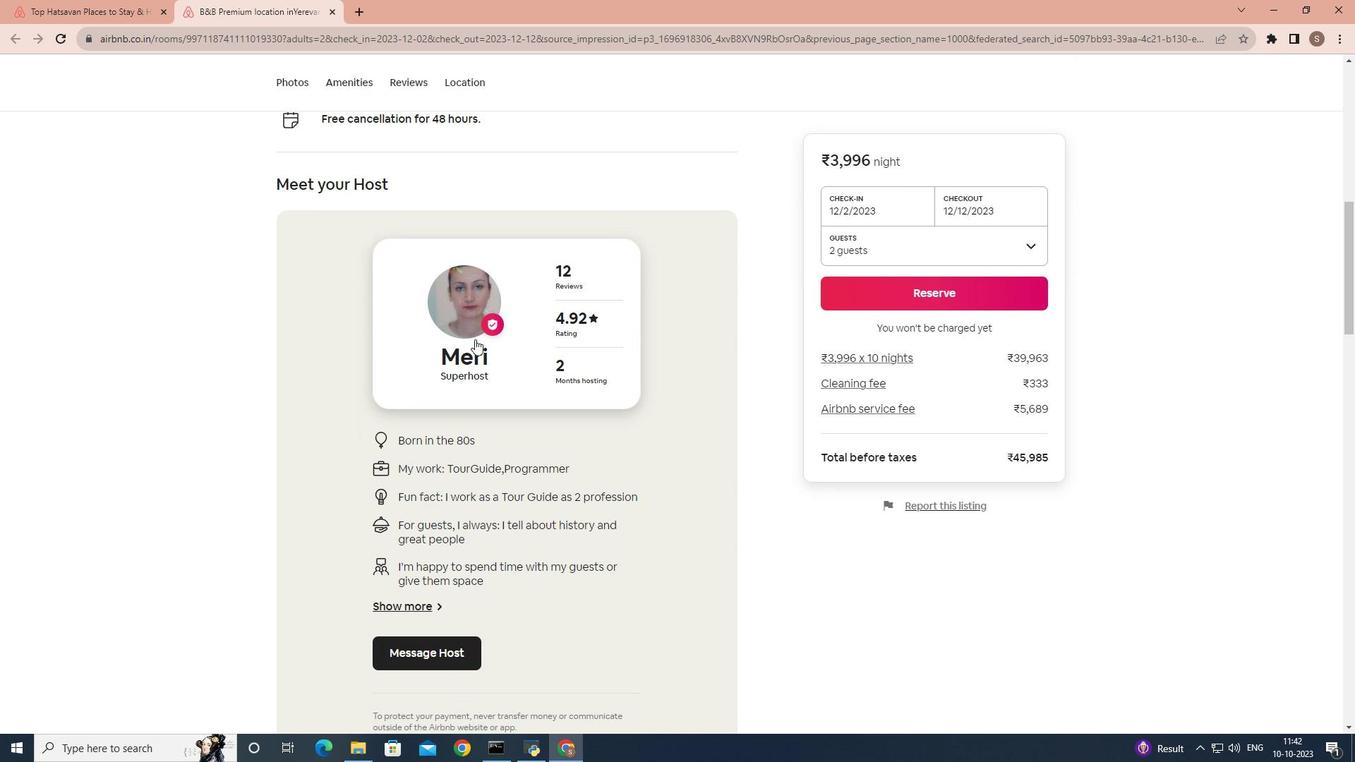 
Action: Mouse scrolled (475, 338) with delta (0, 0)
Screenshot: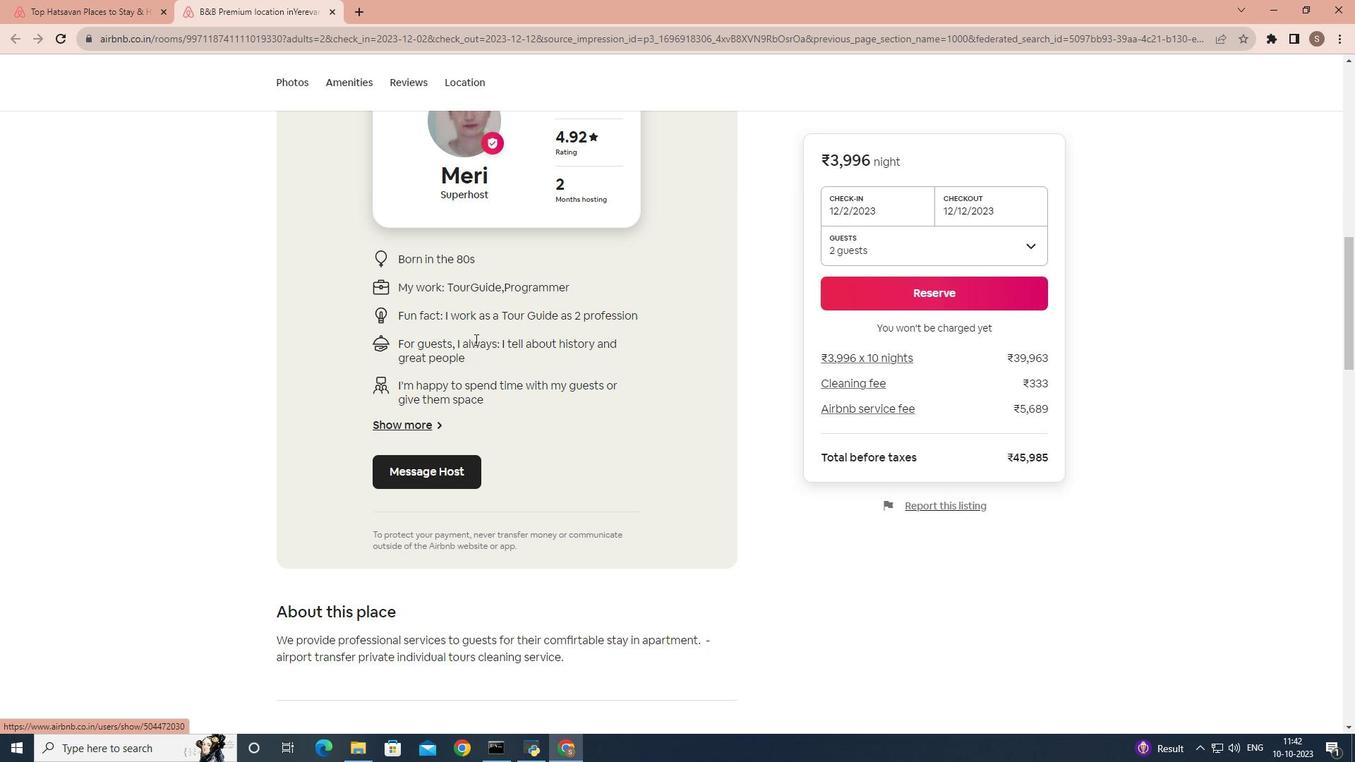 
Action: Mouse scrolled (475, 338) with delta (0, 0)
Screenshot: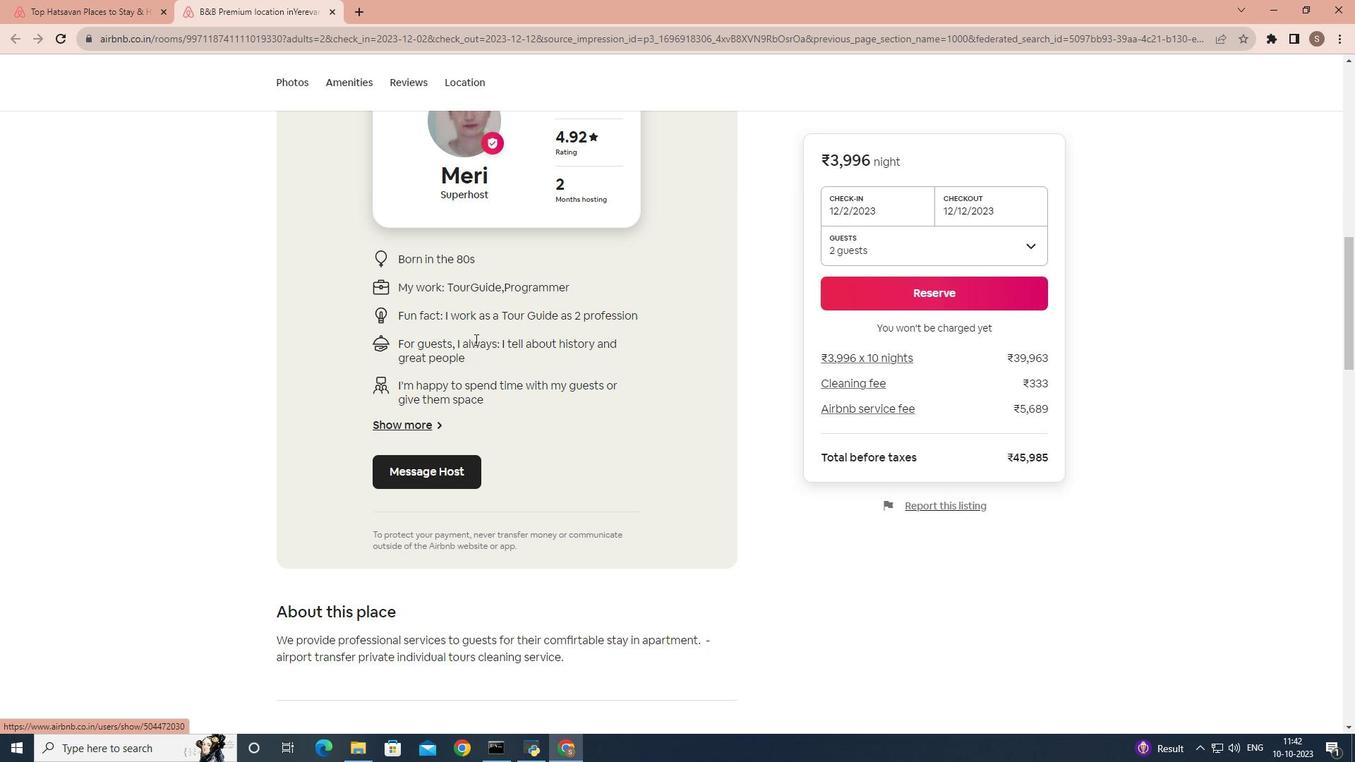 
Action: Mouse scrolled (475, 338) with delta (0, 0)
Screenshot: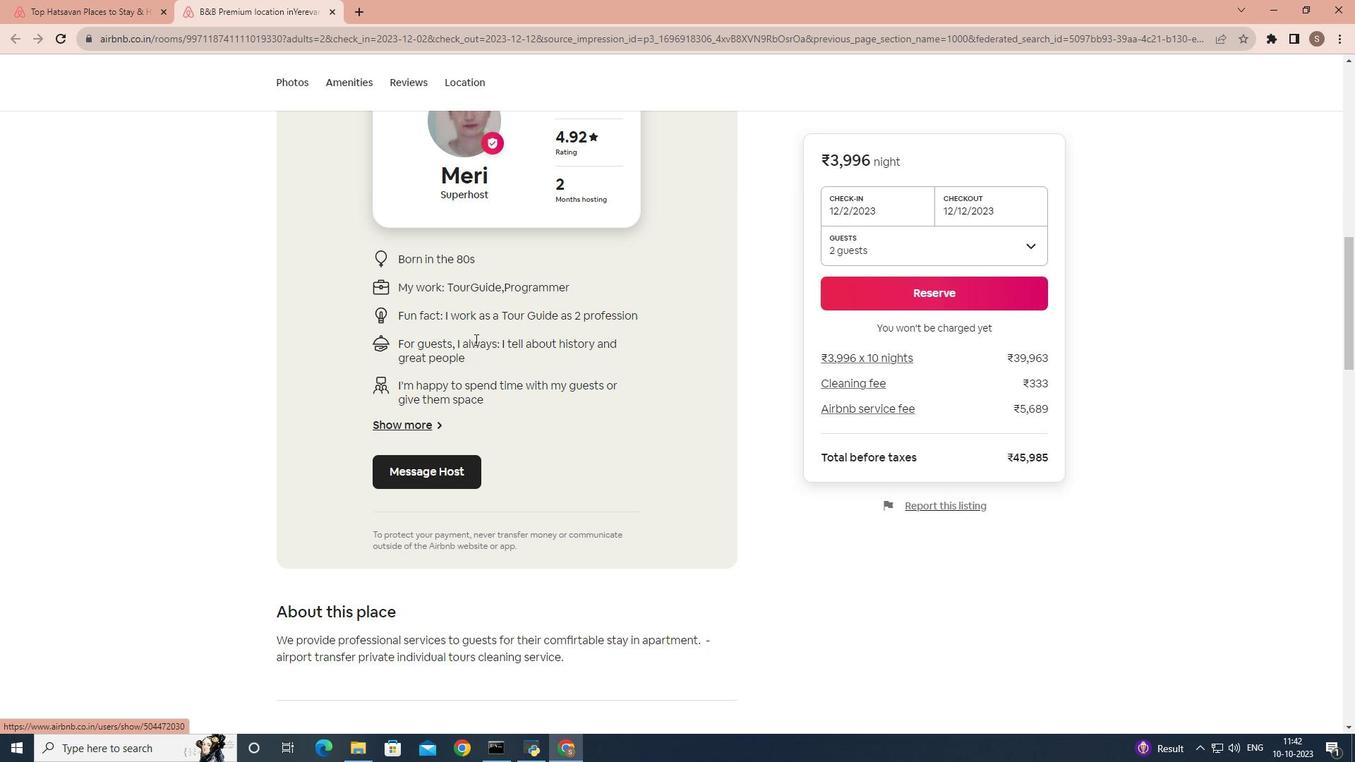 
Action: Mouse scrolled (475, 338) with delta (0, 0)
Screenshot: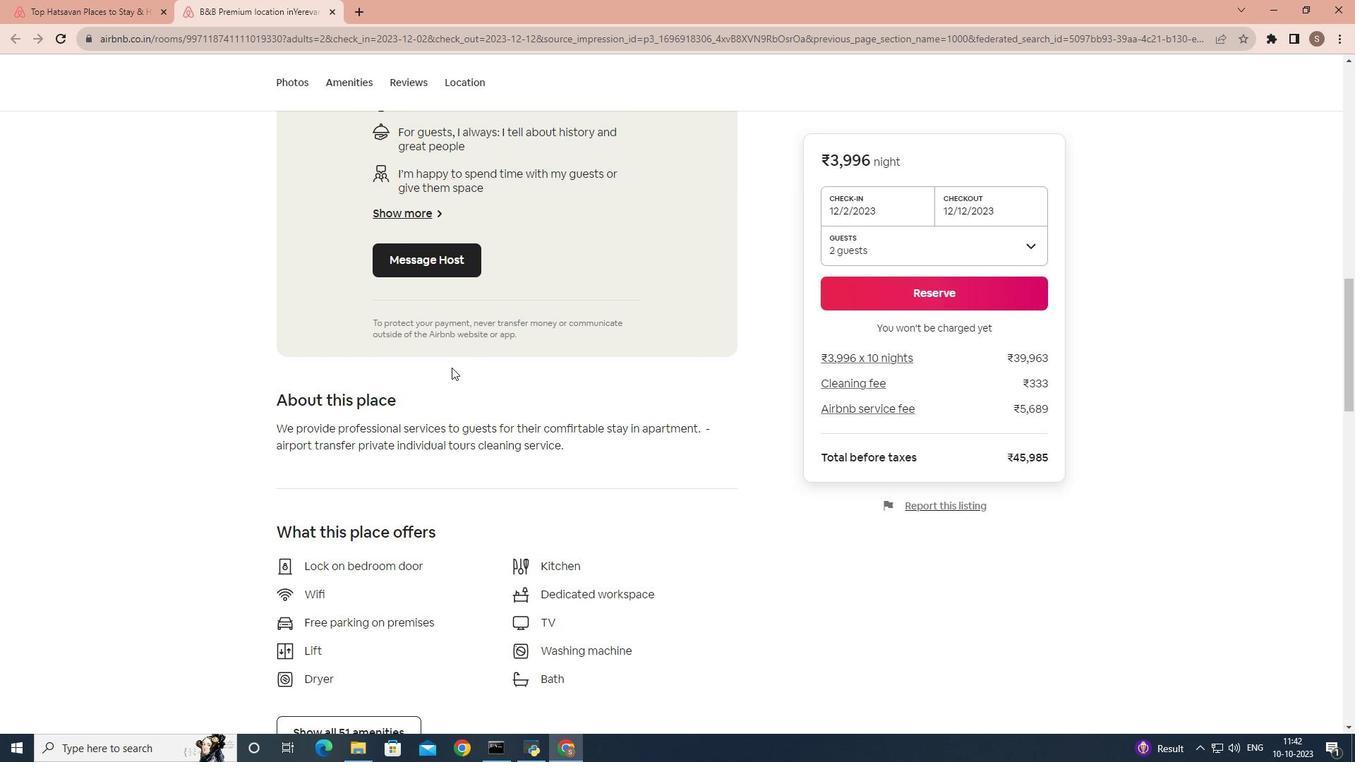 
Action: Mouse scrolled (475, 338) with delta (0, 0)
Screenshot: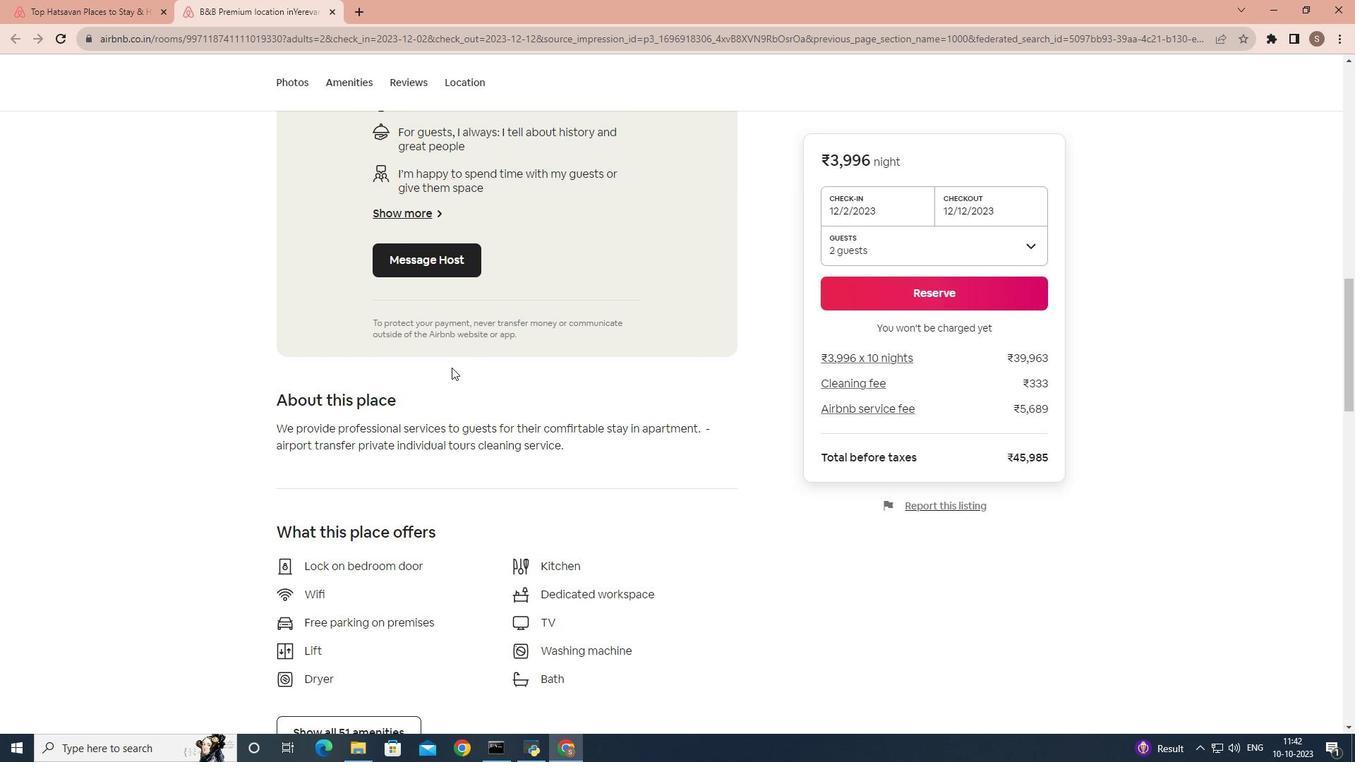 
Action: Mouse scrolled (475, 338) with delta (0, 0)
Screenshot: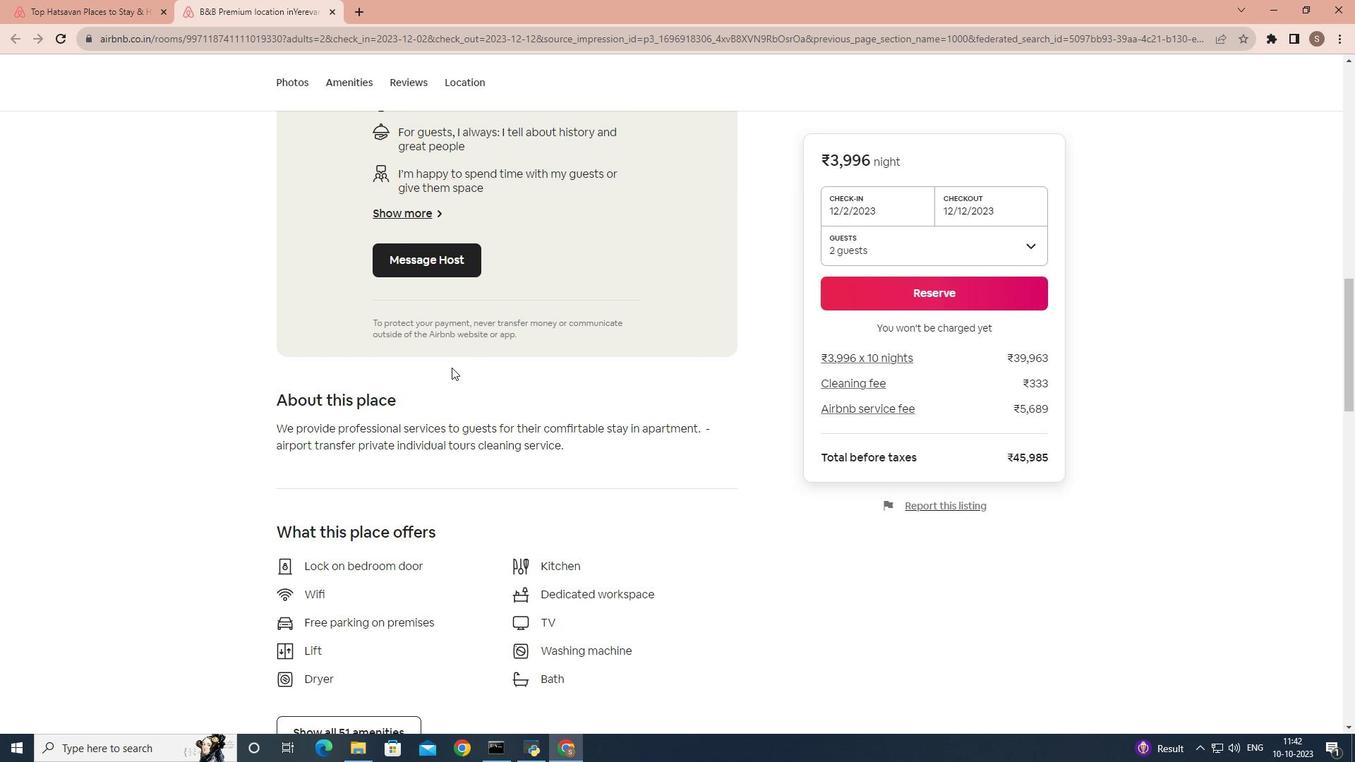 
Action: Mouse moved to (449, 374)
Screenshot: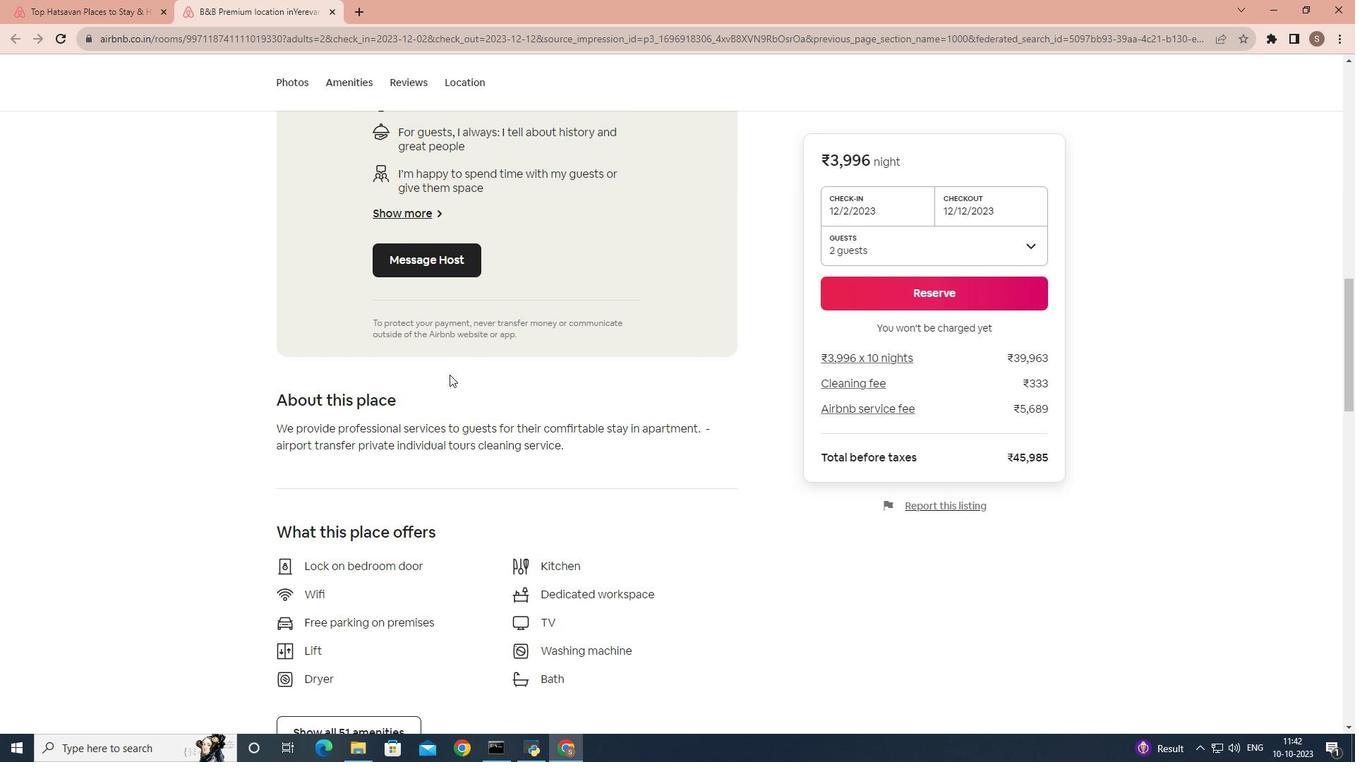 
Action: Mouse scrolled (449, 374) with delta (0, 0)
Screenshot: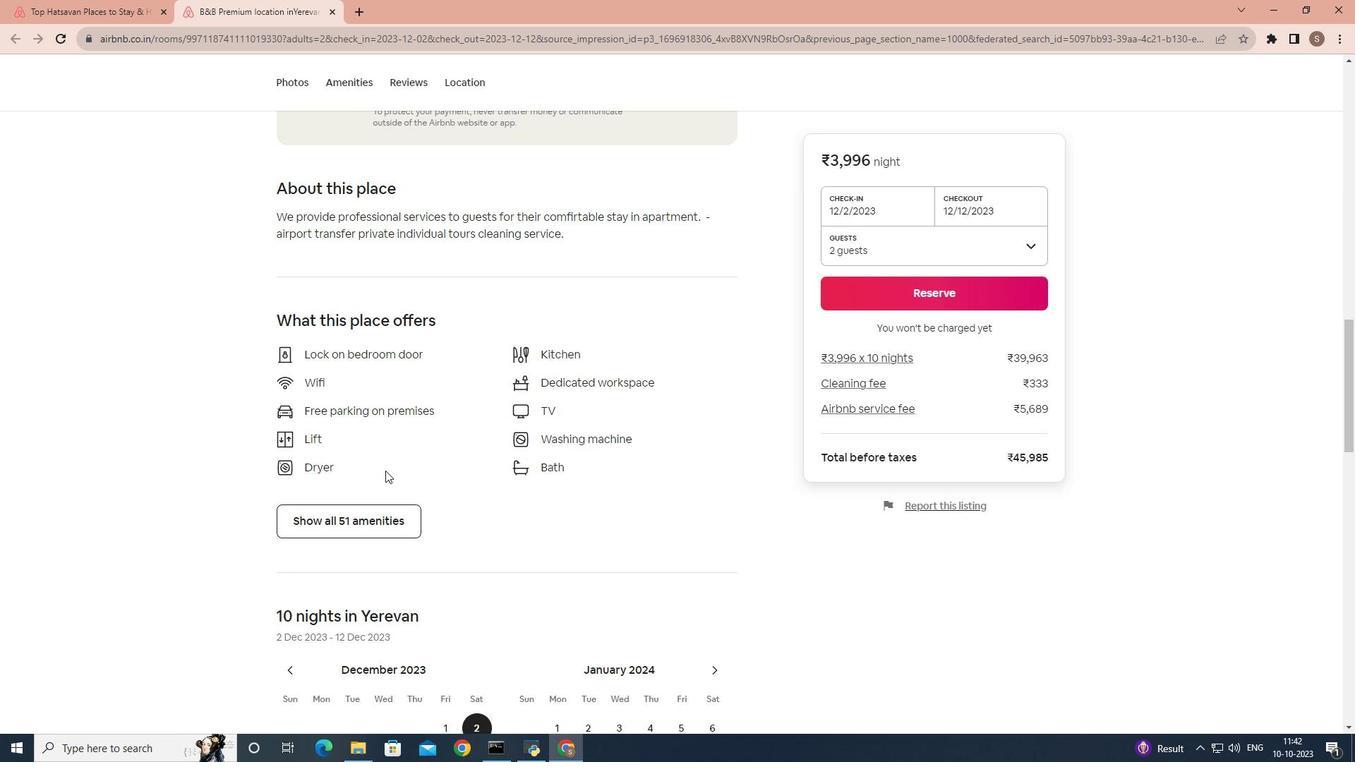 
Action: Mouse scrolled (449, 374) with delta (0, 0)
Screenshot: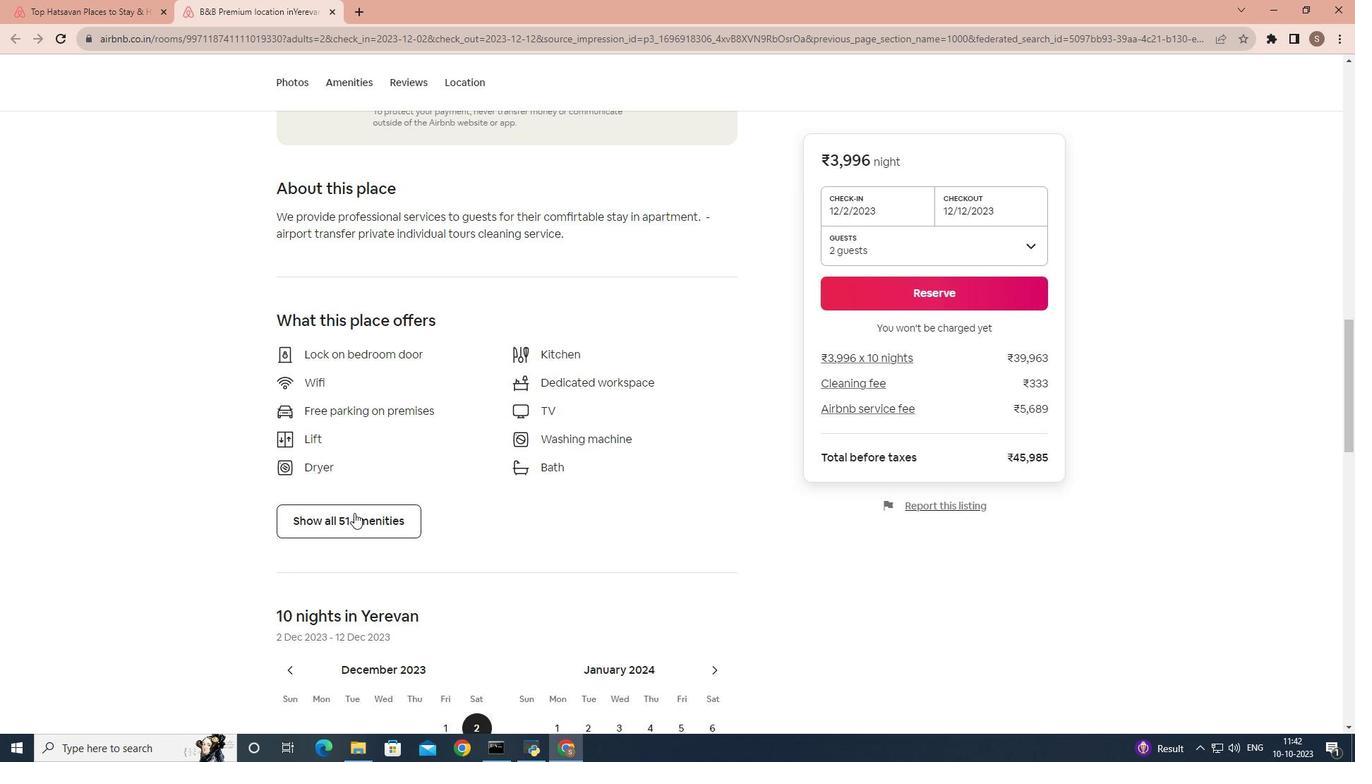 
Action: Mouse scrolled (449, 374) with delta (0, 0)
Screenshot: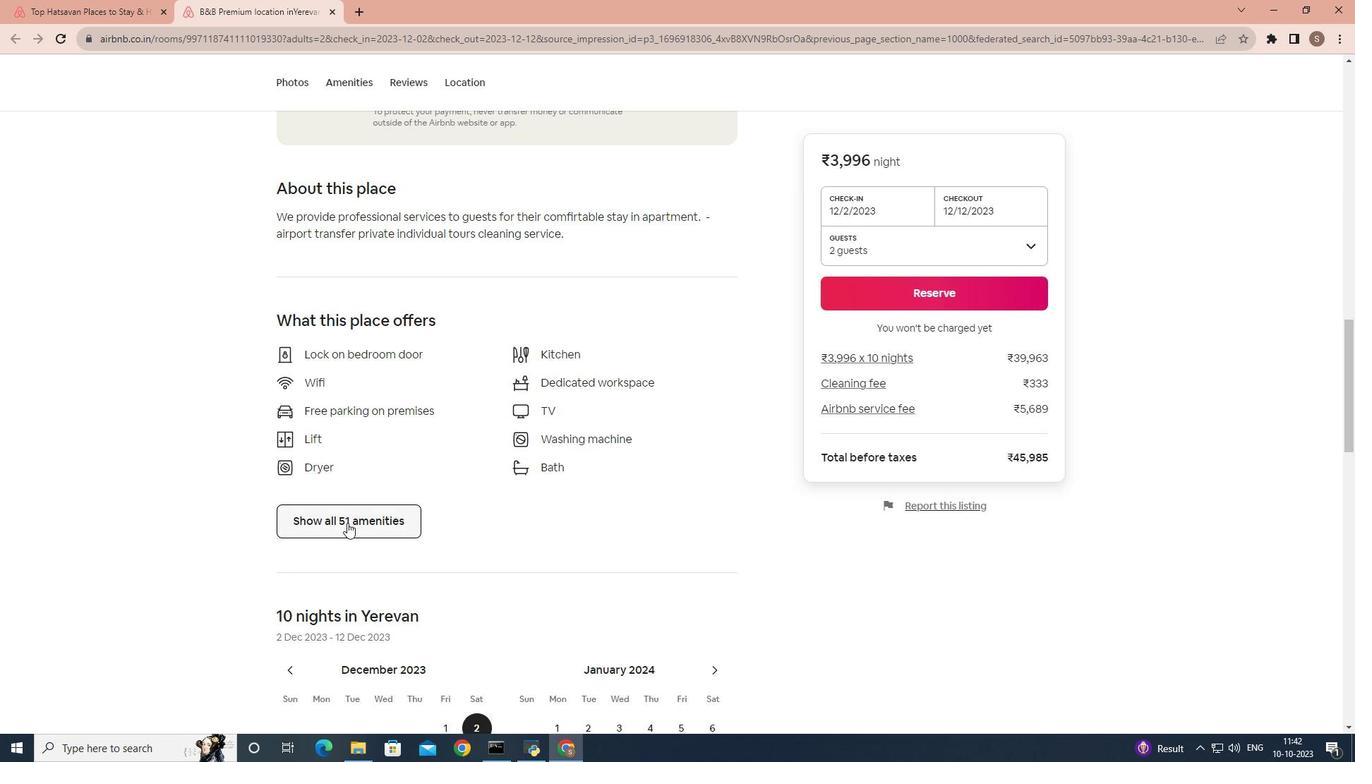 
Action: Mouse moved to (344, 530)
Screenshot: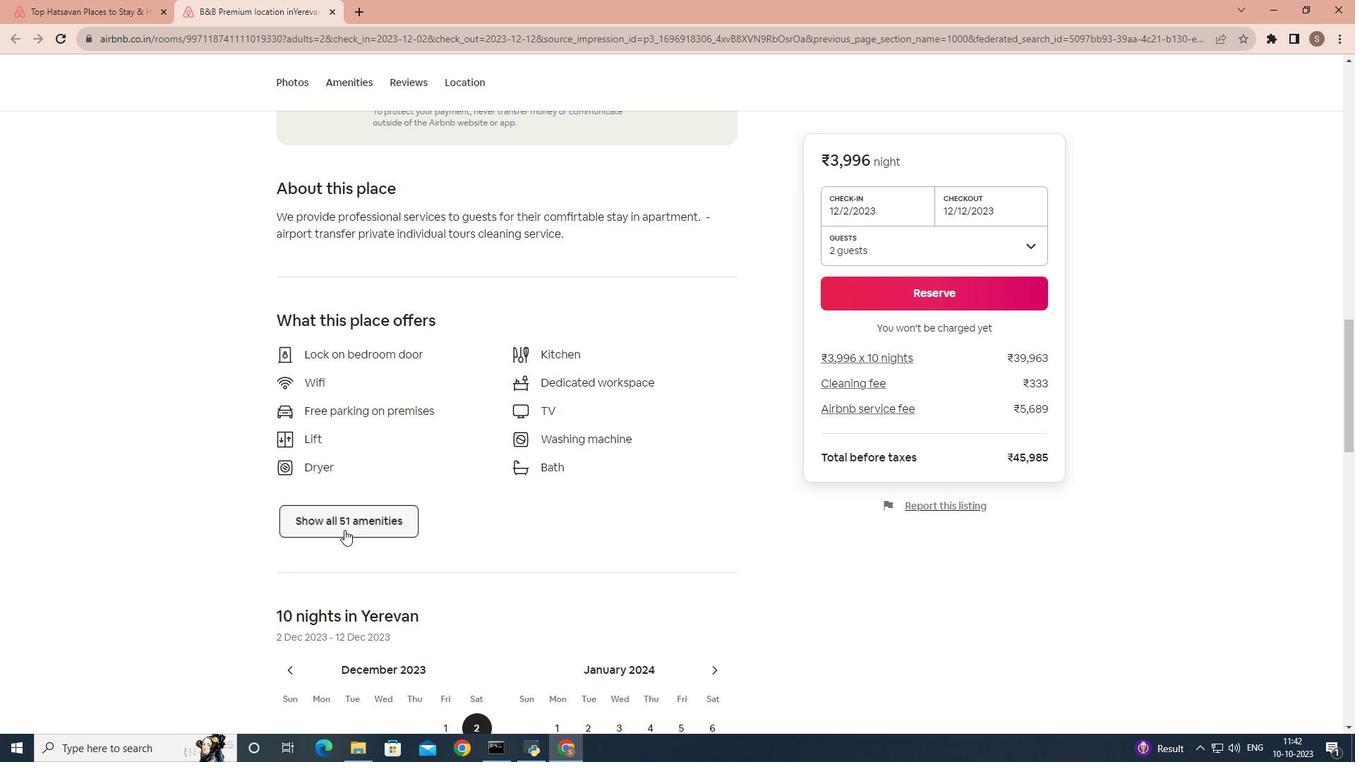 
Action: Mouse pressed left at (344, 530)
Screenshot: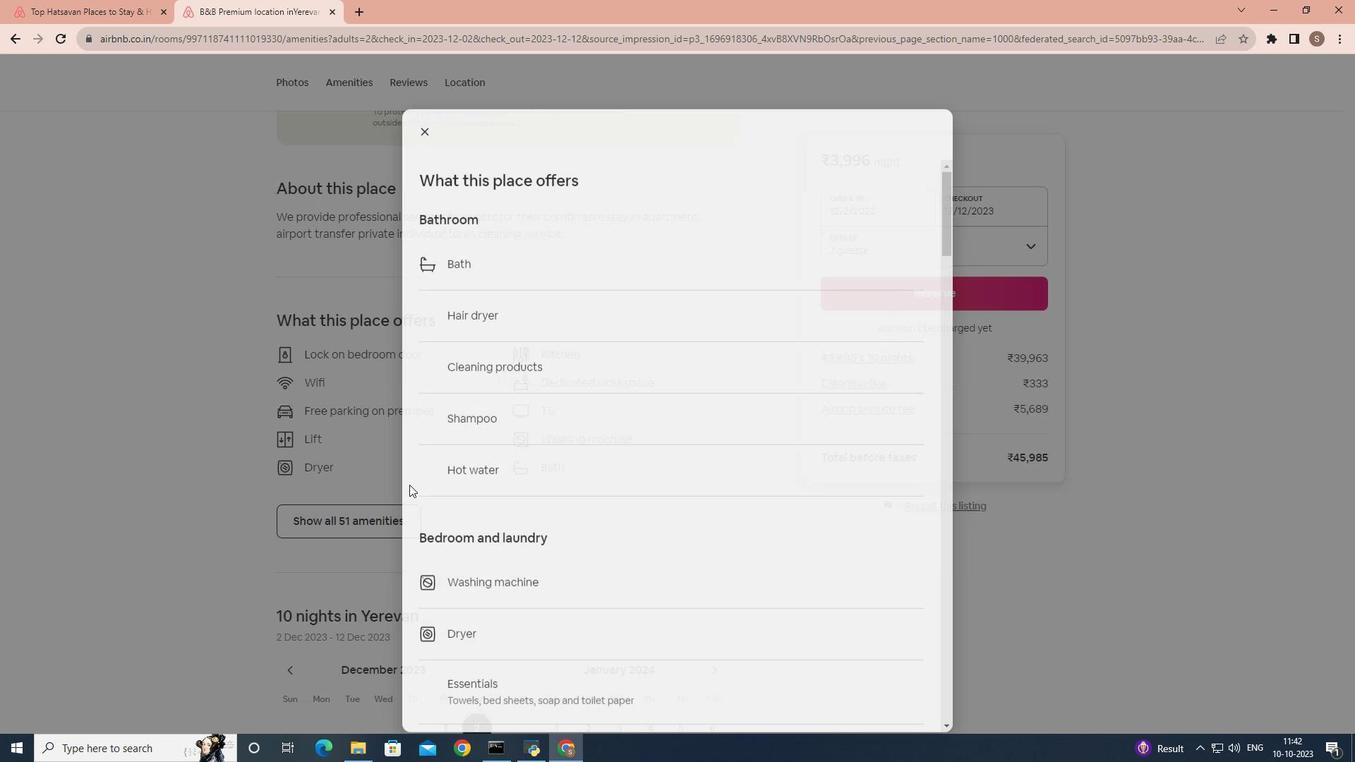 
Action: Mouse moved to (497, 455)
Screenshot: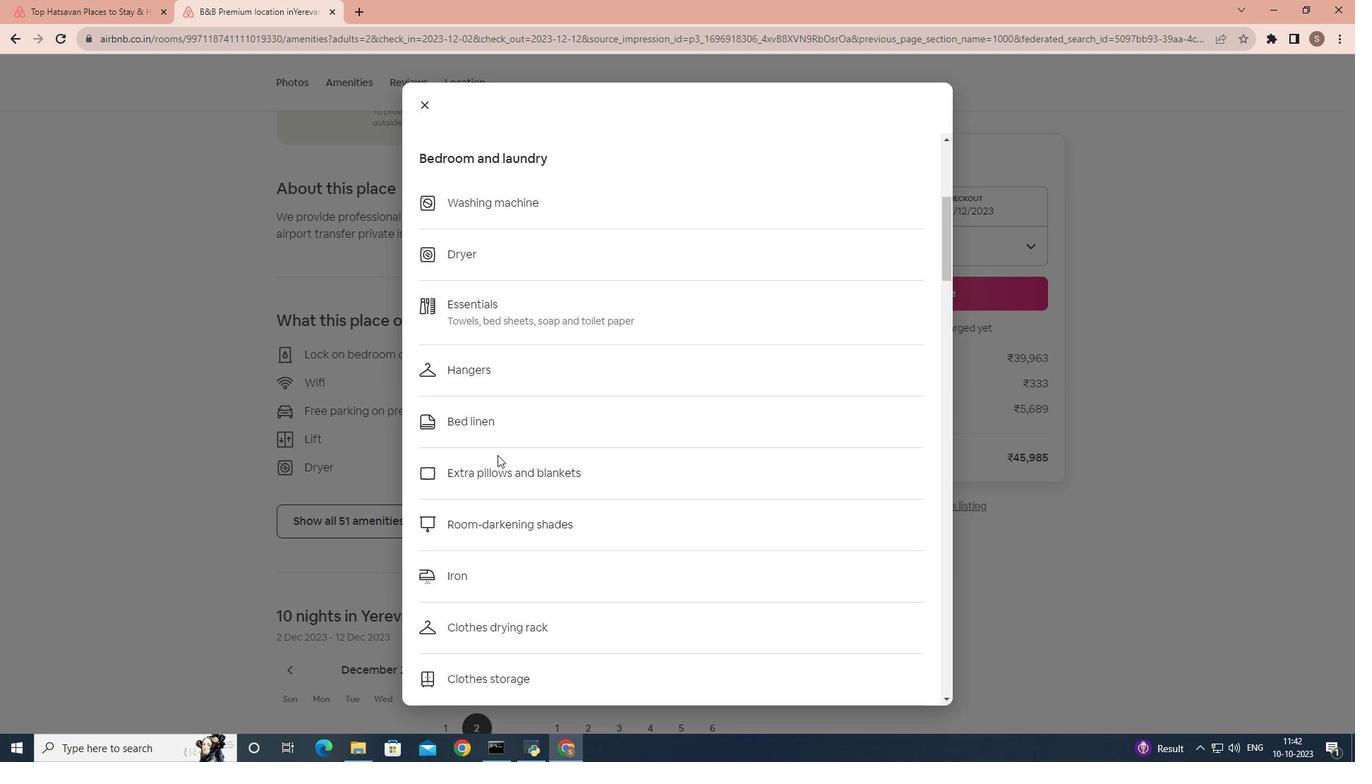 
Action: Mouse scrolled (497, 454) with delta (0, 0)
Screenshot: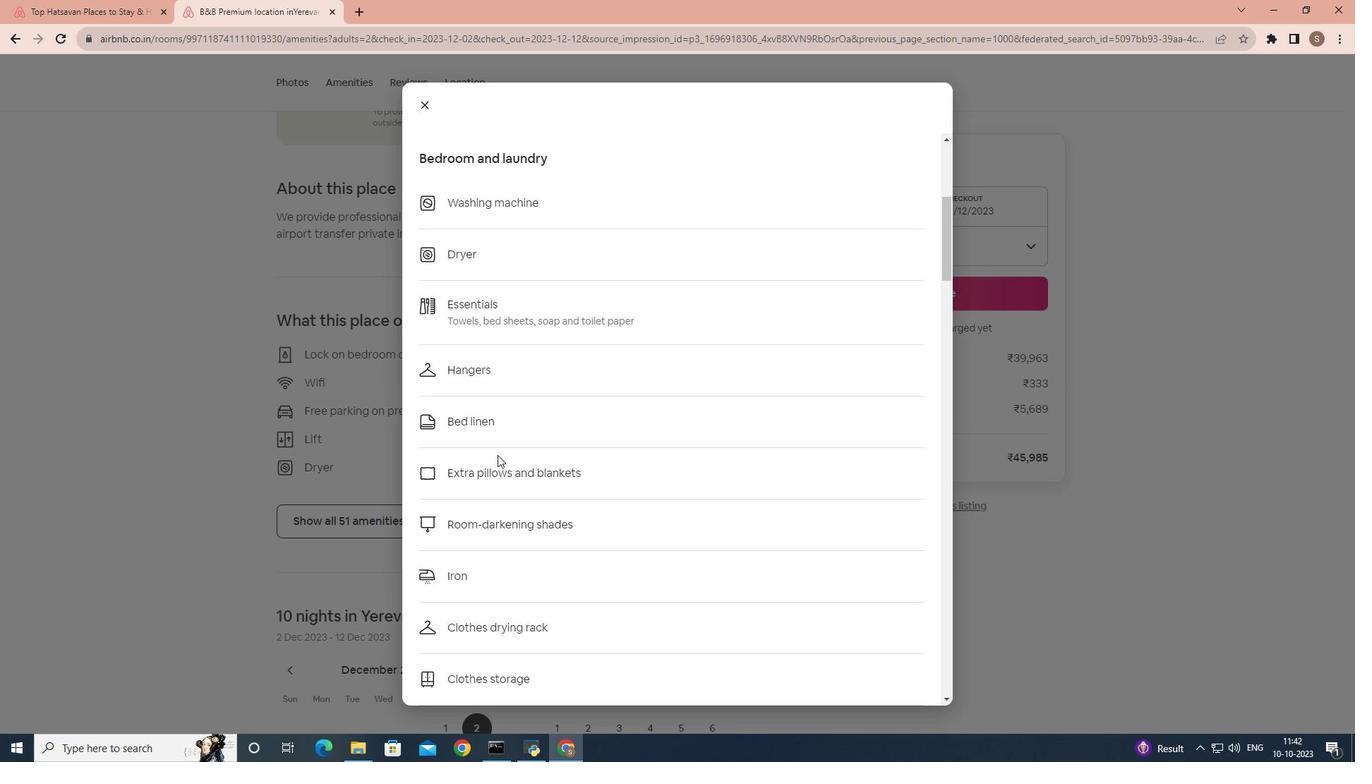 
Action: Mouse scrolled (497, 454) with delta (0, 0)
Screenshot: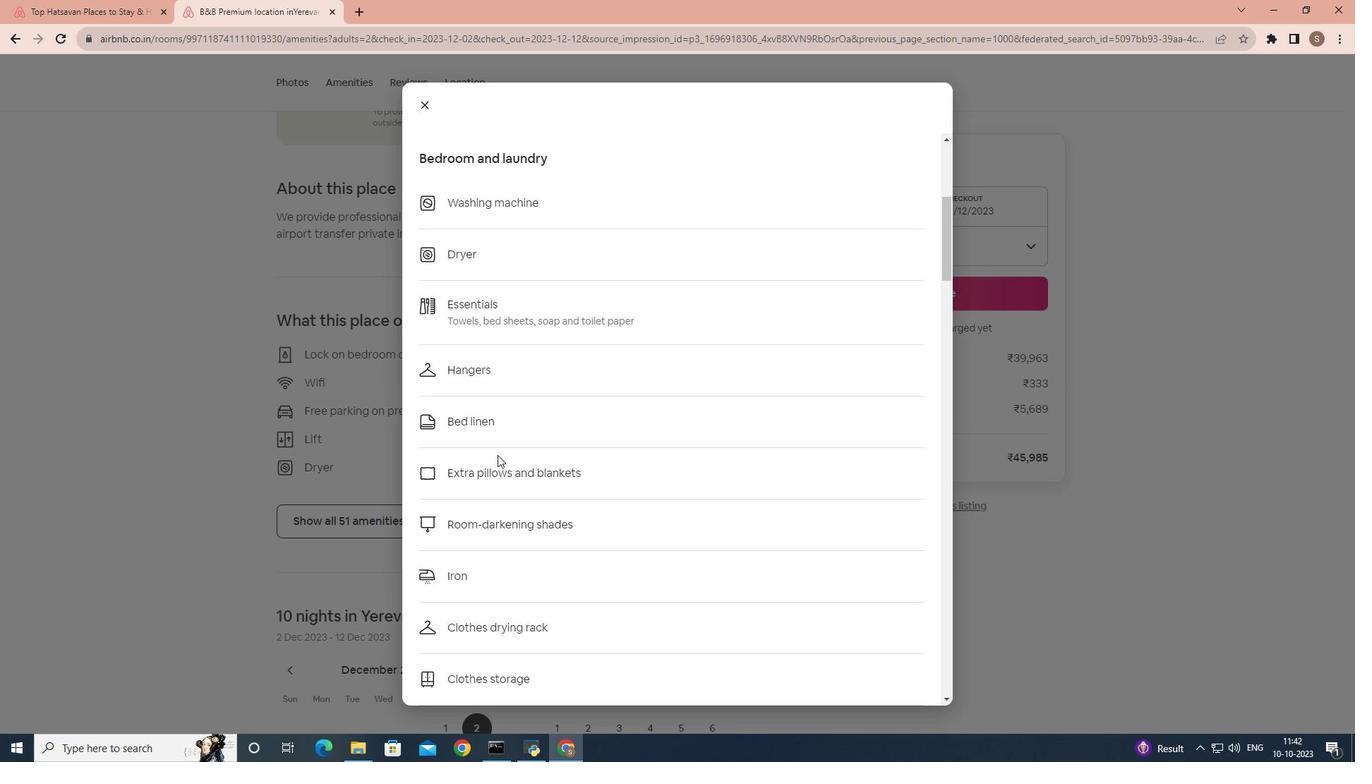 
Action: Mouse scrolled (497, 454) with delta (0, 0)
Screenshot: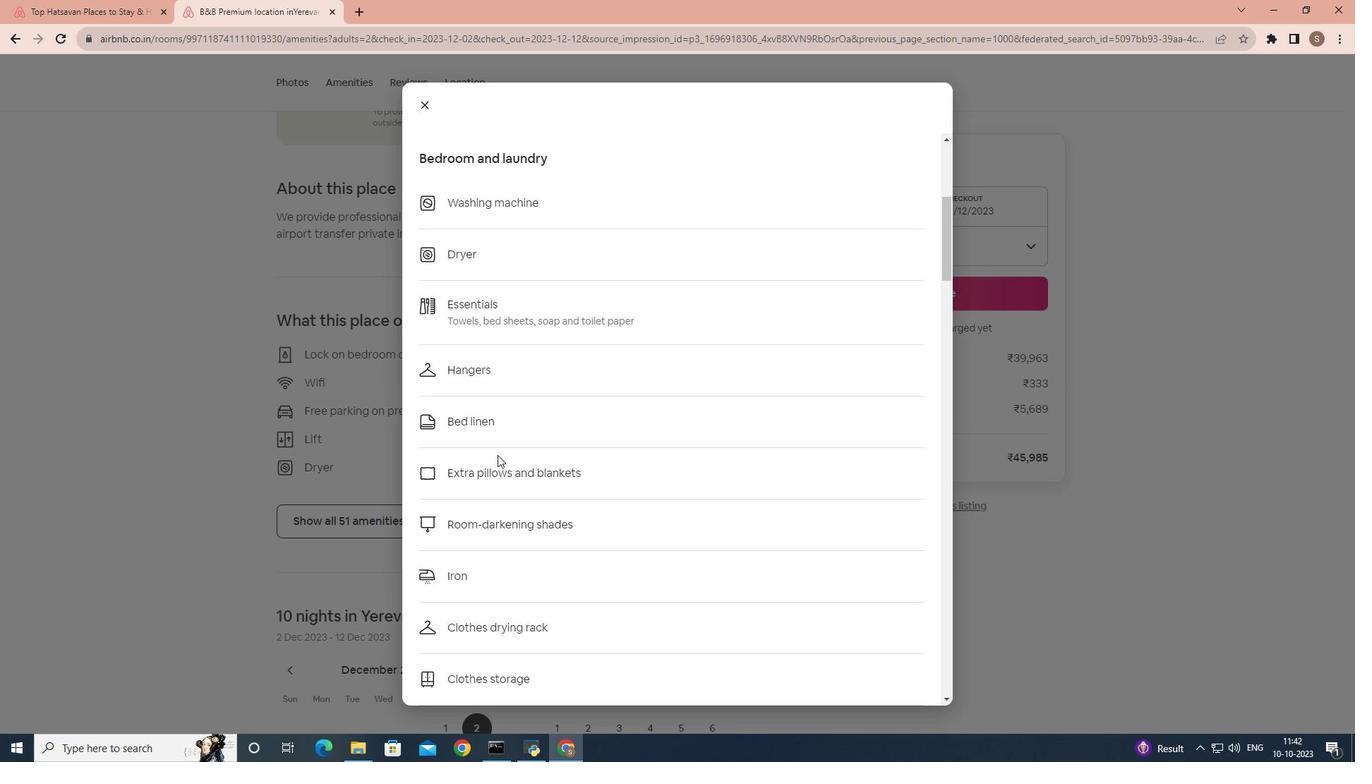 
Action: Mouse scrolled (497, 454) with delta (0, 0)
Screenshot: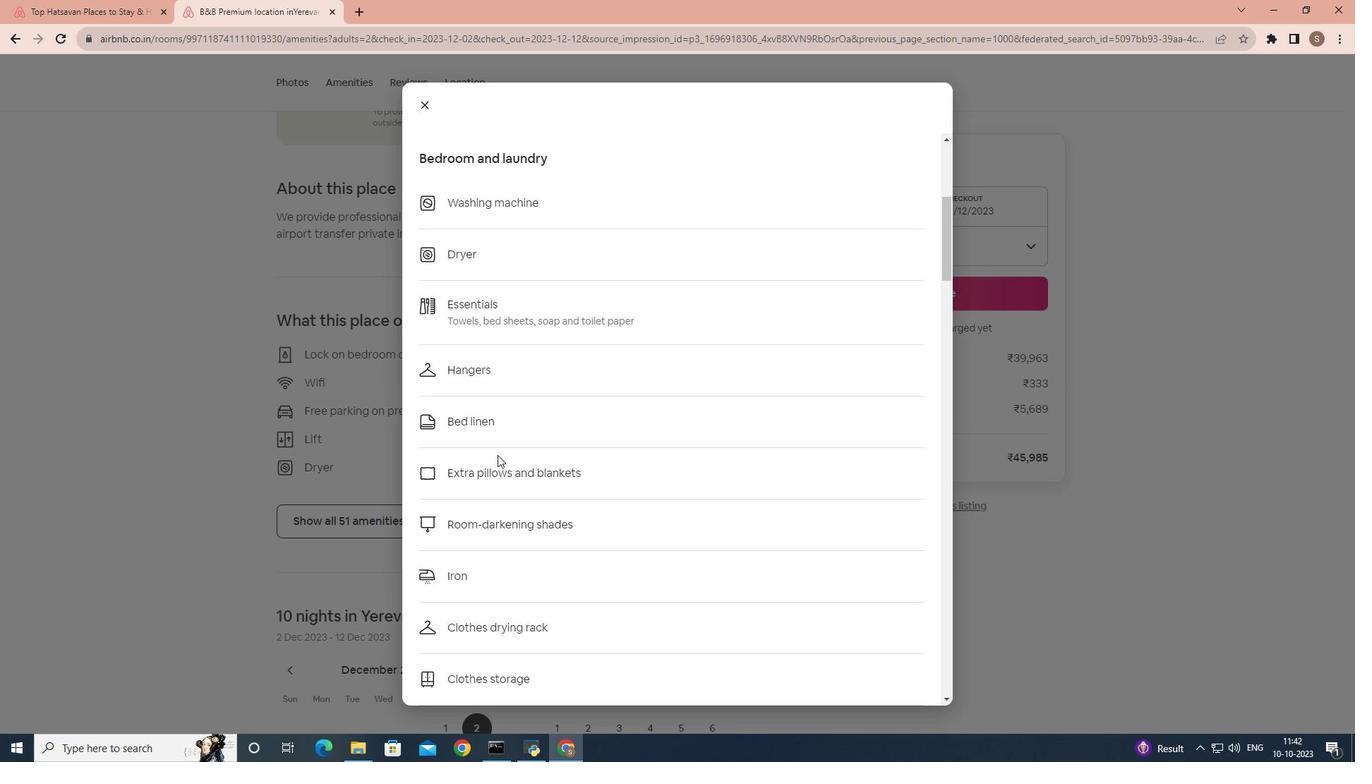 
Action: Mouse scrolled (497, 454) with delta (0, 0)
Screenshot: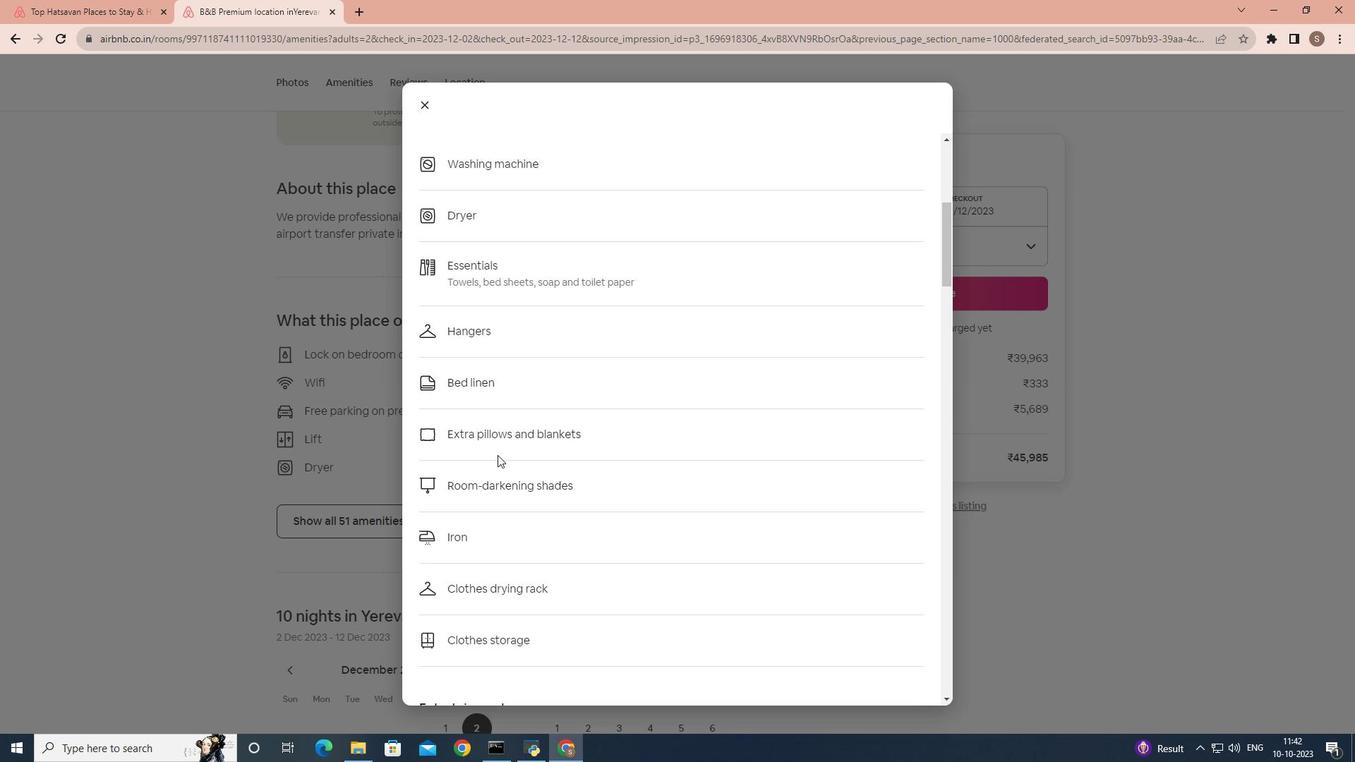 
Action: Mouse scrolled (497, 454) with delta (0, 0)
Screenshot: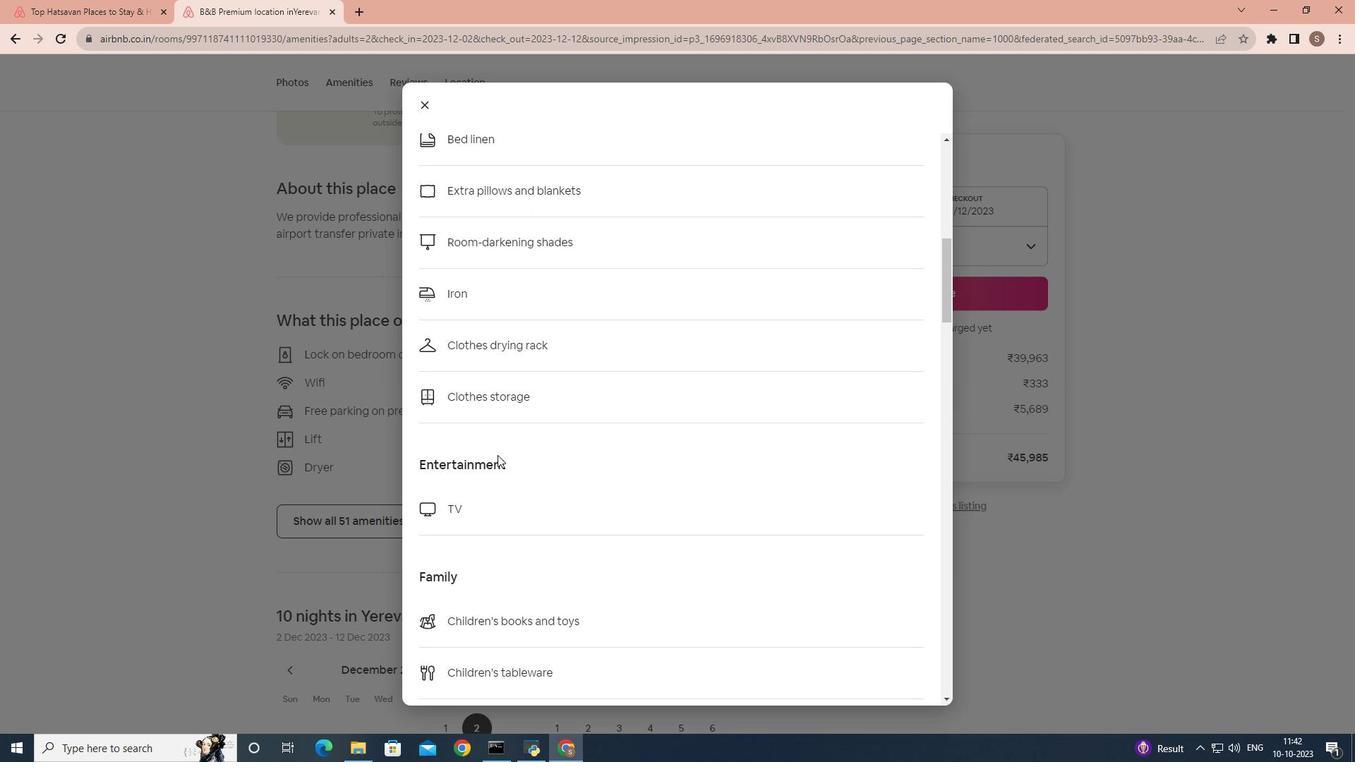 
Action: Mouse scrolled (497, 454) with delta (0, 0)
Screenshot: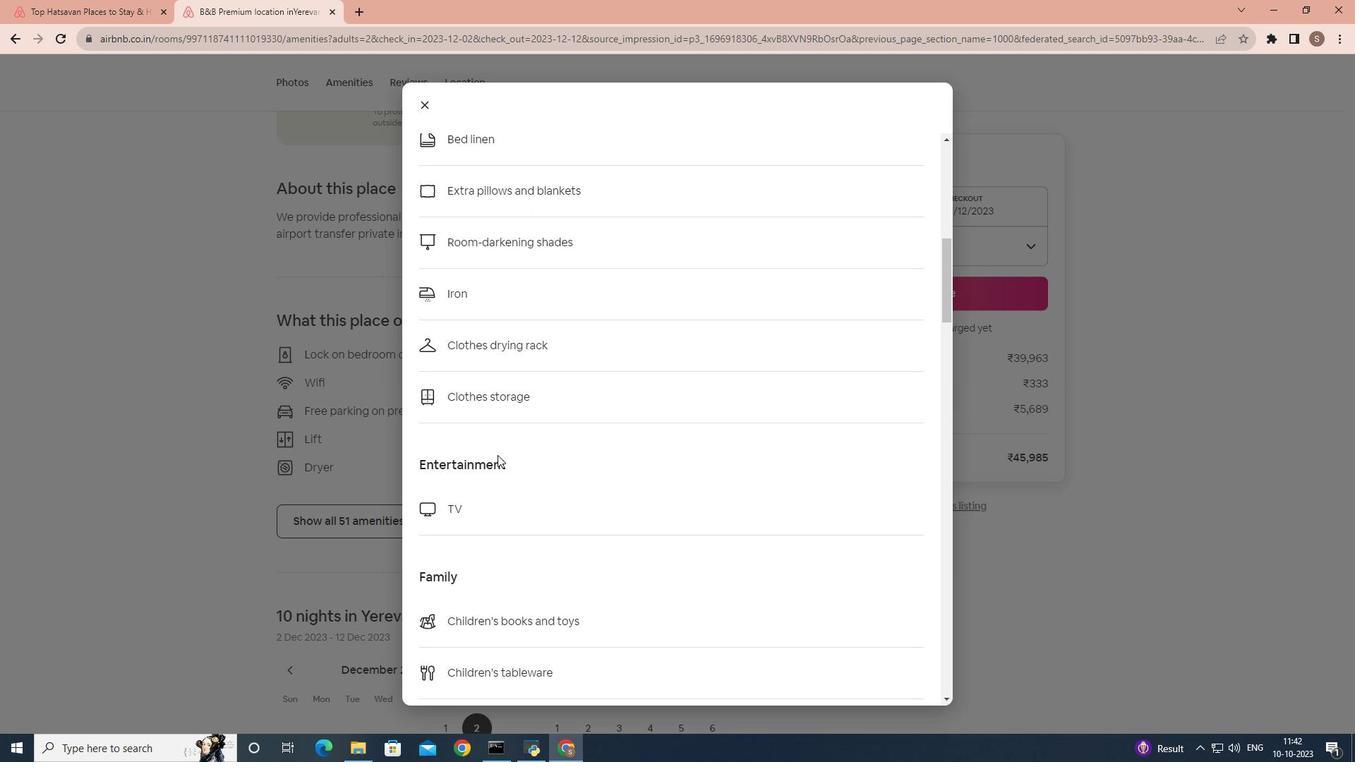 
Action: Mouse scrolled (497, 454) with delta (0, 0)
Screenshot: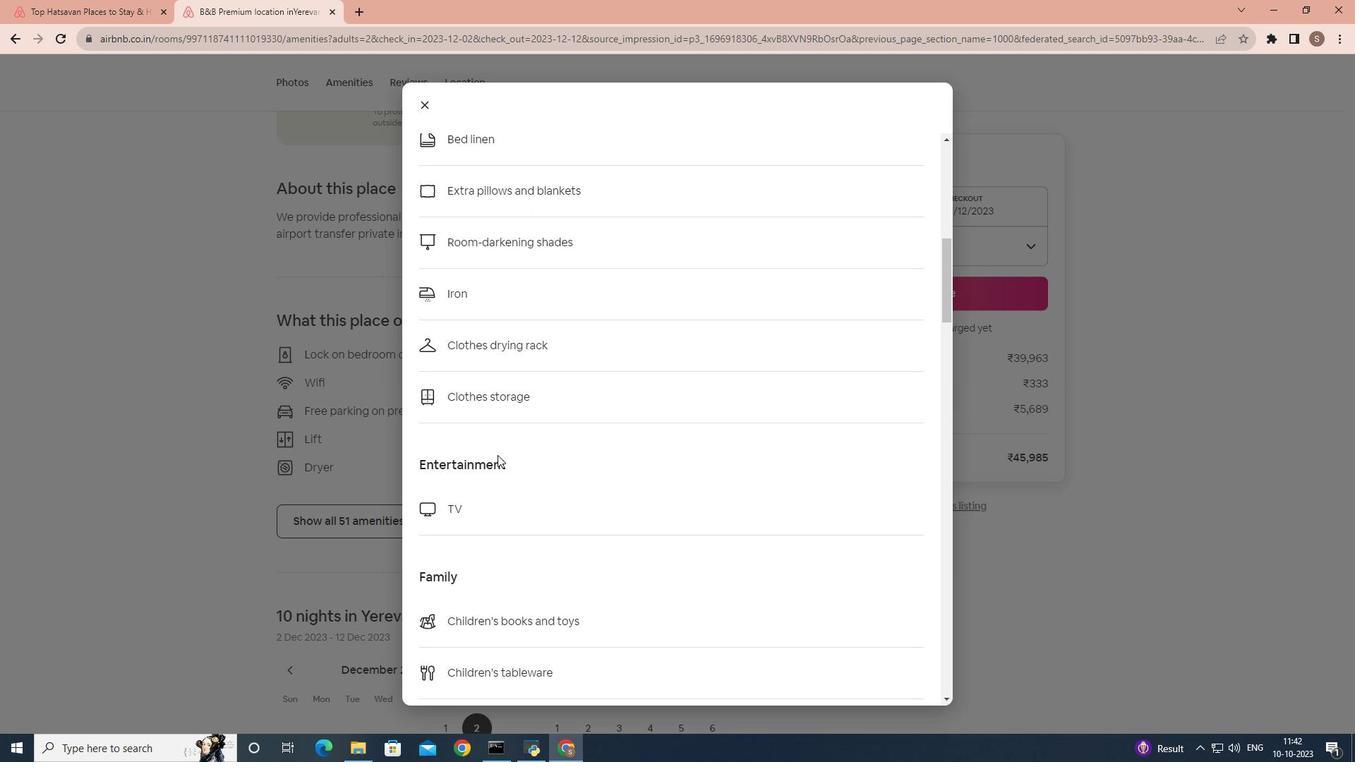 
Action: Mouse scrolled (497, 454) with delta (0, 0)
Screenshot: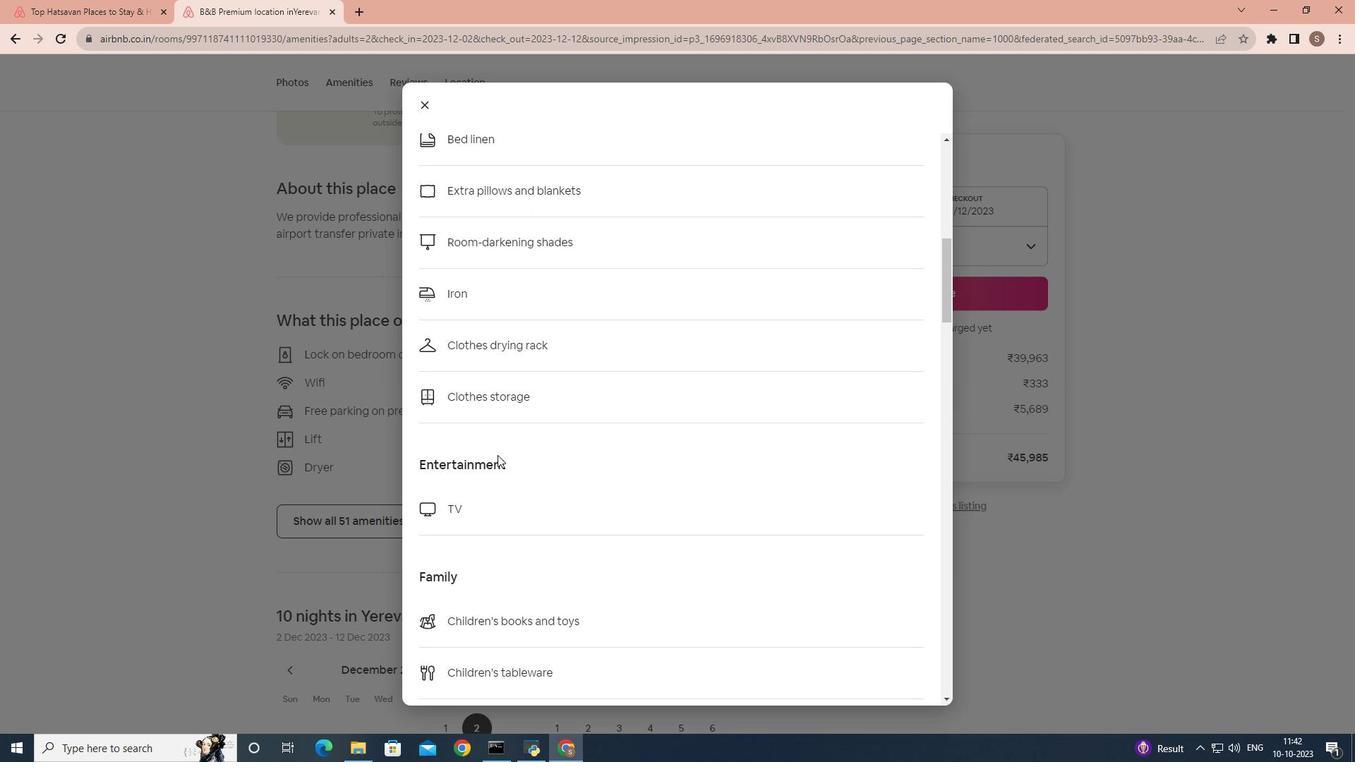 
Action: Mouse scrolled (497, 454) with delta (0, 0)
Screenshot: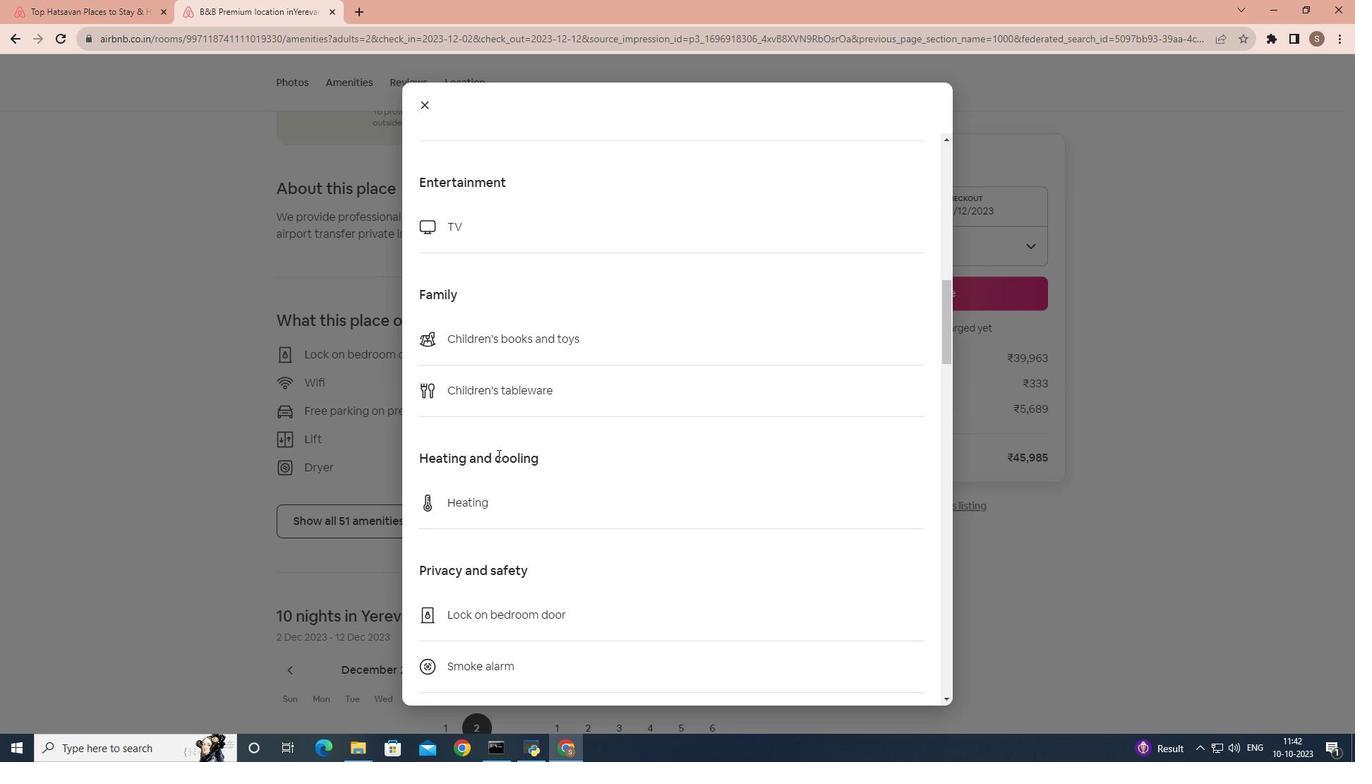
Action: Mouse scrolled (497, 454) with delta (0, 0)
Screenshot: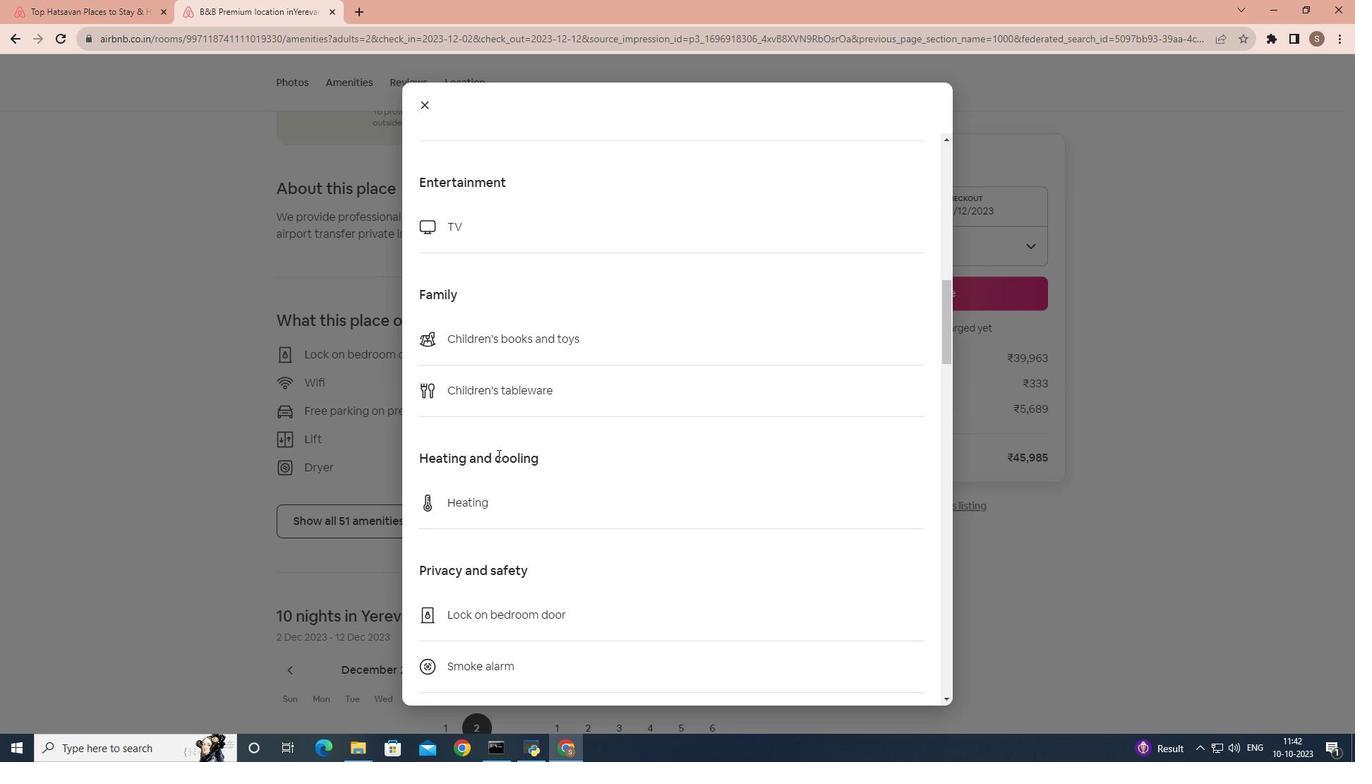 
Action: Mouse scrolled (497, 454) with delta (0, 0)
Screenshot: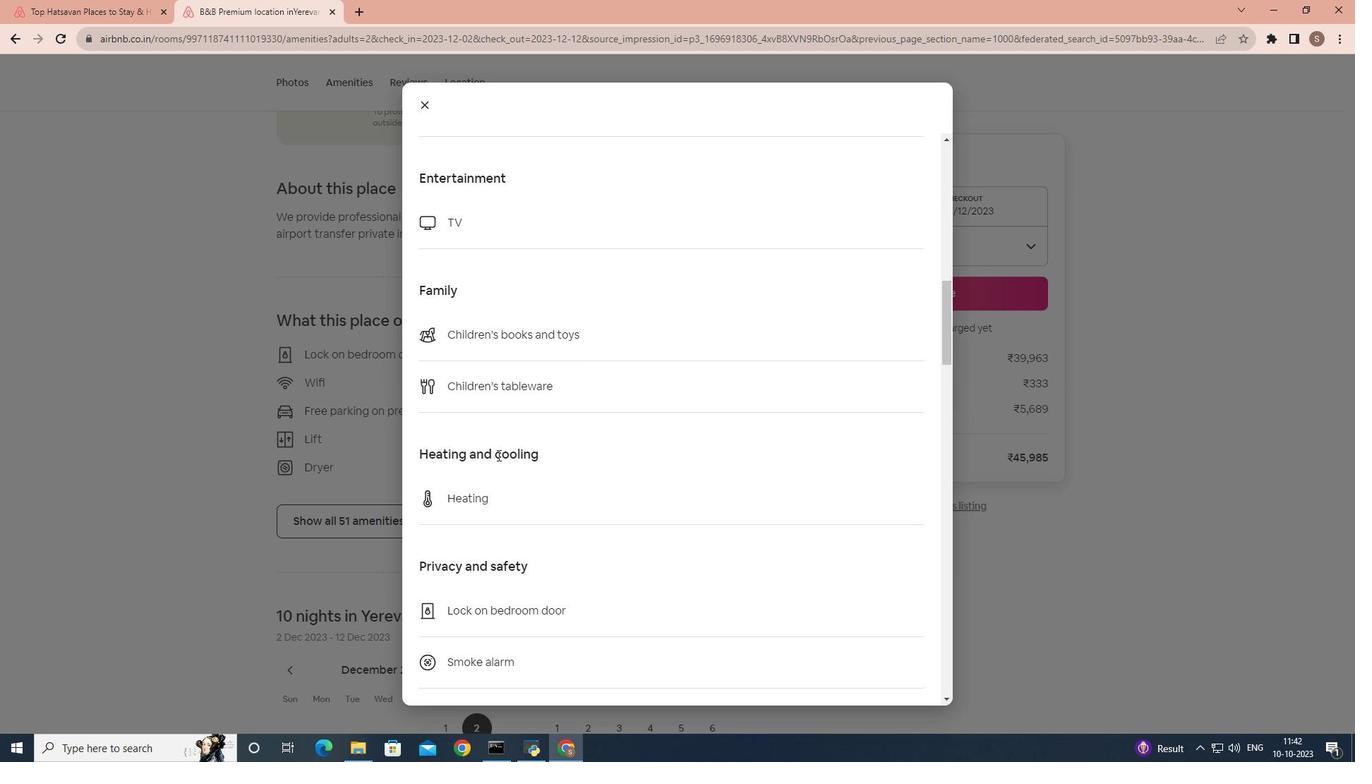 
Action: Mouse scrolled (497, 454) with delta (0, 0)
Screenshot: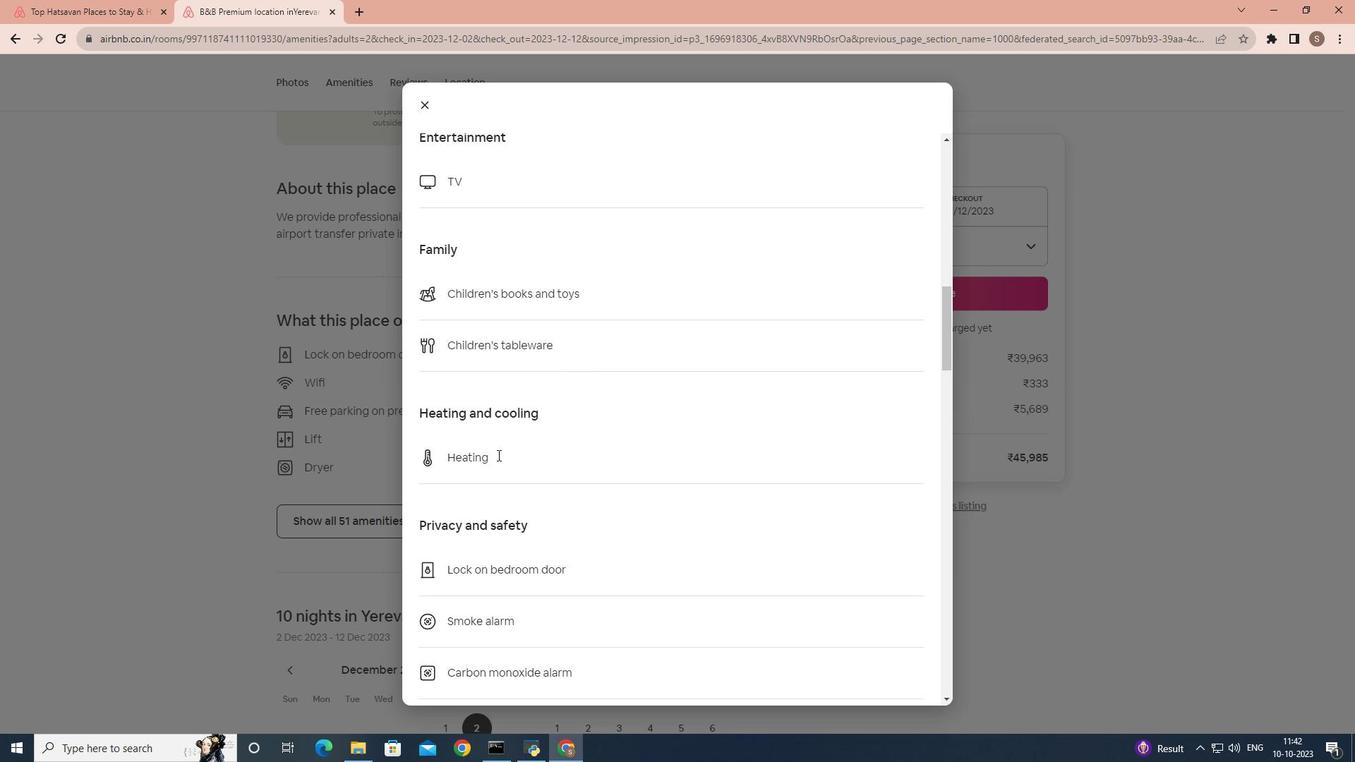 
Action: Mouse scrolled (497, 454) with delta (0, 0)
Screenshot: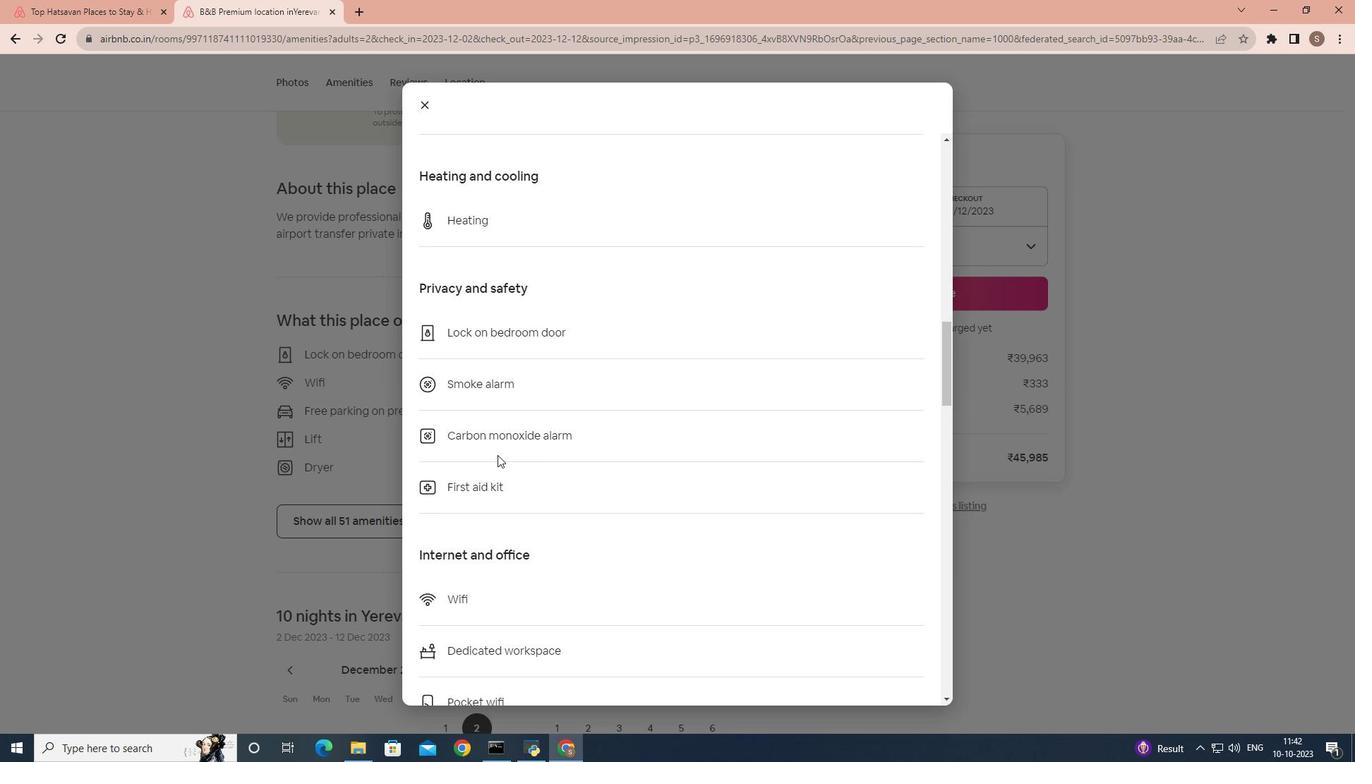 
Action: Mouse scrolled (497, 454) with delta (0, 0)
Screenshot: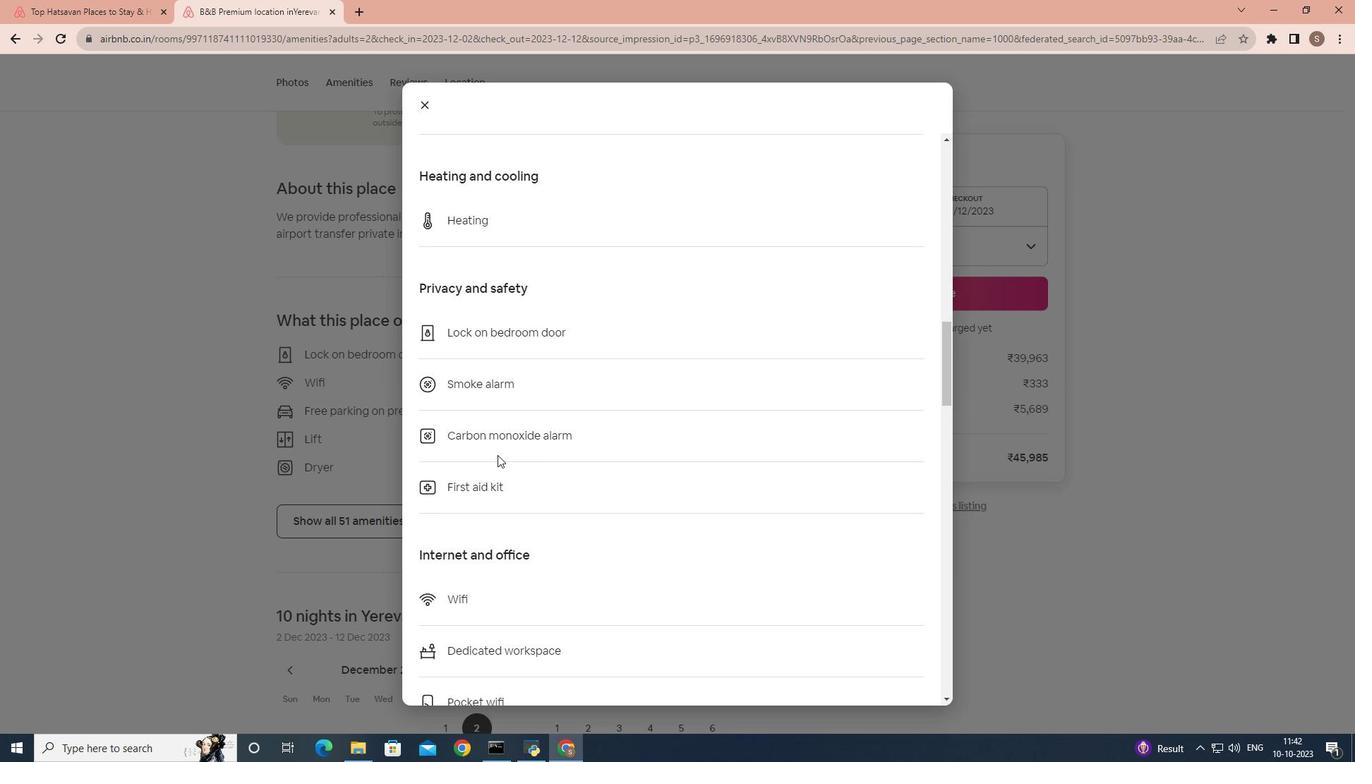 
Action: Mouse scrolled (497, 454) with delta (0, 0)
Screenshot: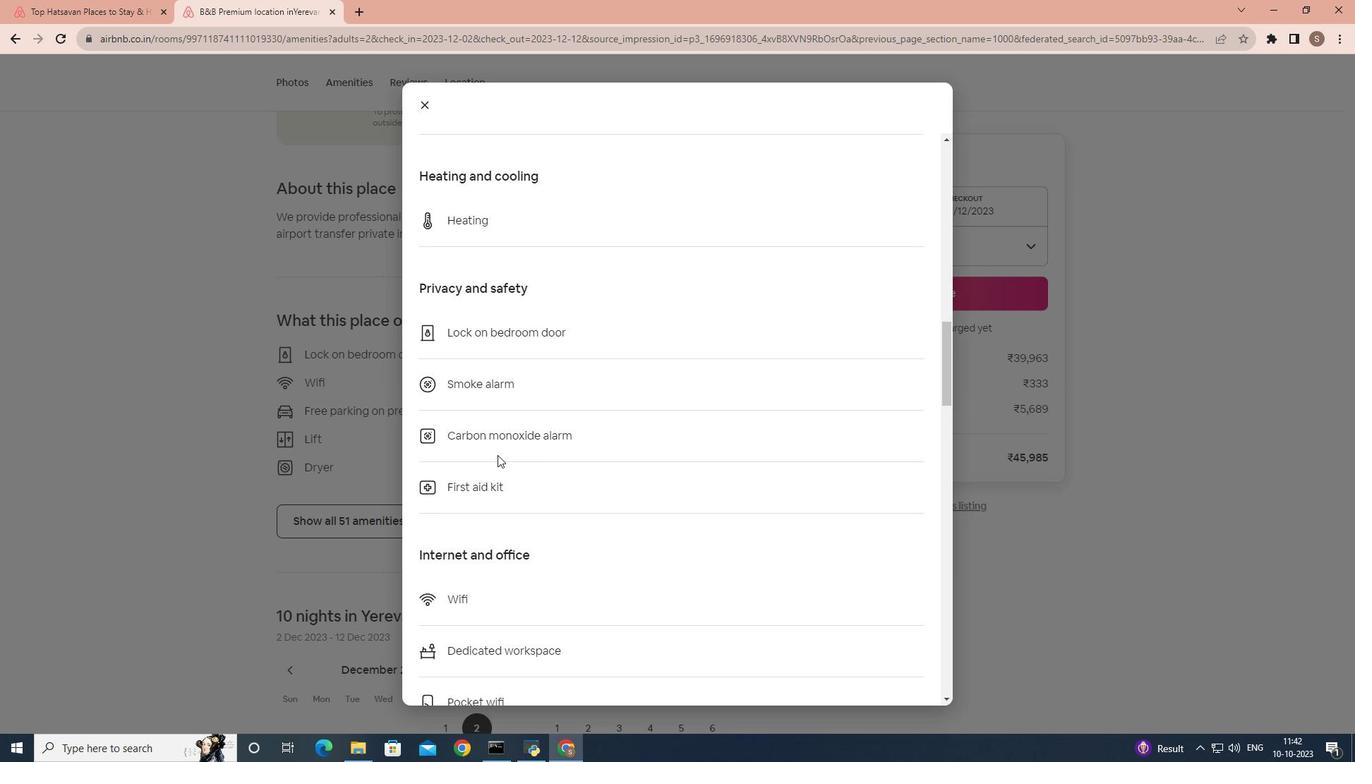 
Action: Mouse scrolled (497, 454) with delta (0, 0)
Screenshot: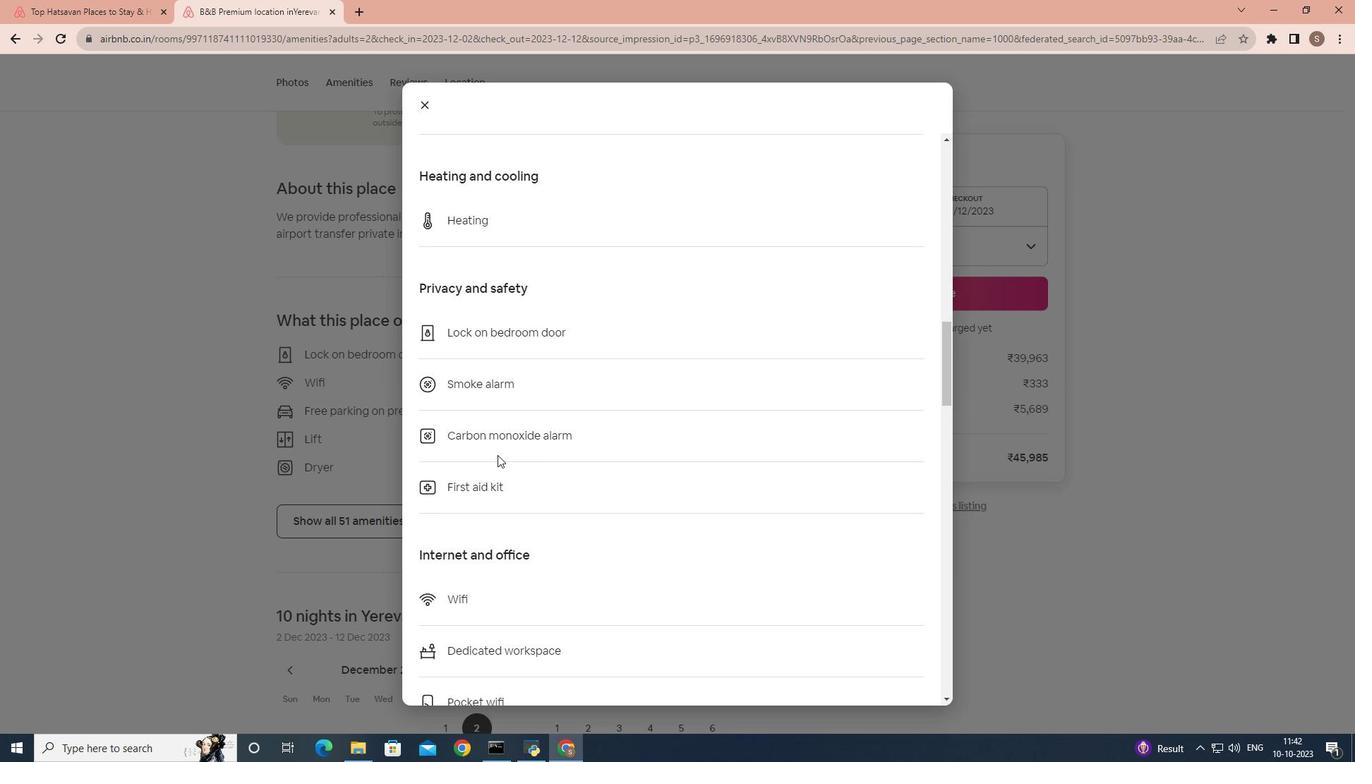 
Action: Mouse scrolled (497, 454) with delta (0, 0)
Screenshot: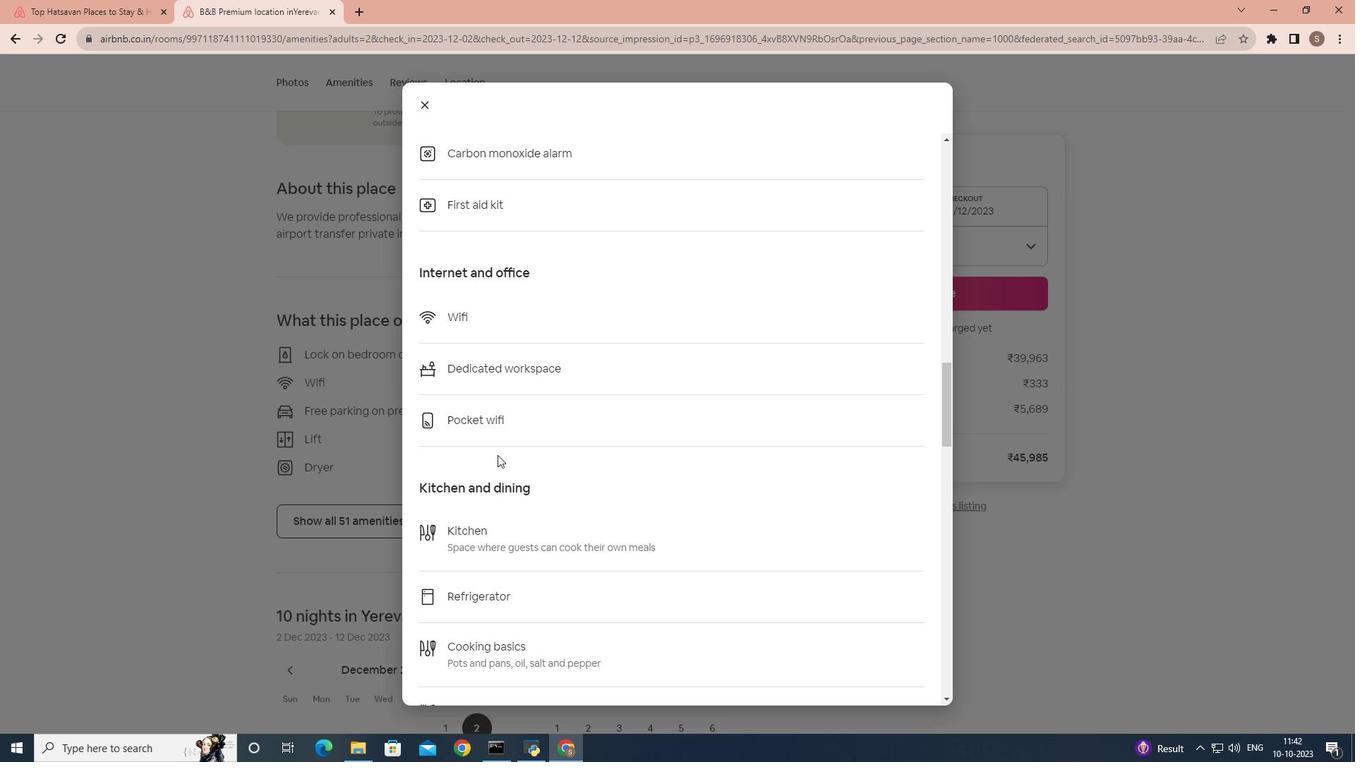 
Action: Mouse scrolled (497, 454) with delta (0, 0)
Screenshot: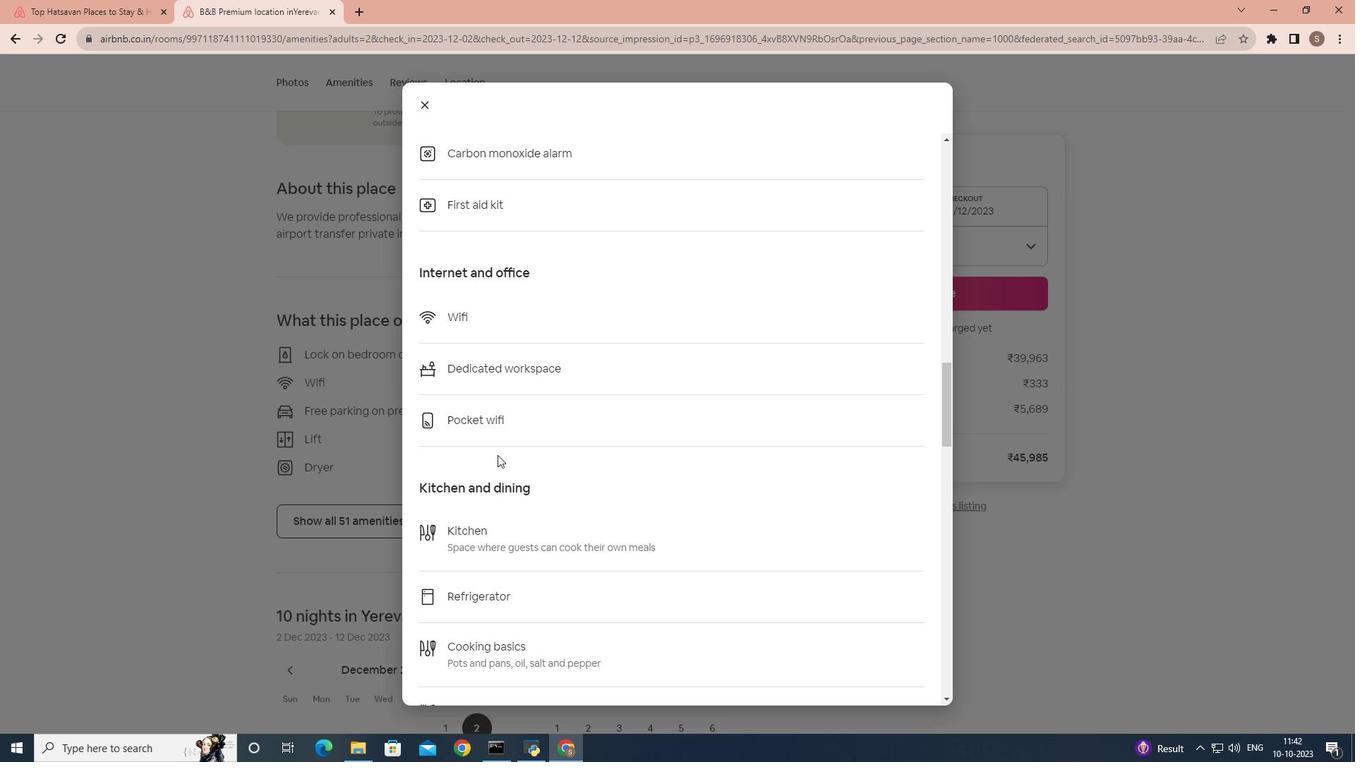 
Action: Mouse scrolled (497, 454) with delta (0, 0)
Screenshot: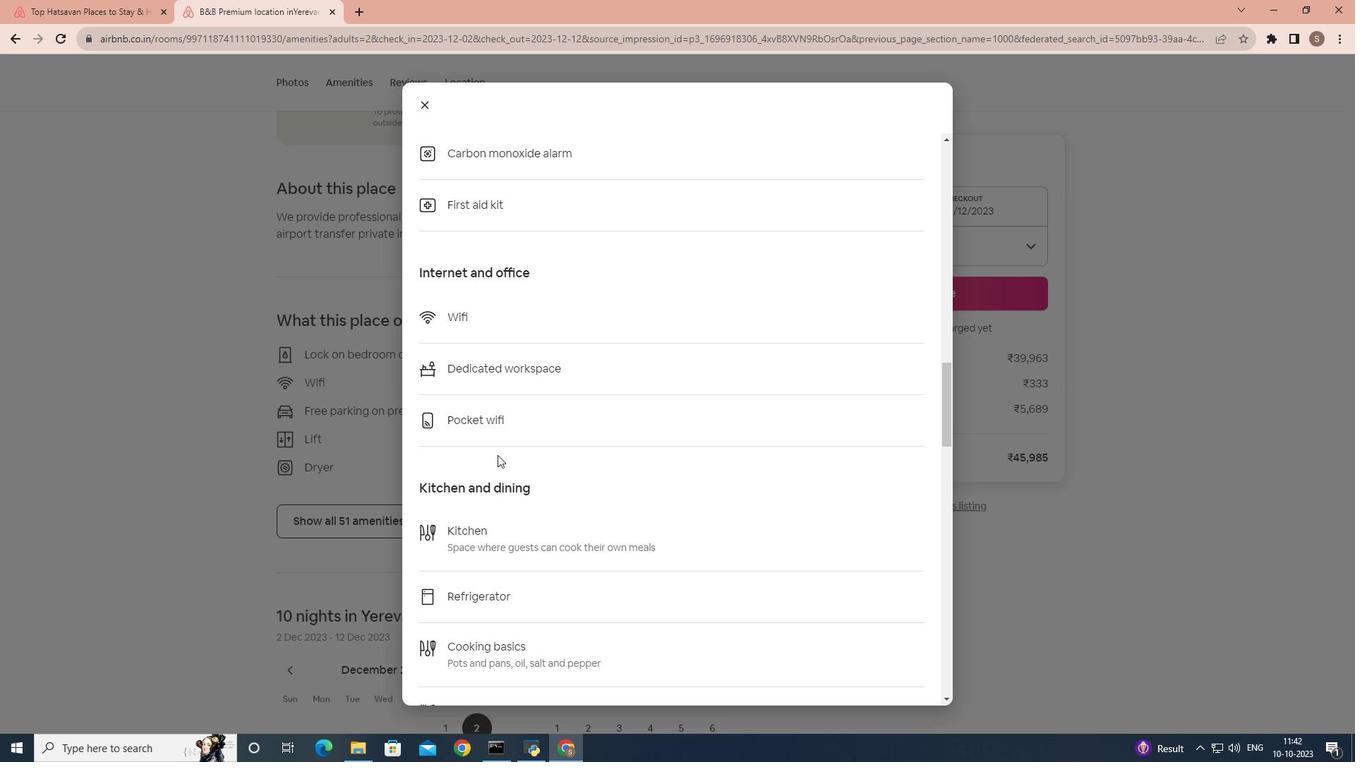 
Action: Mouse scrolled (497, 454) with delta (0, 0)
Screenshot: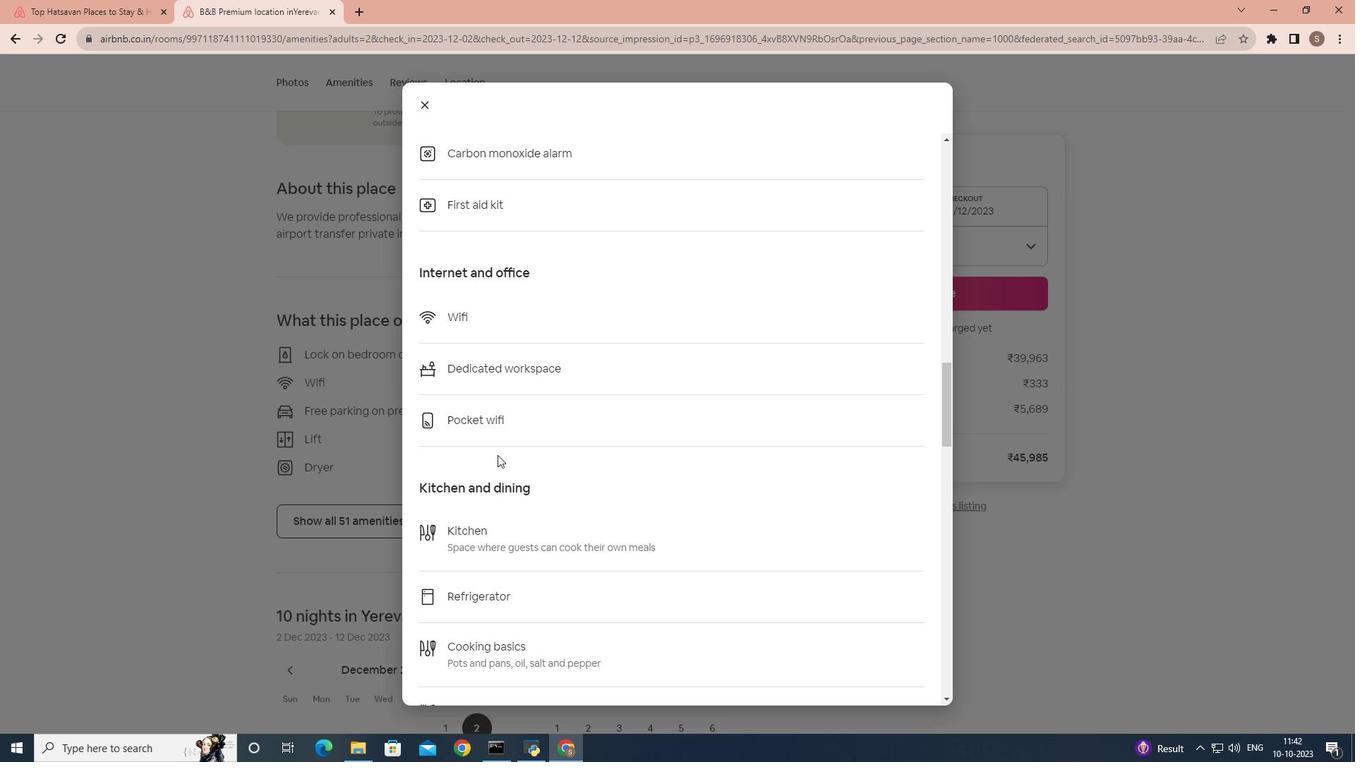 
Action: Mouse scrolled (497, 454) with delta (0, 0)
Screenshot: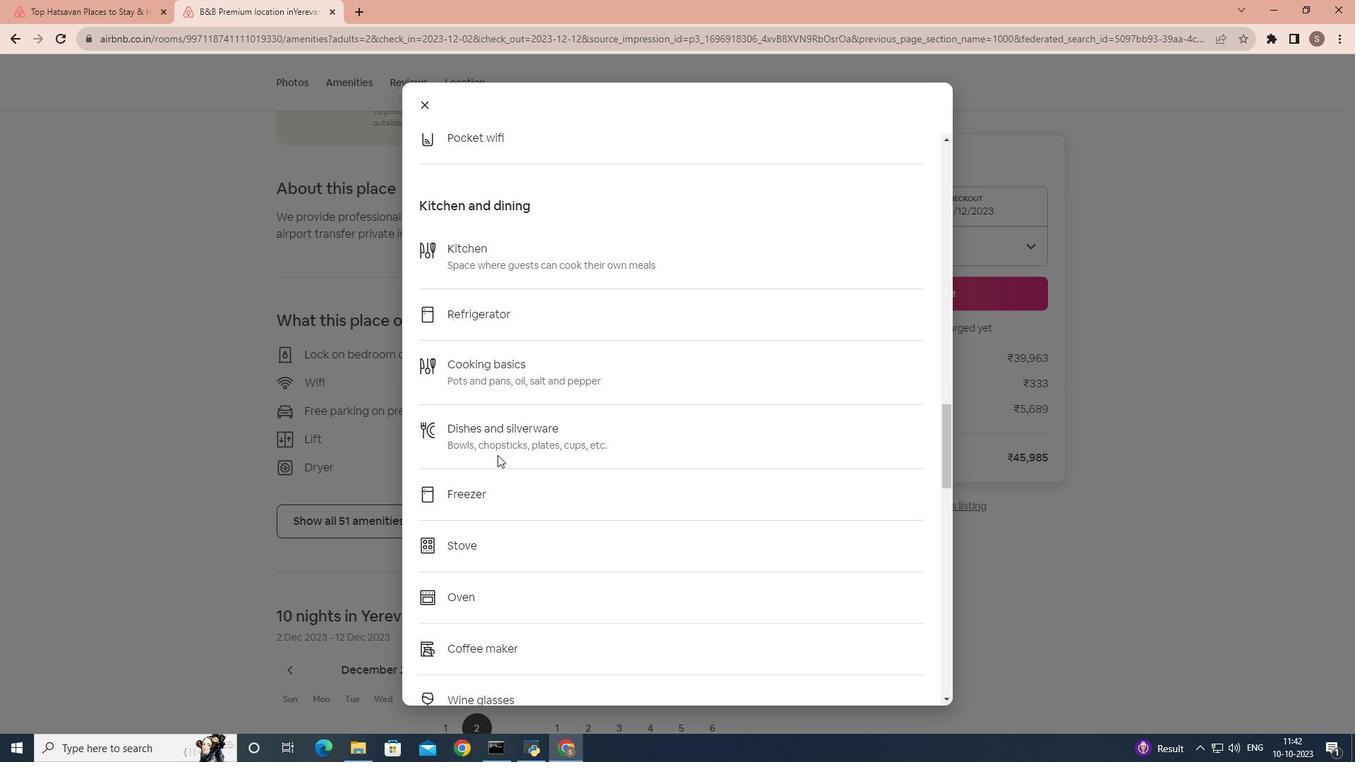 
Action: Mouse scrolled (497, 454) with delta (0, 0)
Screenshot: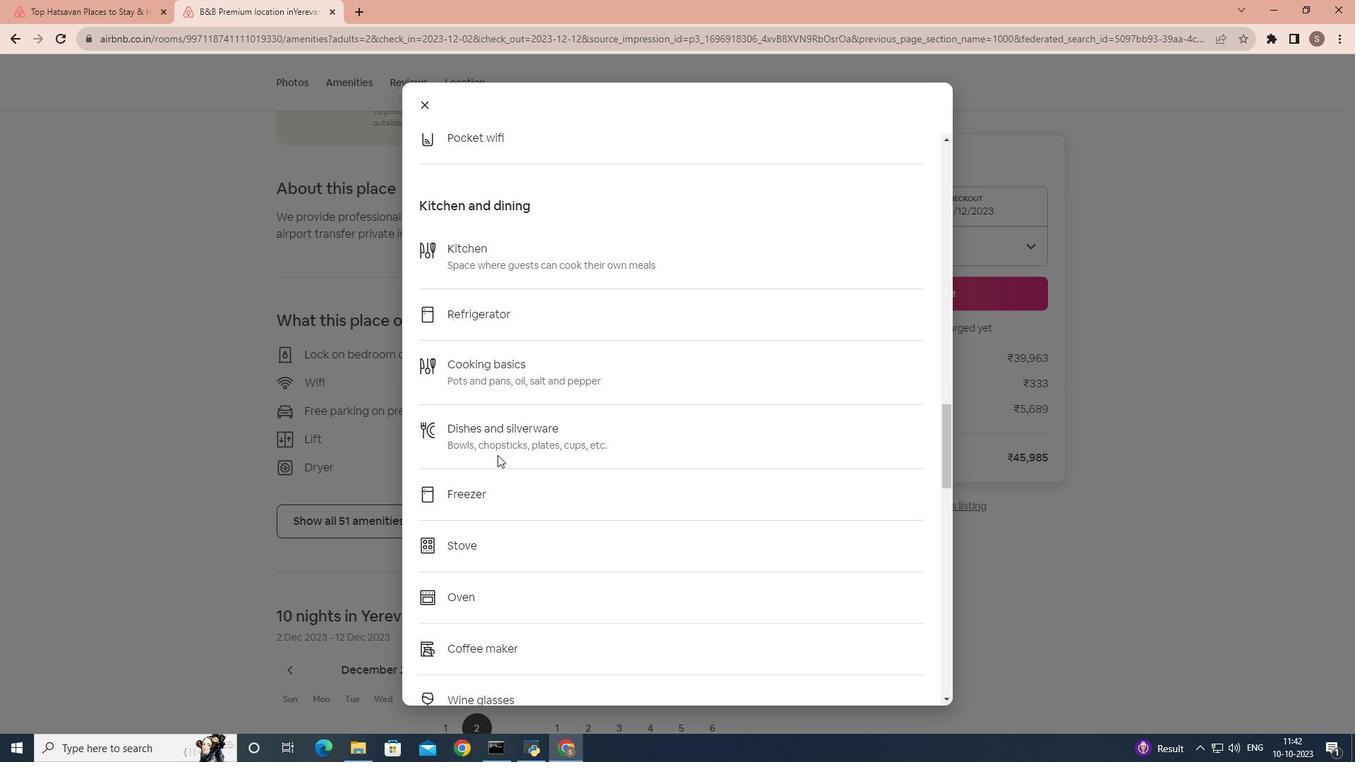 
Action: Mouse scrolled (497, 454) with delta (0, 0)
Screenshot: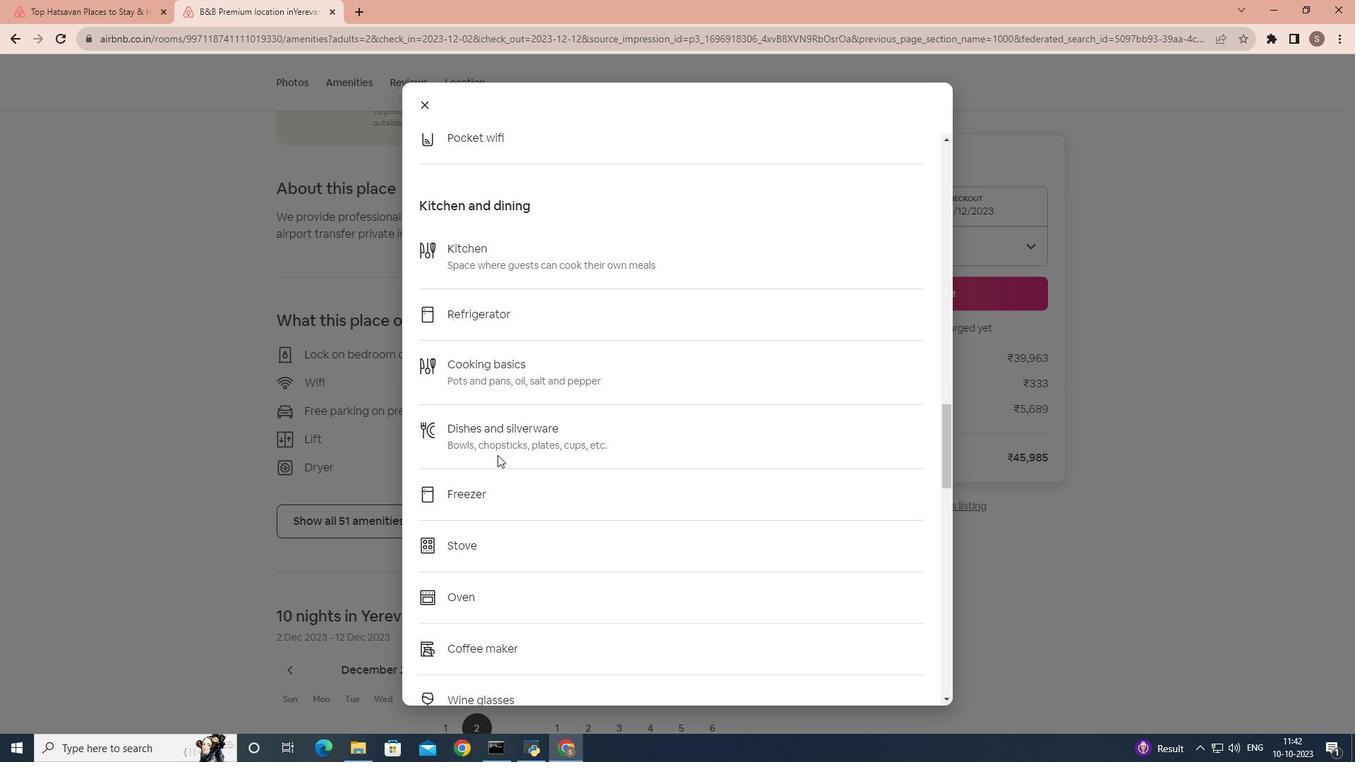 
Action: Mouse scrolled (497, 454) with delta (0, 0)
Screenshot: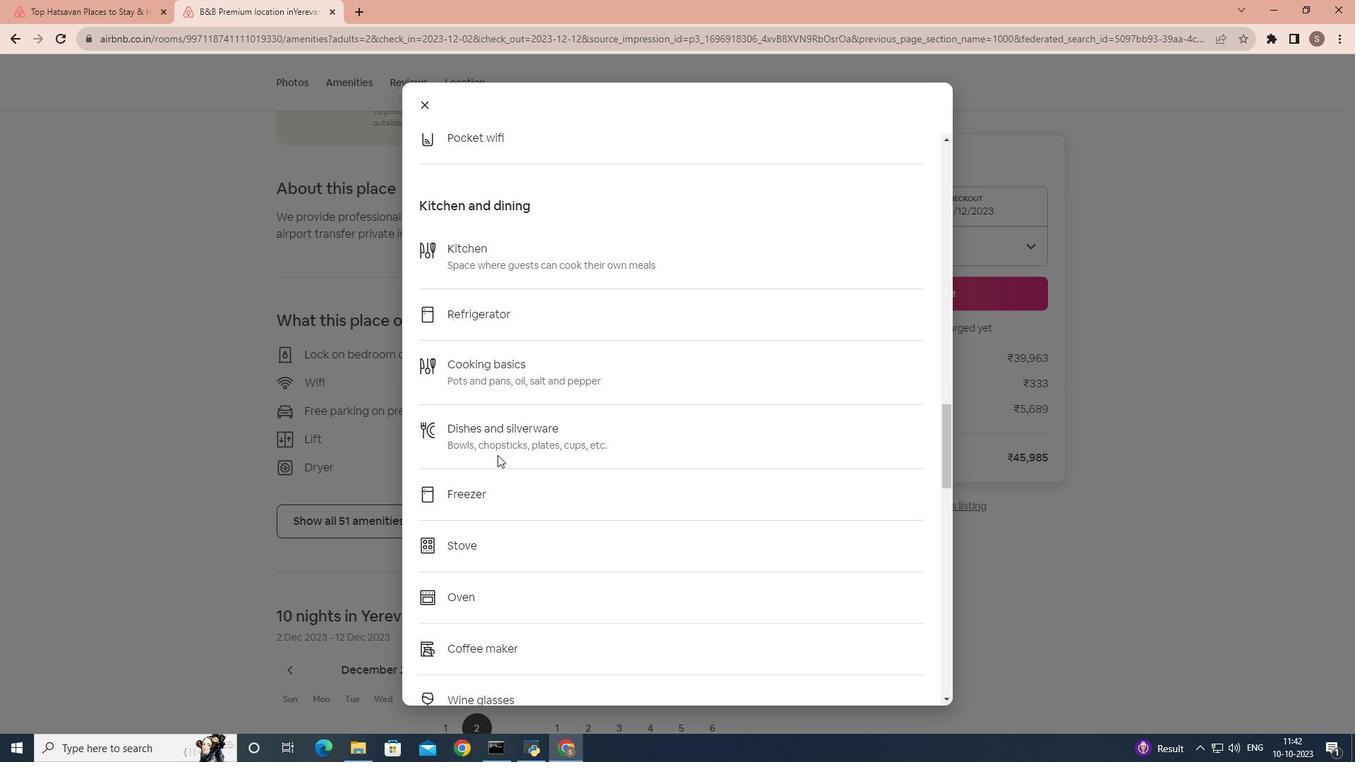 
Action: Mouse scrolled (497, 454) with delta (0, 0)
Screenshot: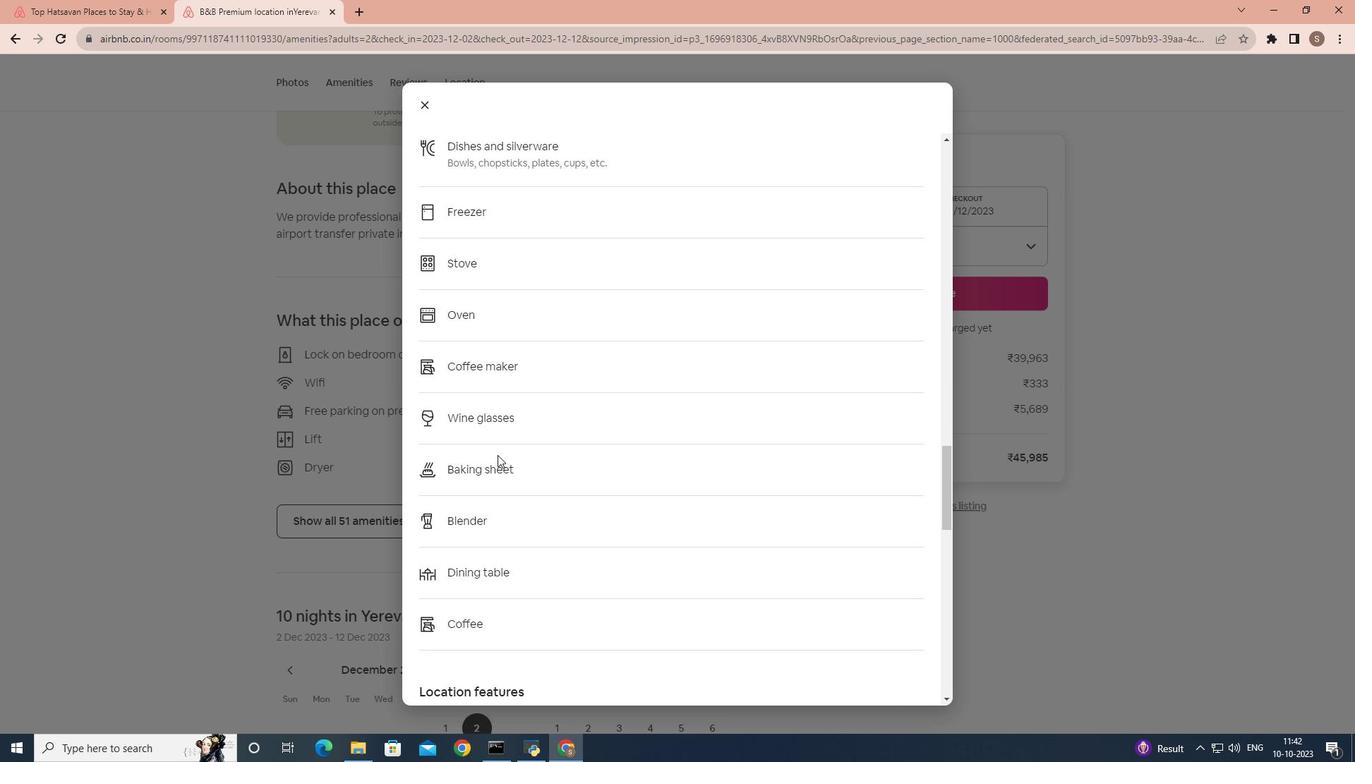 
Action: Mouse scrolled (497, 454) with delta (0, 0)
Screenshot: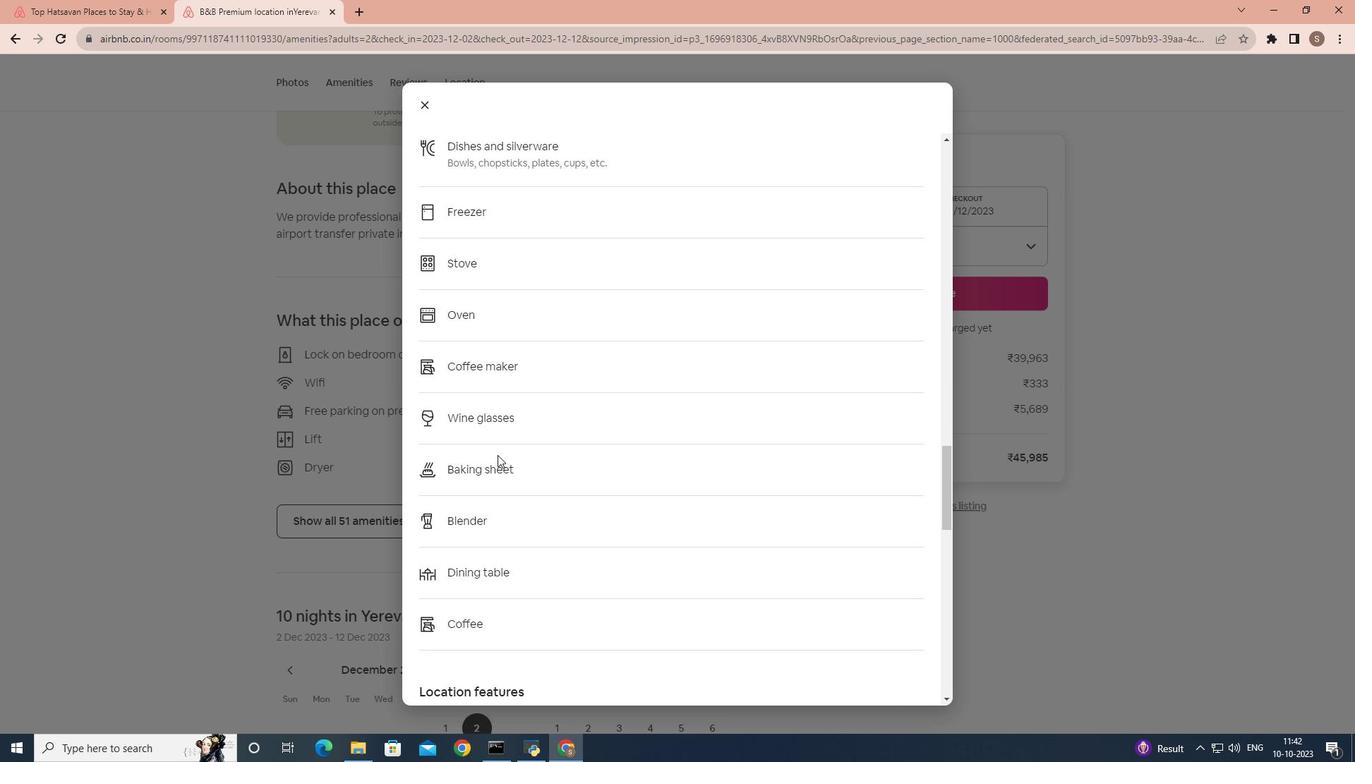 
Action: Mouse scrolled (497, 454) with delta (0, 0)
Screenshot: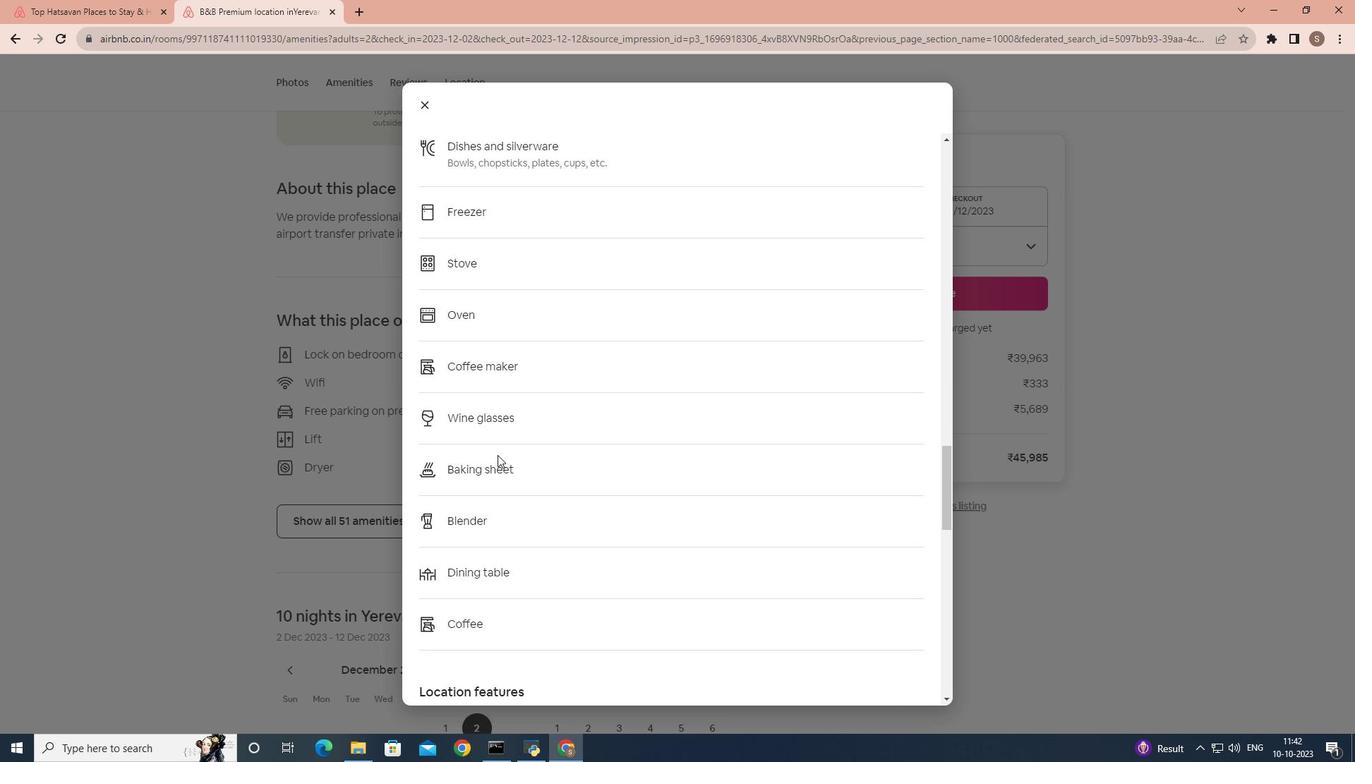 
Action: Mouse scrolled (497, 454) with delta (0, 0)
Screenshot: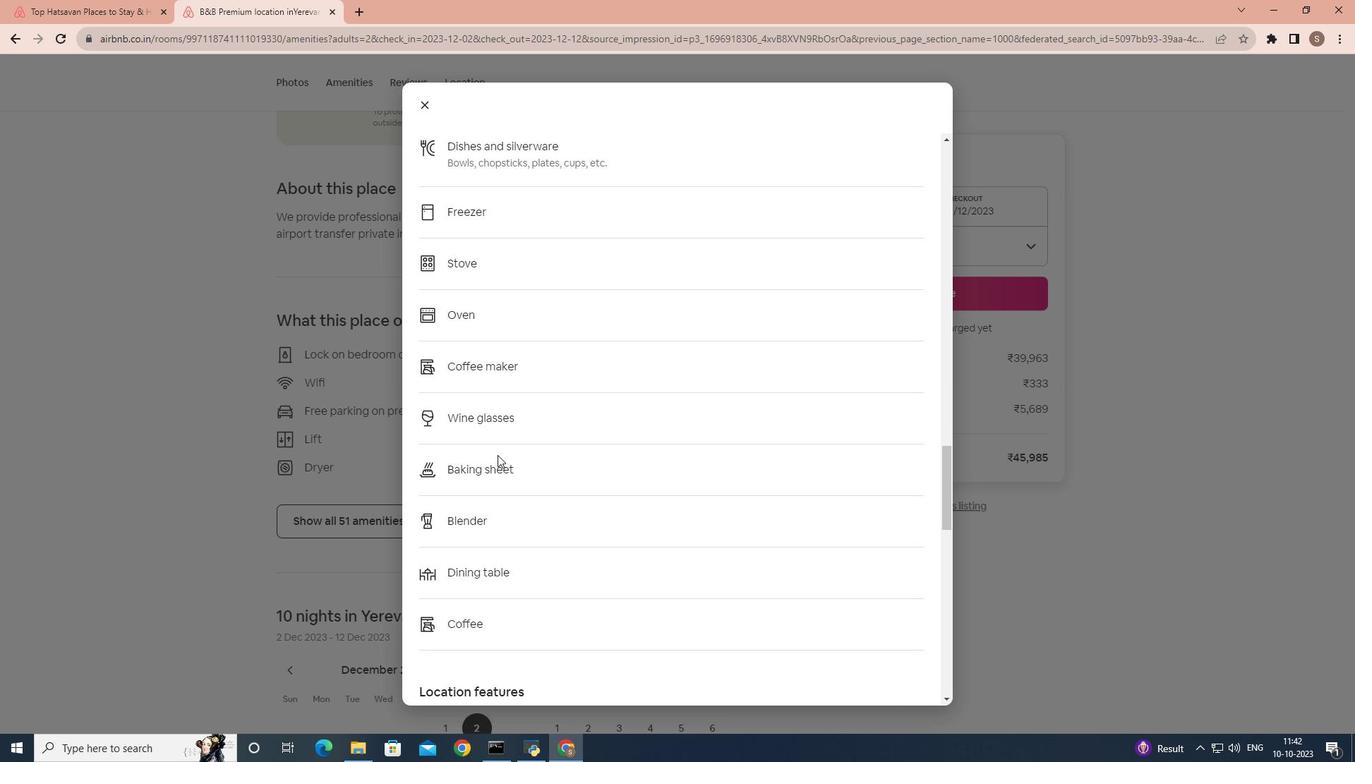 
Action: Mouse scrolled (497, 454) with delta (0, 0)
Screenshot: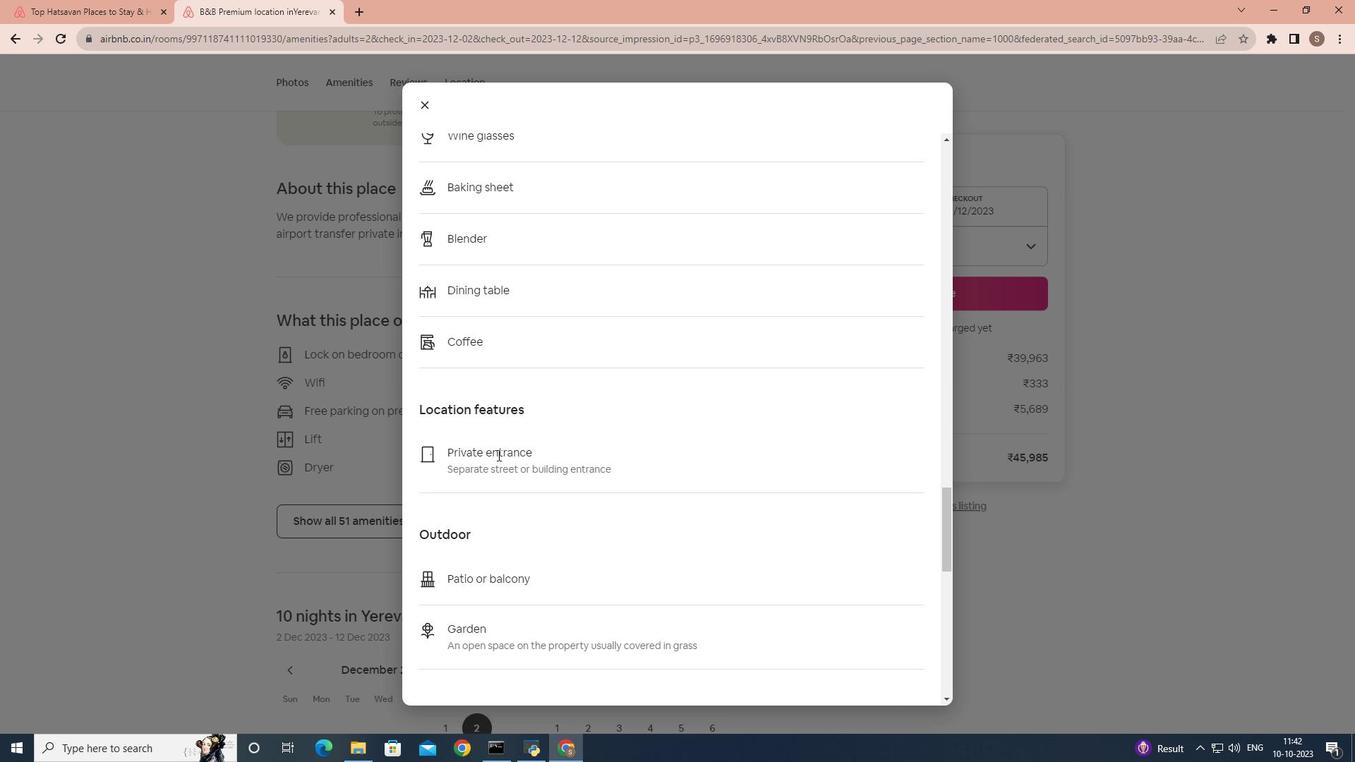
Action: Mouse scrolled (497, 454) with delta (0, 0)
Screenshot: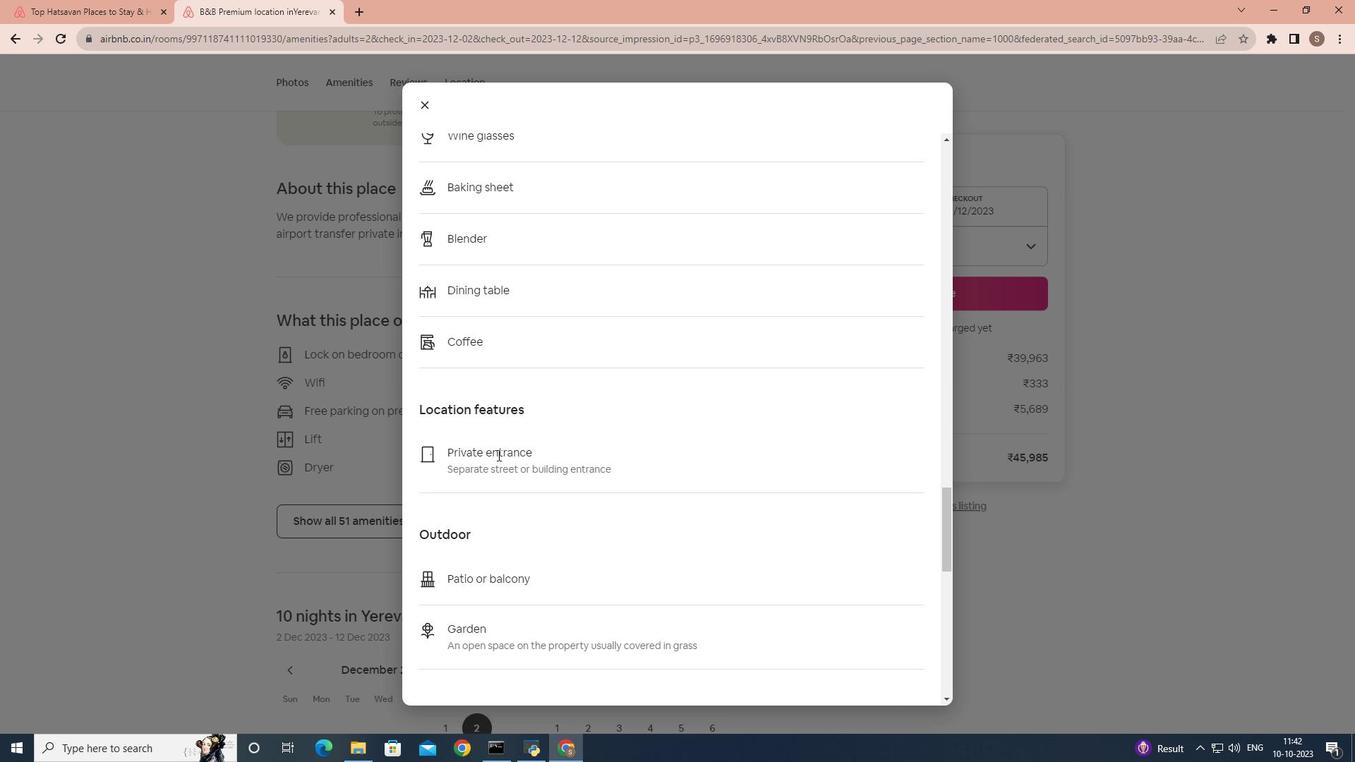 
Action: Mouse scrolled (497, 454) with delta (0, 0)
Screenshot: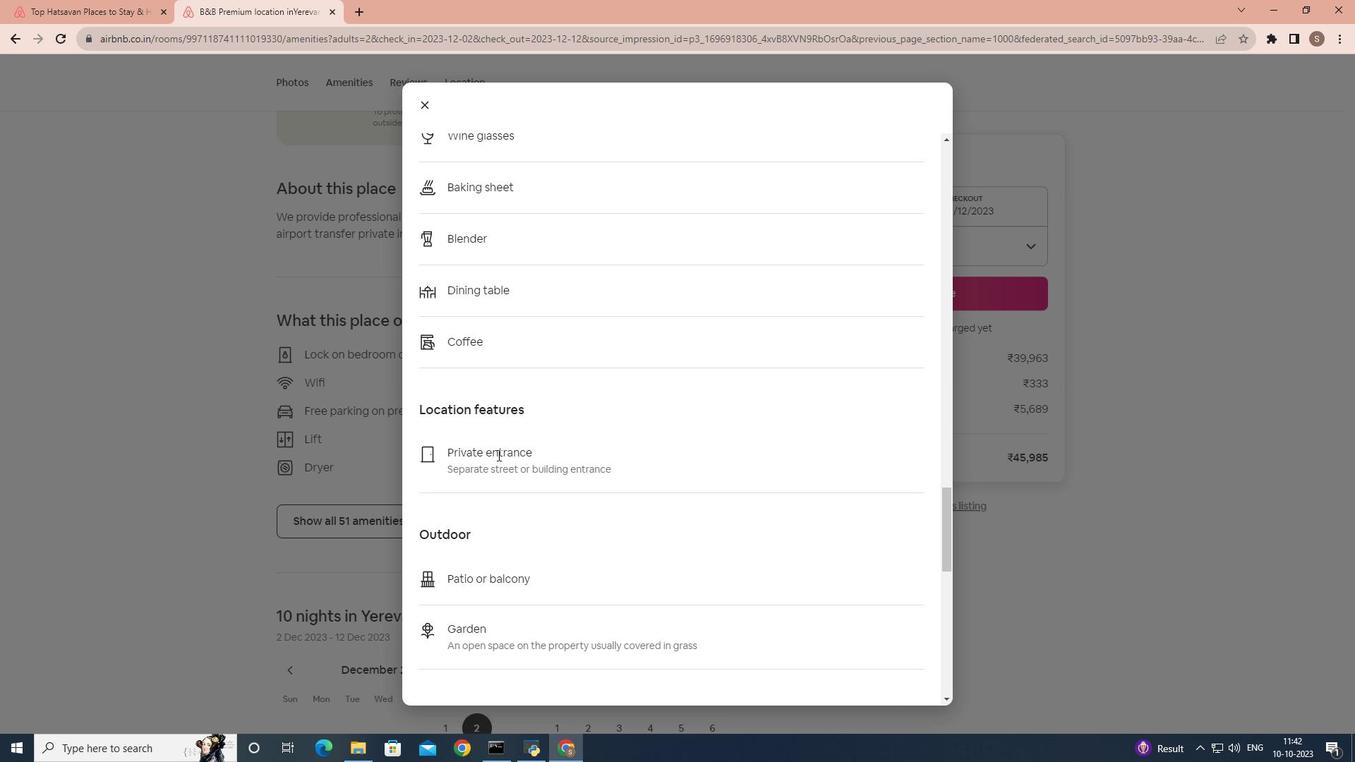 
Action: Mouse scrolled (497, 454) with delta (0, 0)
Screenshot: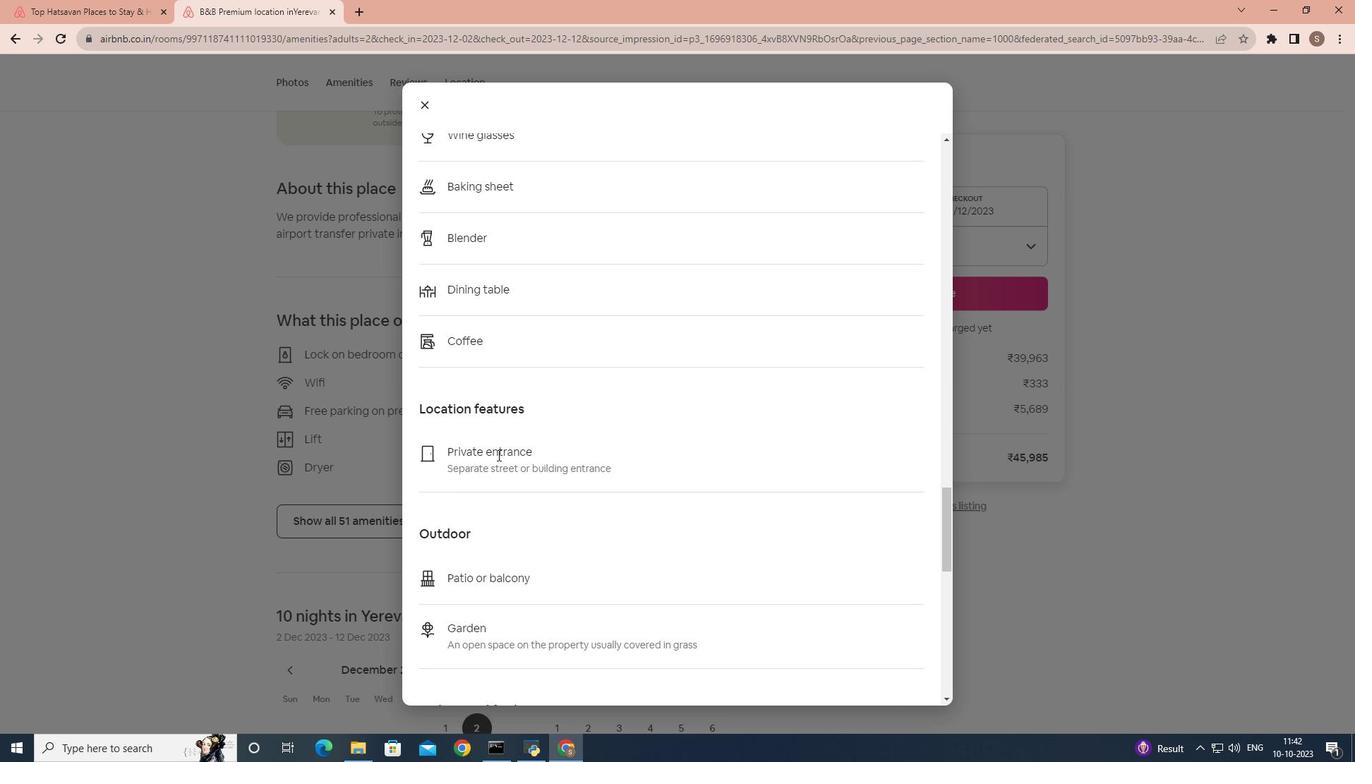 
Action: Mouse scrolled (497, 454) with delta (0, 0)
Screenshot: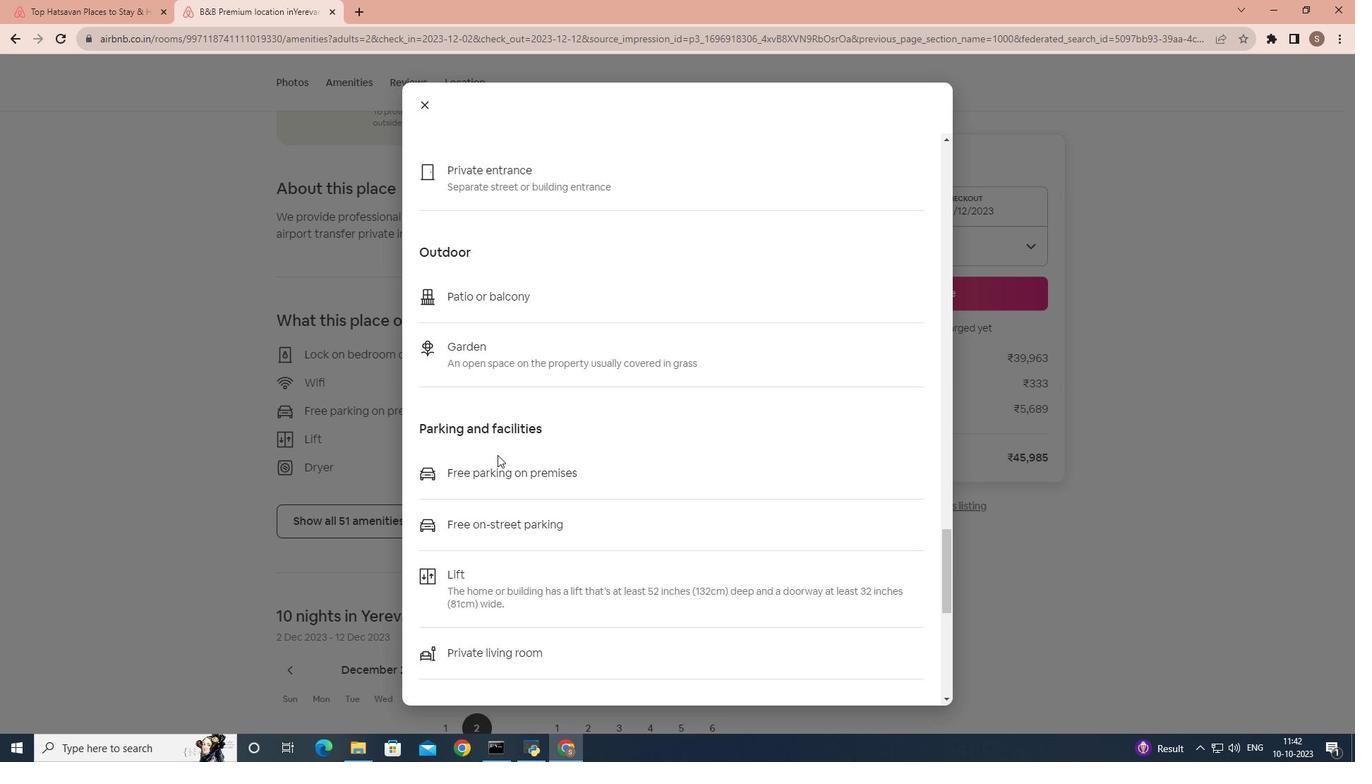 
Action: Mouse scrolled (497, 454) with delta (0, 0)
Screenshot: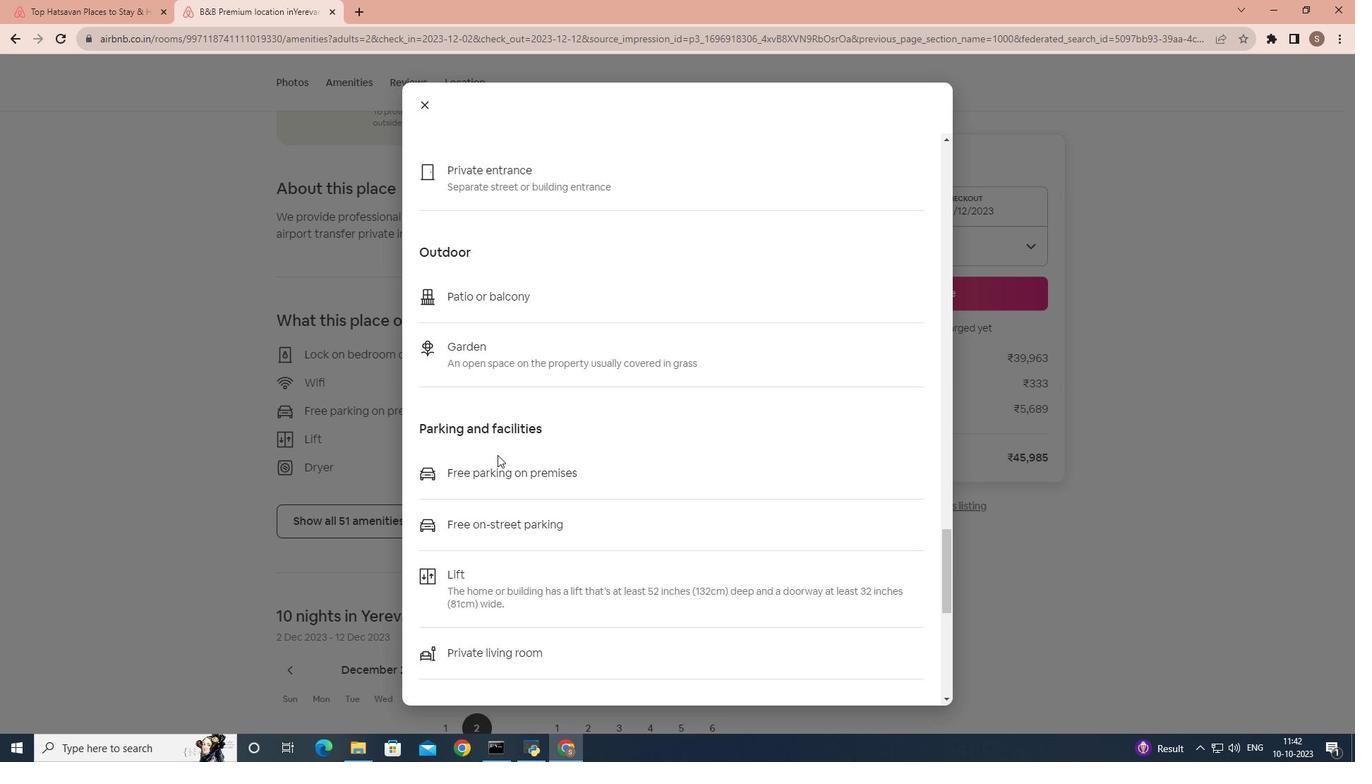 
Action: Mouse scrolled (497, 454) with delta (0, 0)
Screenshot: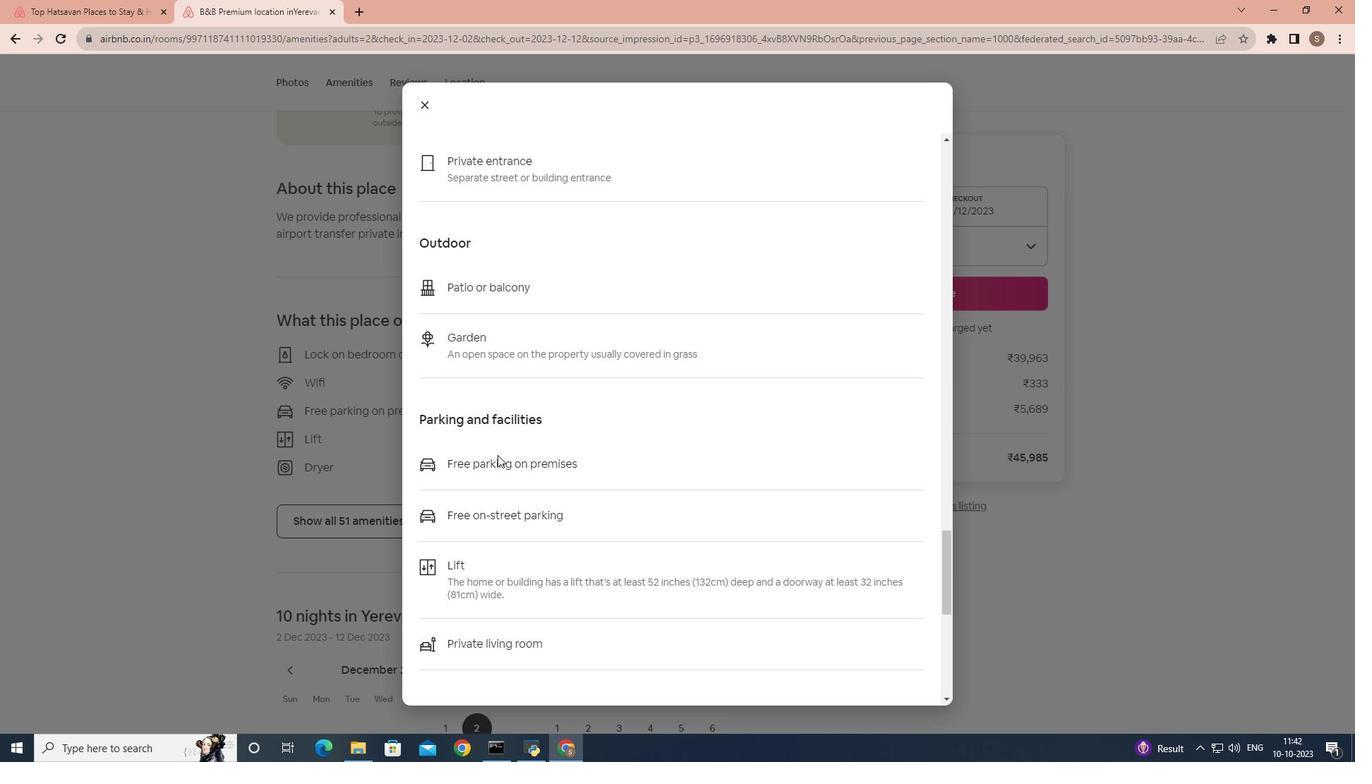 
Action: Mouse scrolled (497, 454) with delta (0, 0)
Screenshot: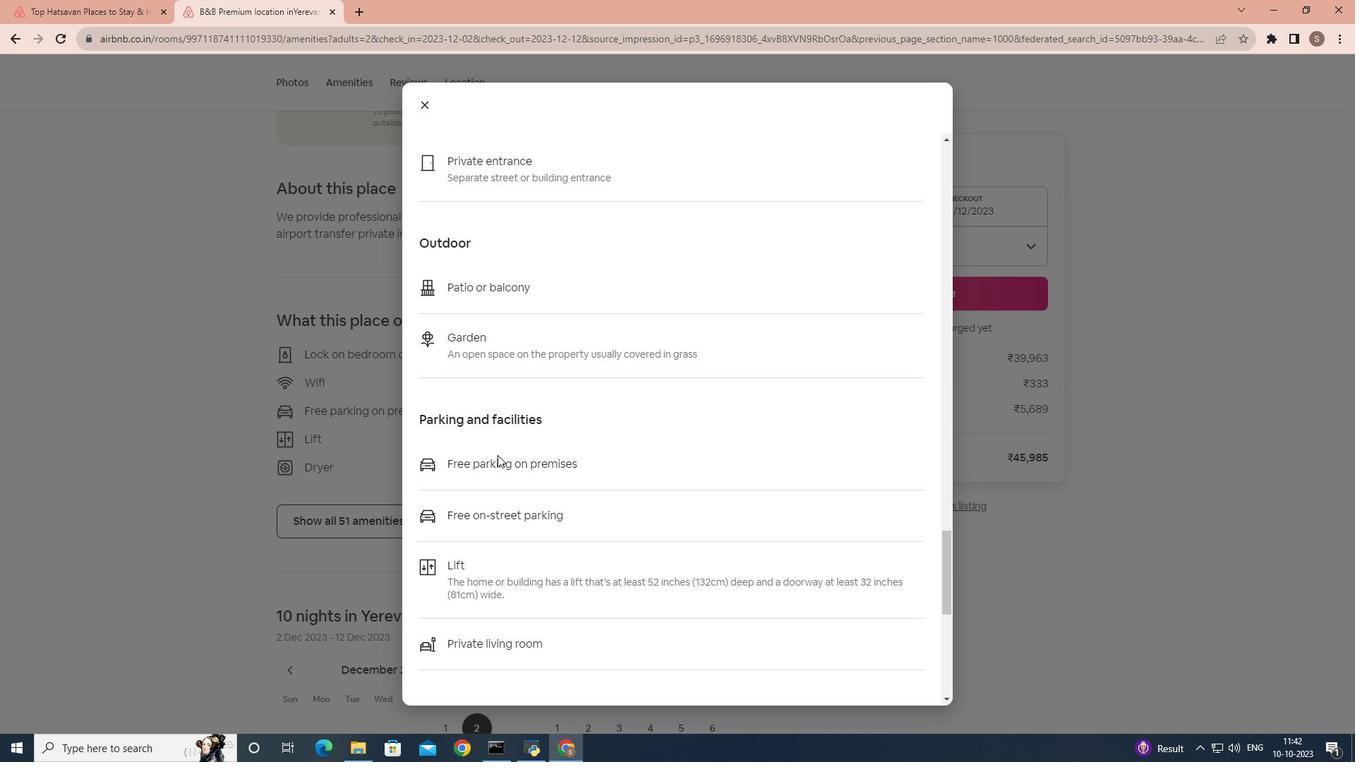 
Action: Mouse scrolled (497, 454) with delta (0, 0)
Screenshot: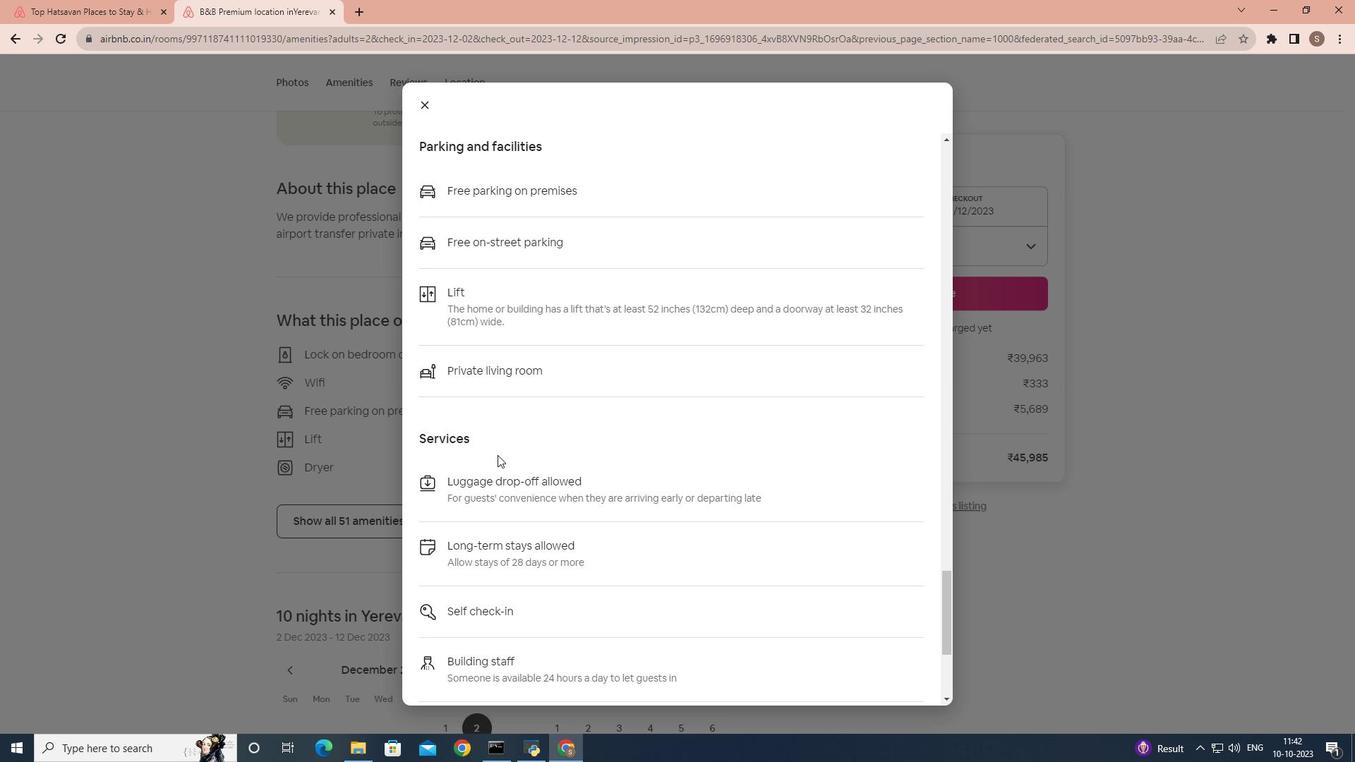 
Action: Mouse scrolled (497, 454) with delta (0, 0)
Screenshot: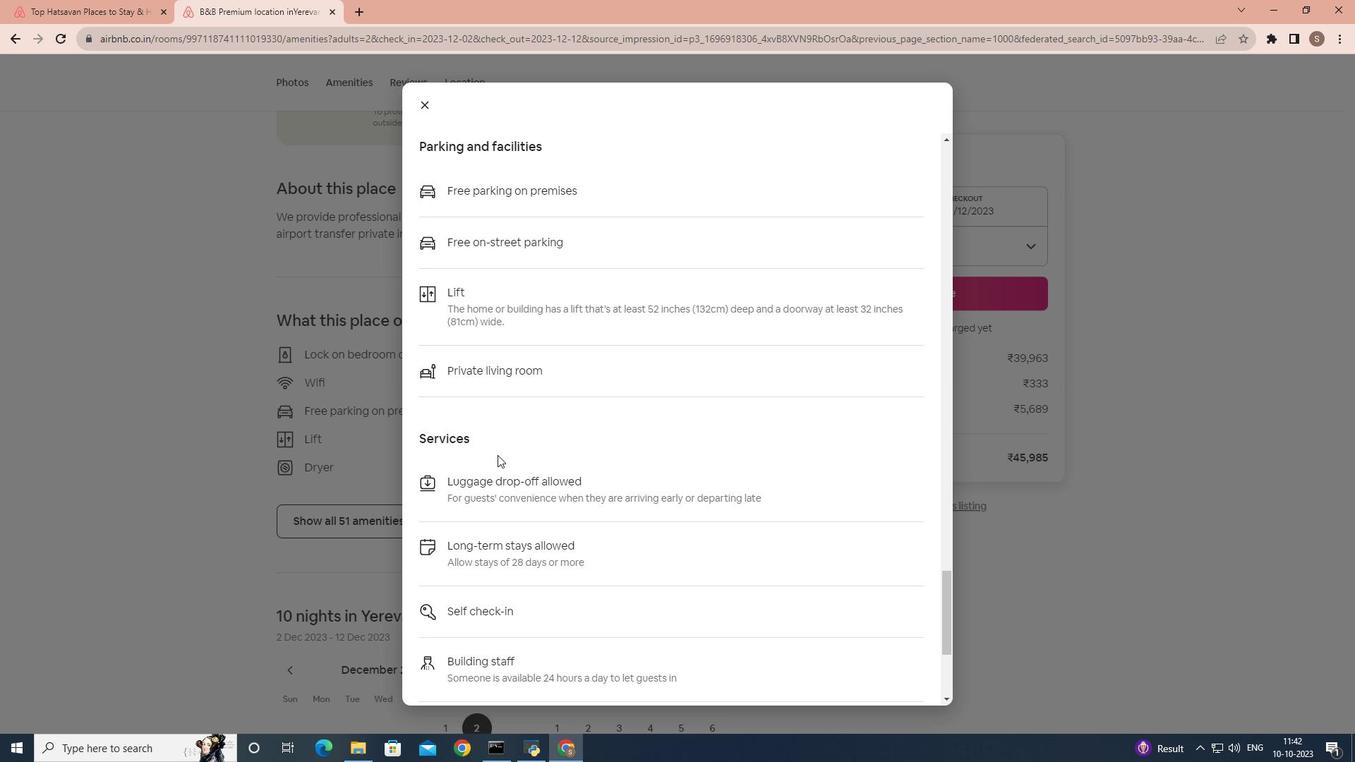 
Action: Mouse scrolled (497, 454) with delta (0, 0)
Screenshot: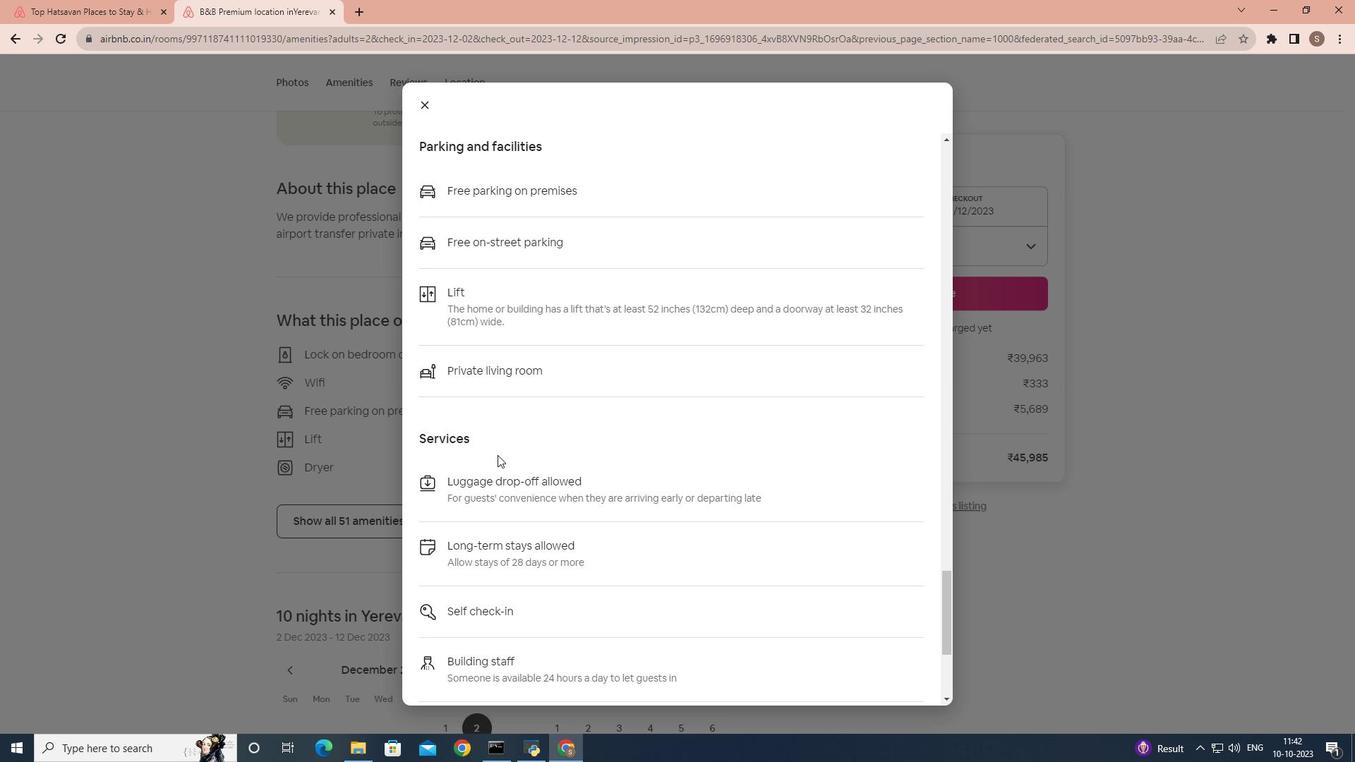 
Action: Mouse scrolled (497, 454) with delta (0, 0)
Screenshot: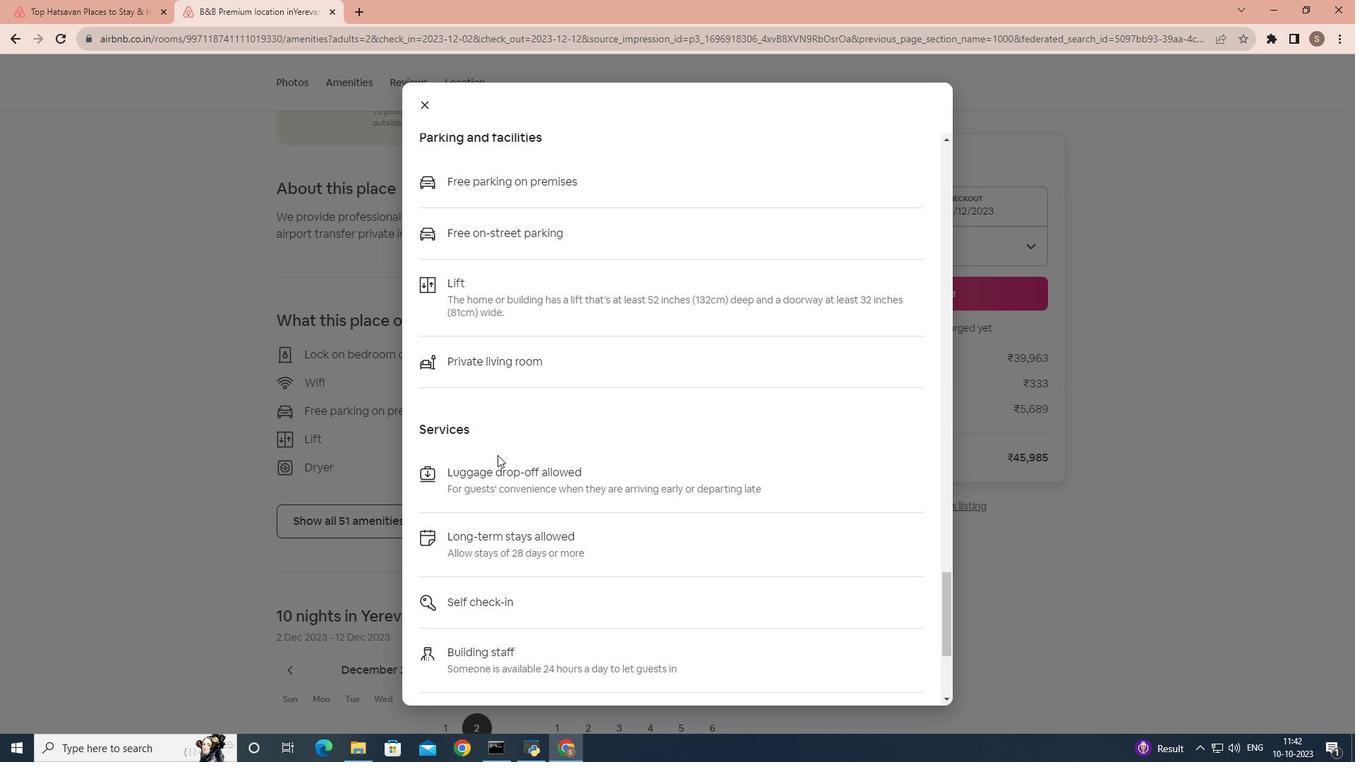 
Action: Mouse scrolled (497, 454) with delta (0, 0)
Screenshot: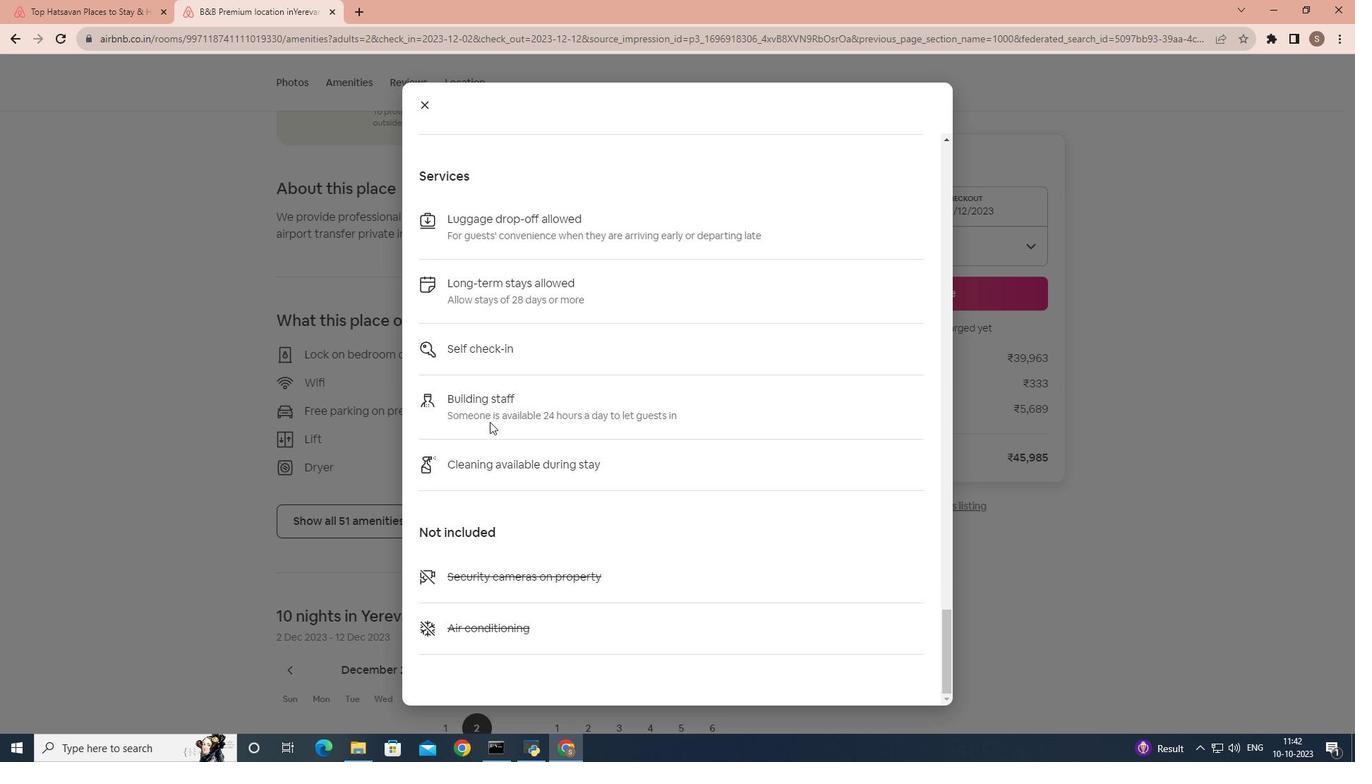 
Action: Mouse scrolled (497, 454) with delta (0, 0)
Screenshot: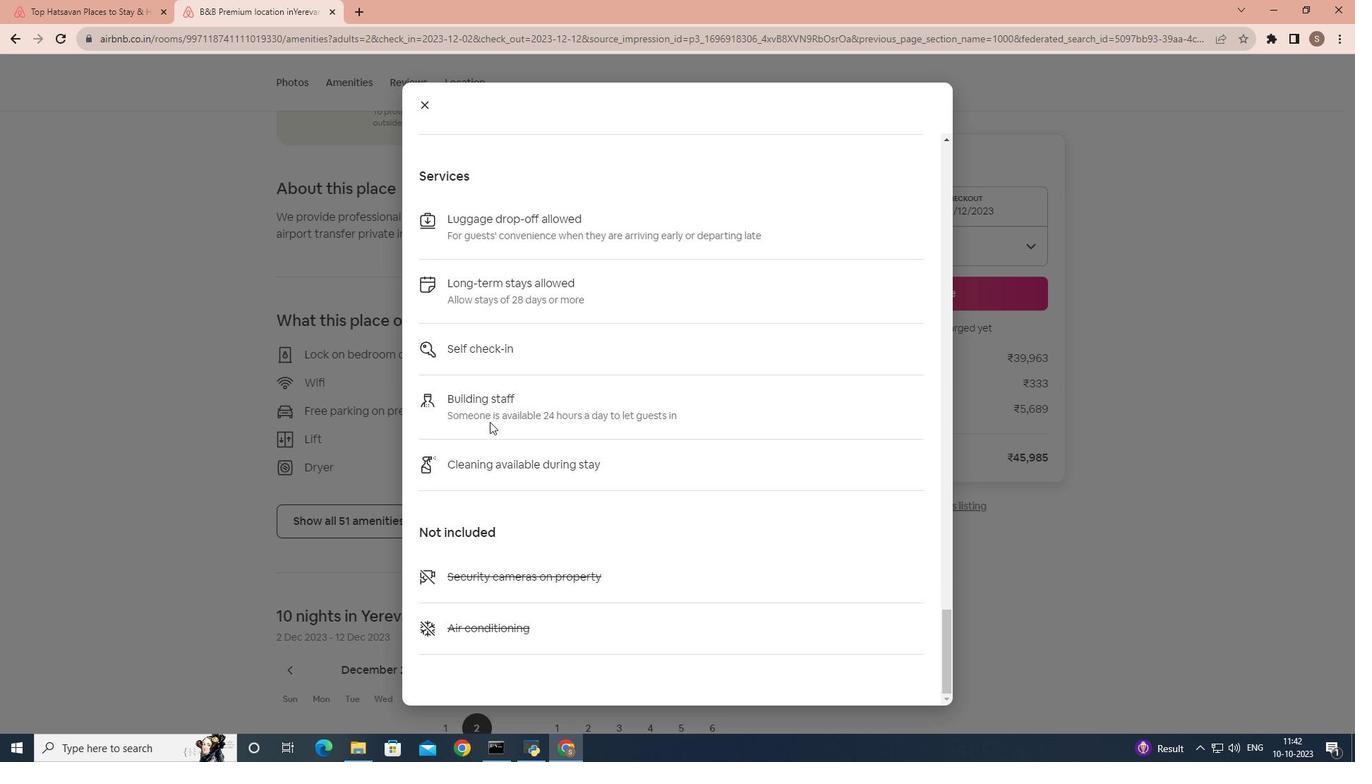 
Action: Mouse scrolled (497, 454) with delta (0, 0)
Screenshot: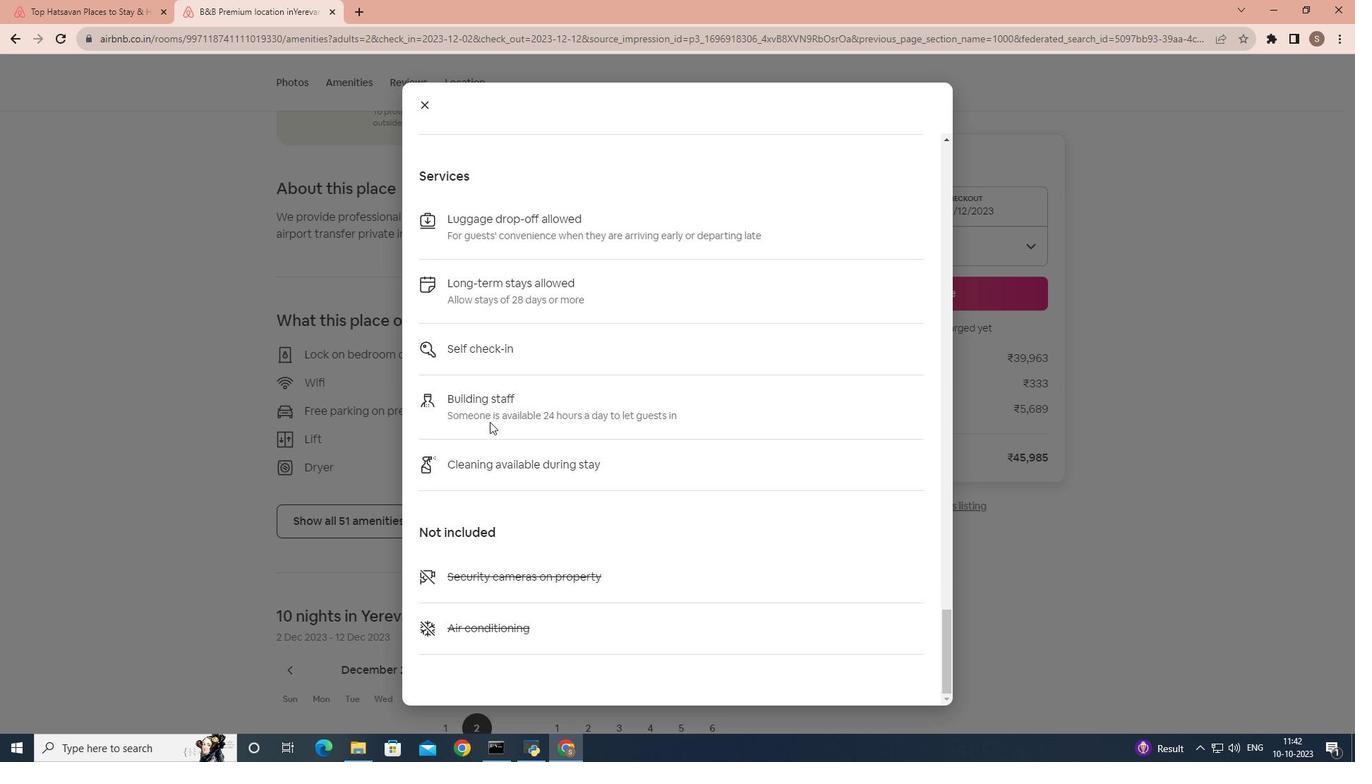 
Action: Mouse scrolled (497, 454) with delta (0, 0)
Screenshot: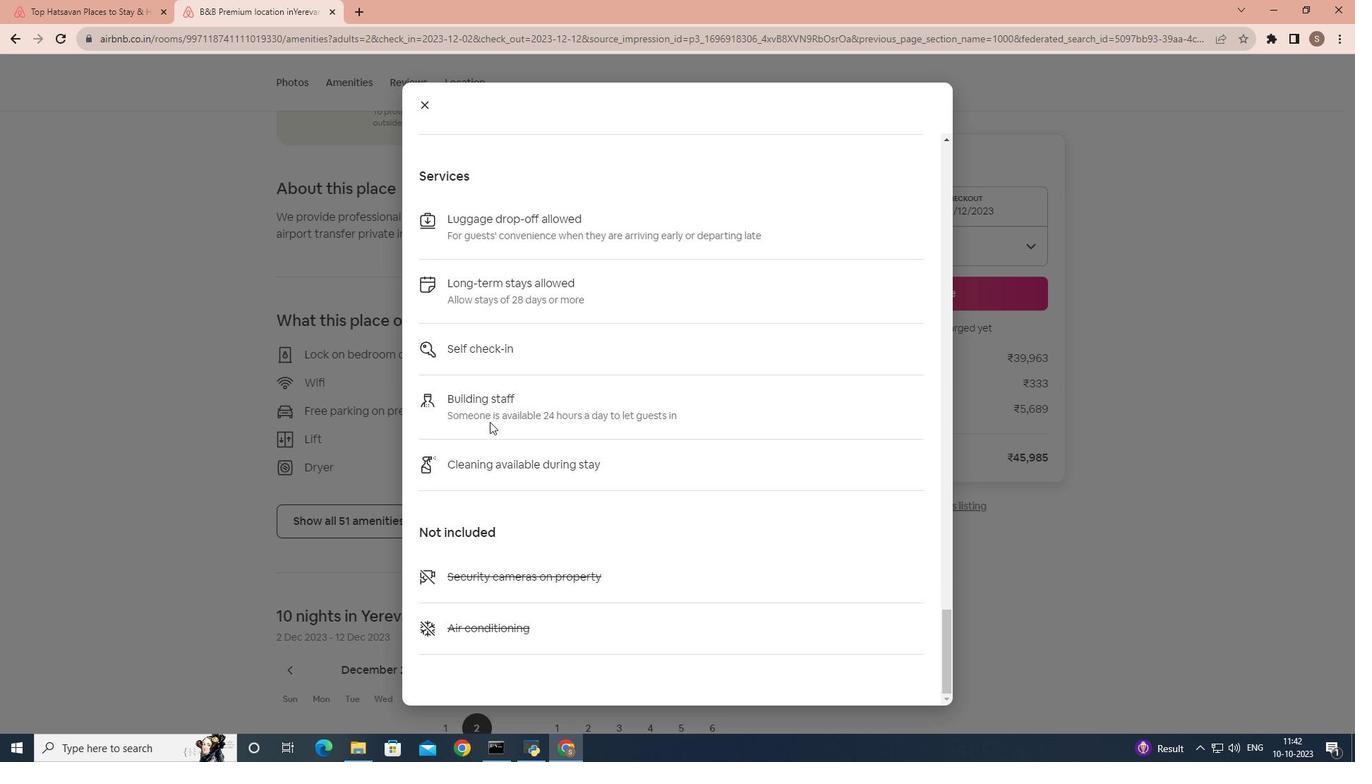 
Action: Mouse moved to (489, 422)
Screenshot: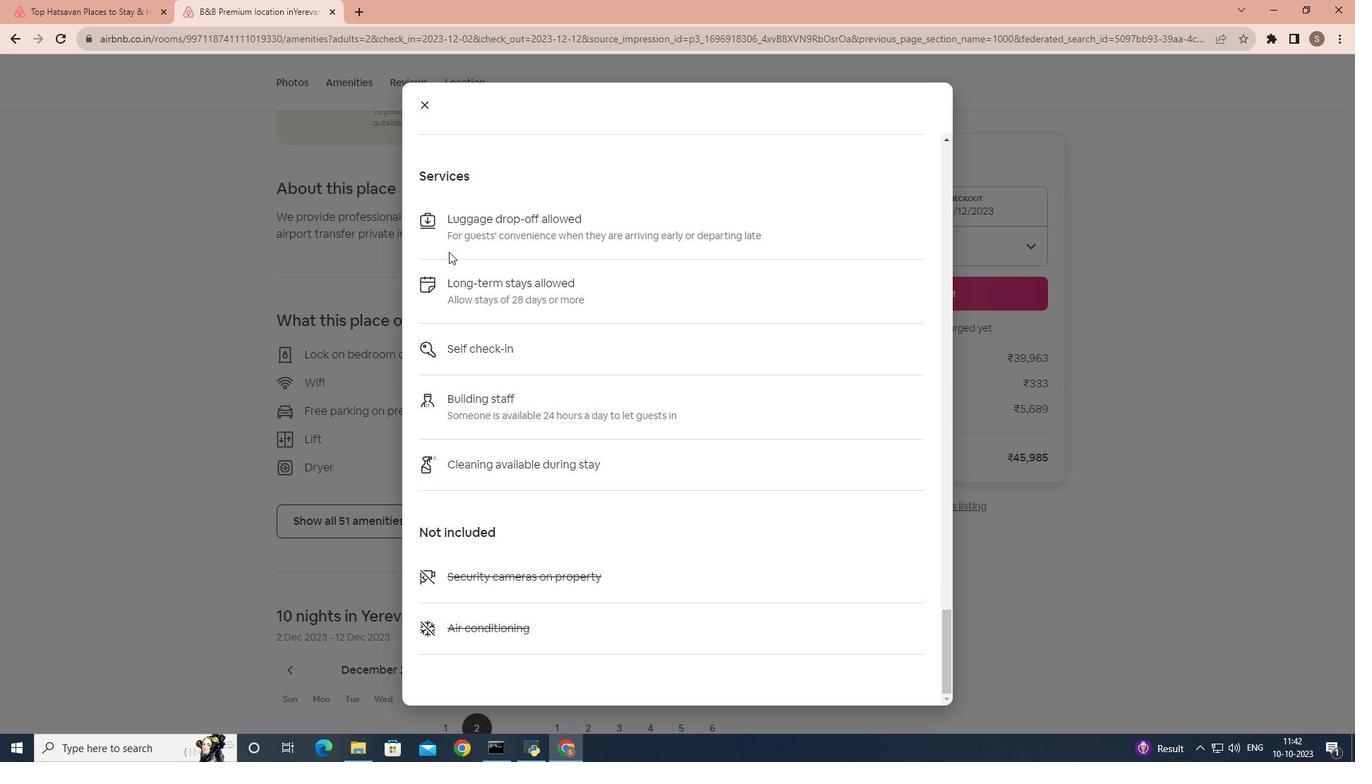 
Action: Mouse scrolled (489, 421) with delta (0, 0)
Screenshot: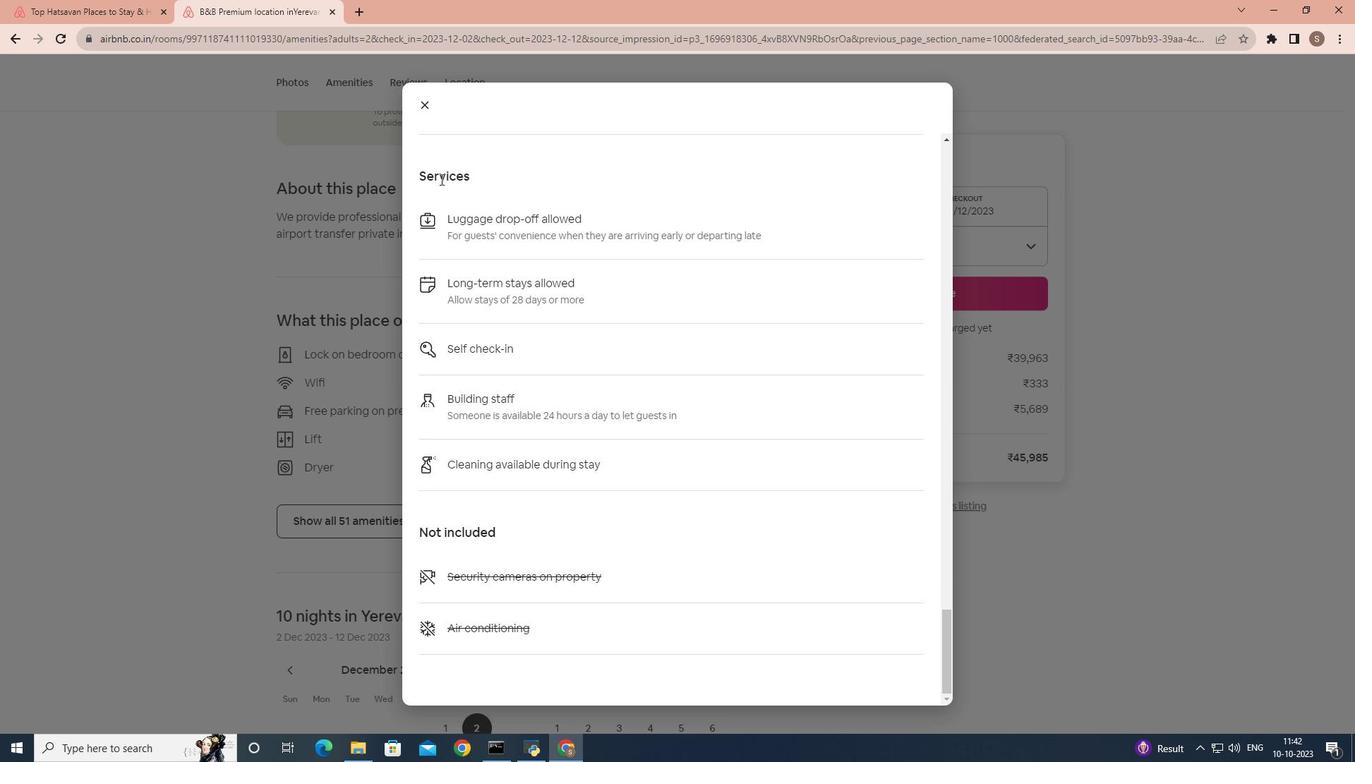 
Action: Mouse scrolled (489, 421) with delta (0, 0)
Screenshot: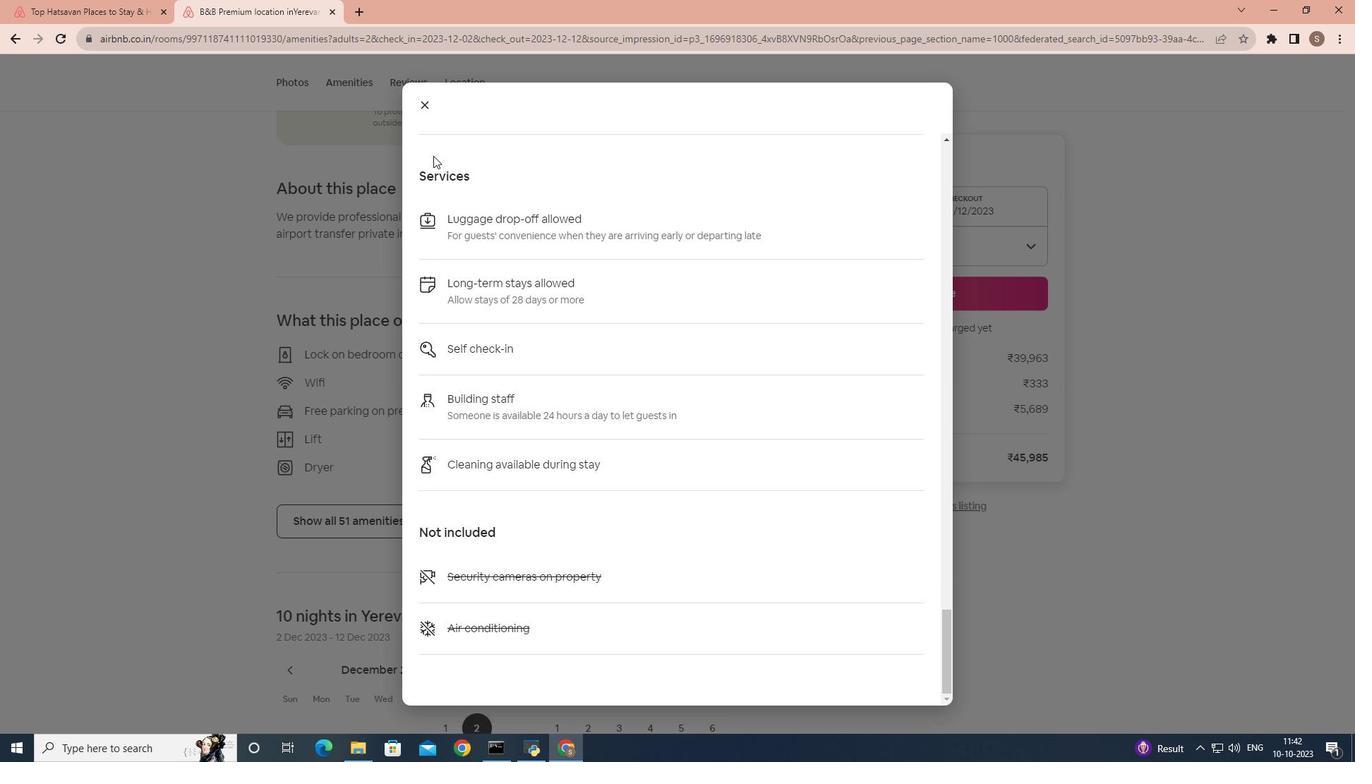 
Action: Mouse scrolled (489, 421) with delta (0, 0)
Screenshot: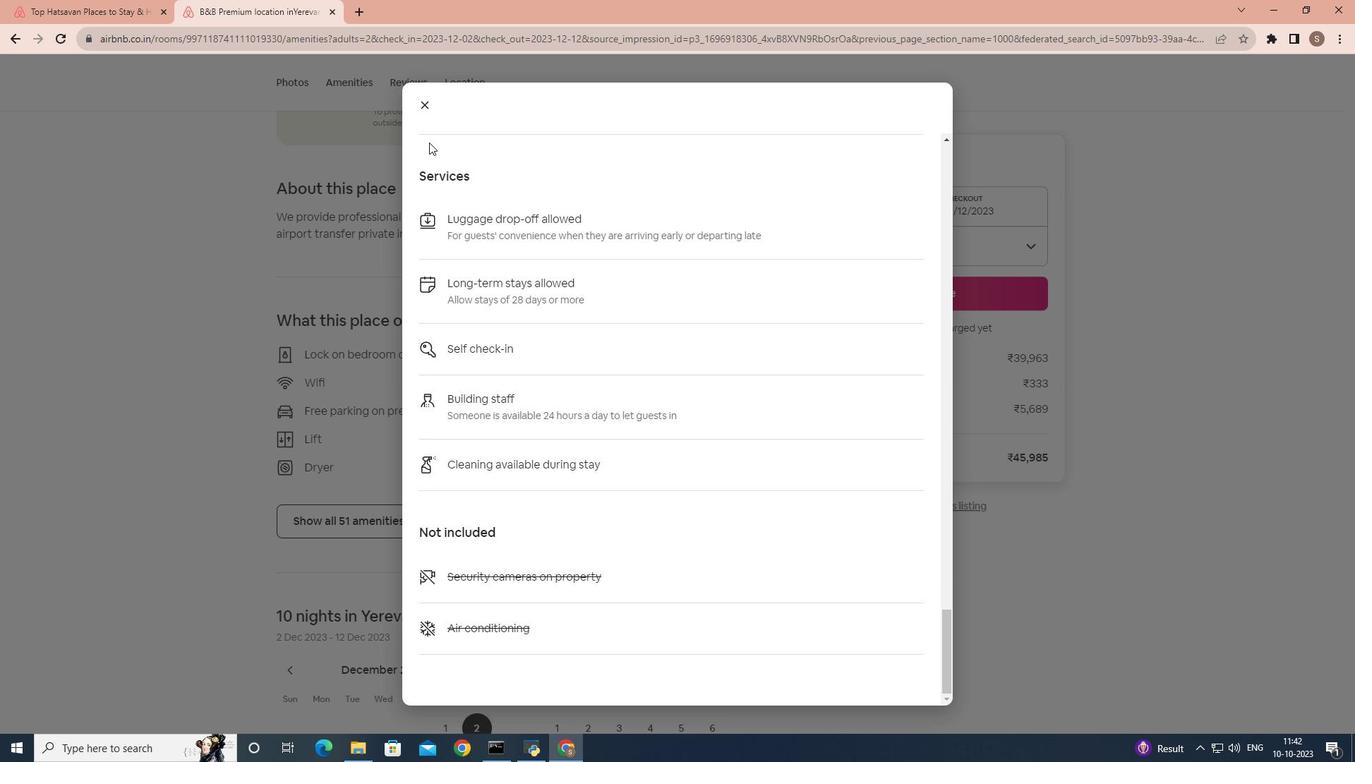 
Action: Mouse scrolled (489, 421) with delta (0, 0)
Screenshot: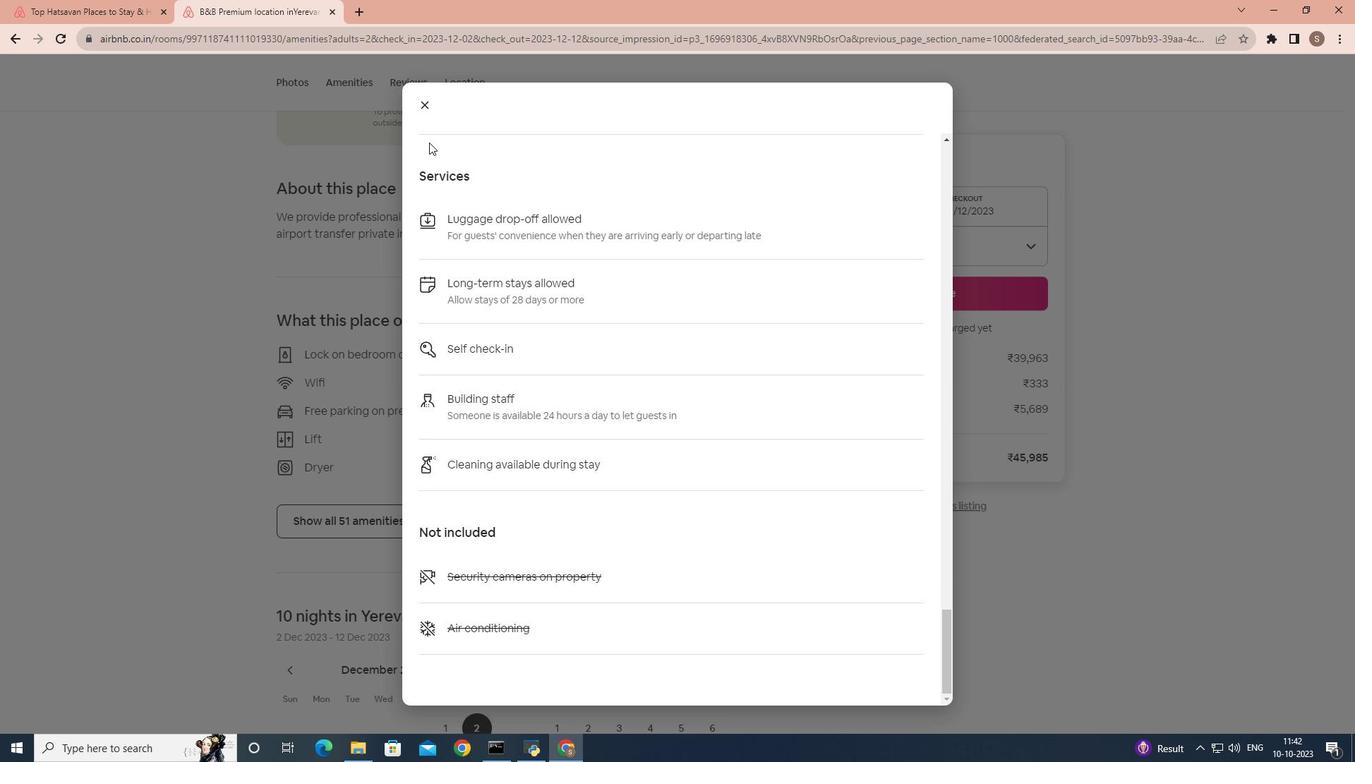
Action: Mouse moved to (433, 104)
Screenshot: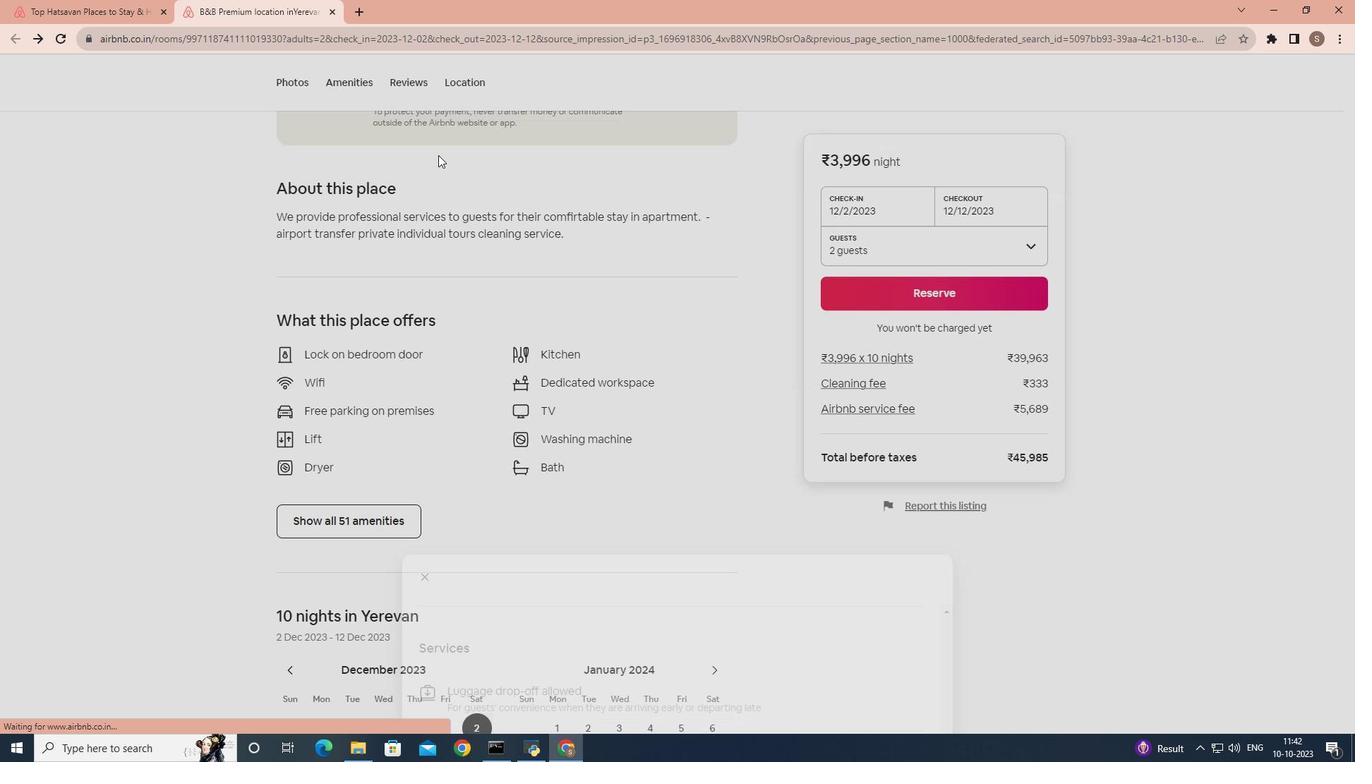 
Action: Mouse pressed left at (433, 104)
Screenshot: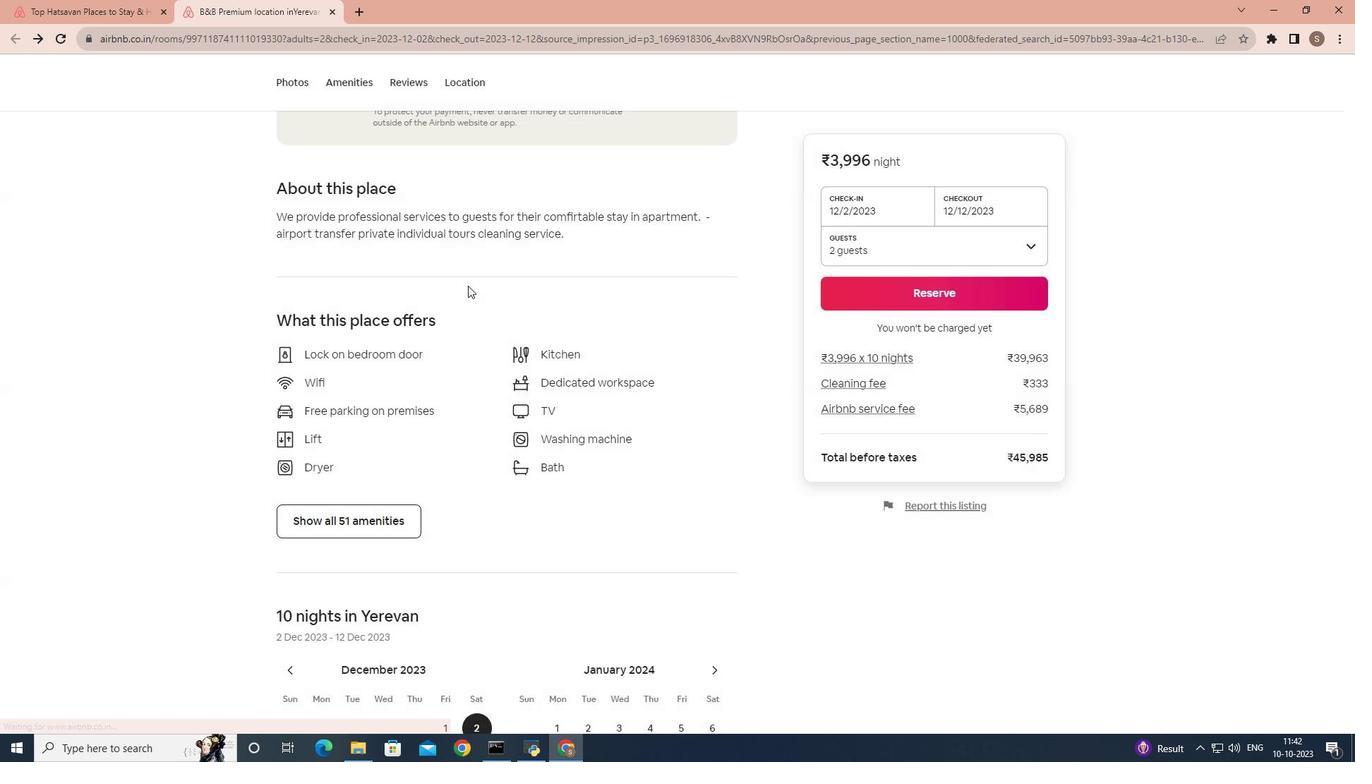 
Action: Mouse moved to (511, 435)
Screenshot: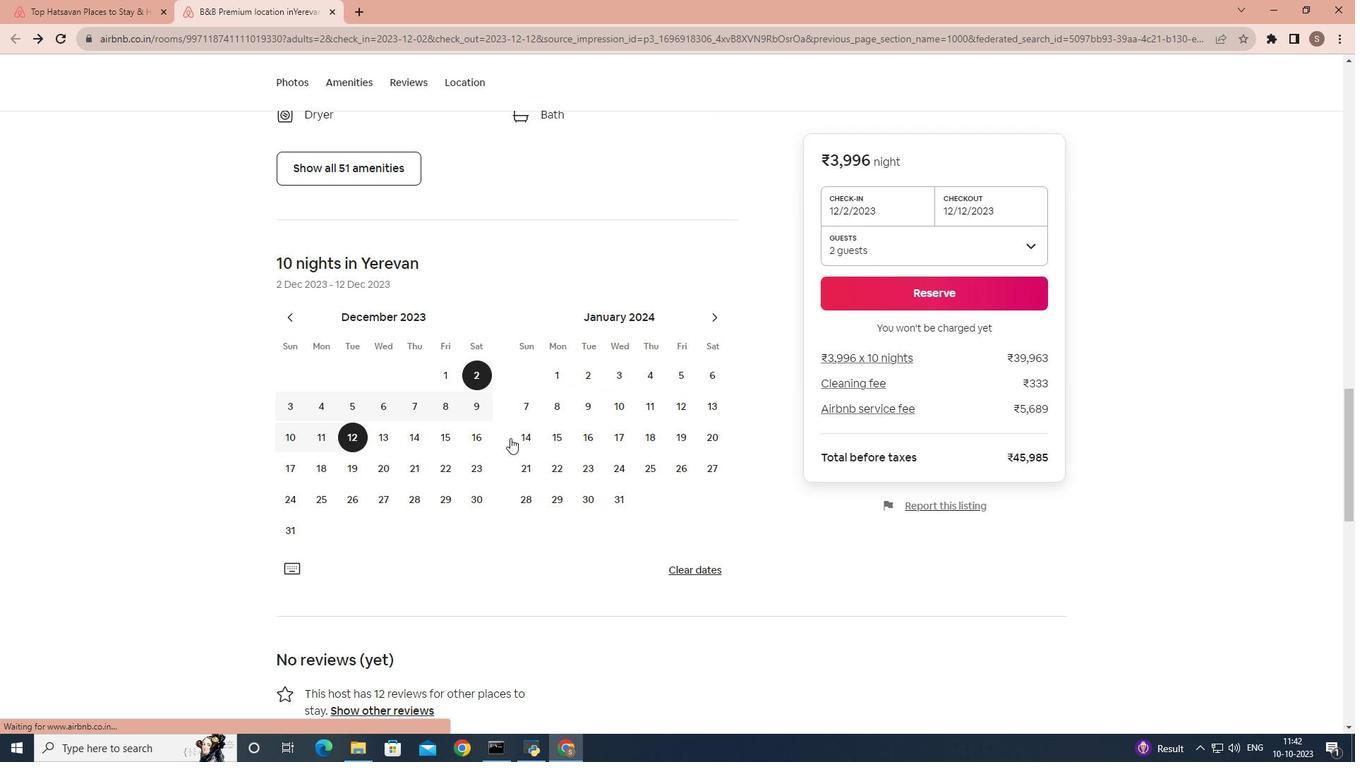 
Action: Mouse scrolled (511, 434) with delta (0, 0)
Screenshot: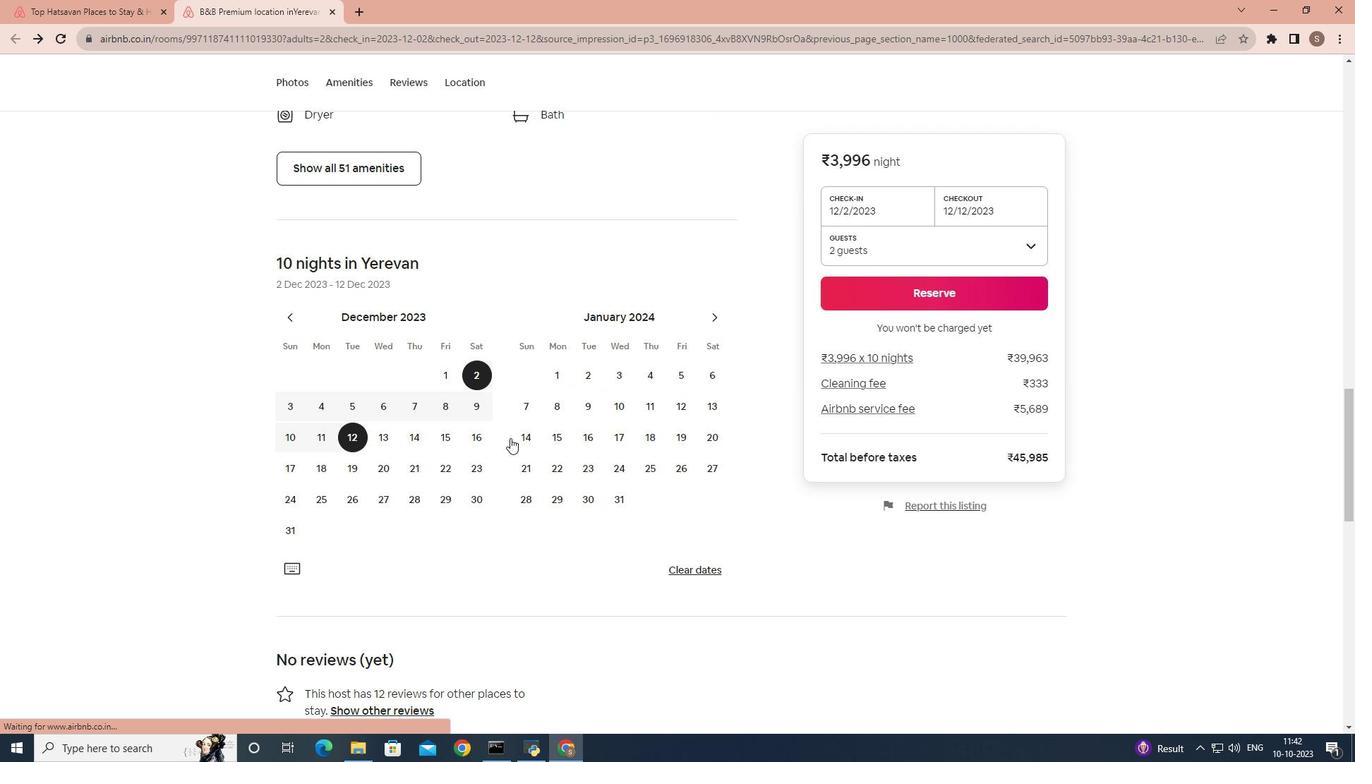 
Action: Mouse moved to (510, 438)
Screenshot: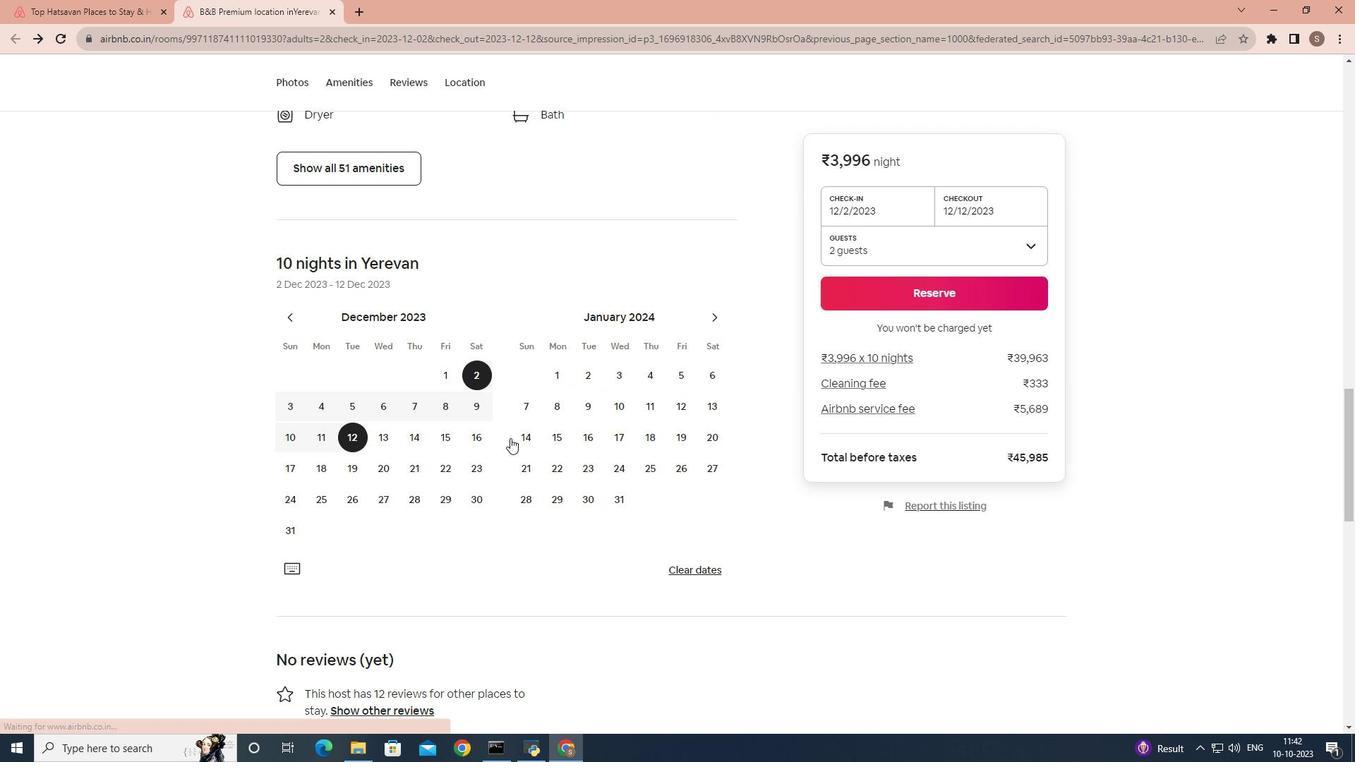 
Action: Mouse scrolled (510, 437) with delta (0, 0)
Screenshot: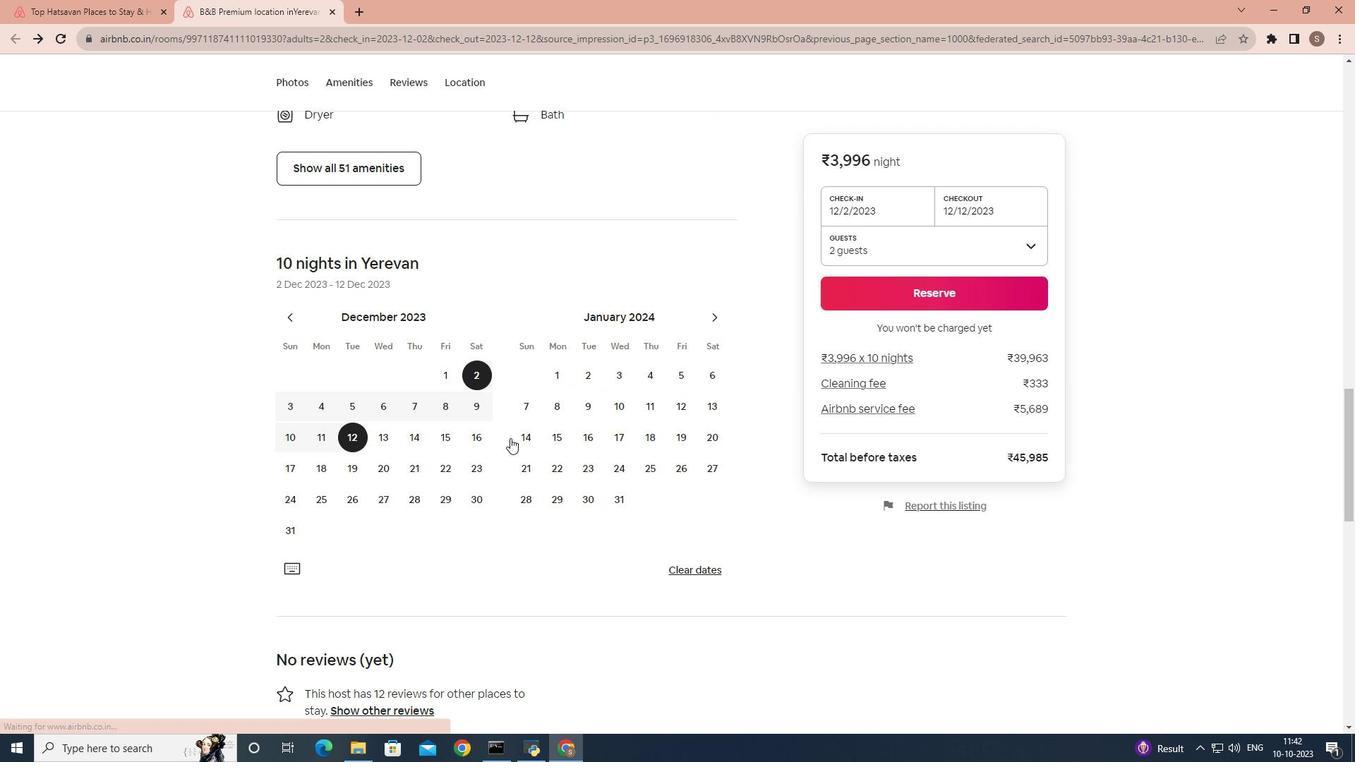 
Action: Mouse scrolled (510, 437) with delta (0, 0)
Screenshot: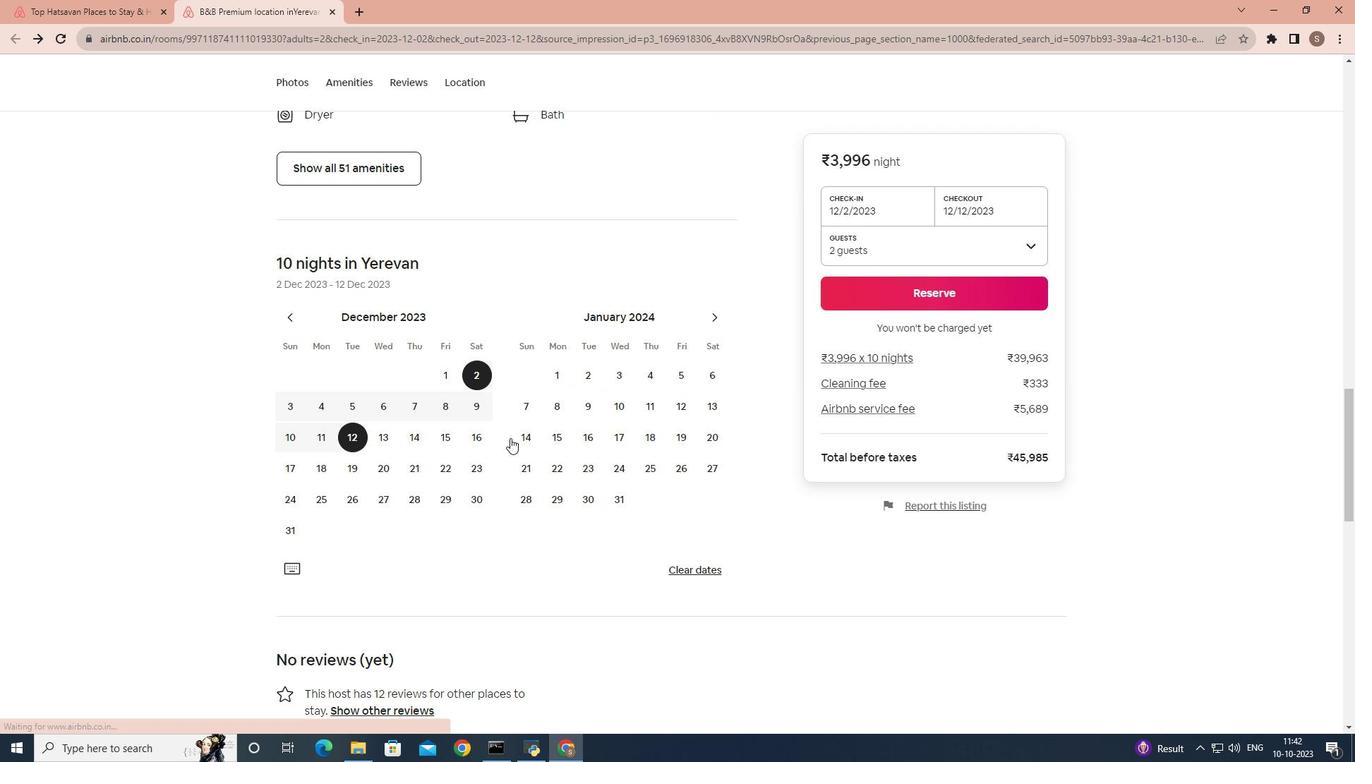 
Action: Mouse scrolled (510, 437) with delta (0, 0)
Screenshot: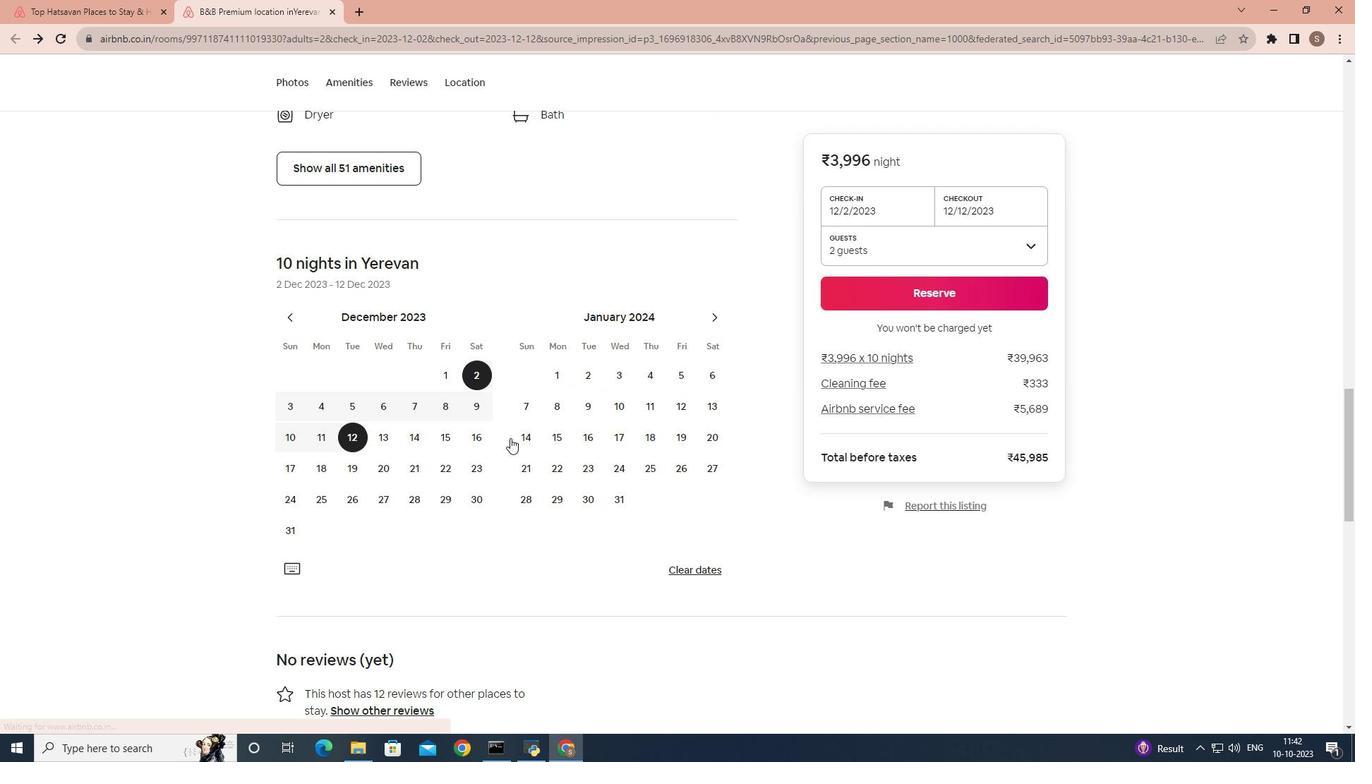 
Action: Mouse scrolled (510, 437) with delta (0, 0)
Screenshot: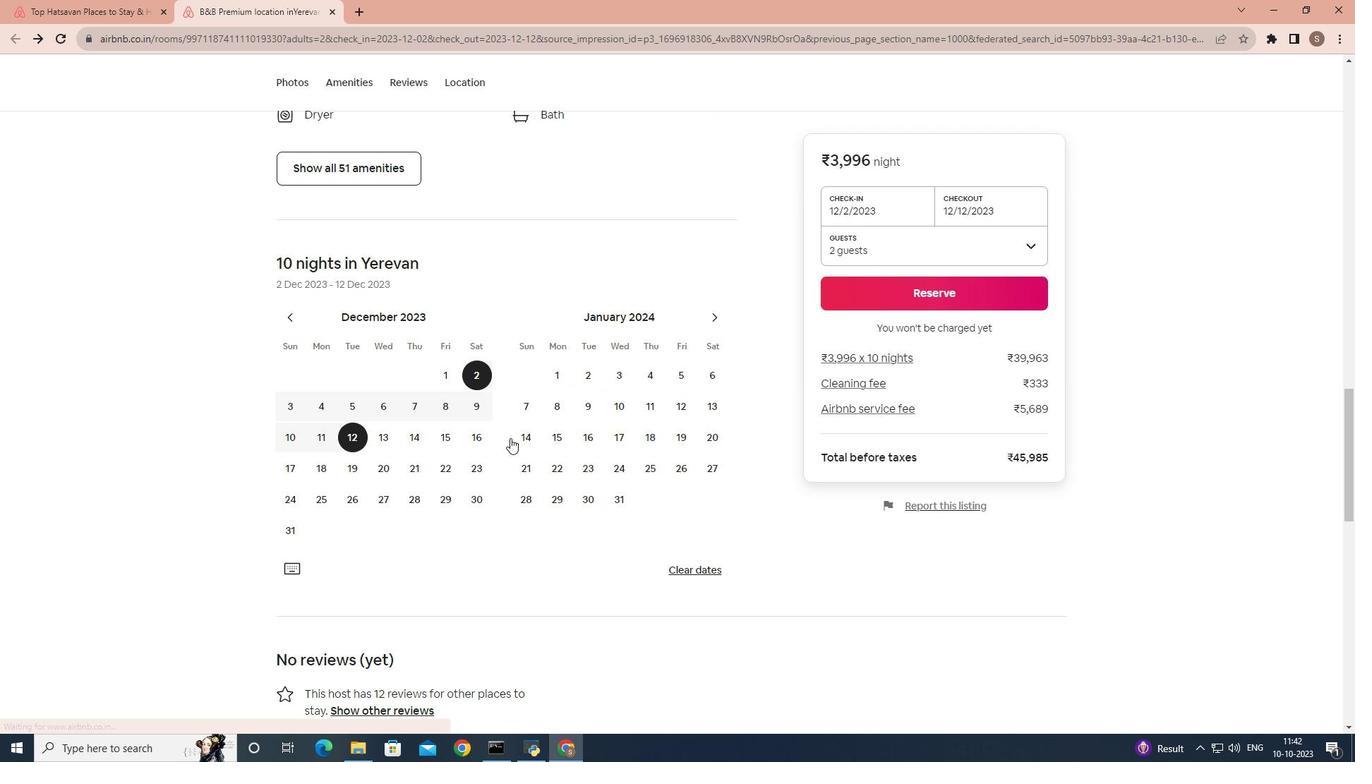 
Action: Mouse scrolled (510, 437) with delta (0, 0)
Screenshot: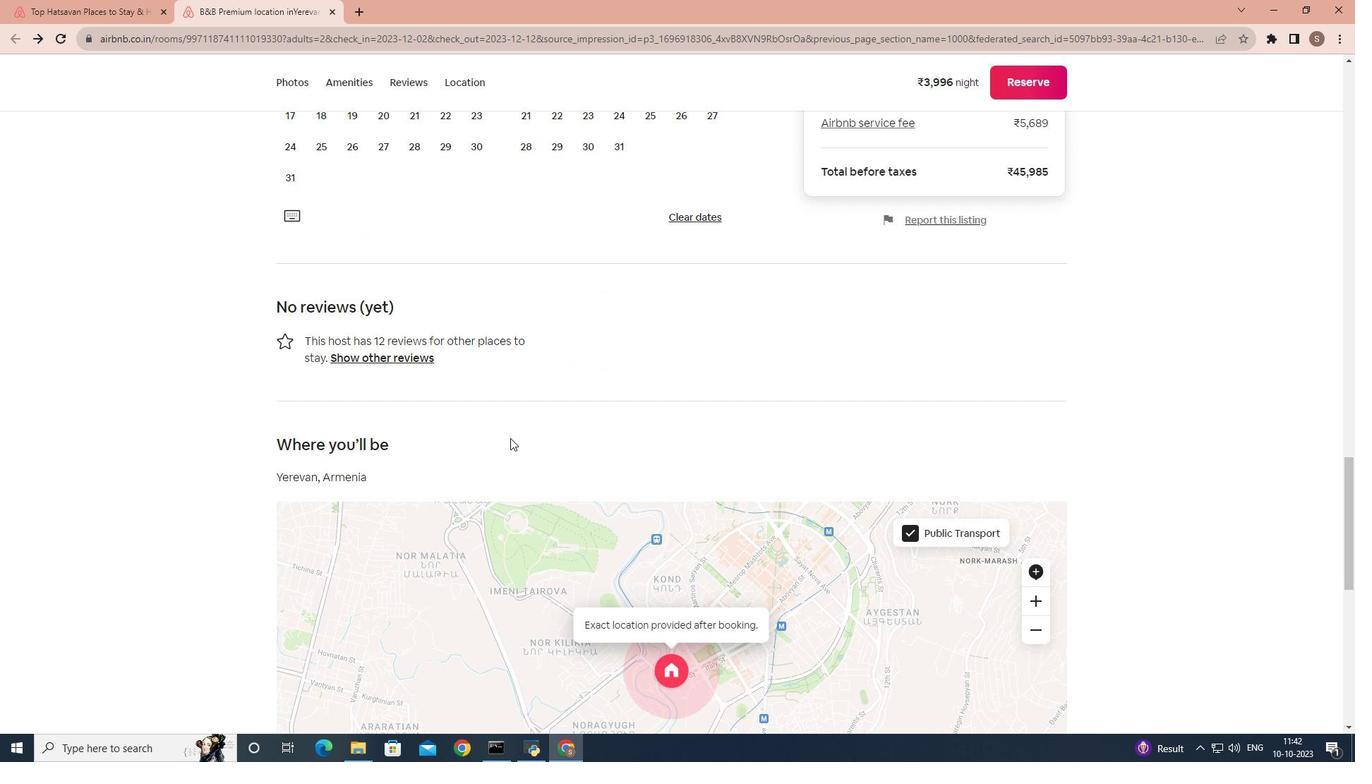 
Action: Mouse scrolled (510, 437) with delta (0, 0)
Screenshot: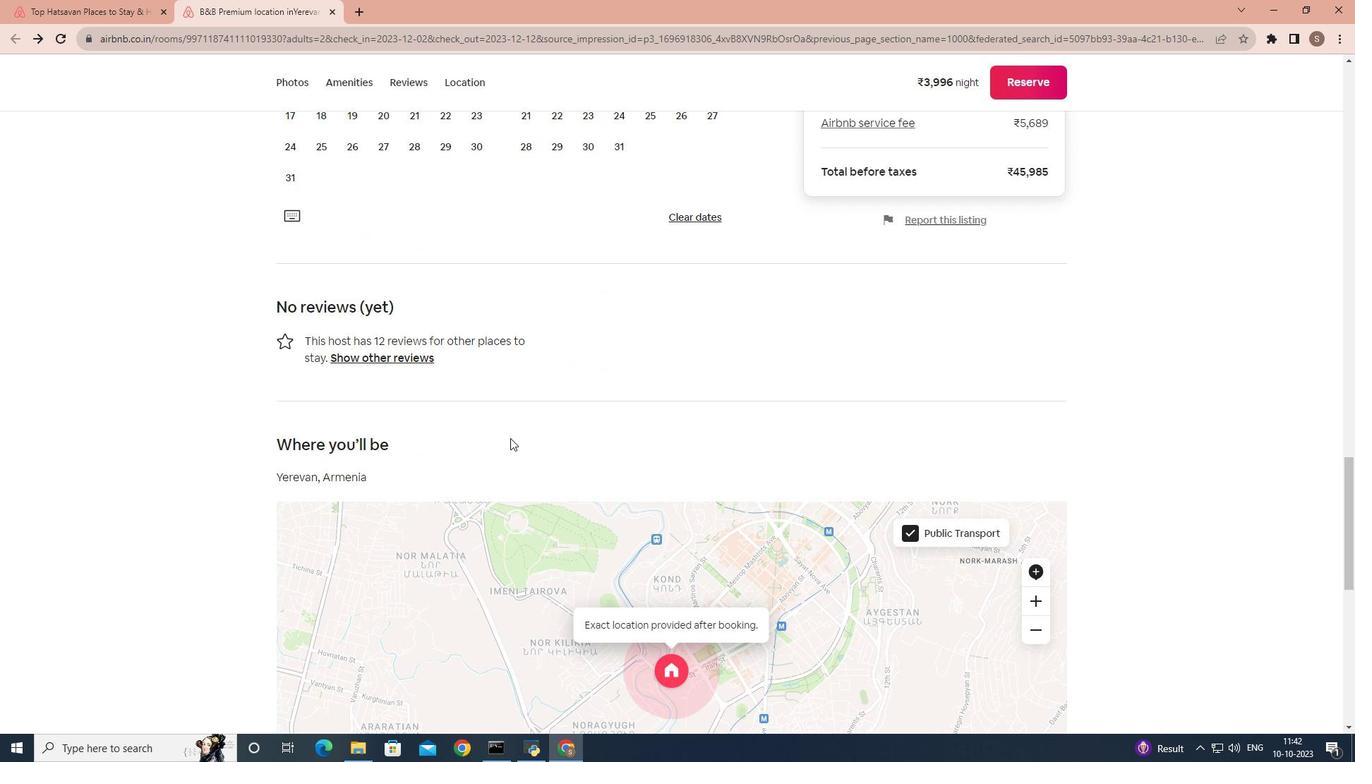 
Action: Mouse scrolled (510, 437) with delta (0, 0)
Screenshot: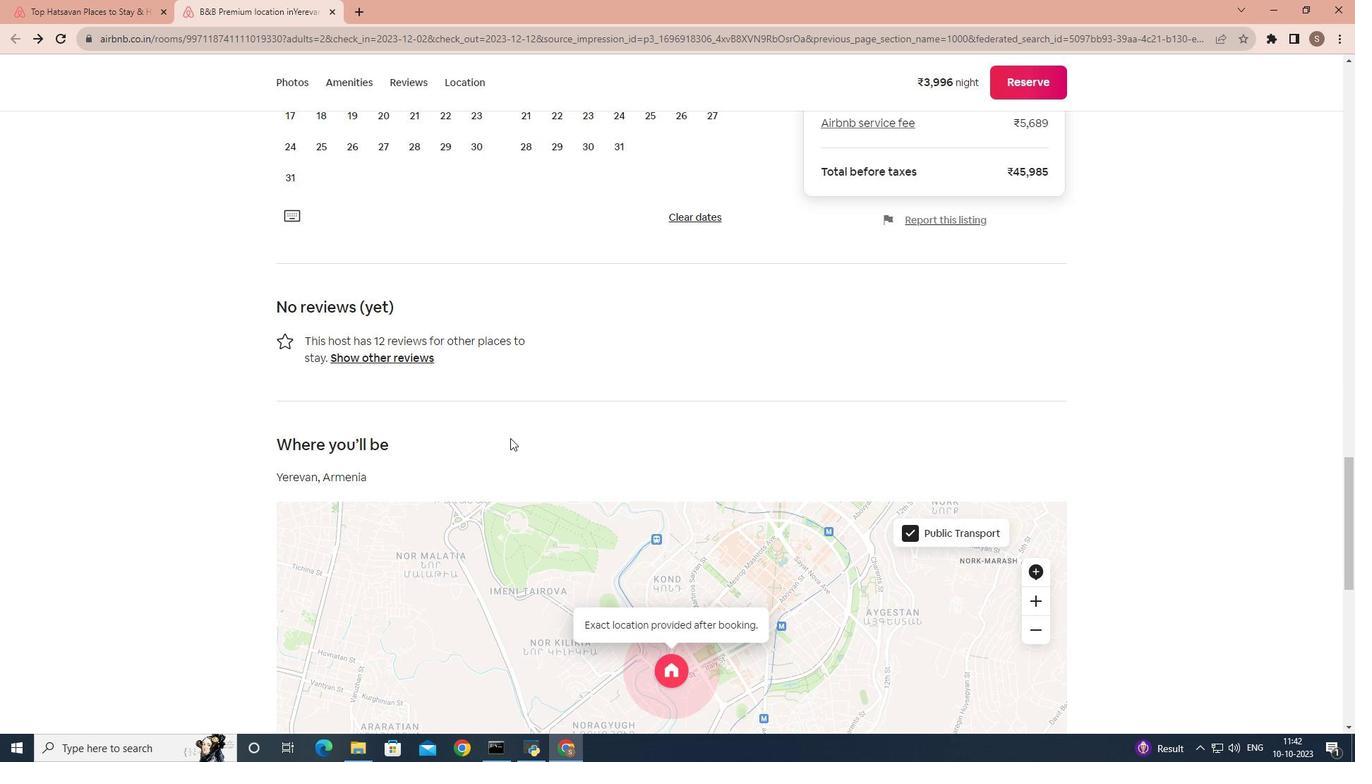 
Action: Mouse scrolled (510, 437) with delta (0, 0)
Screenshot: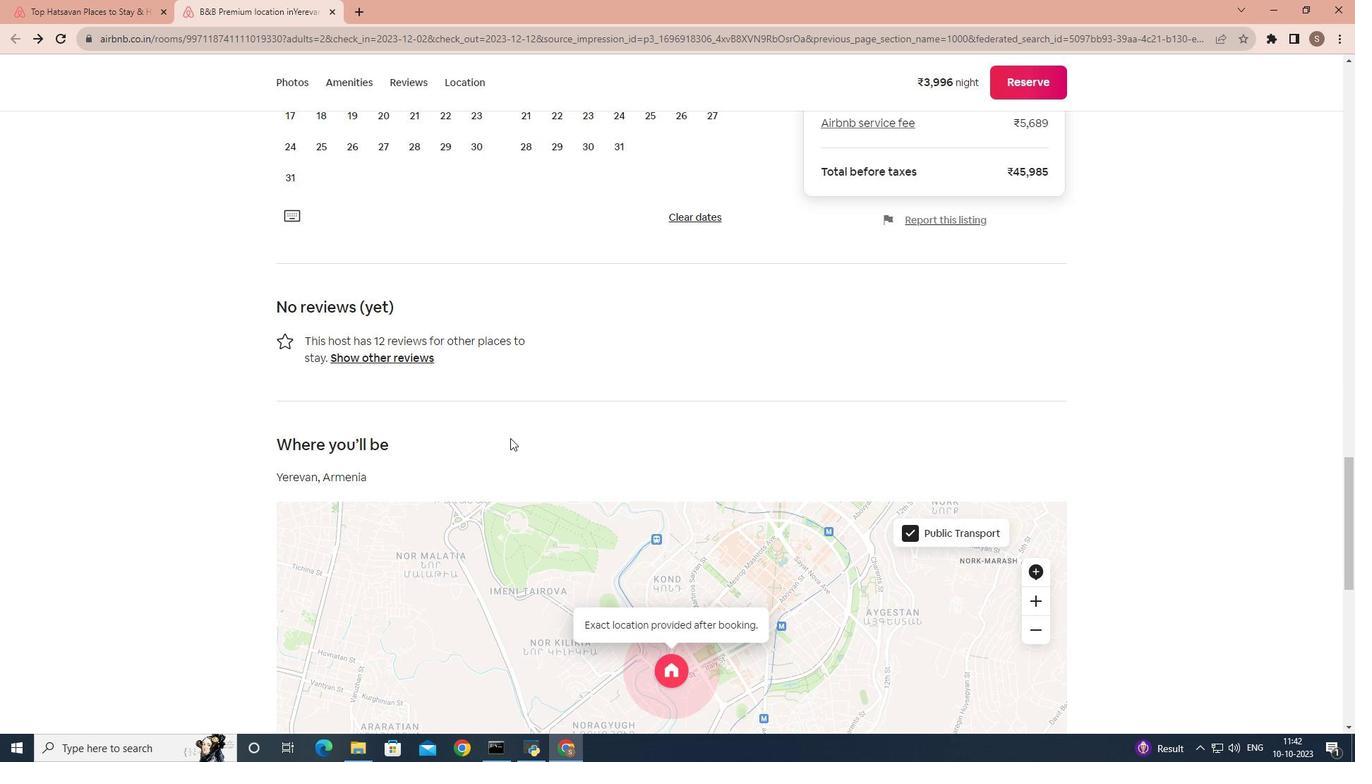 
Action: Mouse scrolled (510, 437) with delta (0, 0)
Screenshot: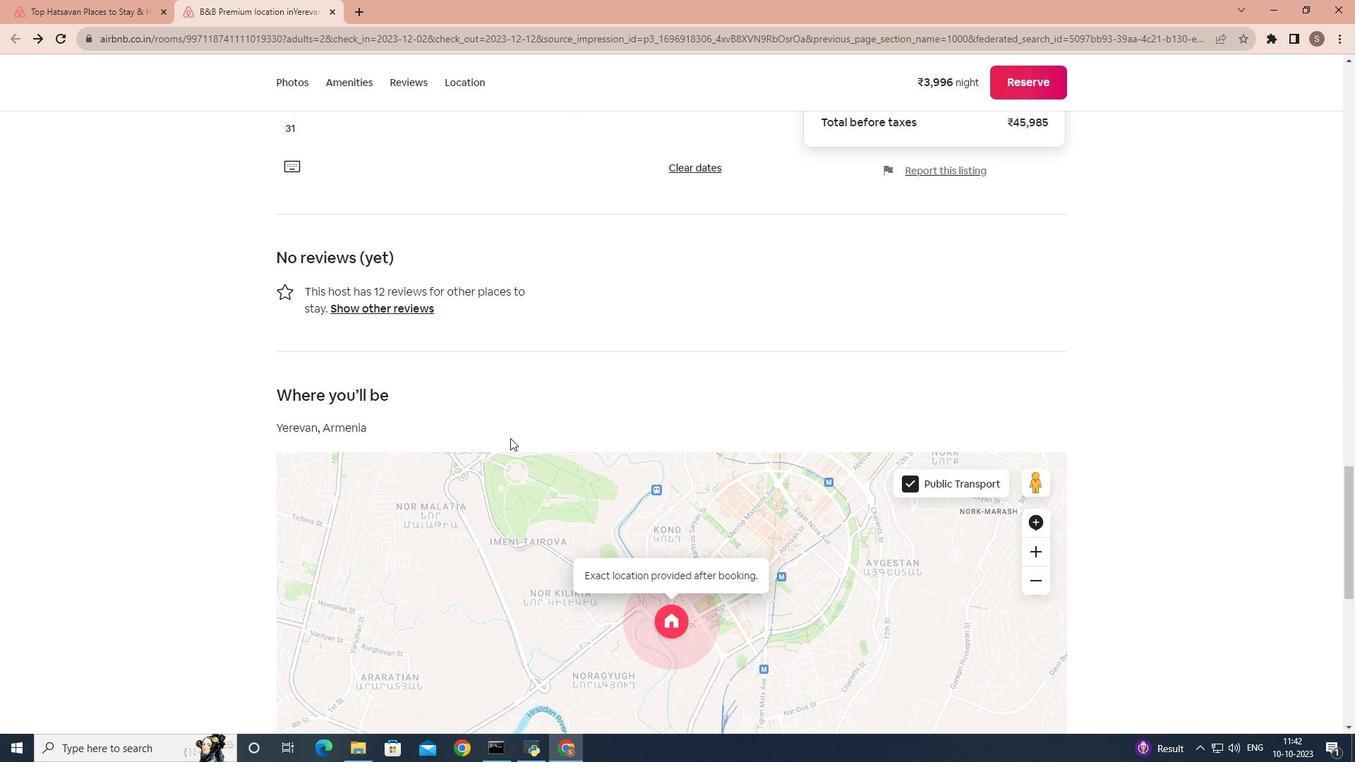 
Action: Mouse scrolled (510, 437) with delta (0, 0)
Screenshot: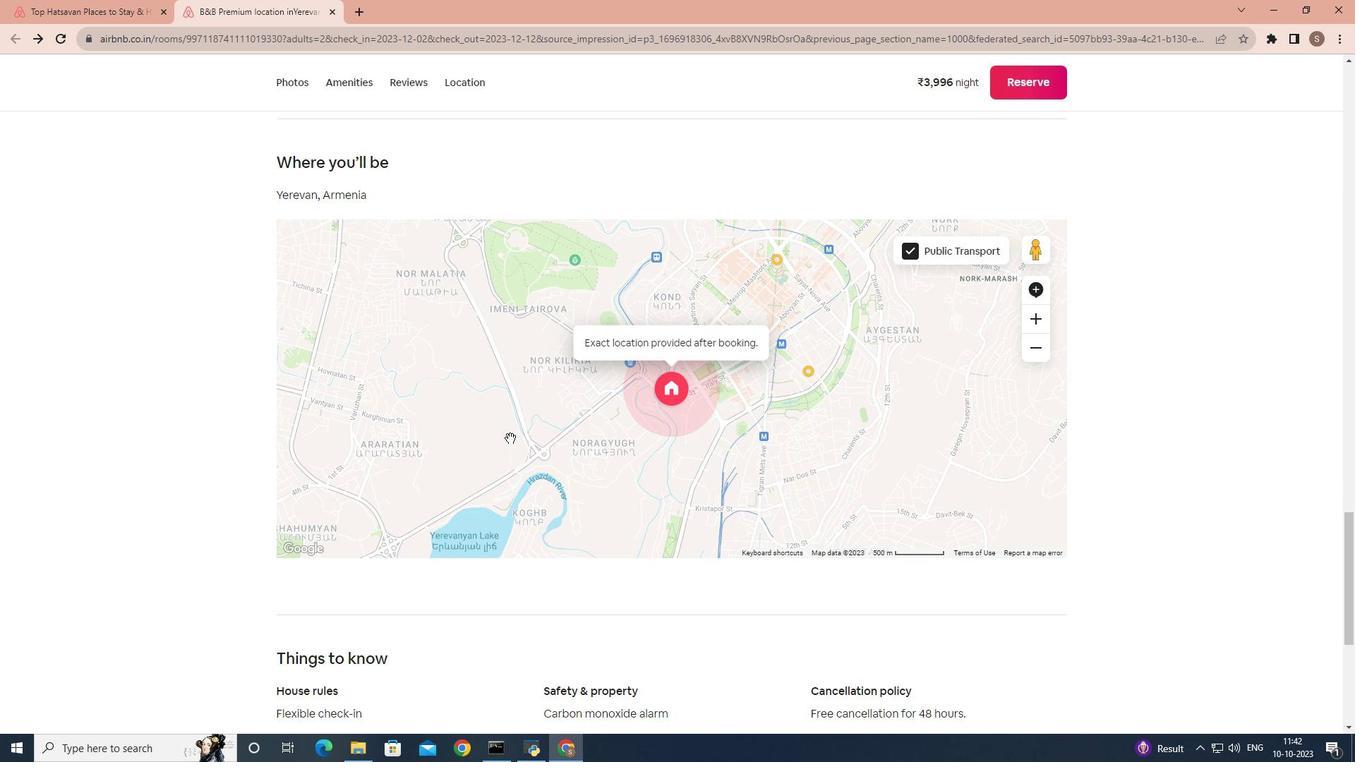 
Action: Mouse scrolled (510, 437) with delta (0, 0)
Screenshot: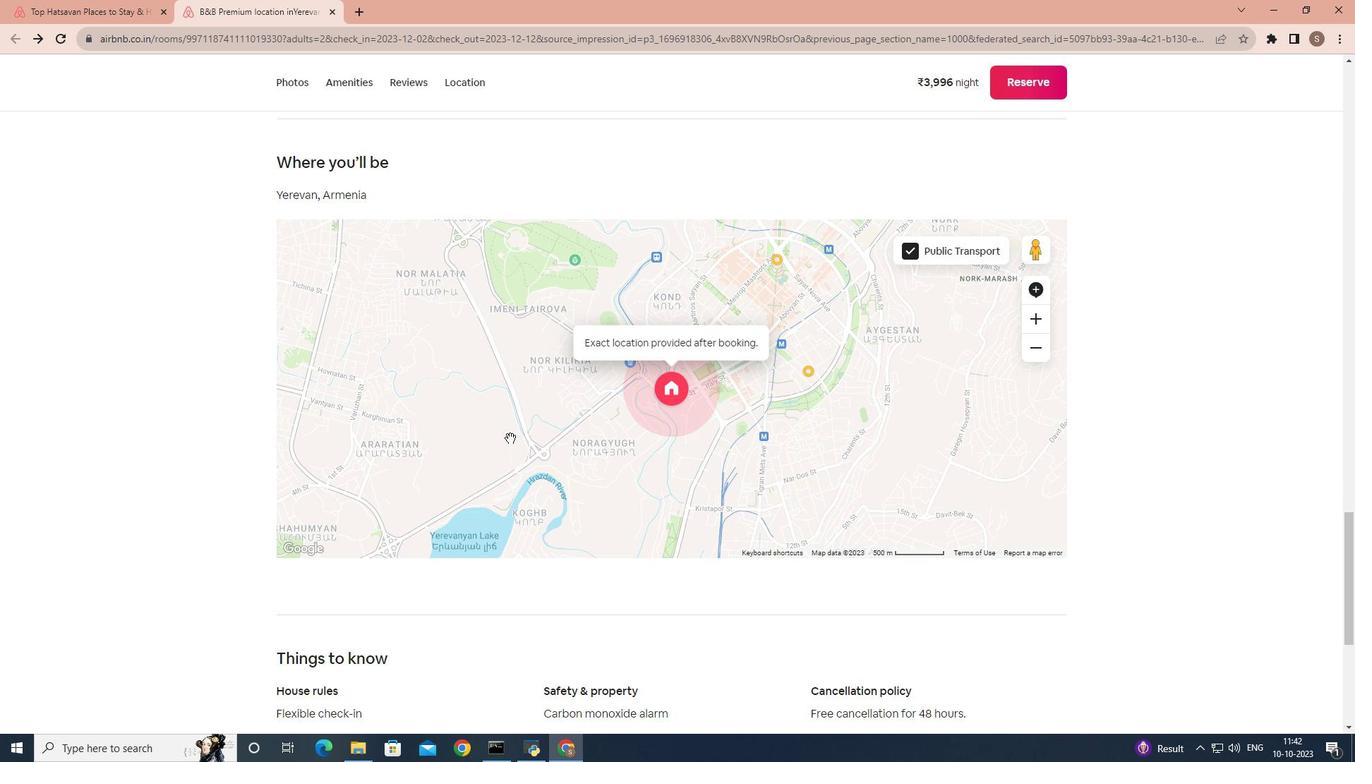 
Action: Mouse scrolled (510, 437) with delta (0, 0)
Screenshot: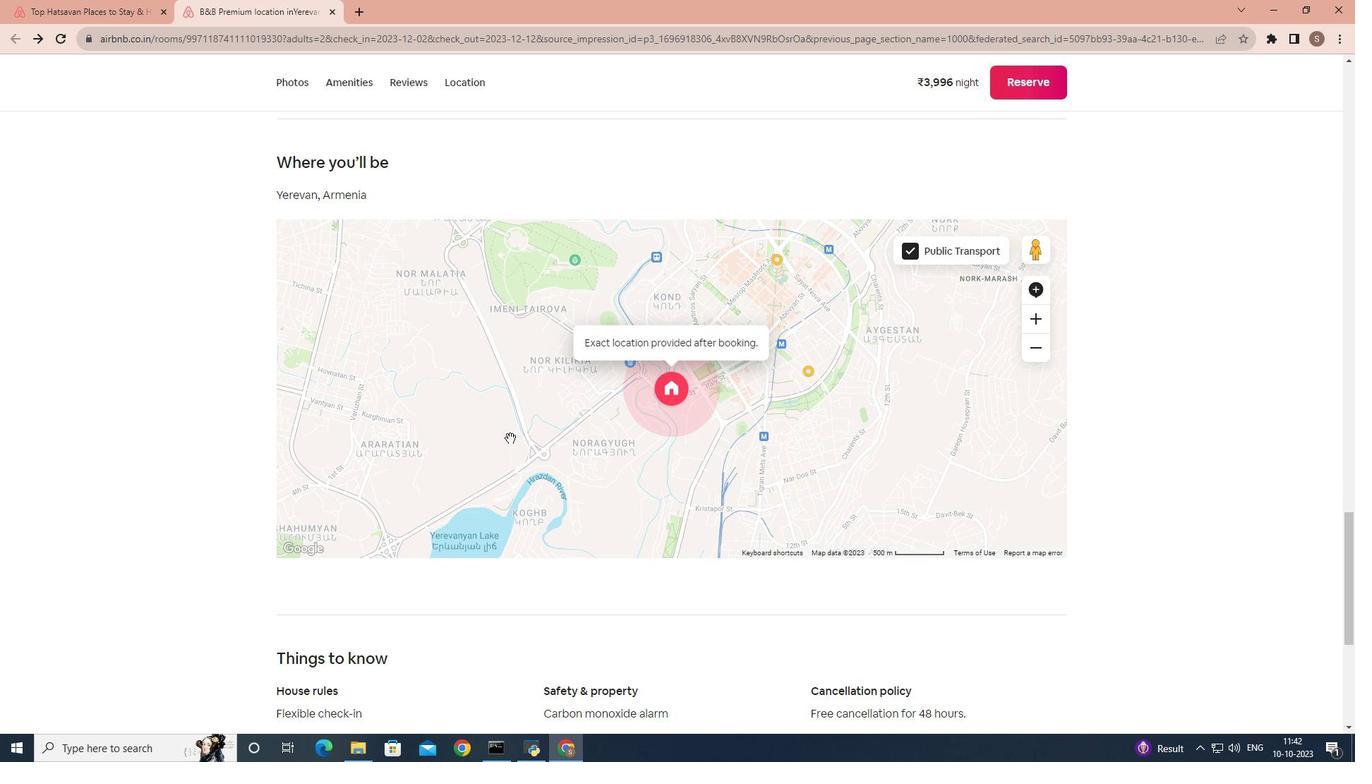 
Action: Mouse scrolled (510, 437) with delta (0, 0)
Screenshot: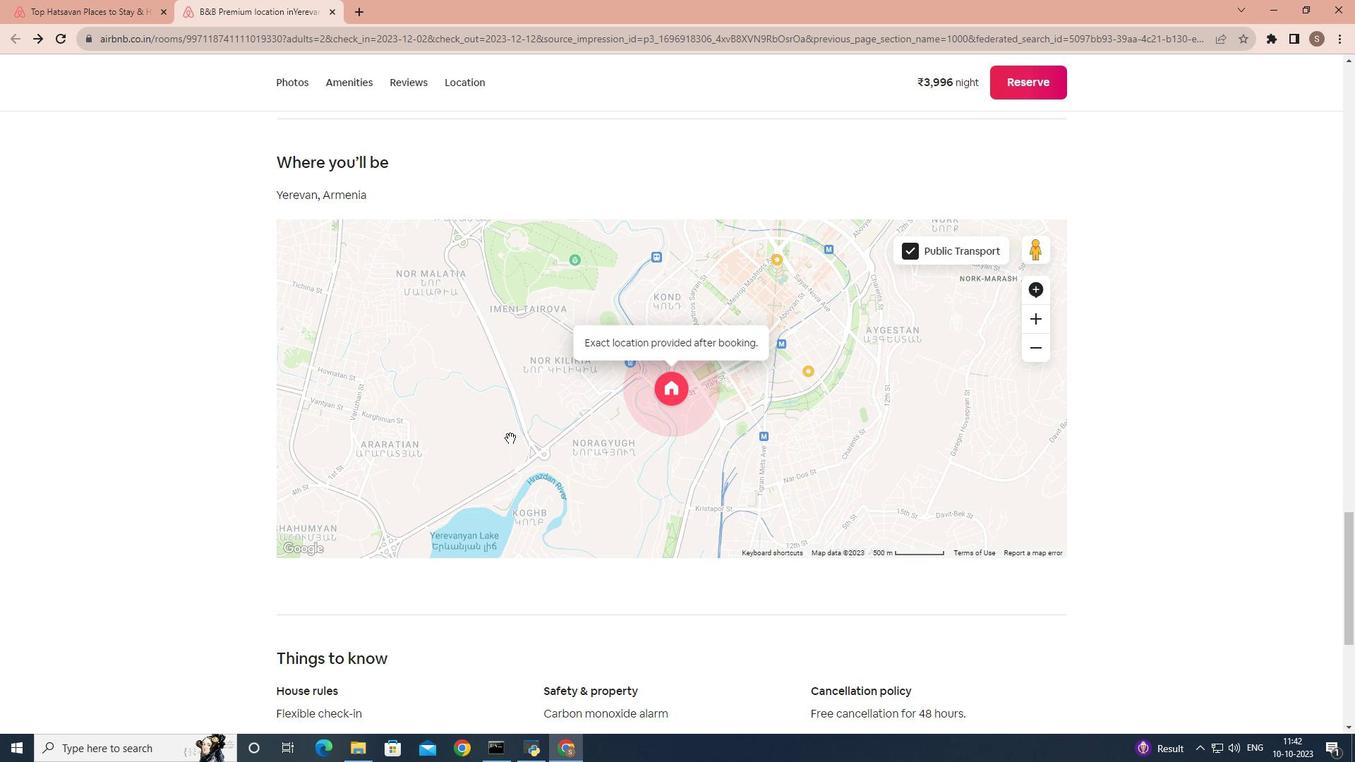 
Action: Mouse scrolled (510, 437) with delta (0, 0)
Screenshot: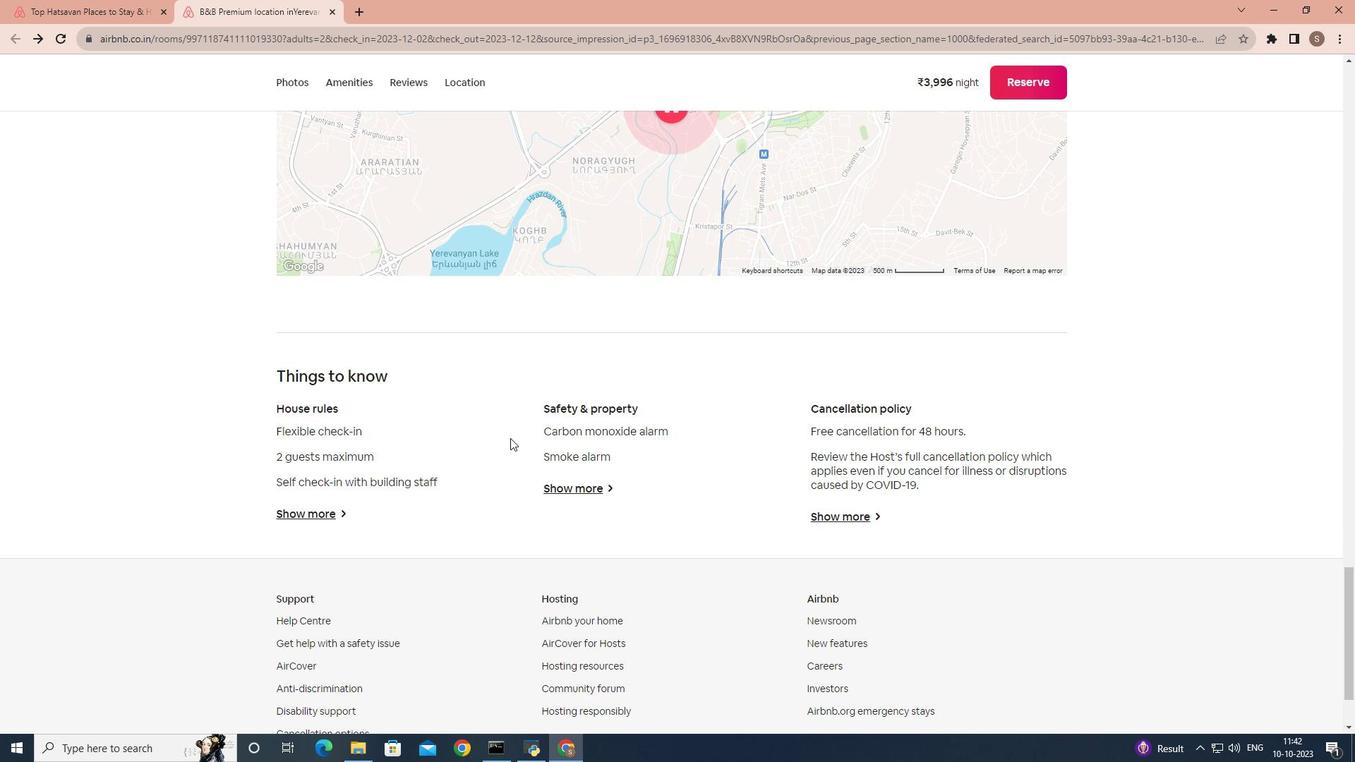 
Action: Mouse scrolled (510, 437) with delta (0, 0)
Screenshot: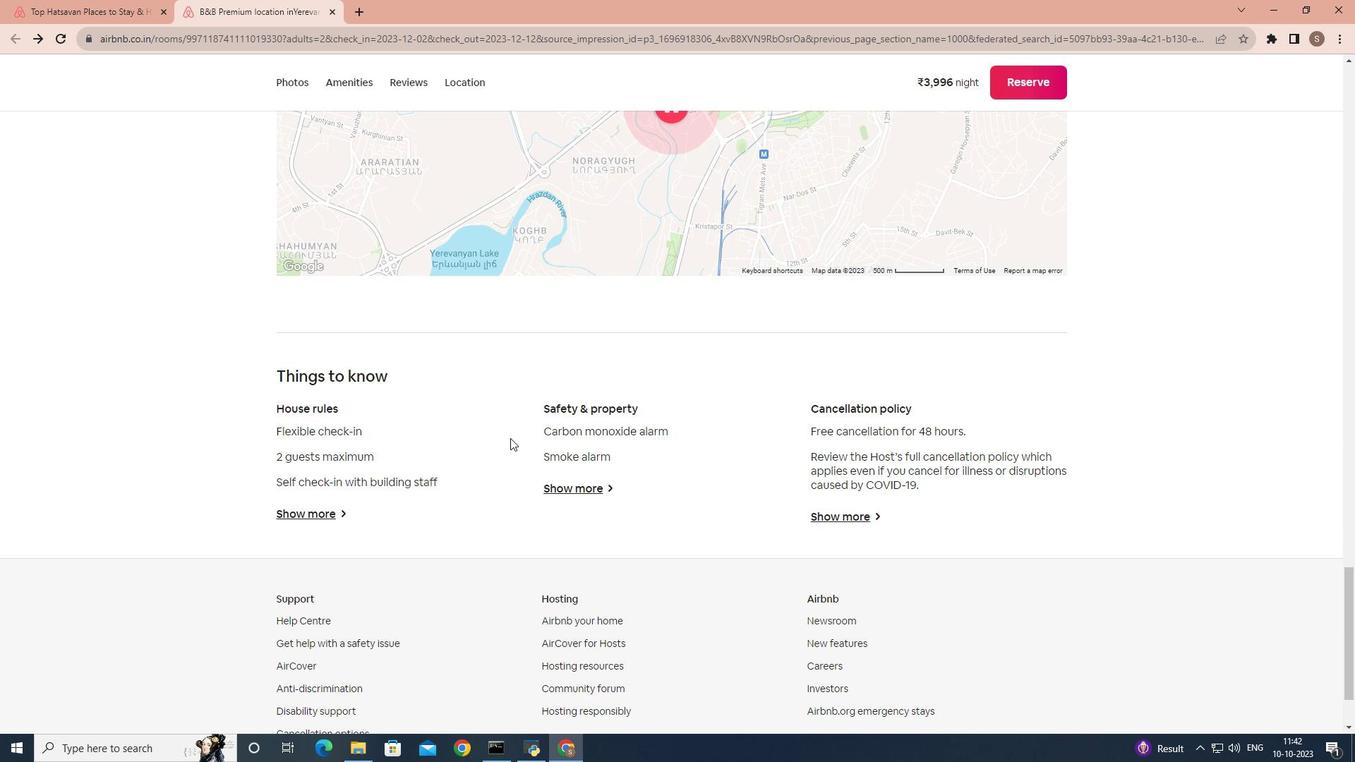 
Action: Mouse scrolled (510, 437) with delta (0, 0)
Screenshot: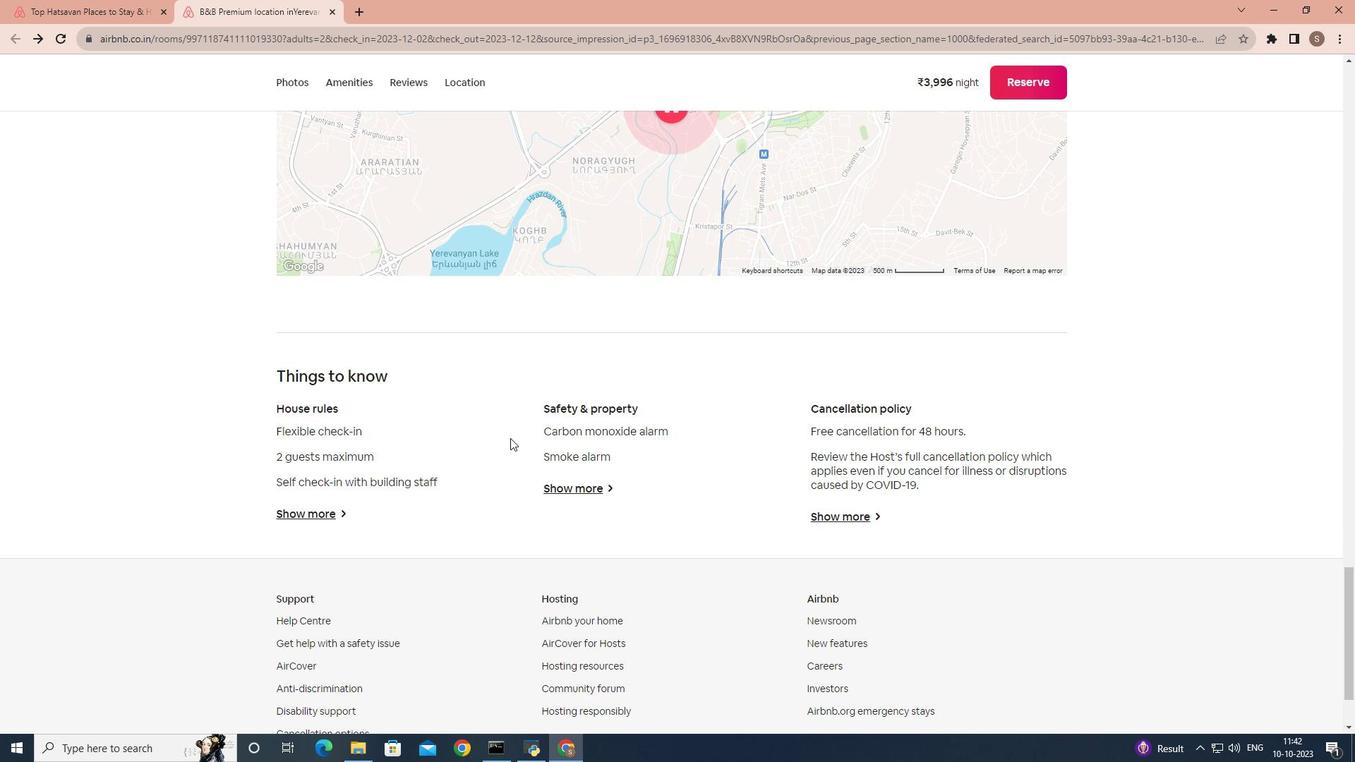 
Action: Mouse scrolled (510, 437) with delta (0, 0)
Screenshot: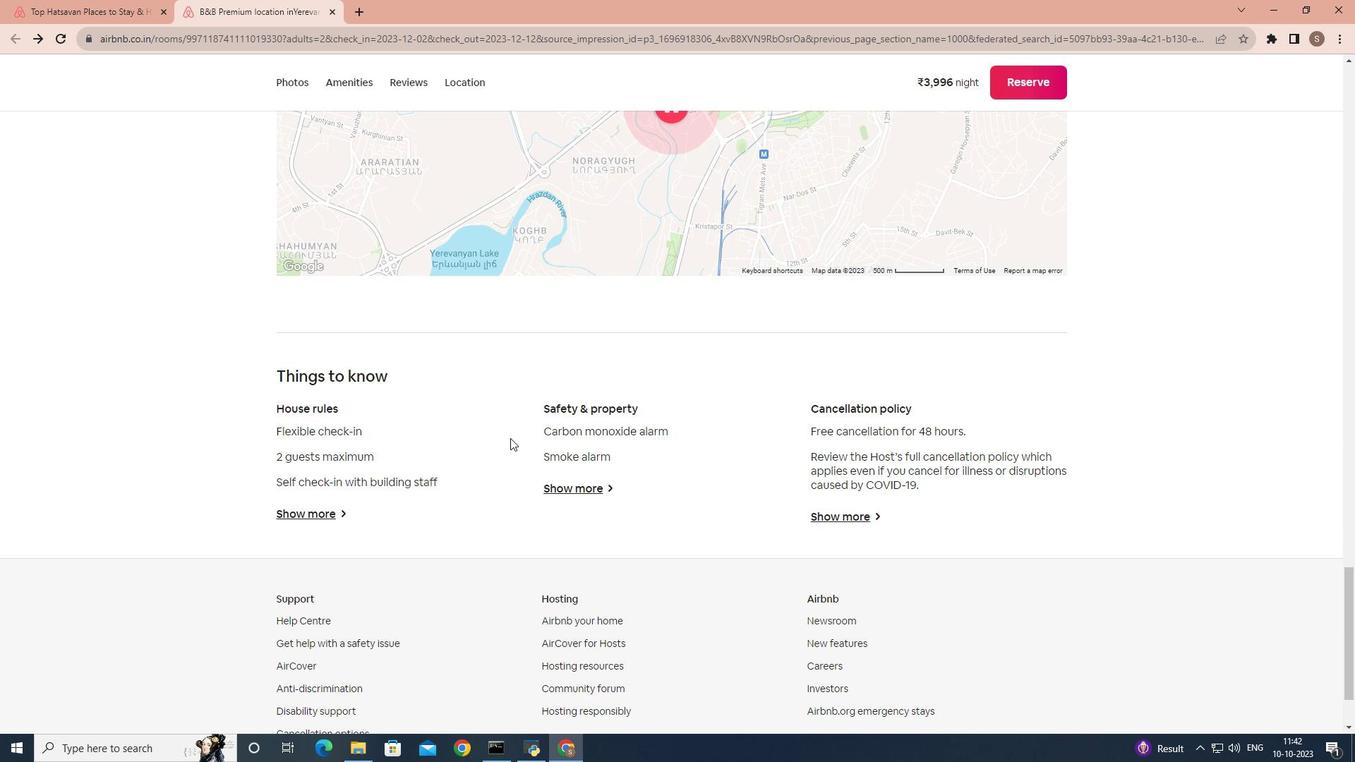 
Action: Mouse scrolled (510, 437) with delta (0, 0)
Screenshot: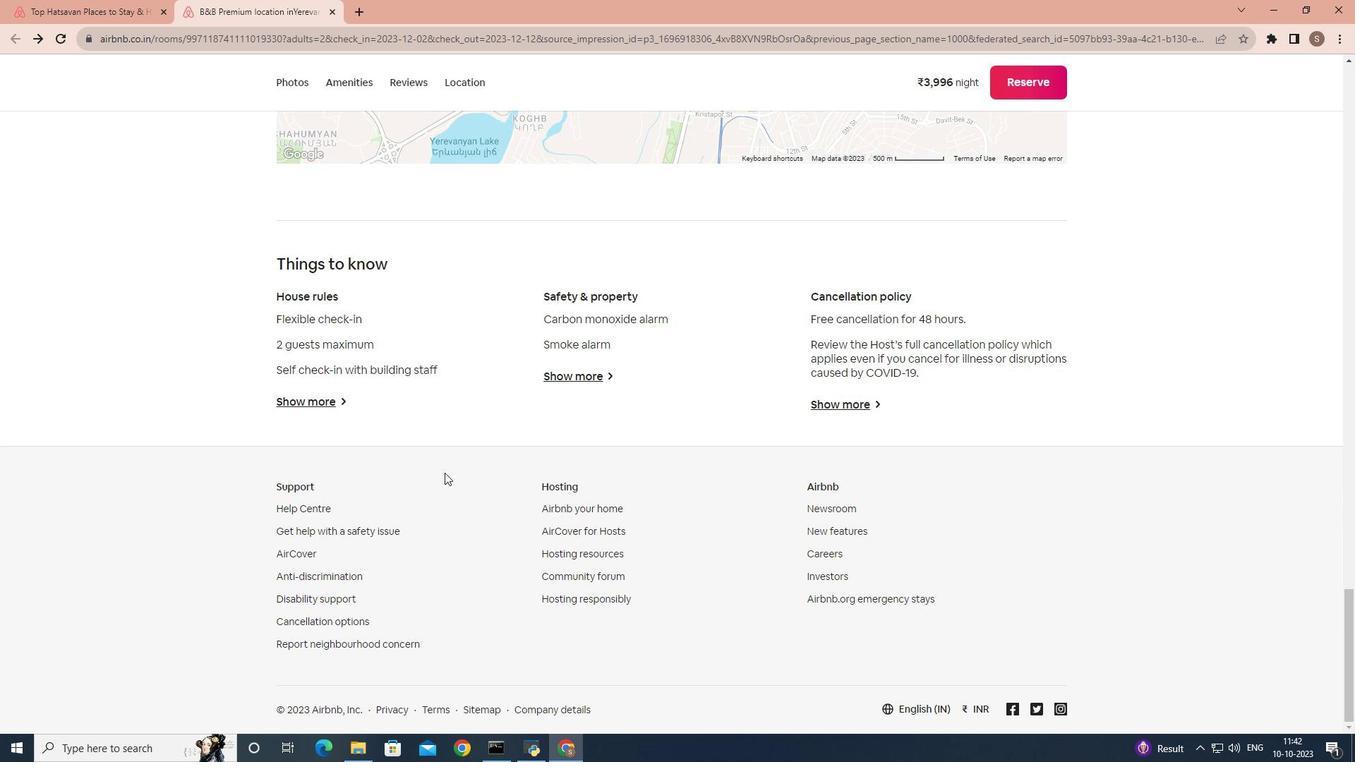 
Action: Mouse scrolled (510, 437) with delta (0, 0)
Screenshot: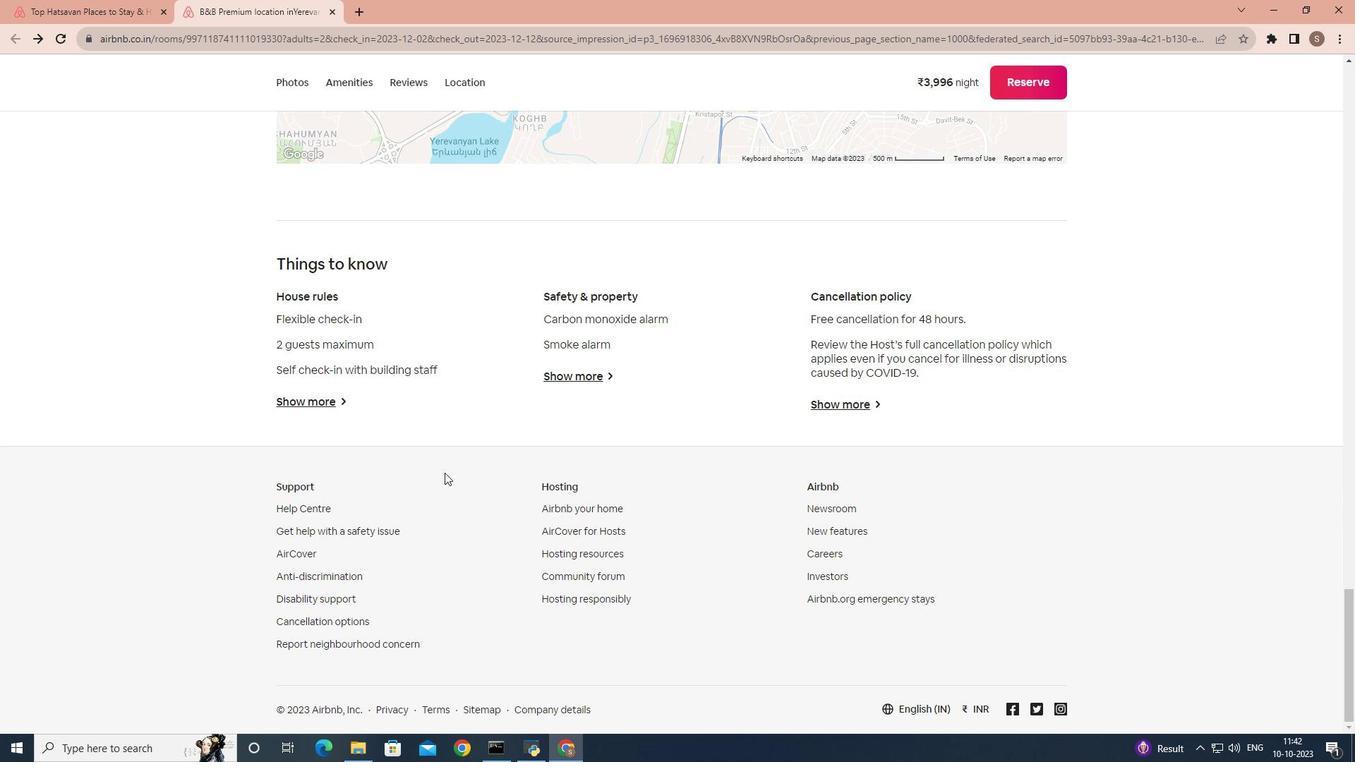 
Action: Mouse scrolled (510, 437) with delta (0, 0)
Screenshot: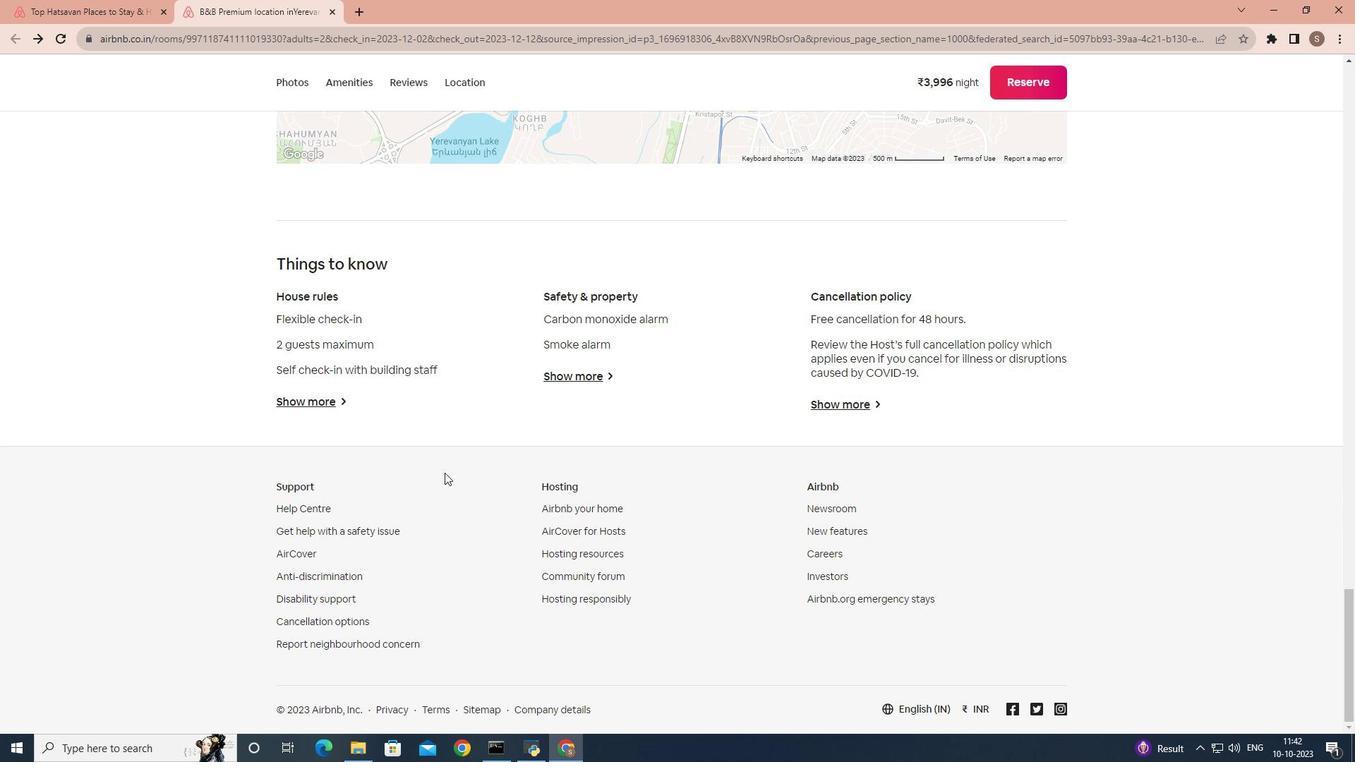 
Action: Mouse moved to (444, 473)
Screenshot: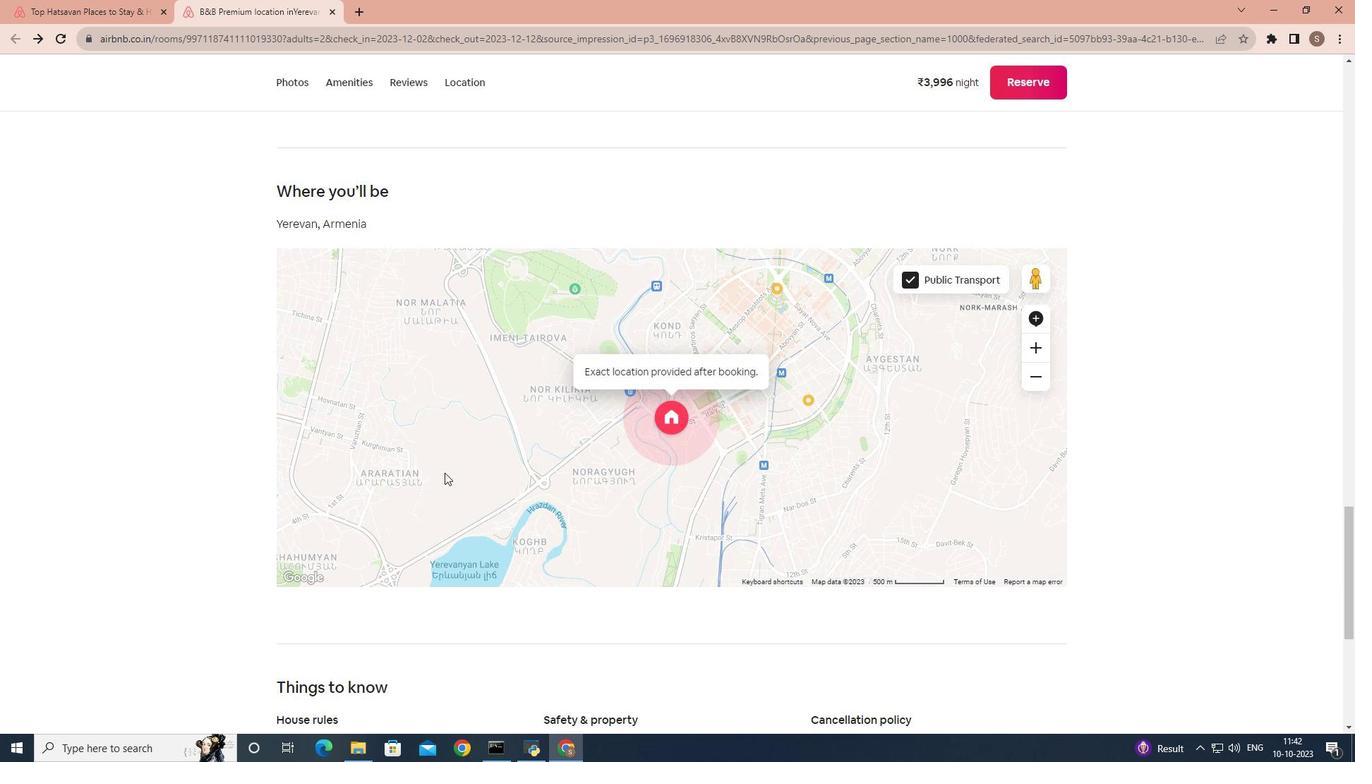 
Action: Mouse scrolled (444, 473) with delta (0, 0)
Screenshot: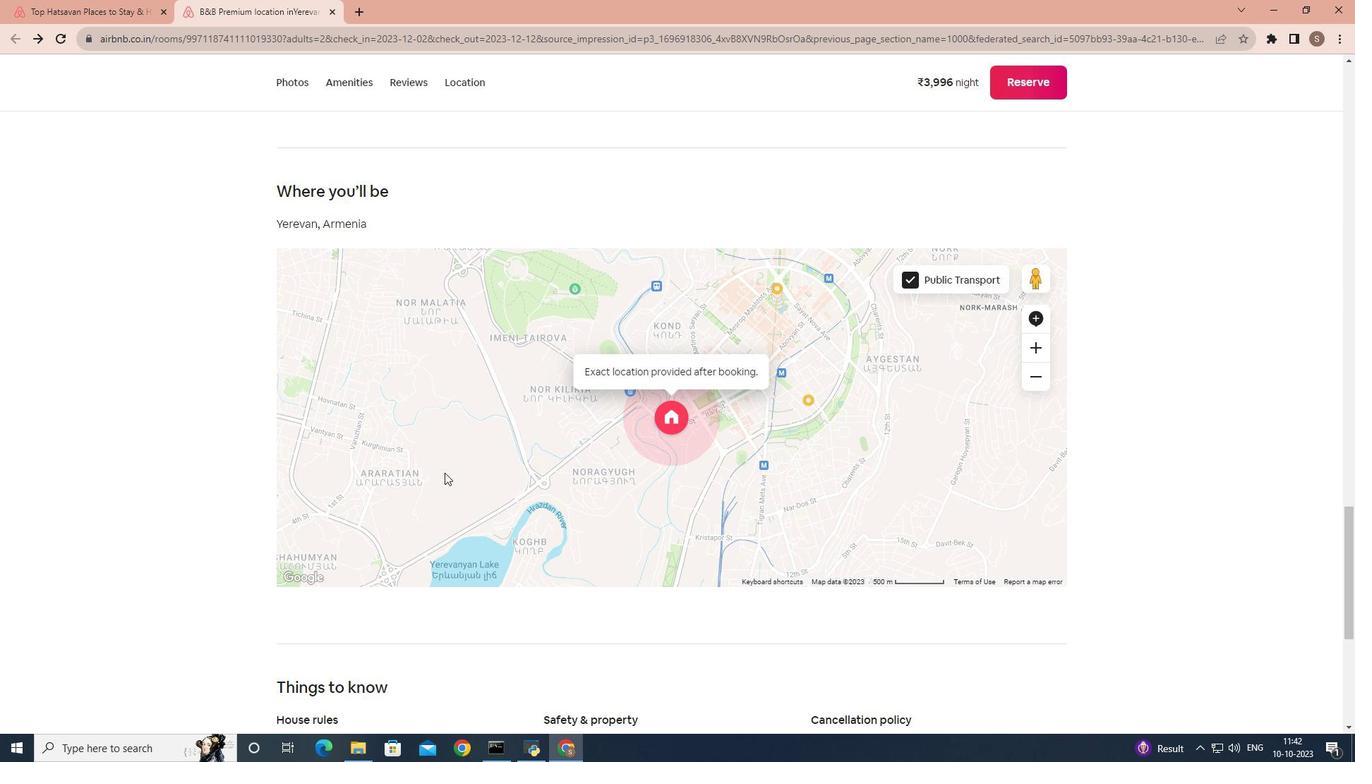 
Action: Mouse scrolled (444, 473) with delta (0, 0)
Screenshot: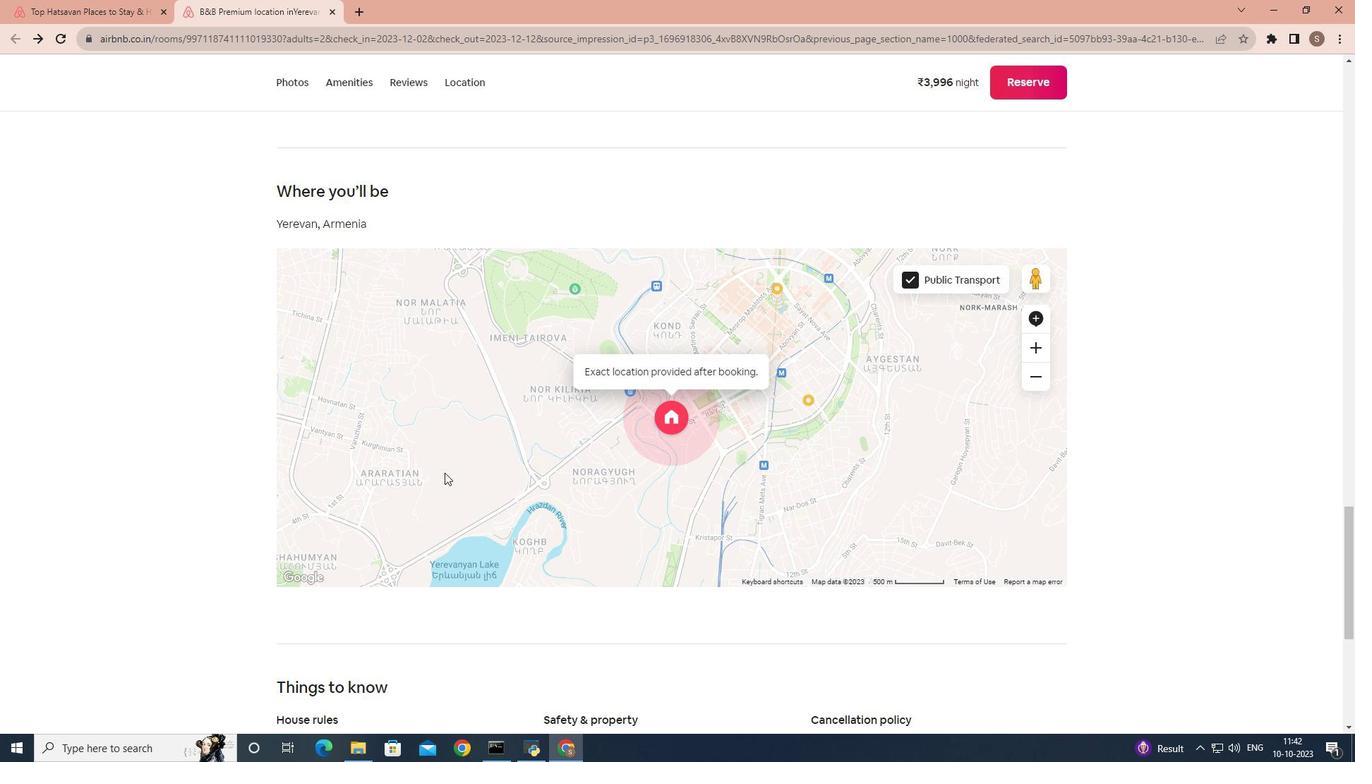 
Action: Mouse scrolled (444, 473) with delta (0, 0)
Screenshot: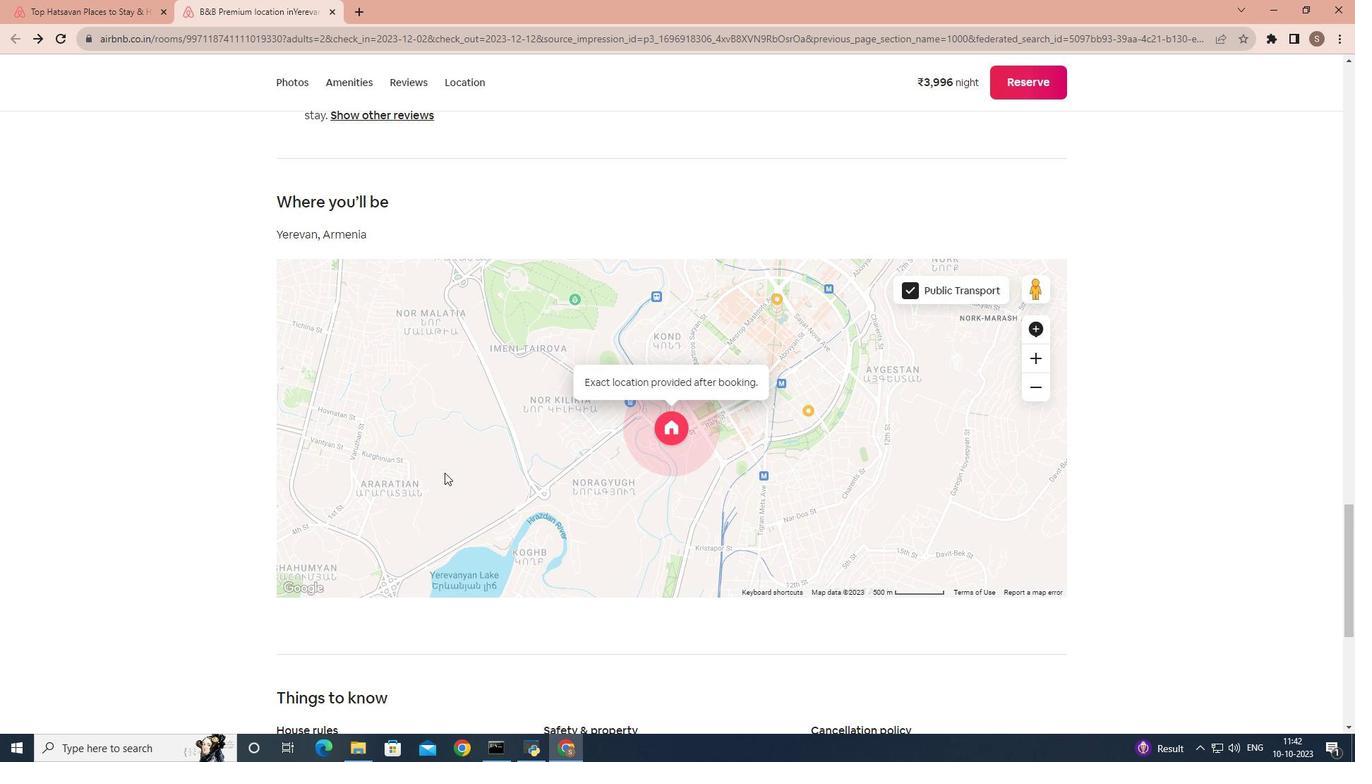 
Action: Mouse scrolled (444, 473) with delta (0, 0)
Screenshot: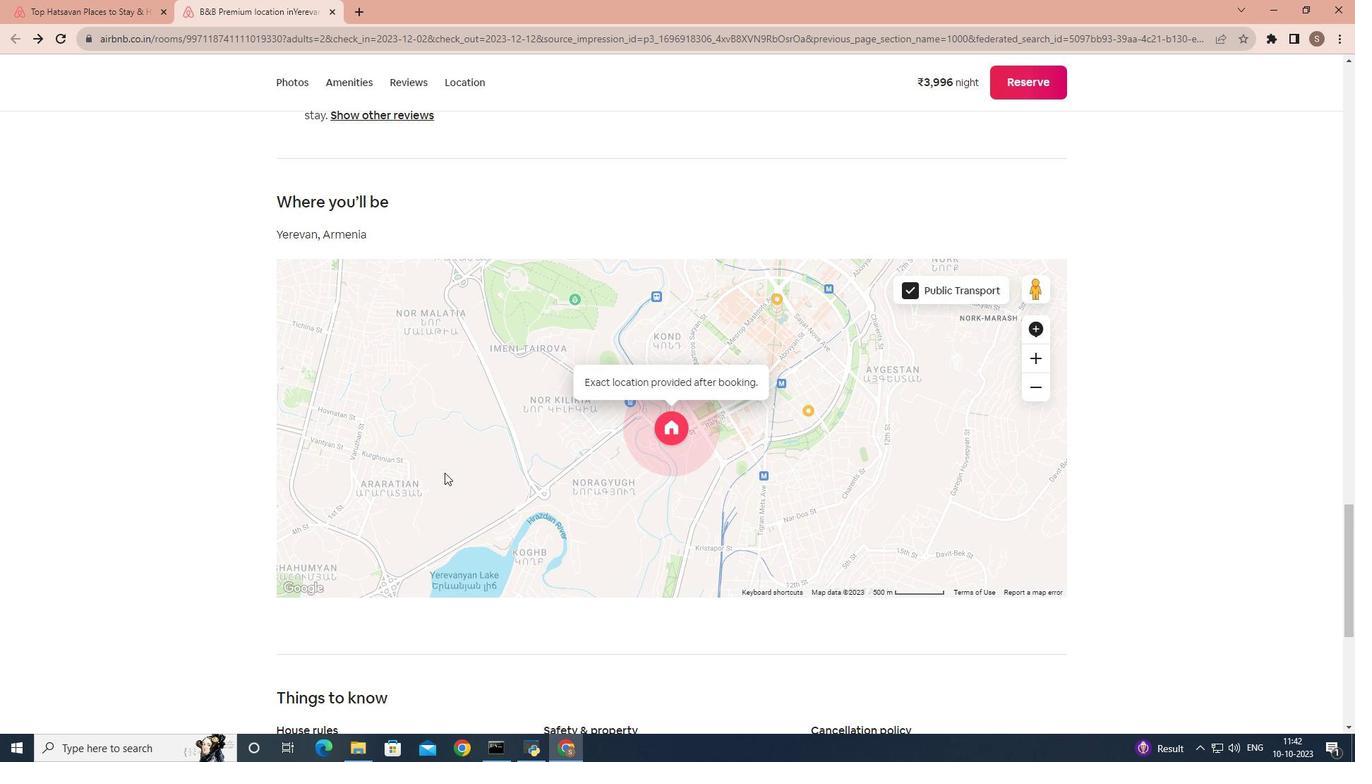 
Action: Mouse scrolled (444, 473) with delta (0, 0)
Screenshot: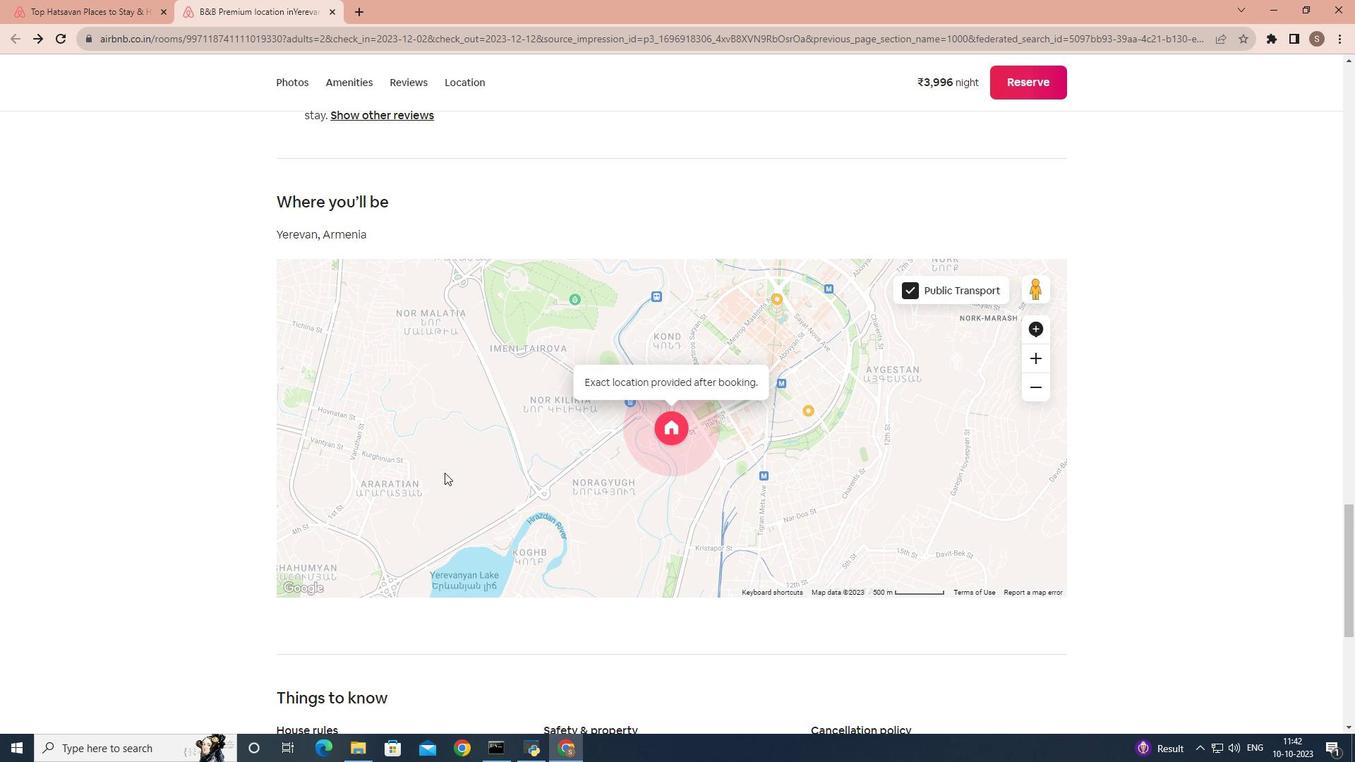 
Action: Mouse scrolled (444, 473) with delta (0, 0)
Screenshot: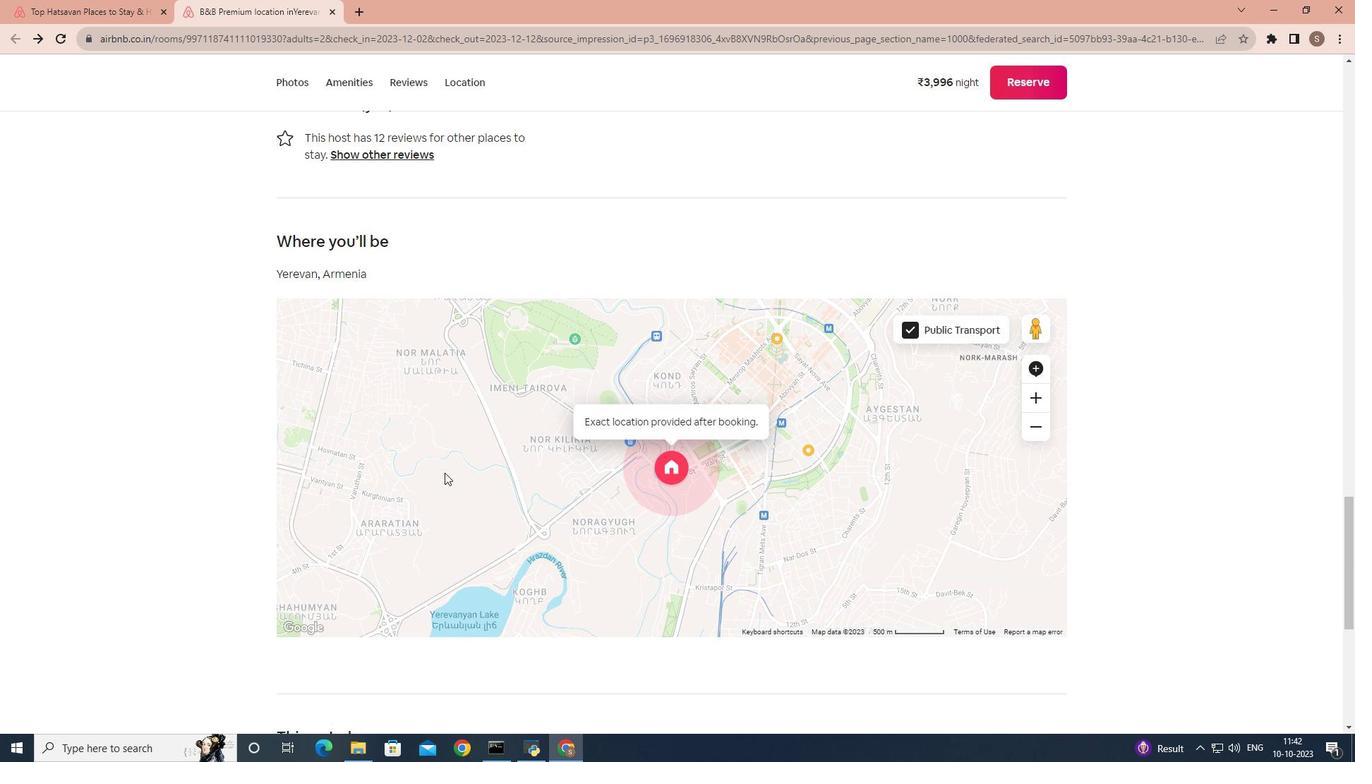 
Action: Mouse scrolled (444, 473) with delta (0, 0)
Screenshot: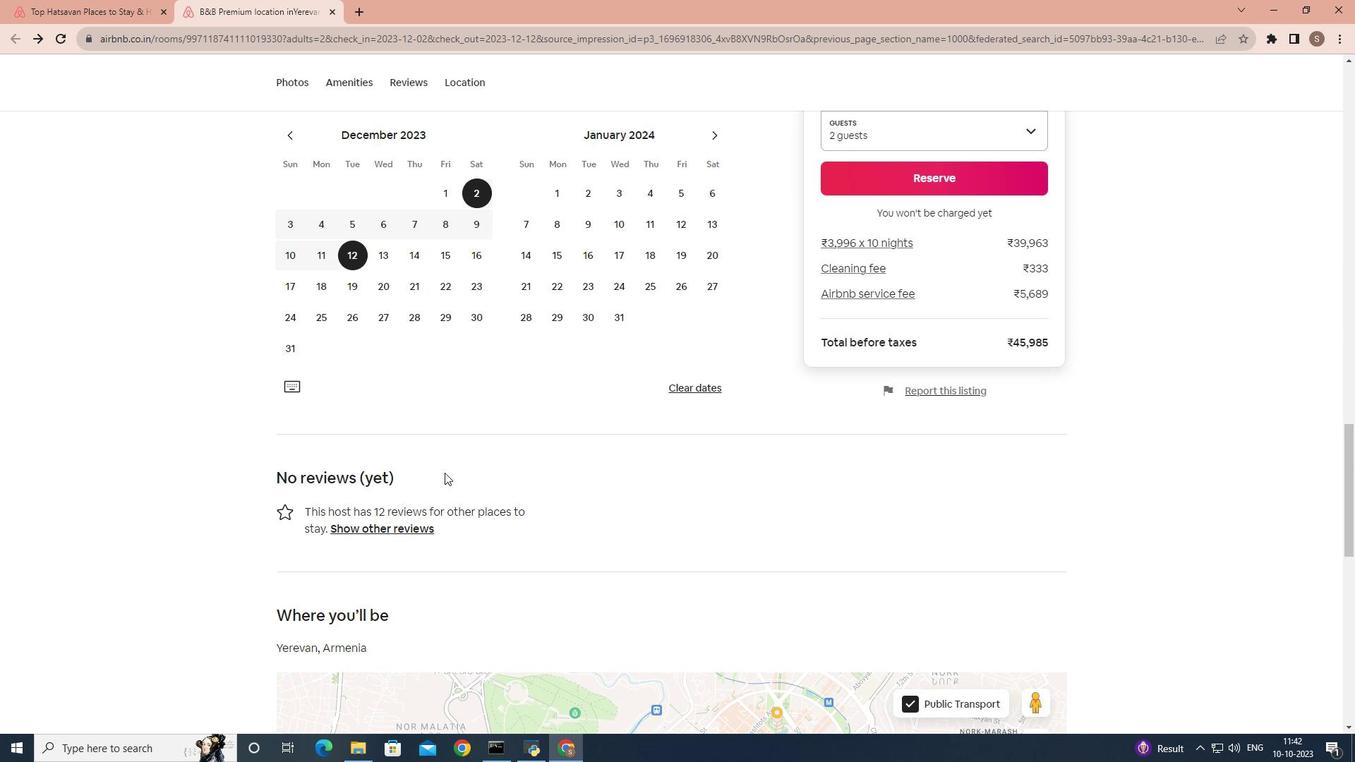 
Action: Mouse scrolled (444, 473) with delta (0, 0)
Screenshot: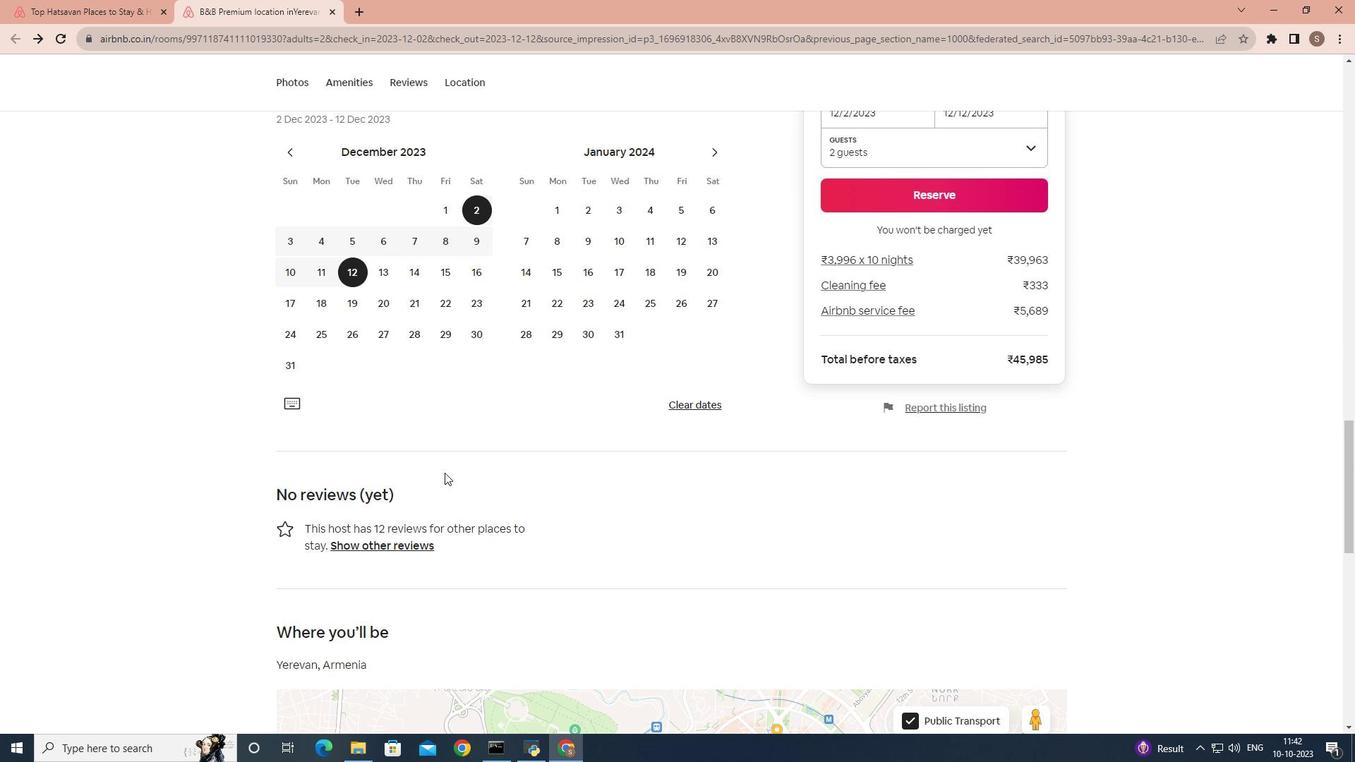 
Action: Mouse scrolled (444, 473) with delta (0, 0)
Screenshot: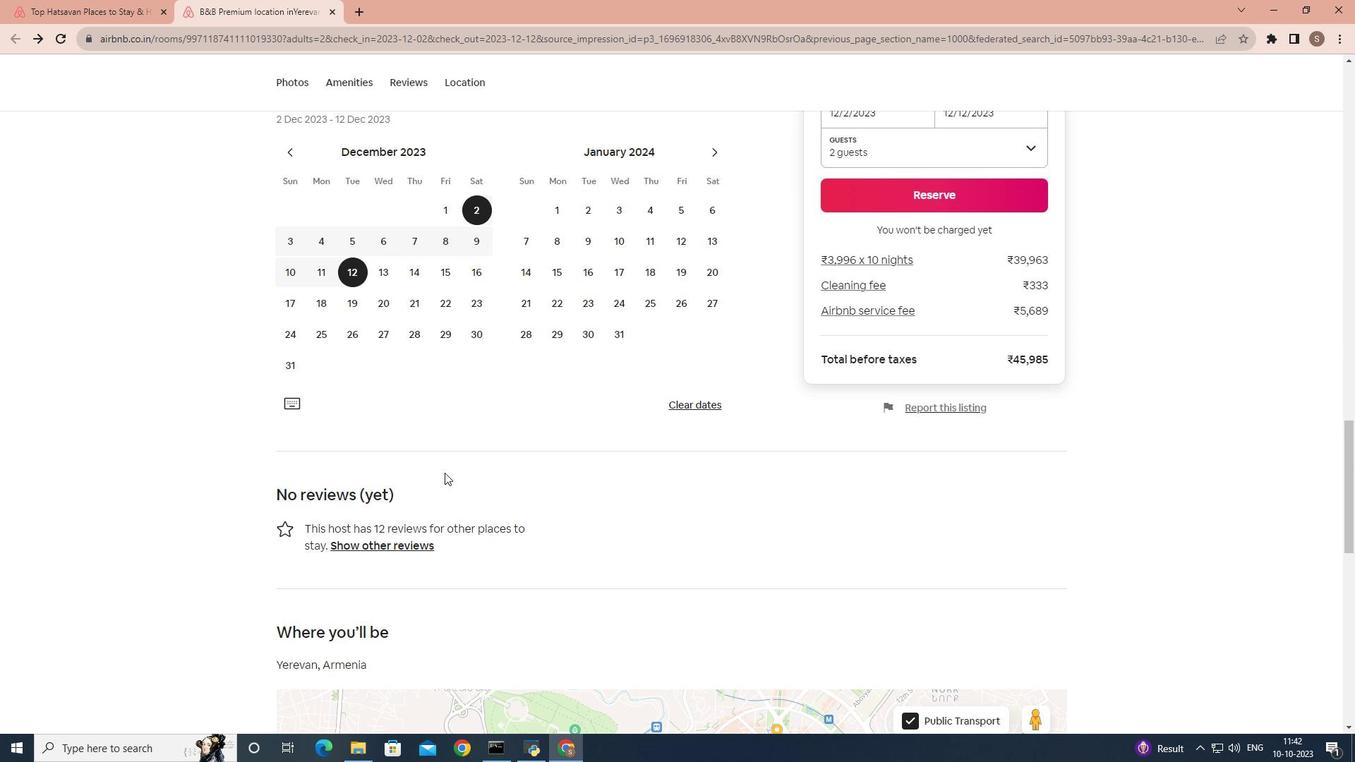 
Action: Mouse scrolled (444, 473) with delta (0, 0)
Screenshot: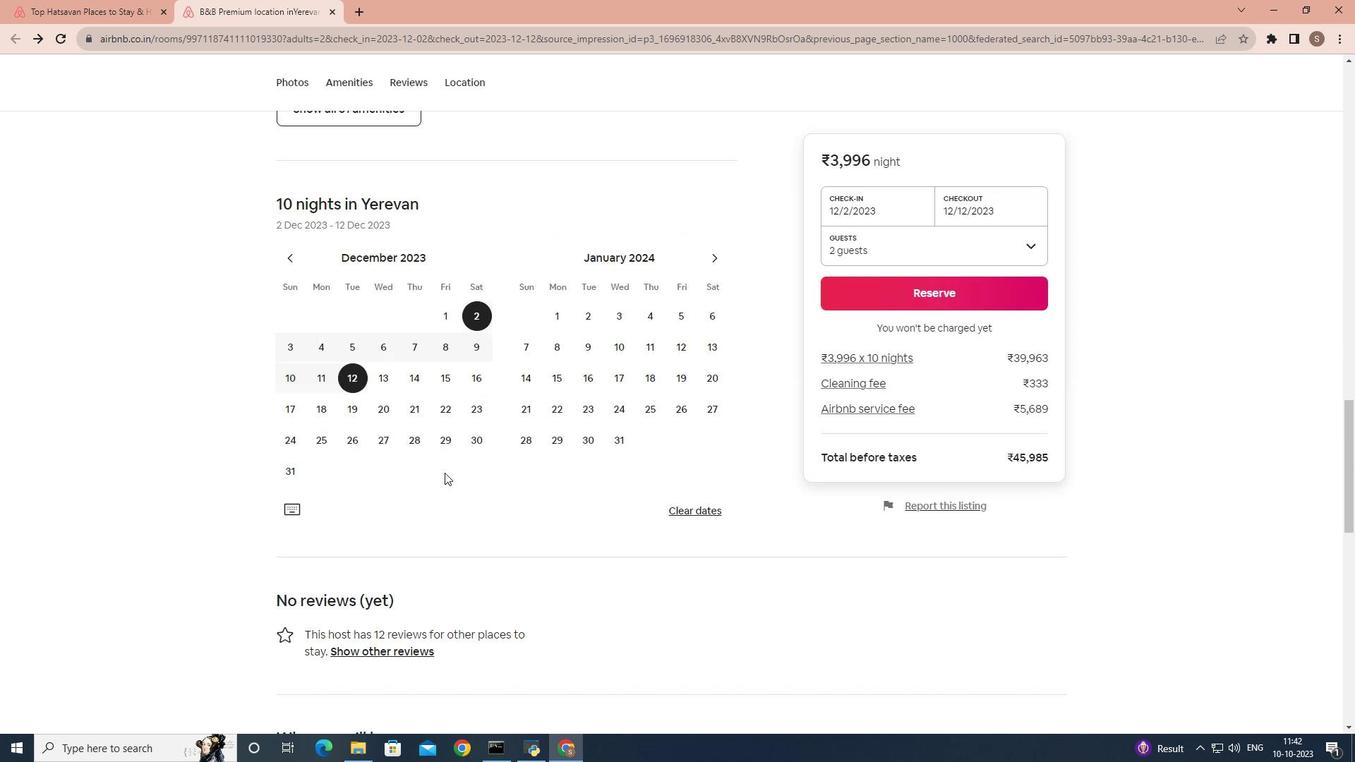 
Action: Mouse scrolled (444, 473) with delta (0, 0)
Screenshot: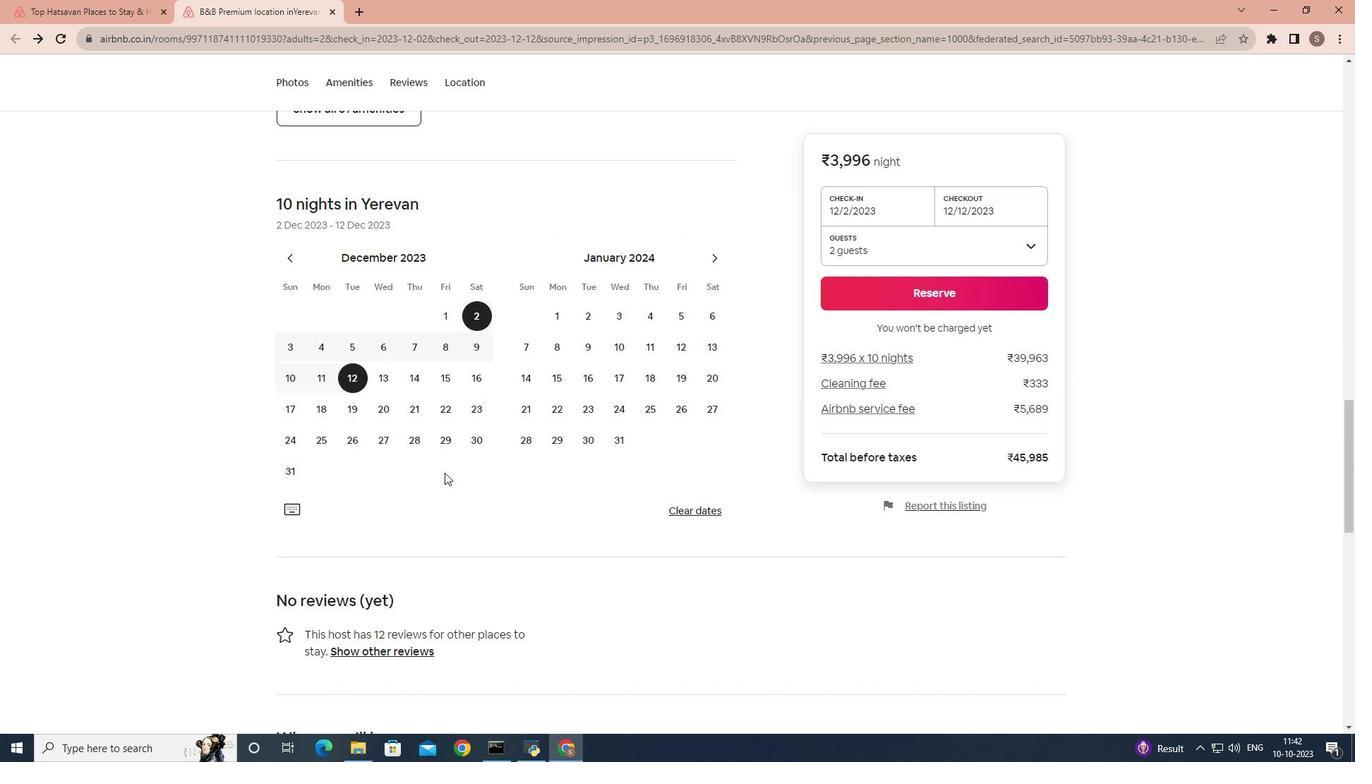 
Action: Mouse scrolled (444, 473) with delta (0, 0)
Screenshot: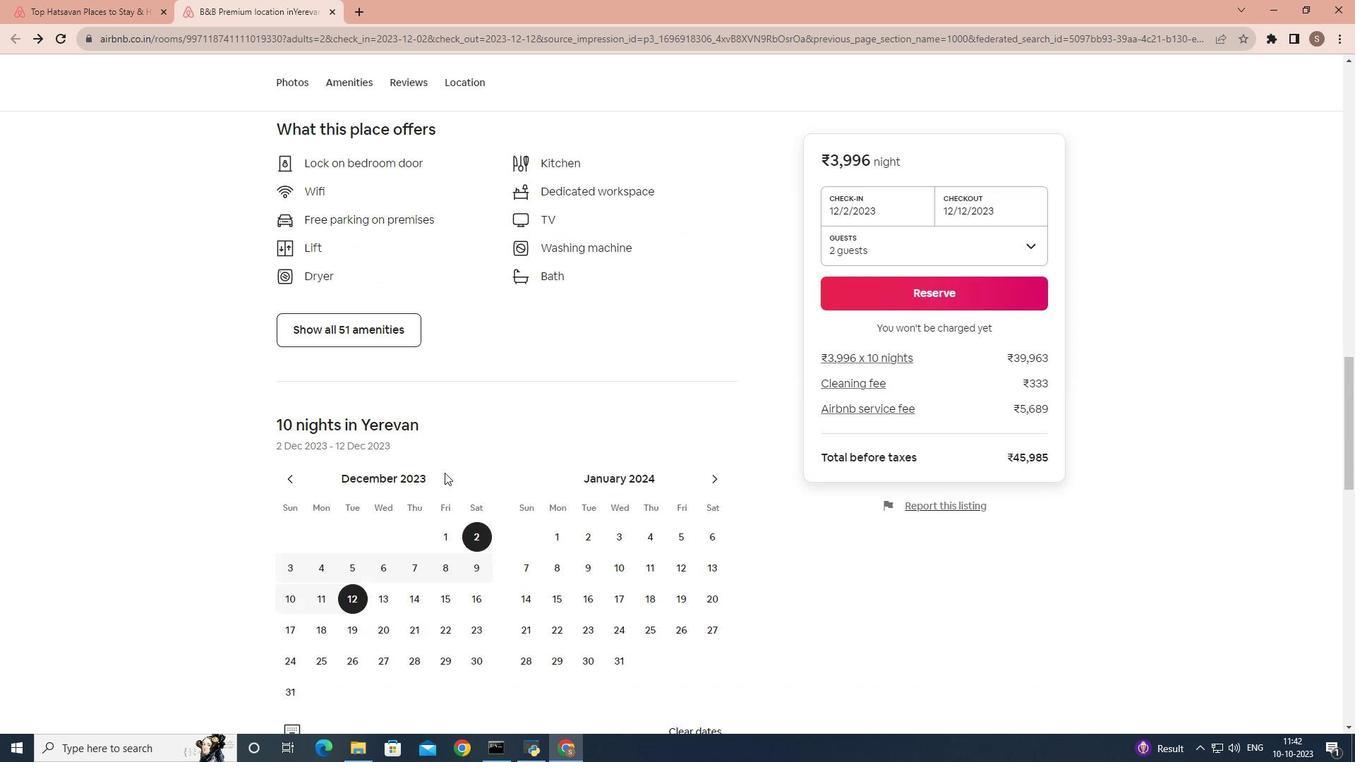 
Action: Mouse scrolled (444, 473) with delta (0, 0)
Screenshot: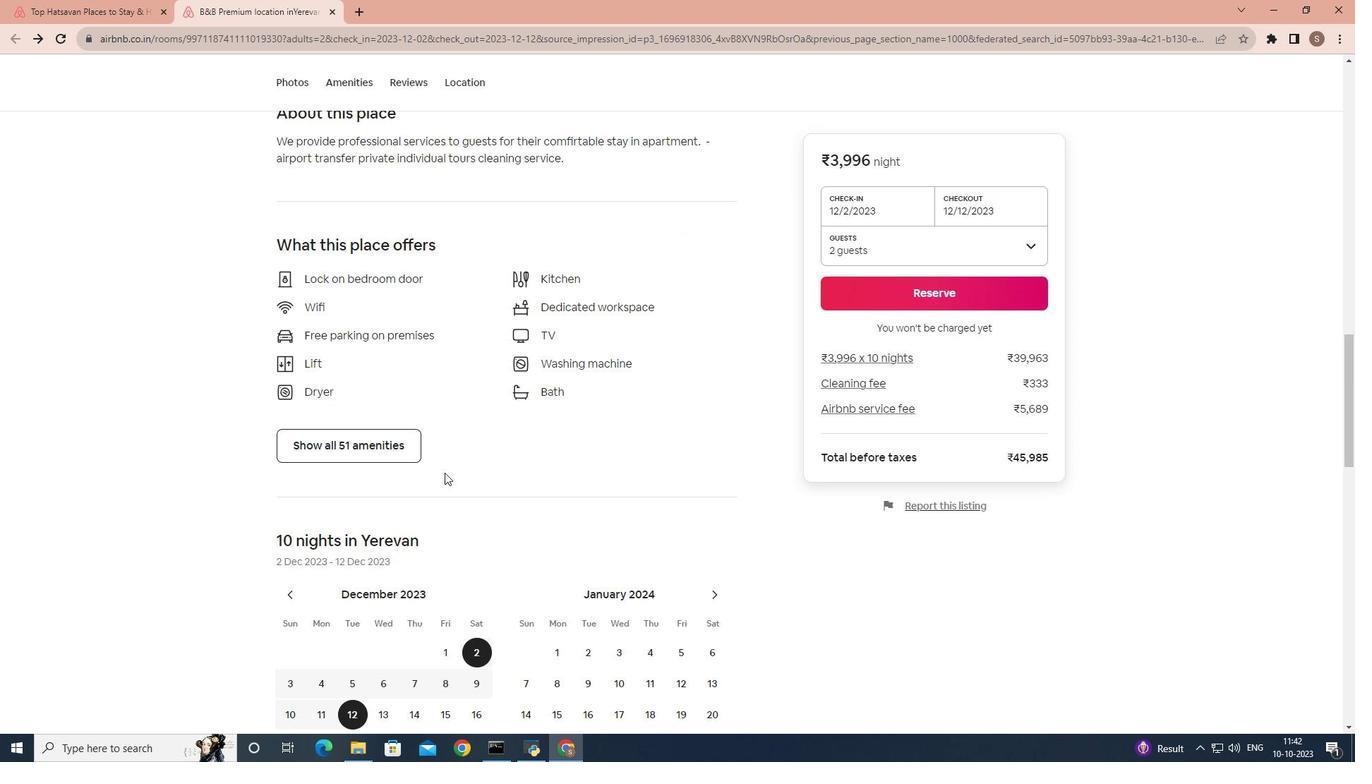 
Action: Mouse scrolled (444, 473) with delta (0, 0)
Screenshot: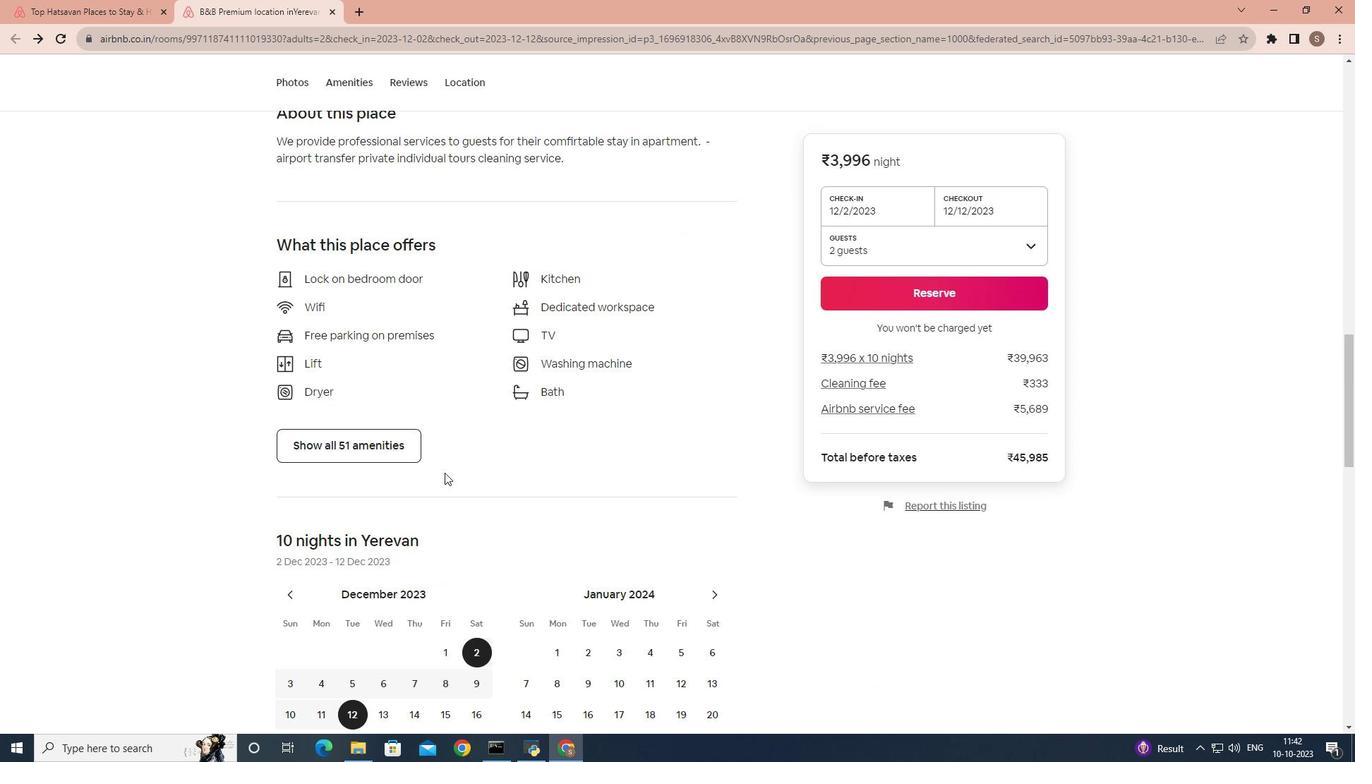 
Action: Mouse scrolled (444, 473) with delta (0, 0)
Screenshot: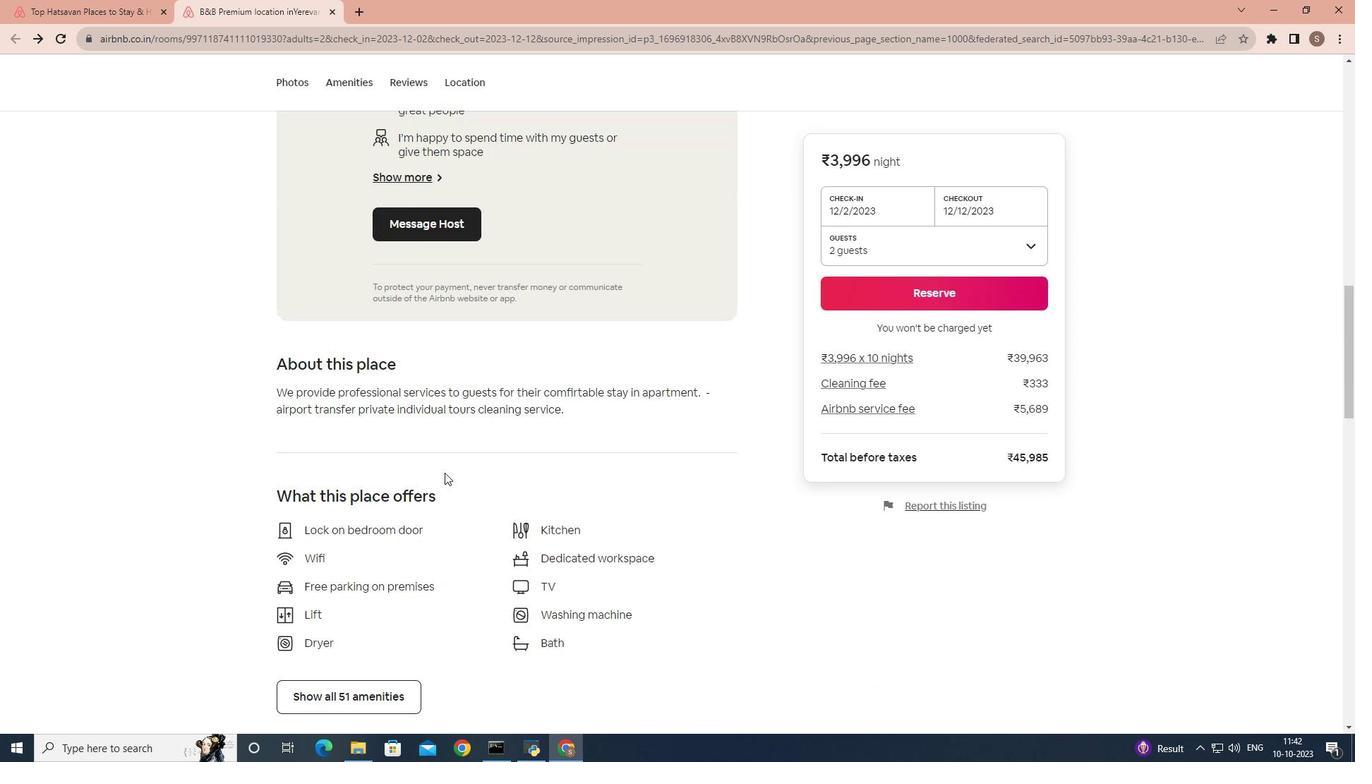 
Action: Mouse scrolled (444, 473) with delta (0, 0)
Screenshot: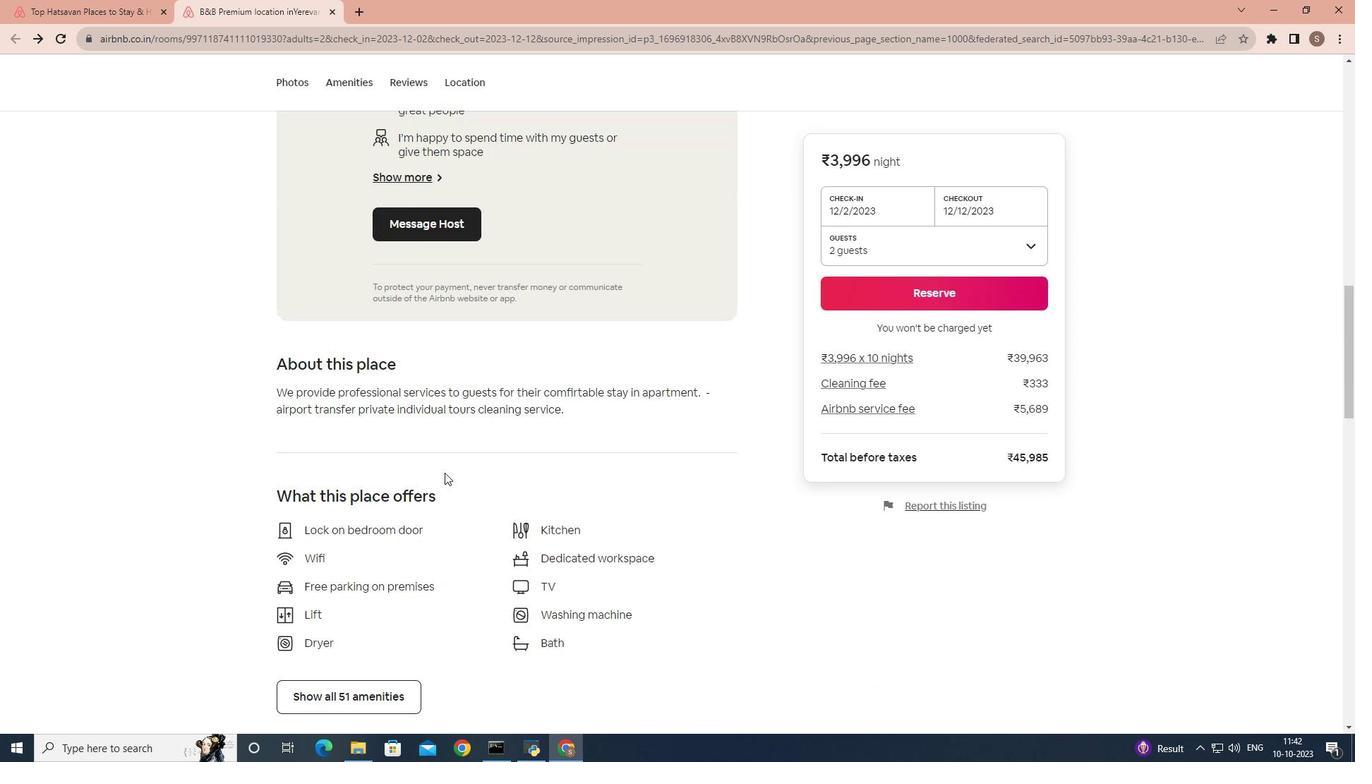 
Action: Mouse scrolled (444, 473) with delta (0, 0)
Screenshot: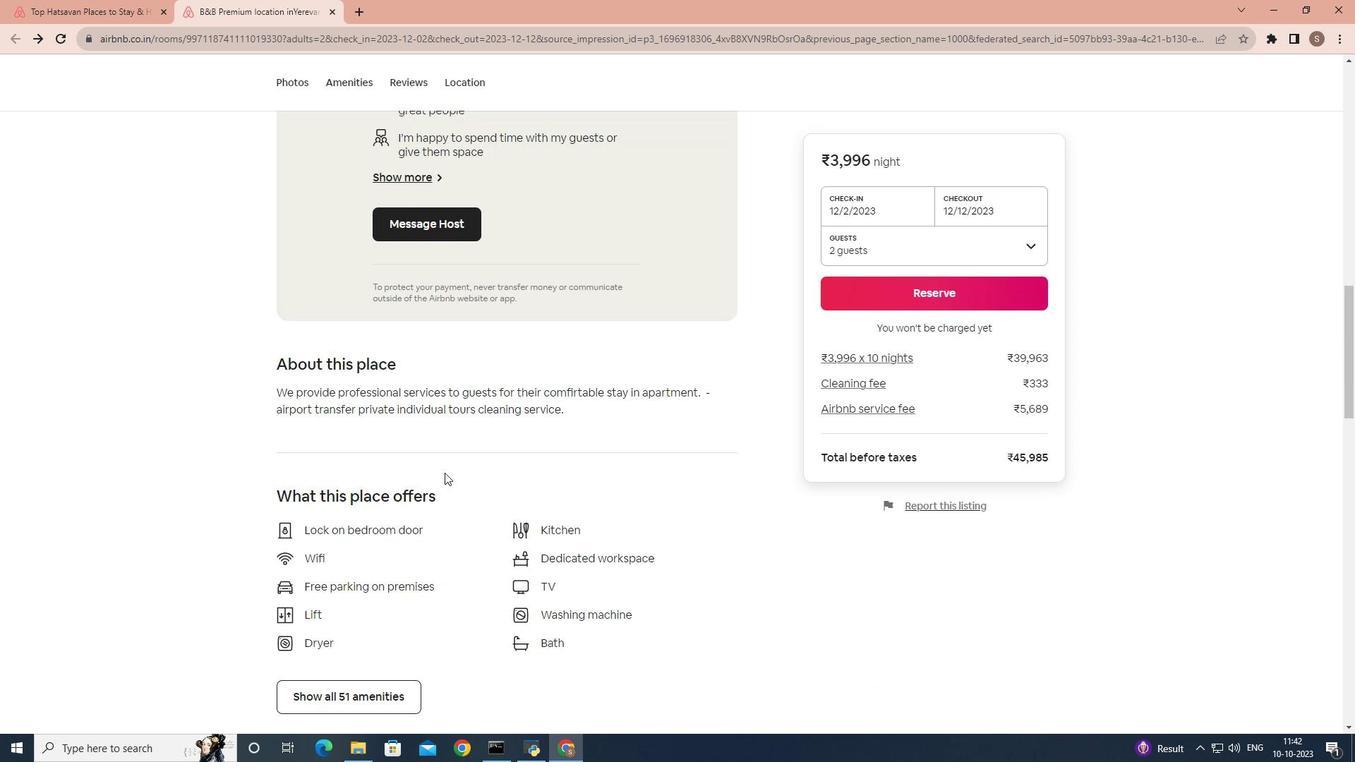 
Action: Mouse scrolled (444, 473) with delta (0, 0)
Screenshot: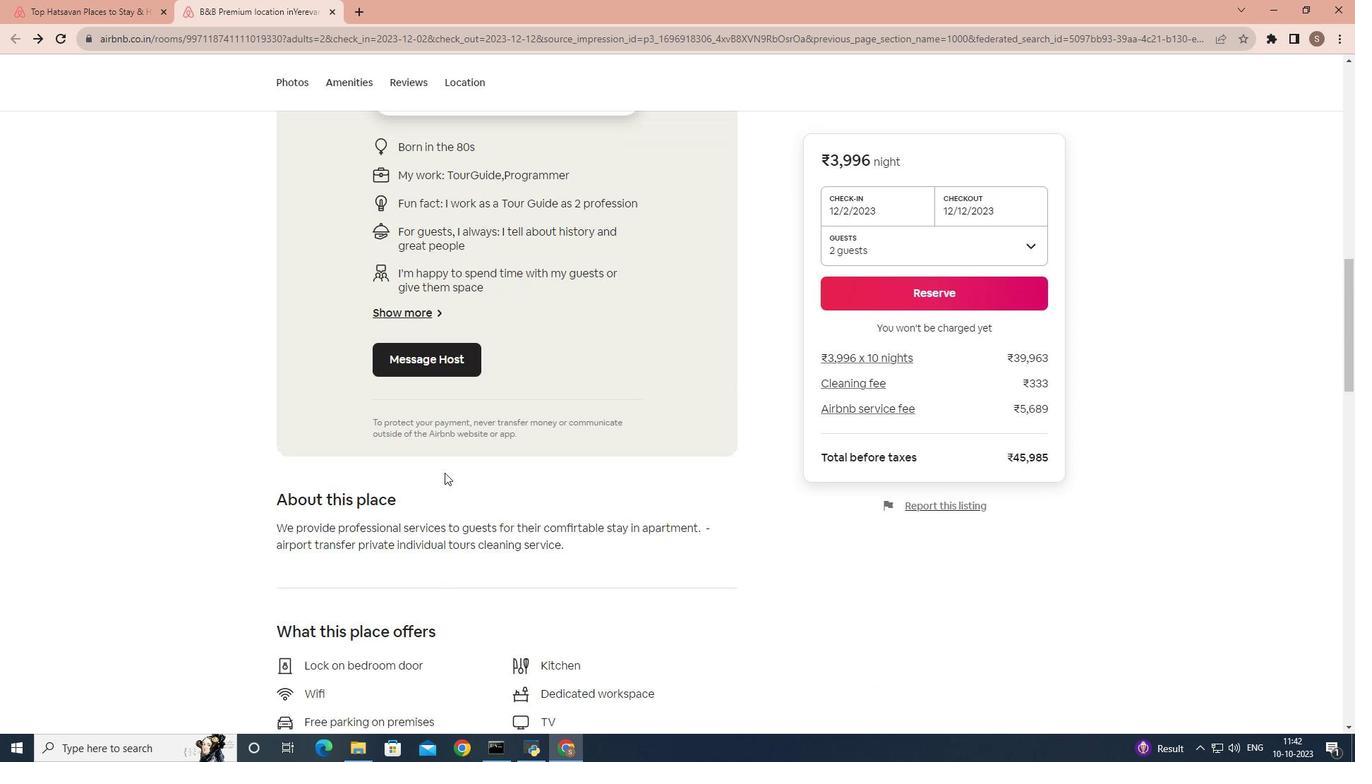 
Action: Mouse scrolled (444, 473) with delta (0, 0)
Screenshot: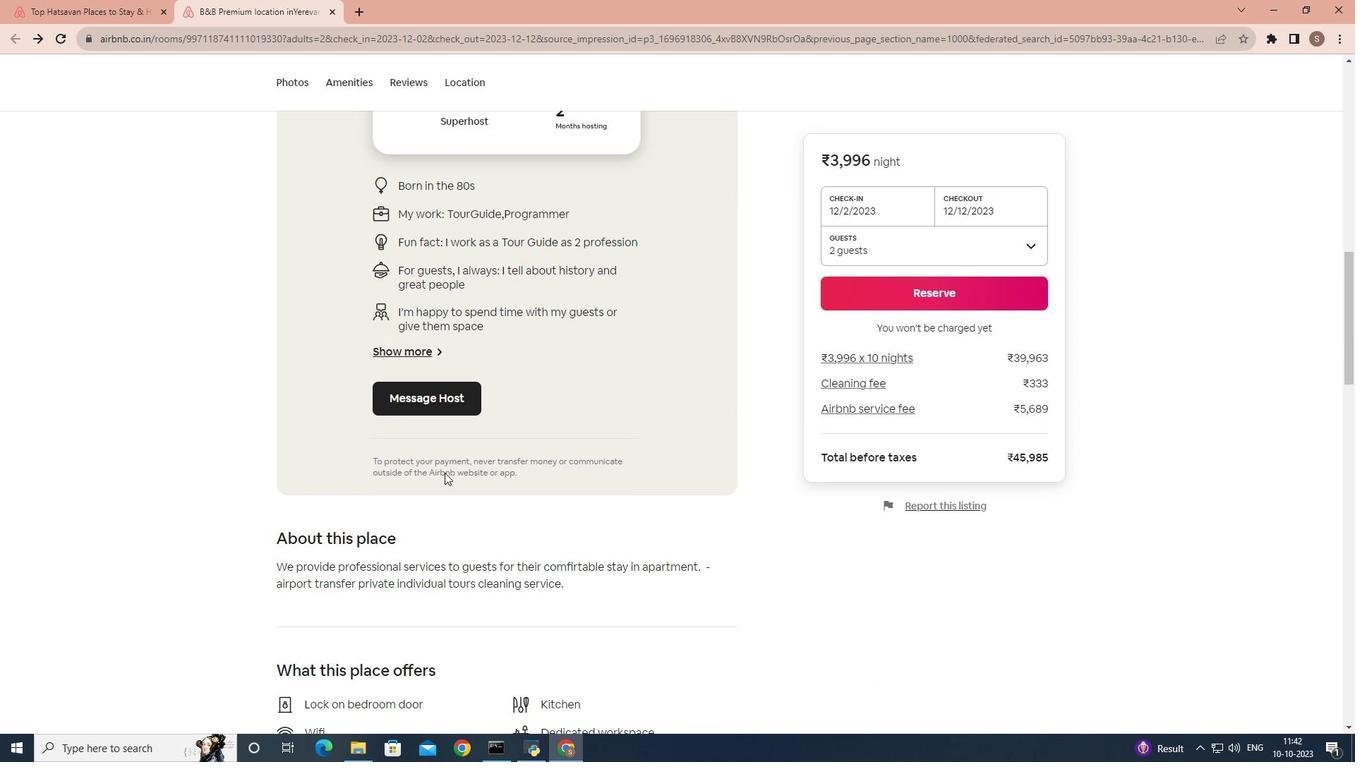 
Action: Mouse scrolled (444, 473) with delta (0, 0)
Screenshot: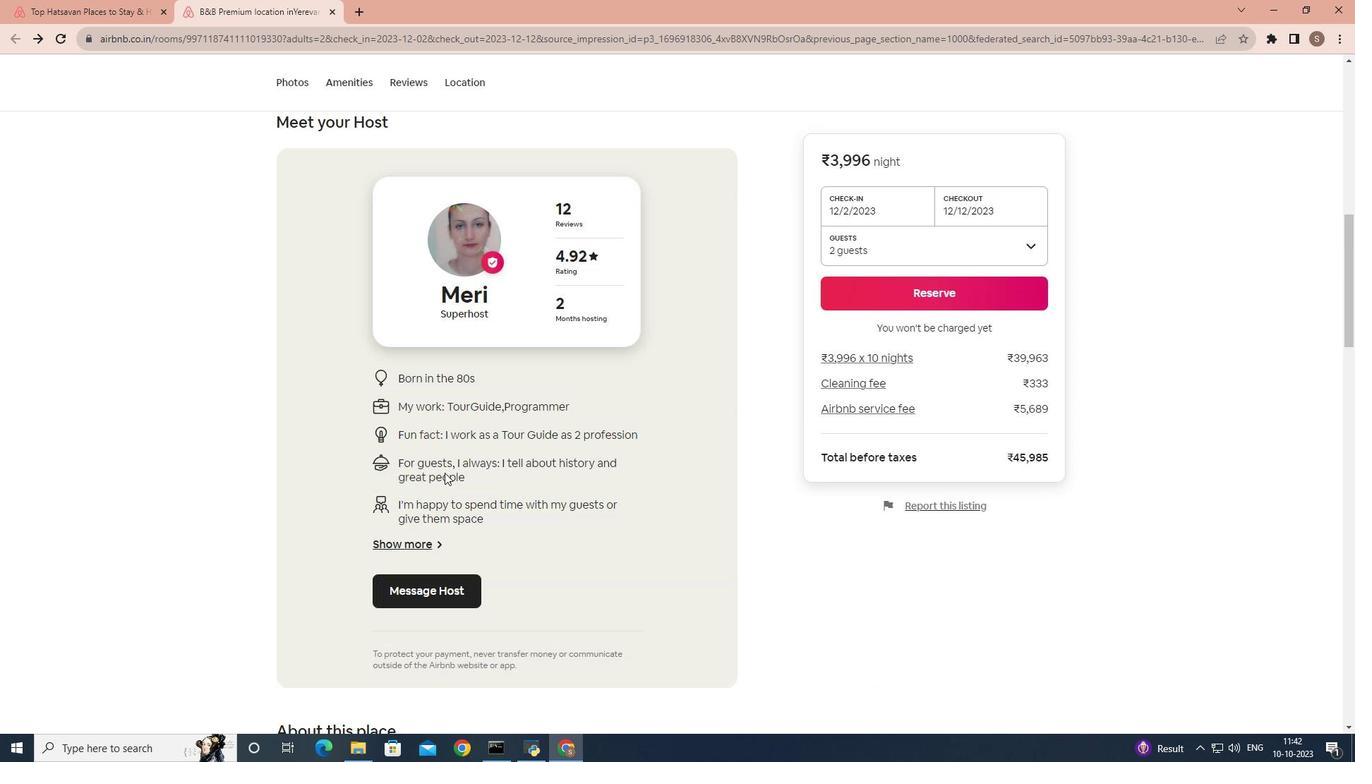 
Action: Mouse scrolled (444, 473) with delta (0, 0)
Screenshot: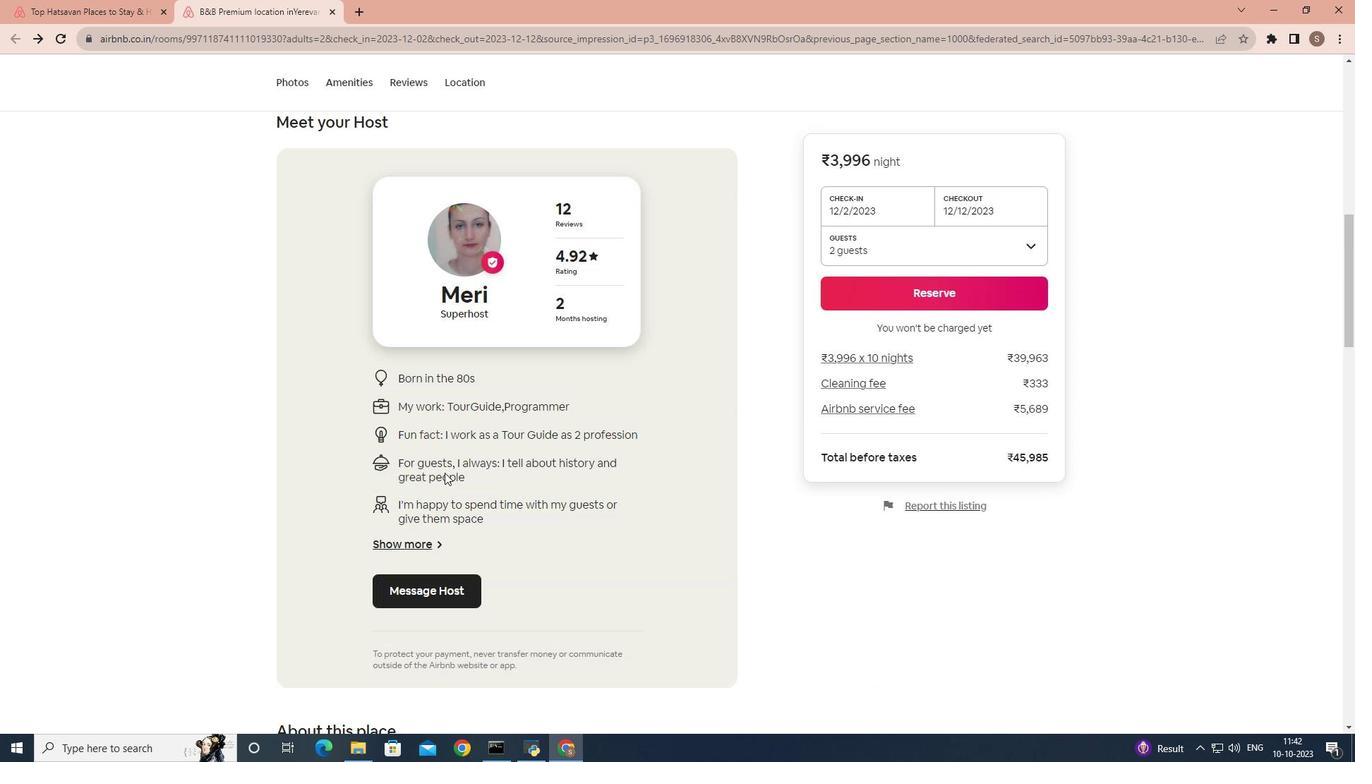 
Action: Mouse scrolled (444, 473) with delta (0, 0)
Screenshot: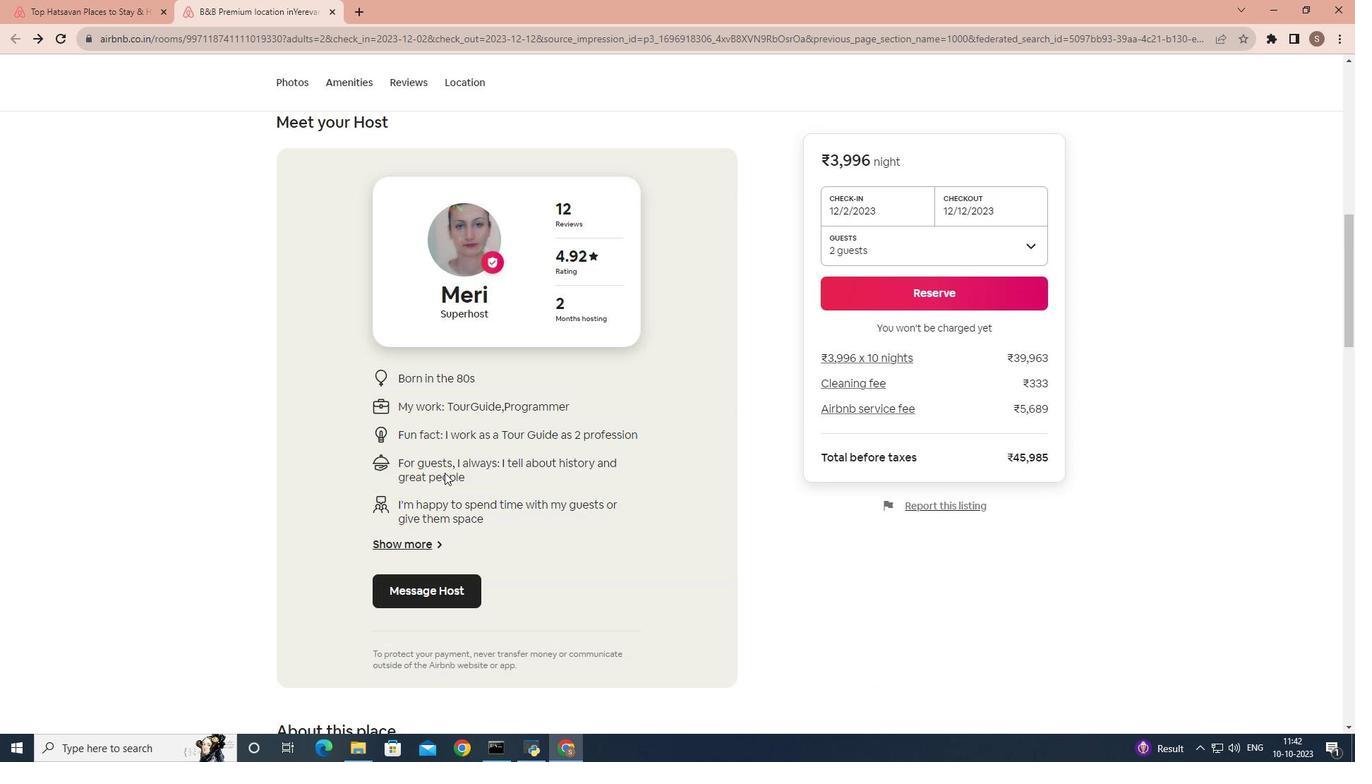 
Action: Mouse scrolled (444, 473) with delta (0, 0)
Screenshot: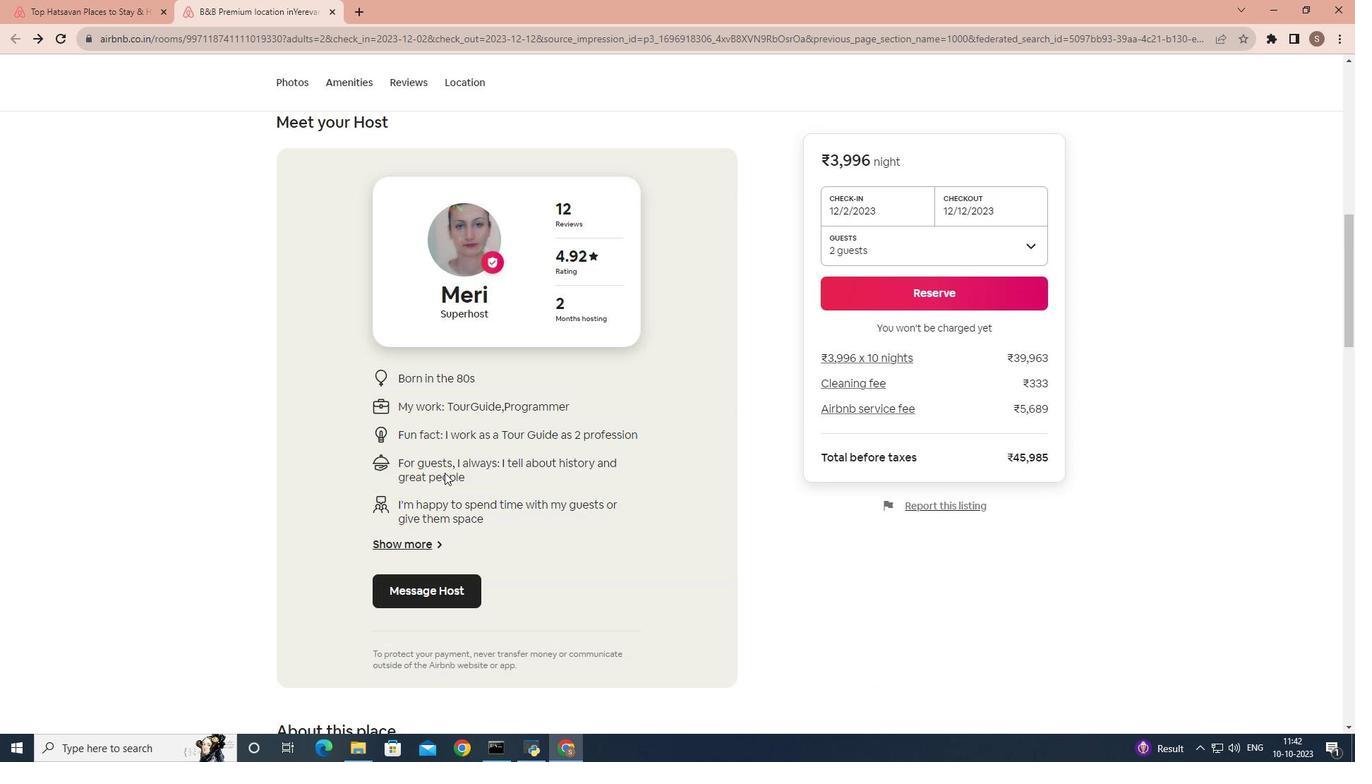 
Action: Mouse scrolled (444, 473) with delta (0, 0)
Screenshot: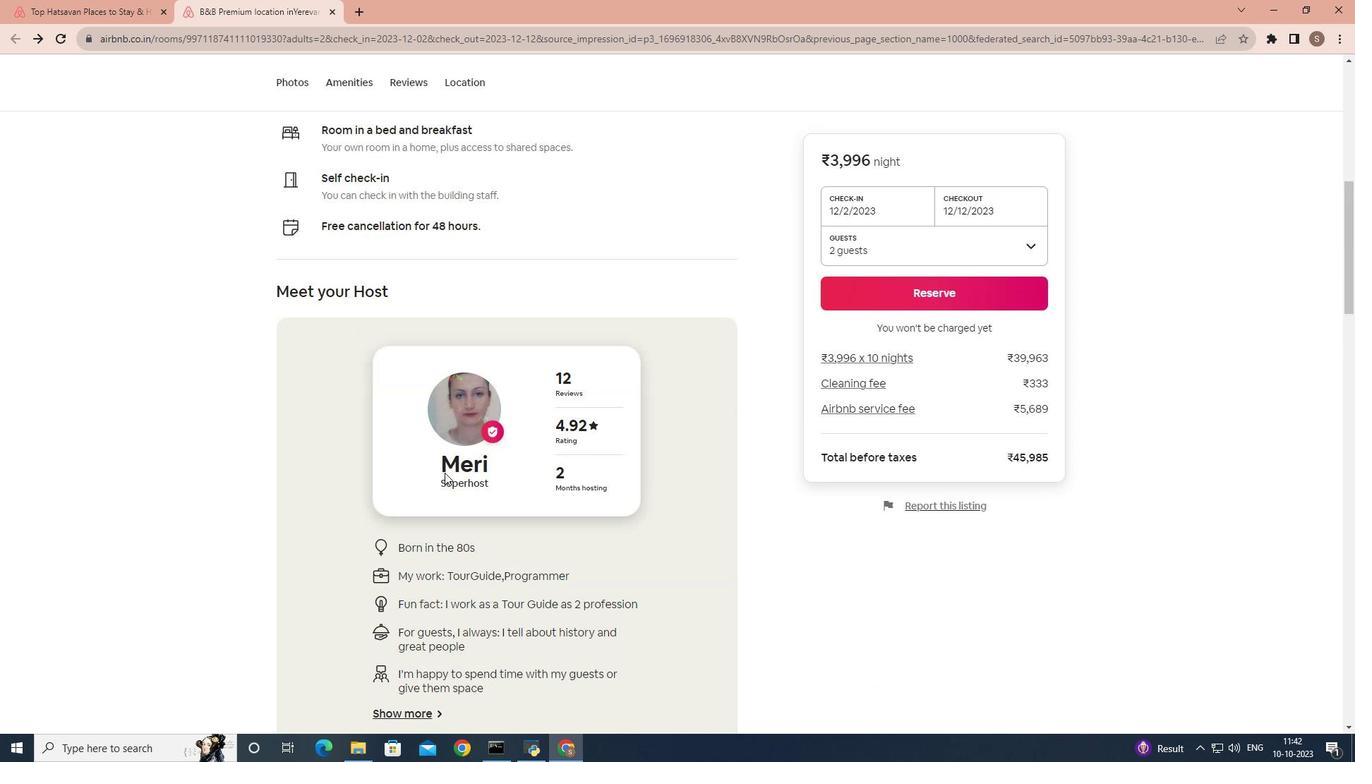 
Action: Mouse scrolled (444, 473) with delta (0, 0)
Screenshot: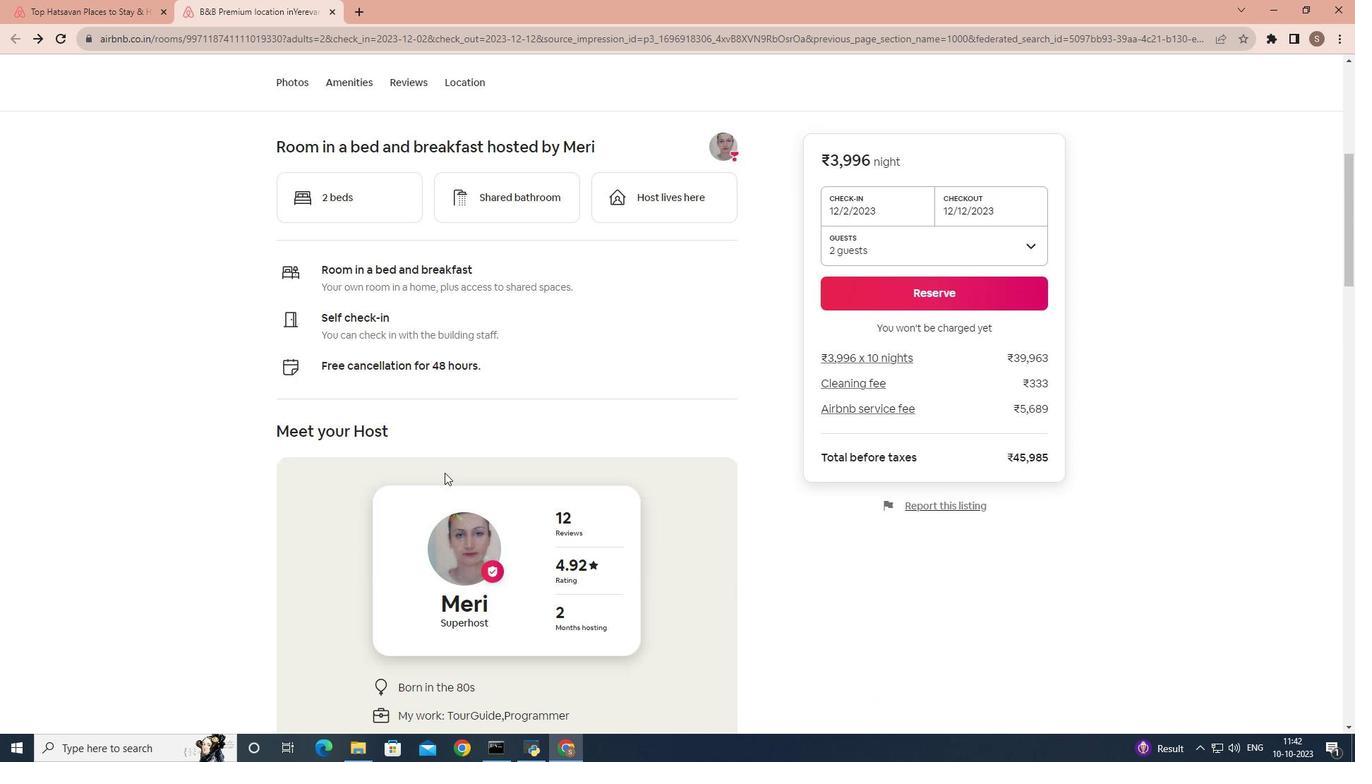 
Action: Mouse scrolled (444, 473) with delta (0, 0)
Screenshot: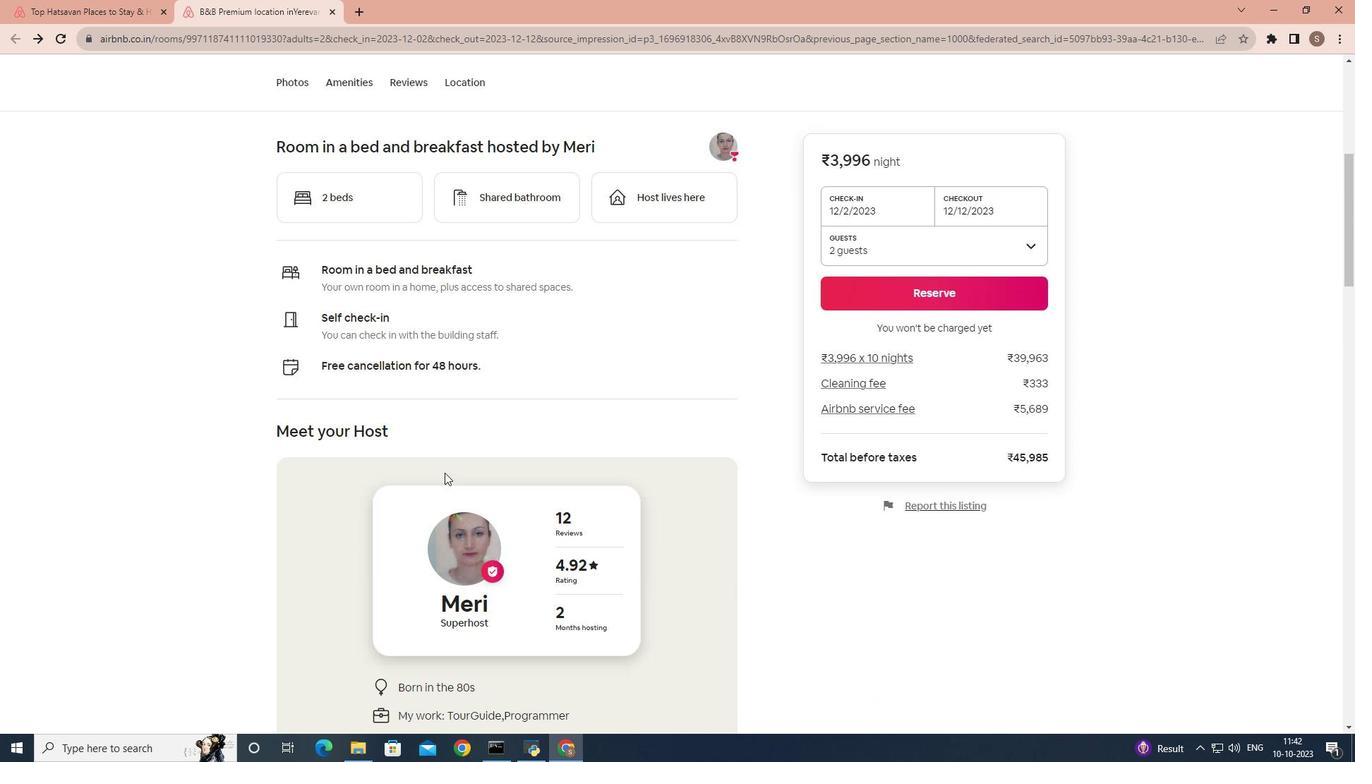 
Action: Mouse scrolled (444, 473) with delta (0, 0)
Screenshot: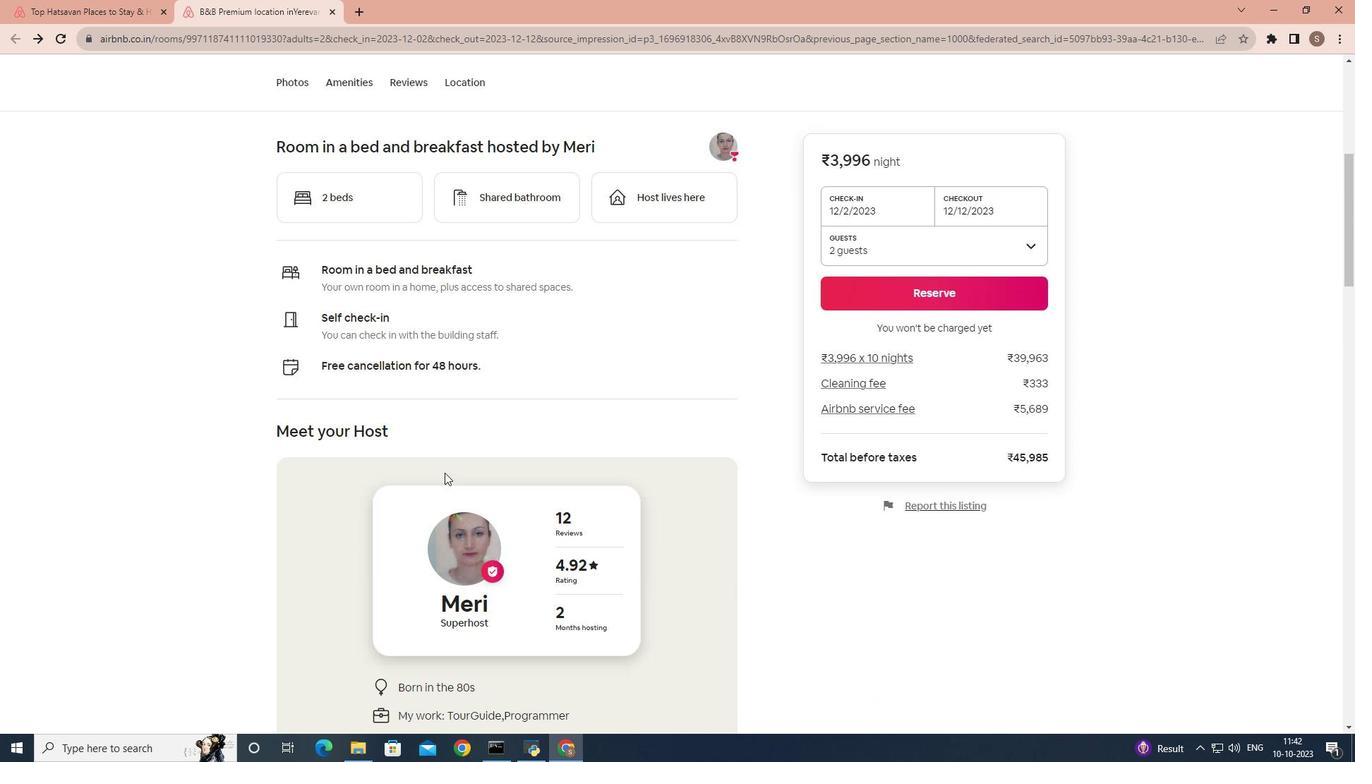
Action: Mouse scrolled (444, 473) with delta (0, 0)
Screenshot: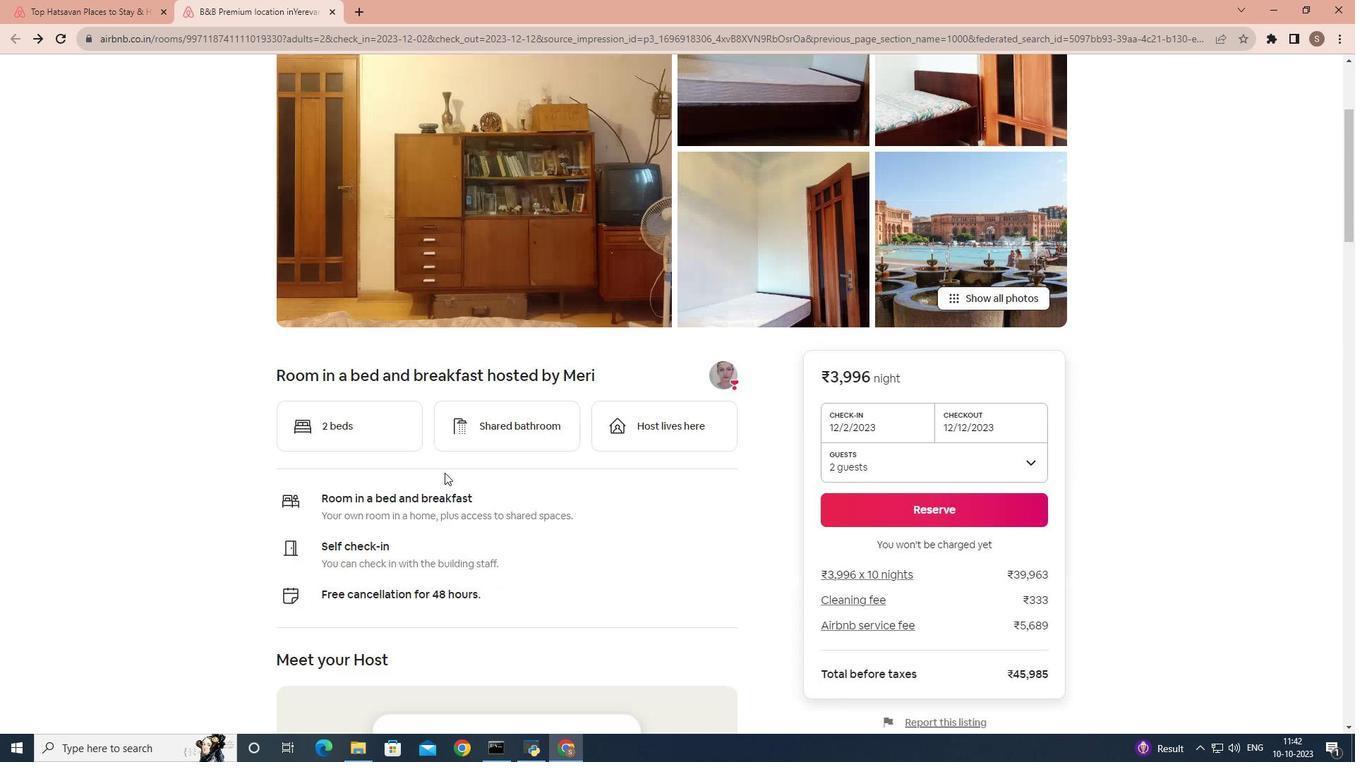 
Action: Mouse scrolled (444, 473) with delta (0, 0)
Screenshot: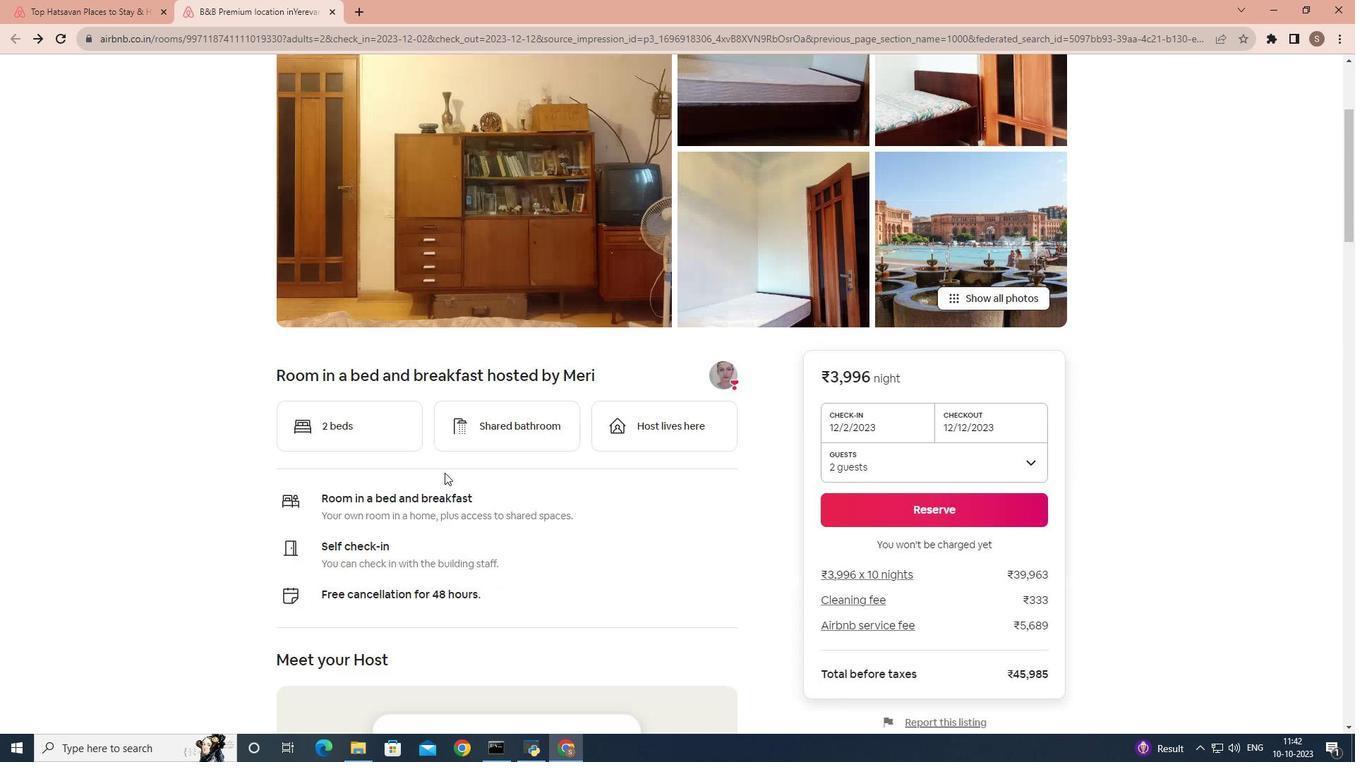 
Action: Mouse scrolled (444, 473) with delta (0, 0)
Screenshot: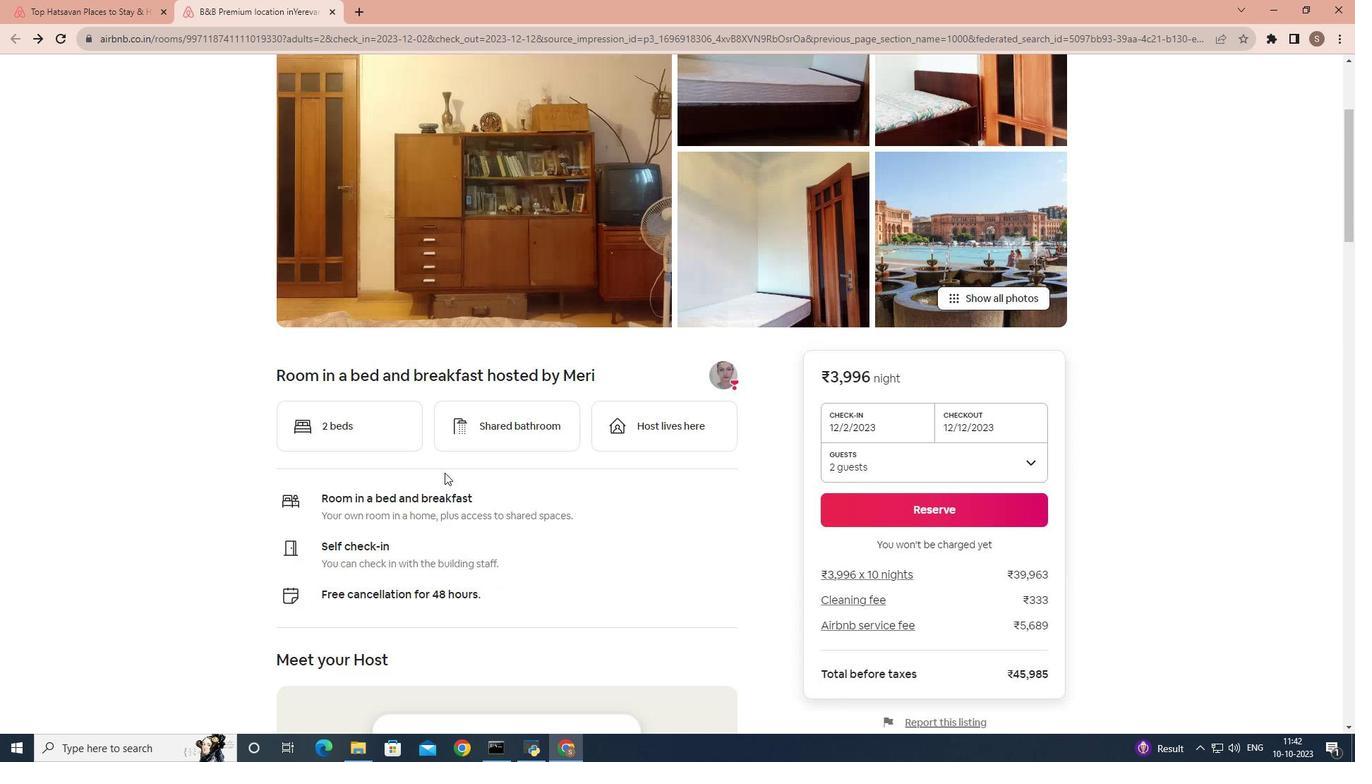 
Action: Mouse scrolled (444, 473) with delta (0, 0)
